 Task: Locate the nearest dog-friendly ziplining adventures.
Action: Mouse moved to (122, 69)
Screenshot: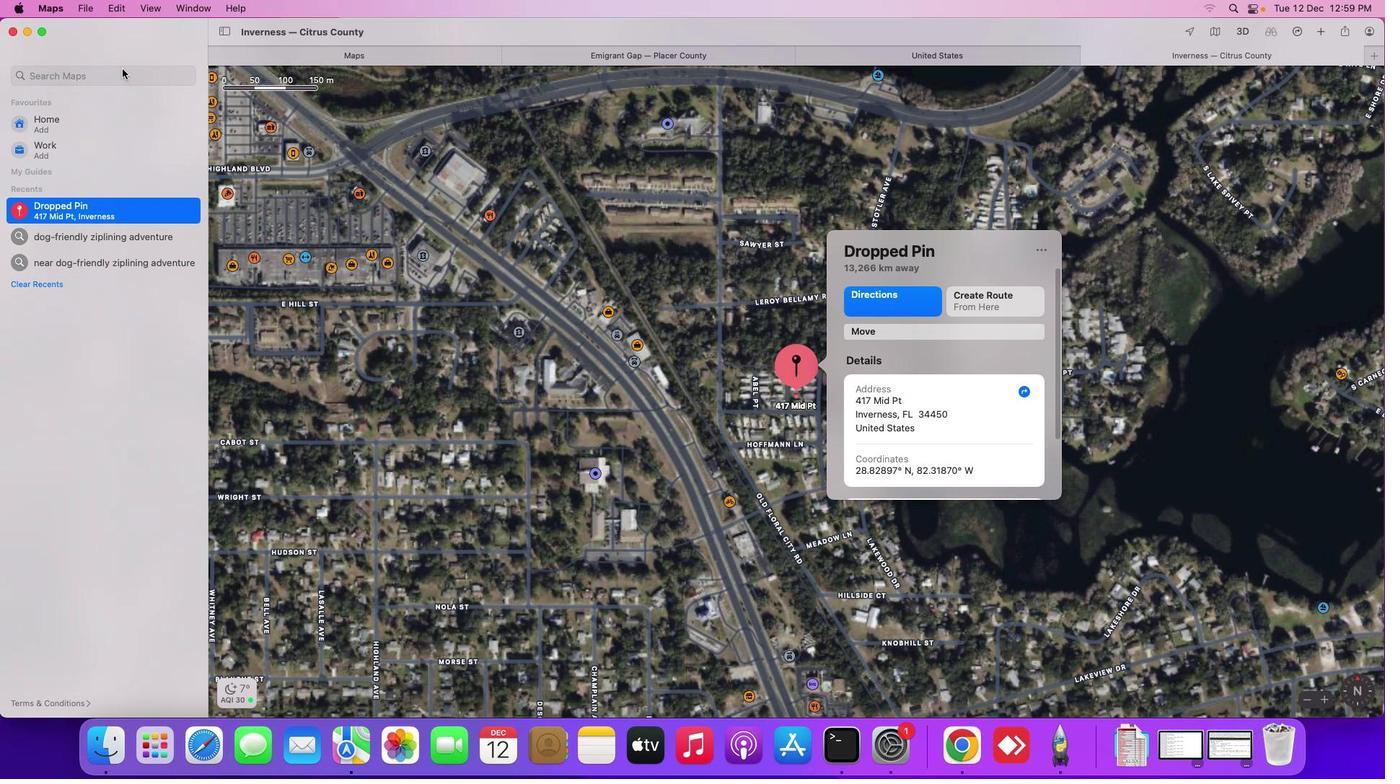 
Action: Mouse pressed left at (122, 69)
Screenshot: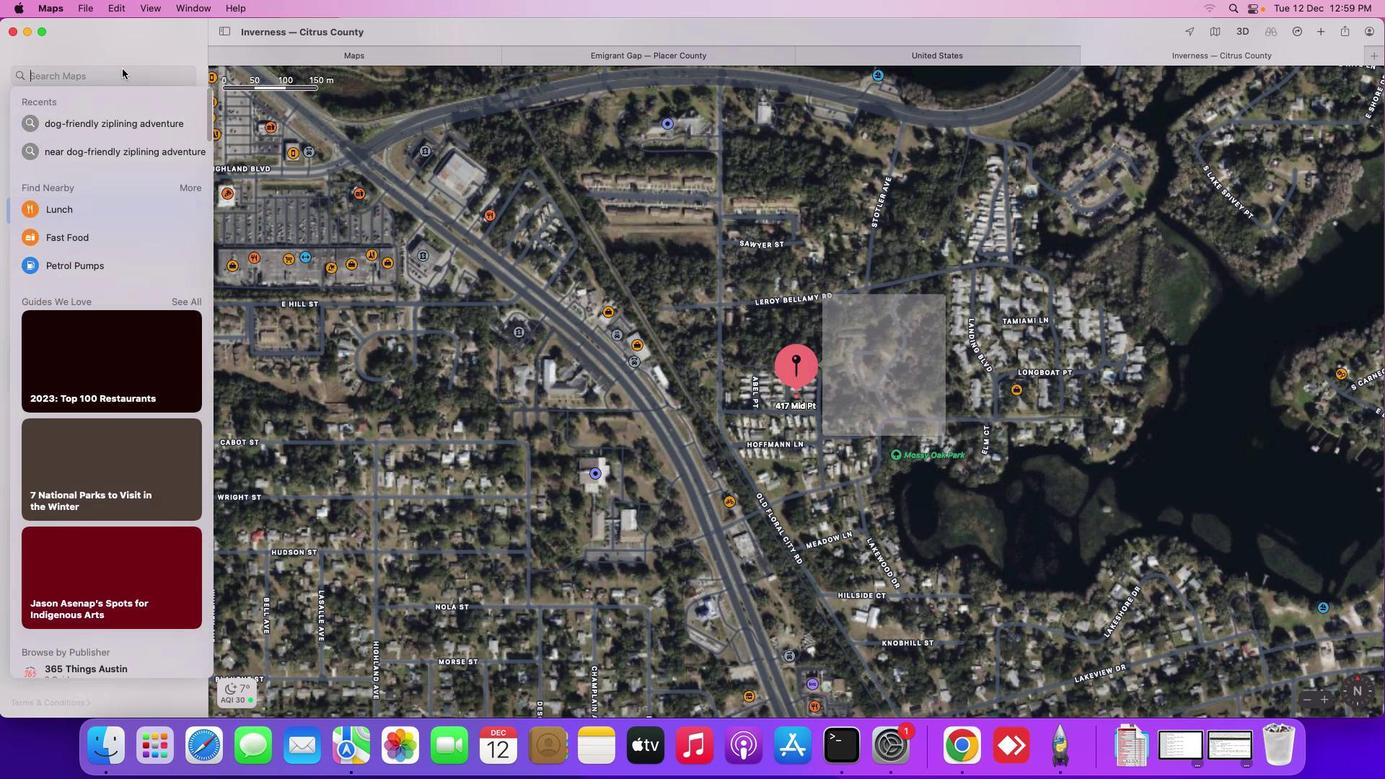
Action: Mouse moved to (121, 70)
Screenshot: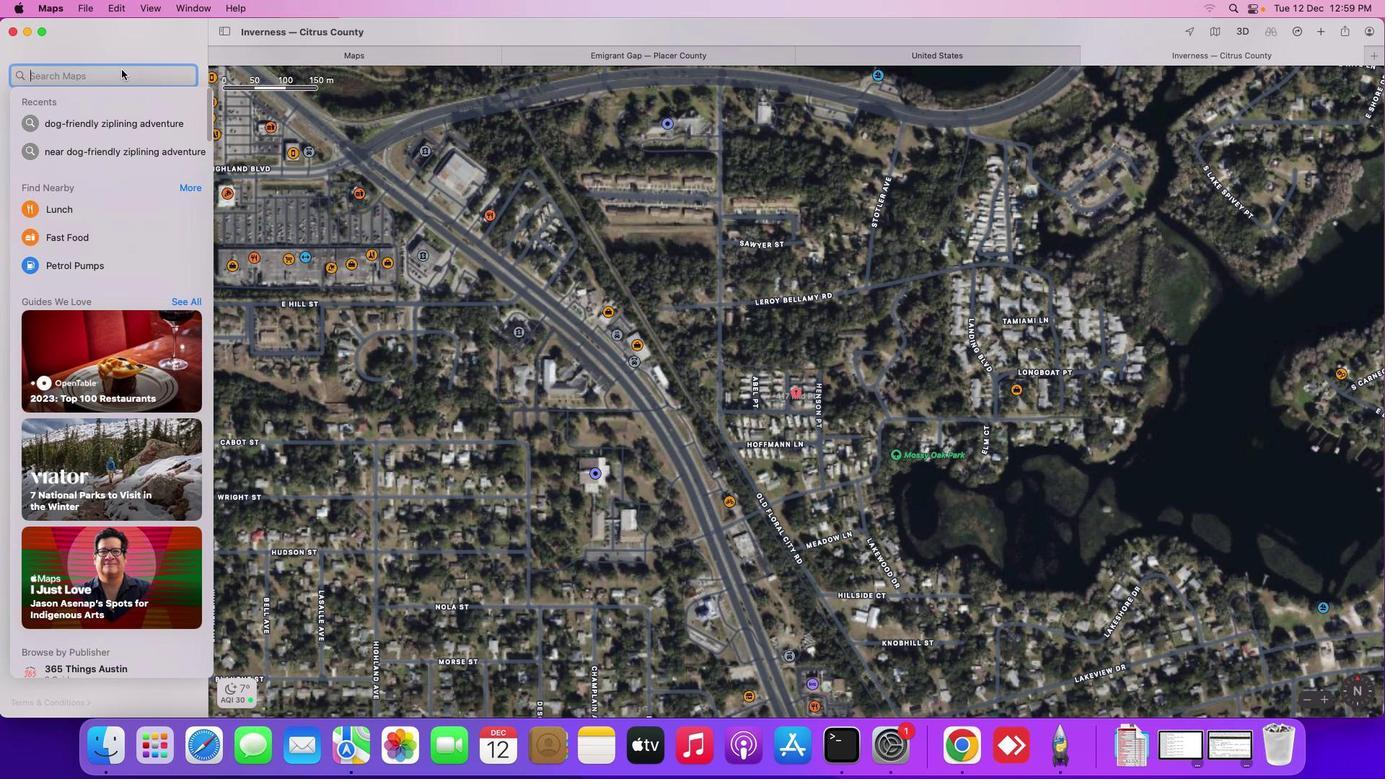 
Action: Key pressed 'n''e''a''r'Key.space'd''o''g'Key.space'f'Key.backspaceKey.backspace'-''f''r''i''e''n''d''l''y'Key.space'z''i''p''l''i''n''i''n''g'Key.space'a''d''v''e''n''t''u''r''e''s'Key.enter
Screenshot: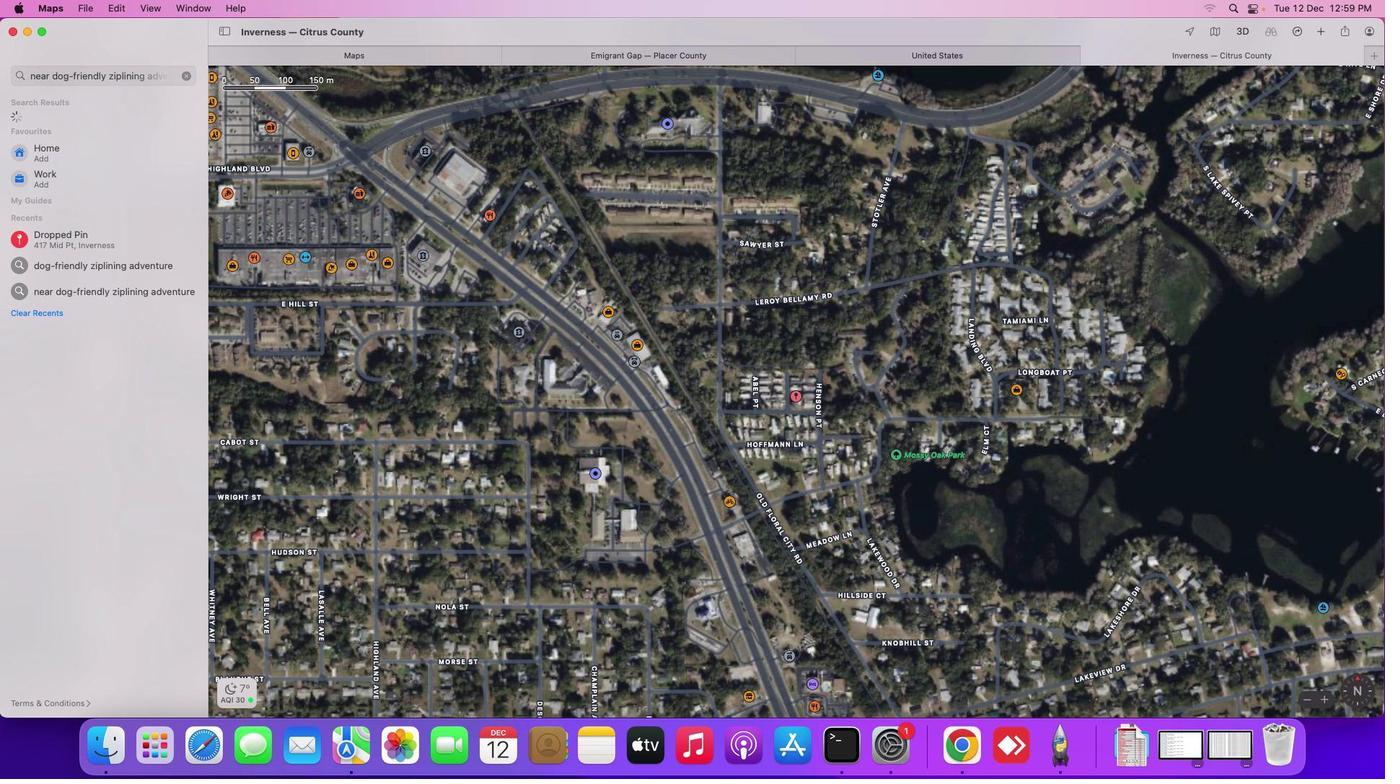 
Action: Mouse moved to (147, 76)
Screenshot: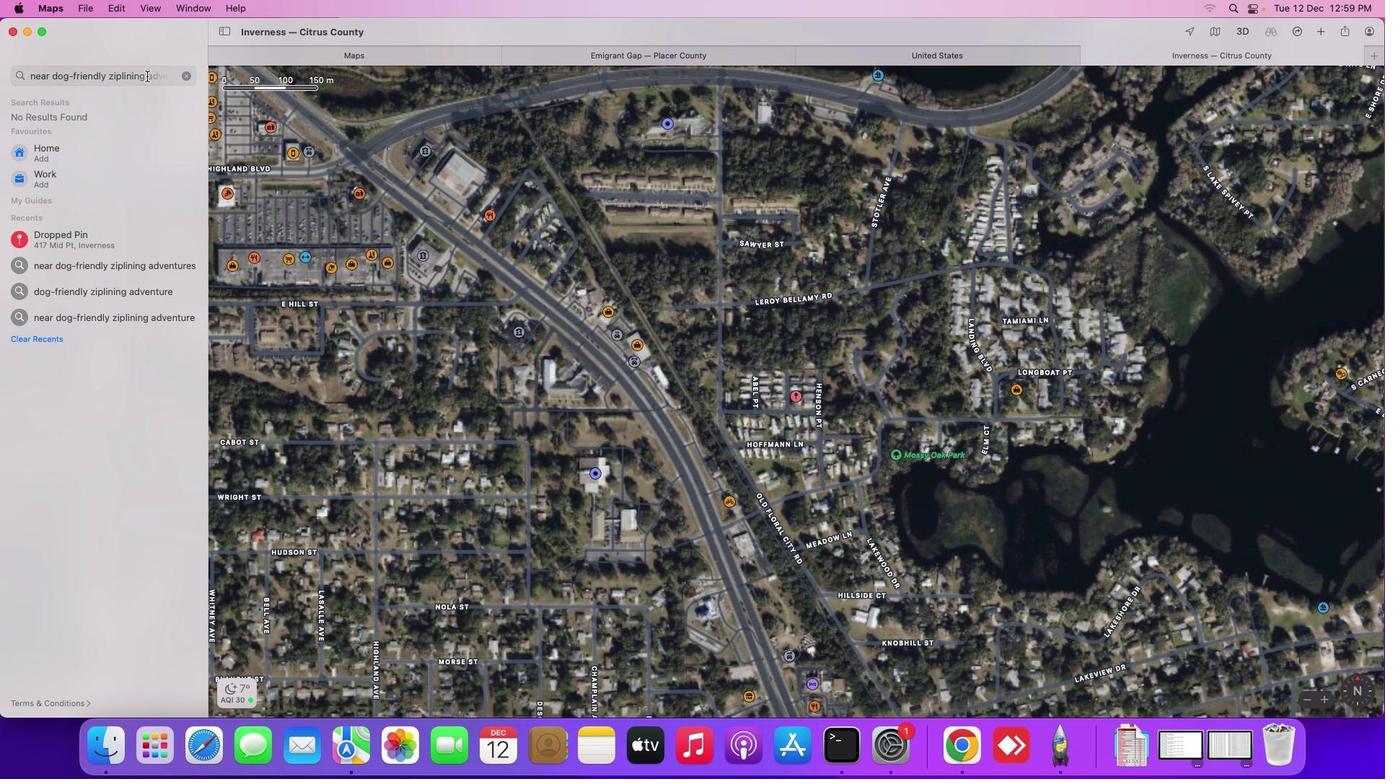 
Action: Mouse pressed left at (147, 76)
Screenshot: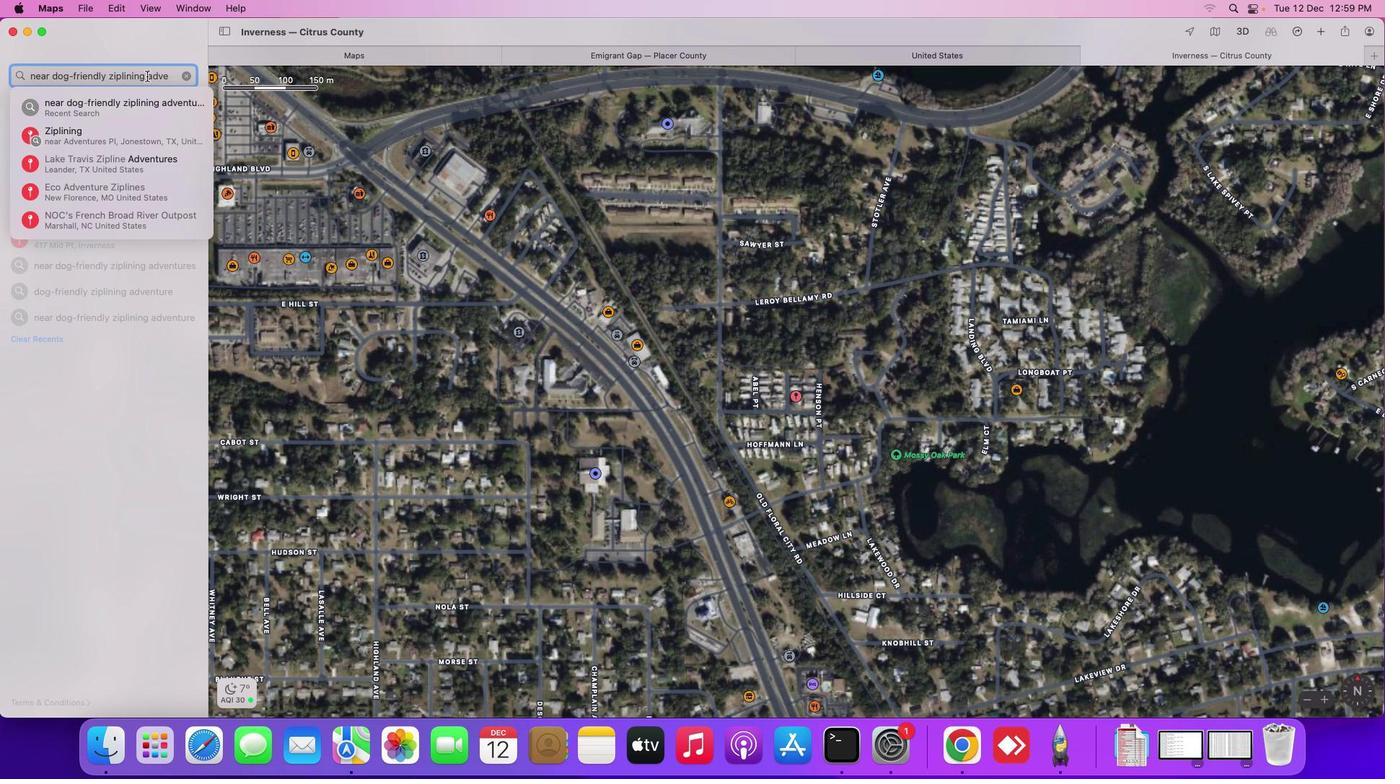 
Action: Mouse moved to (134, 181)
Screenshot: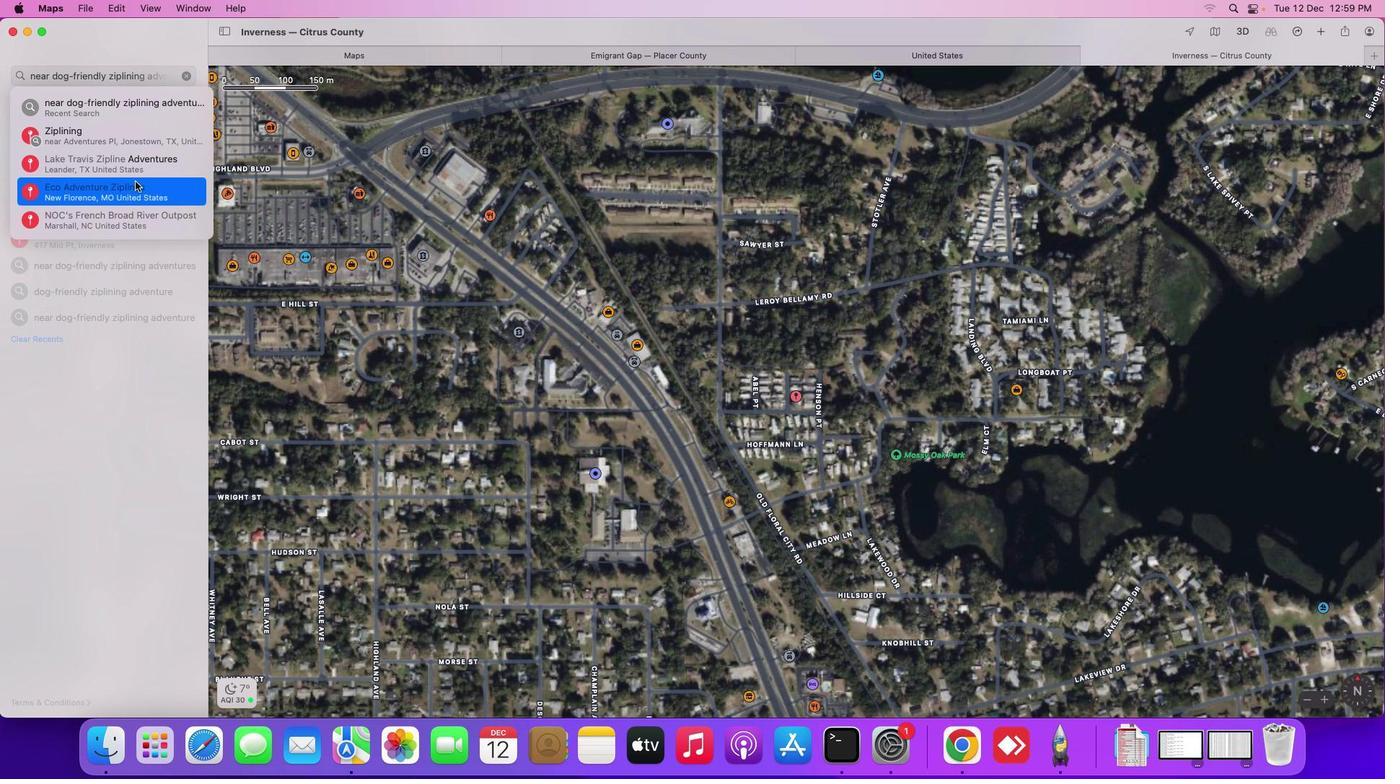 
Action: Mouse pressed left at (134, 181)
Screenshot: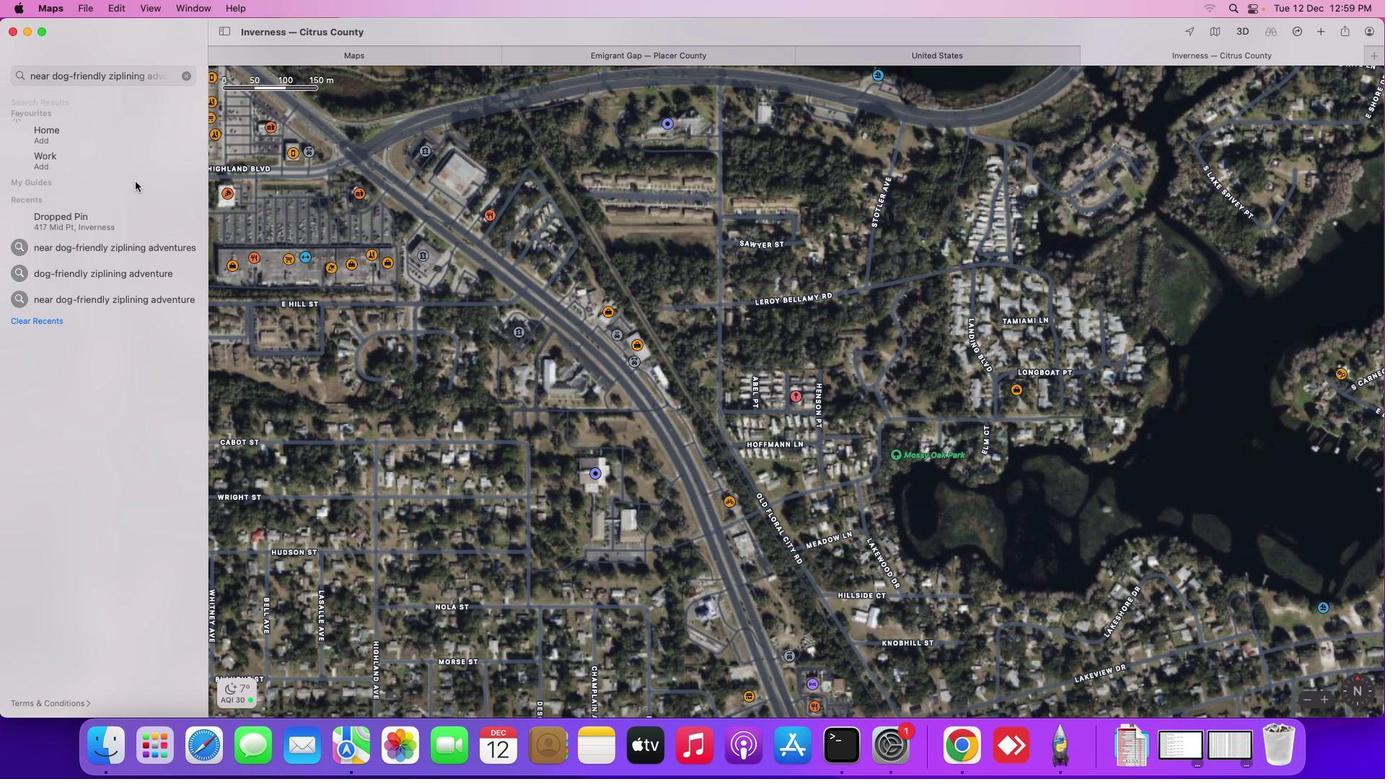 
Action: Mouse moved to (945, 448)
Screenshot: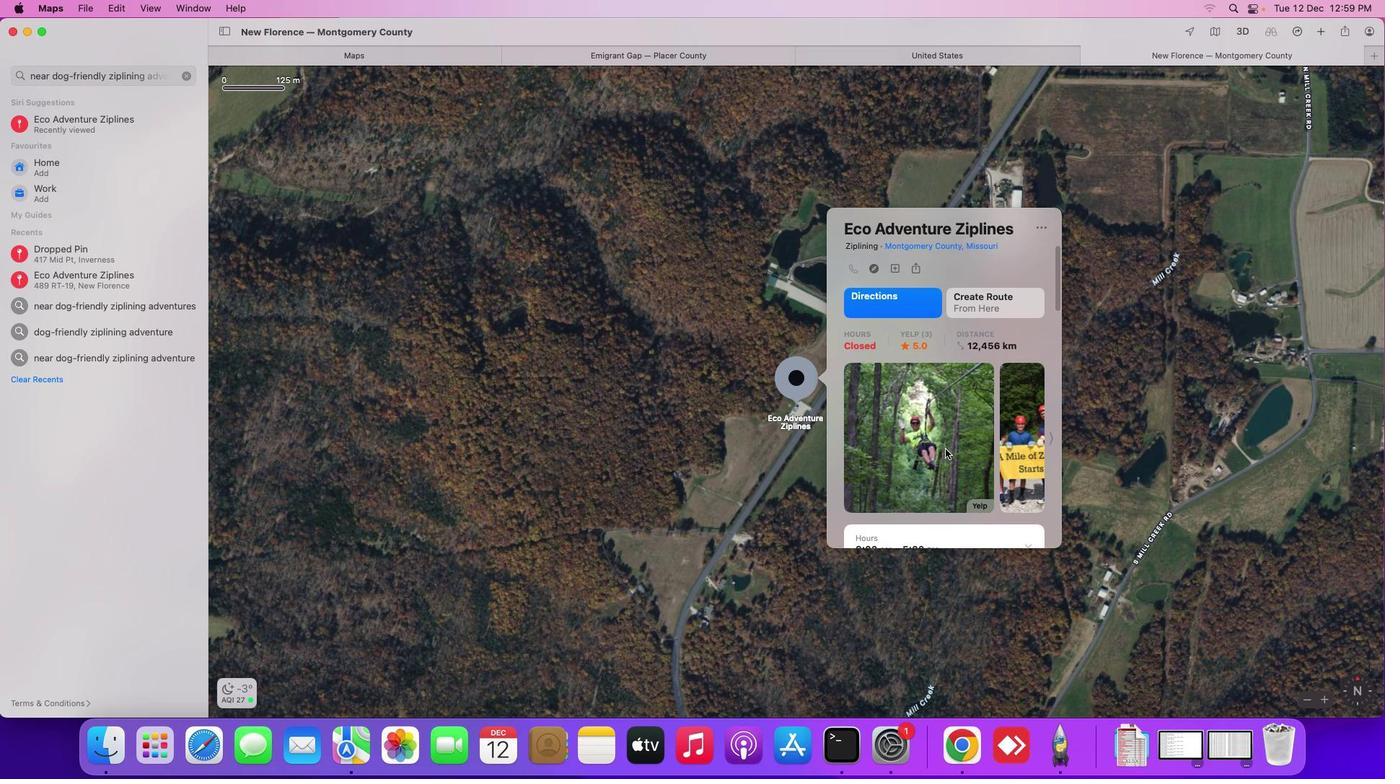 
Action: Mouse scrolled (945, 448) with delta (0, 0)
Screenshot: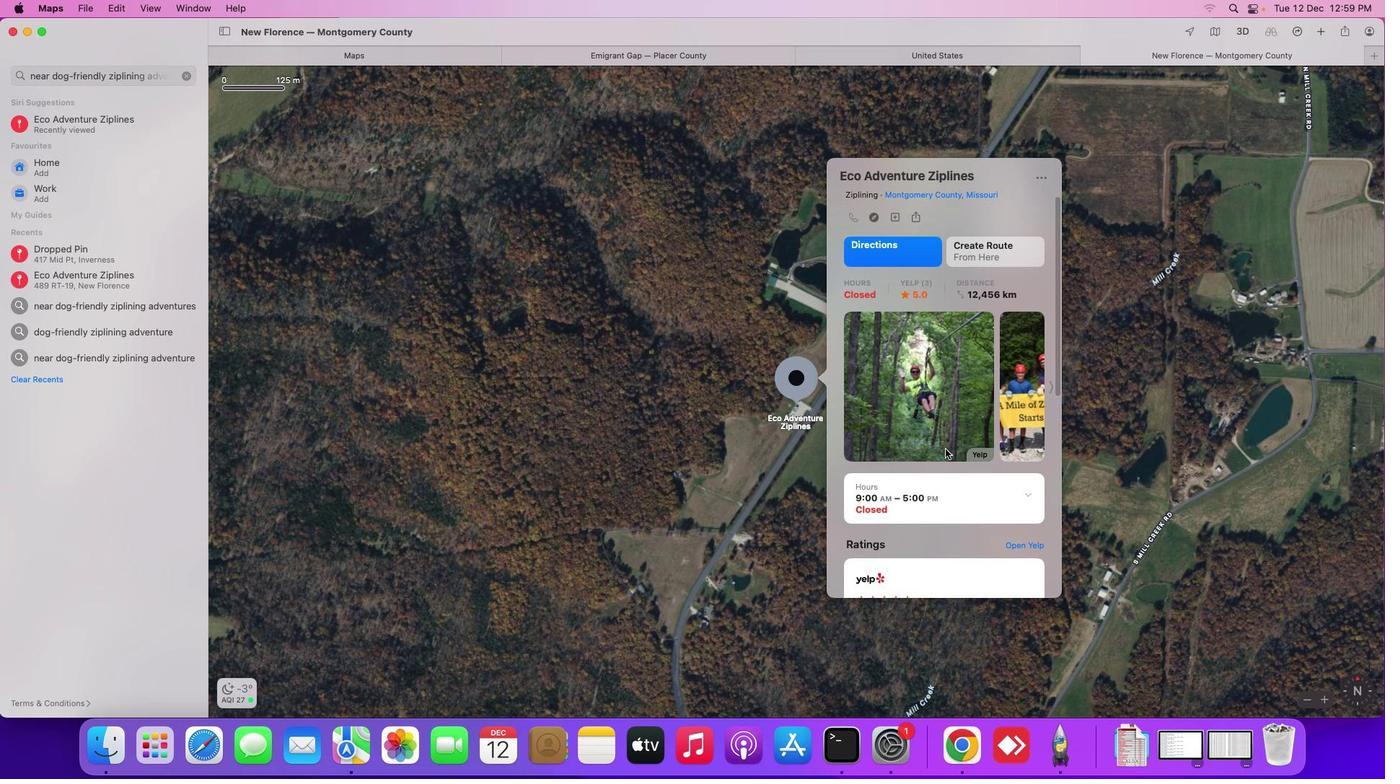 
Action: Mouse scrolled (945, 448) with delta (0, 0)
Screenshot: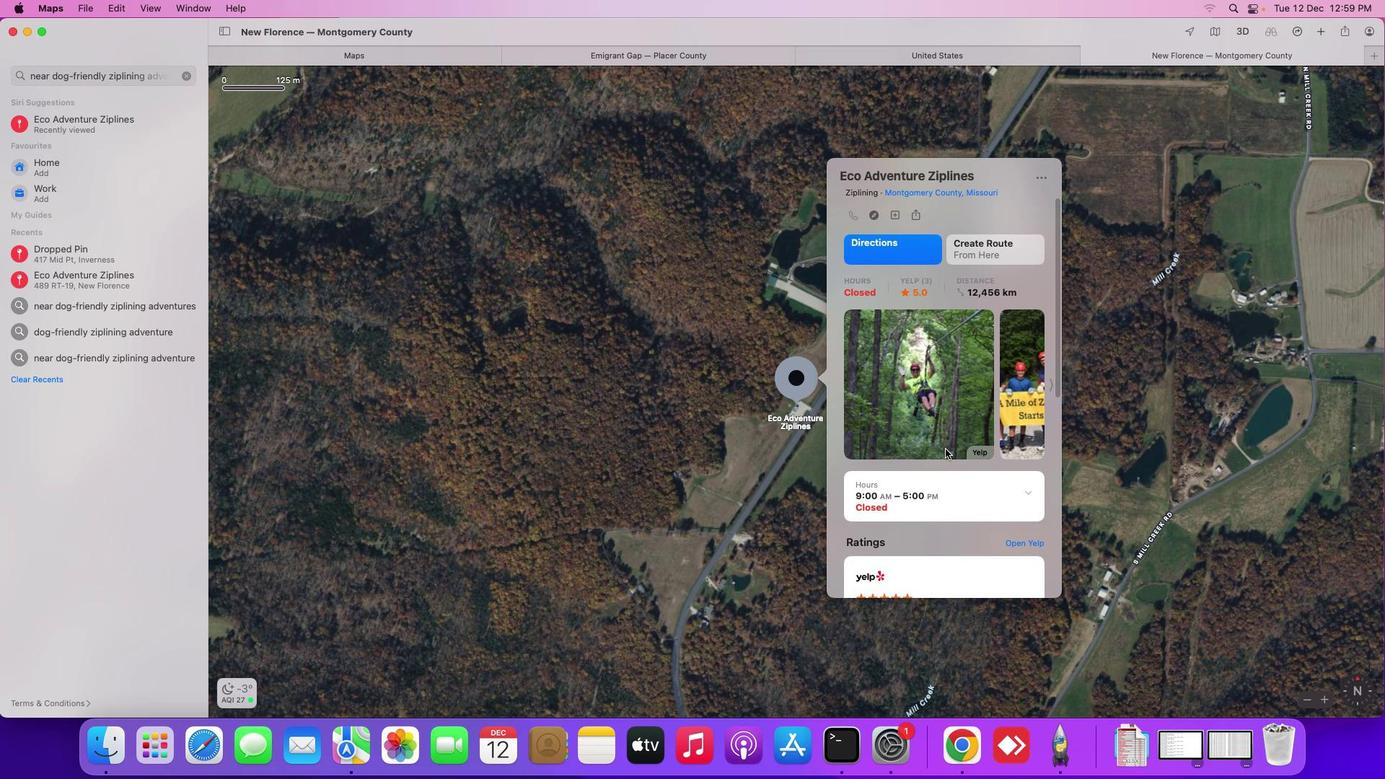 
Action: Mouse scrolled (945, 448) with delta (0, 0)
Screenshot: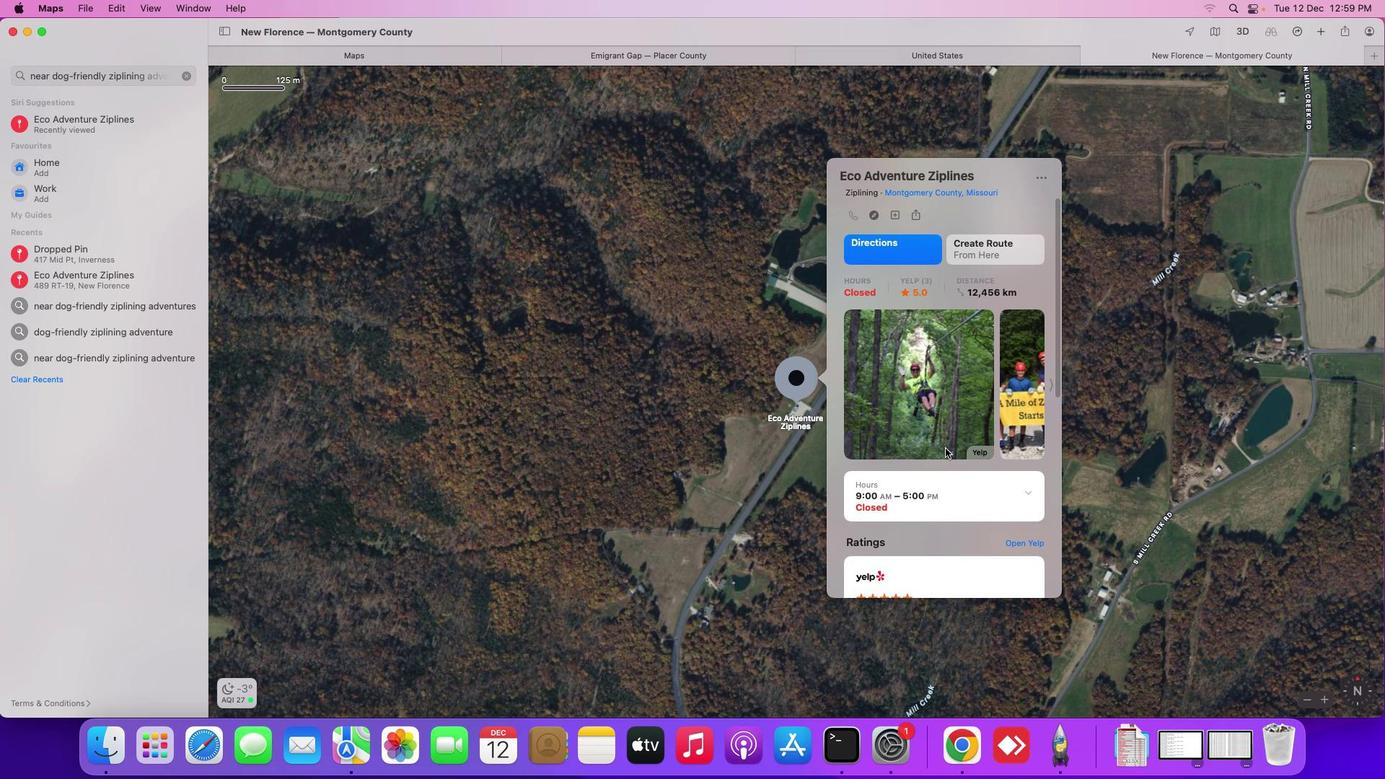 
Action: Mouse scrolled (945, 448) with delta (0, 0)
Screenshot: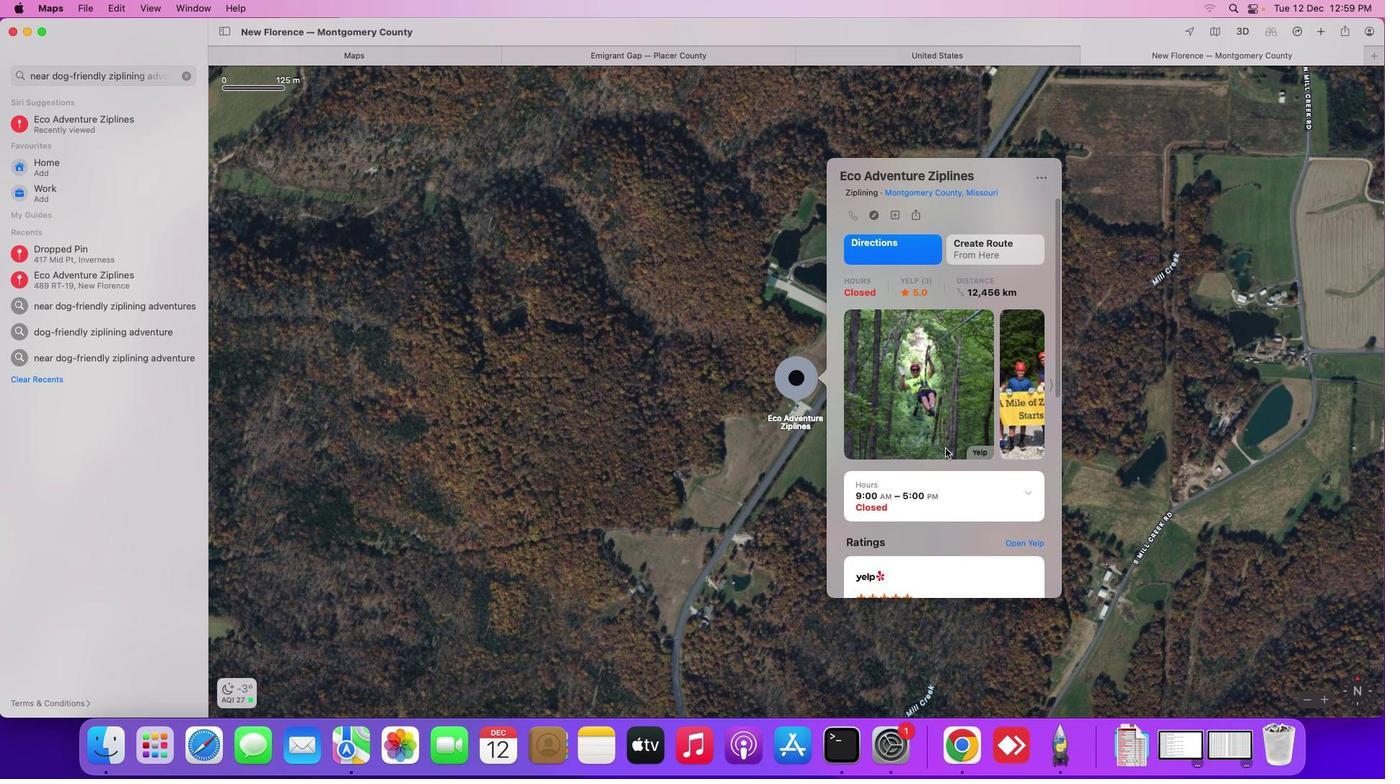 
Action: Mouse moved to (946, 448)
Screenshot: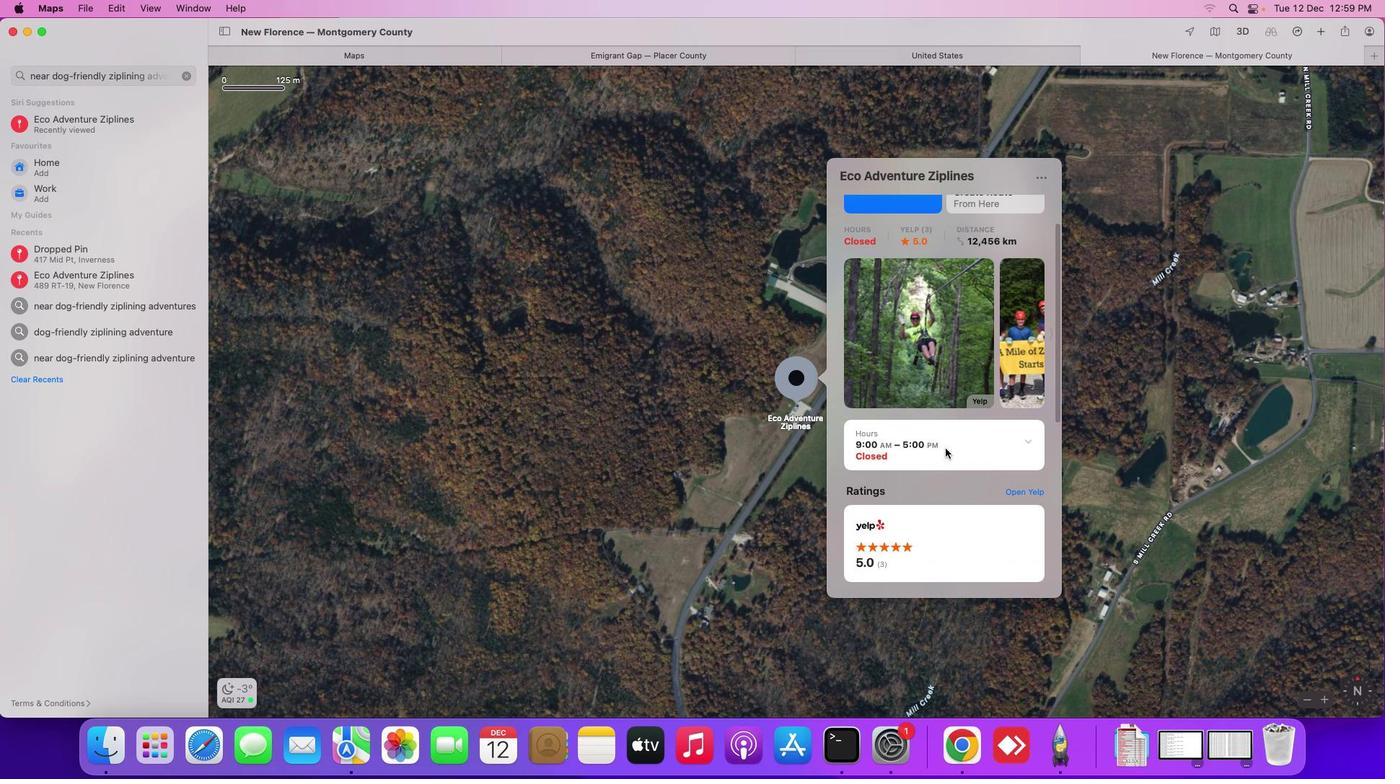 
Action: Mouse scrolled (946, 448) with delta (0, 0)
Screenshot: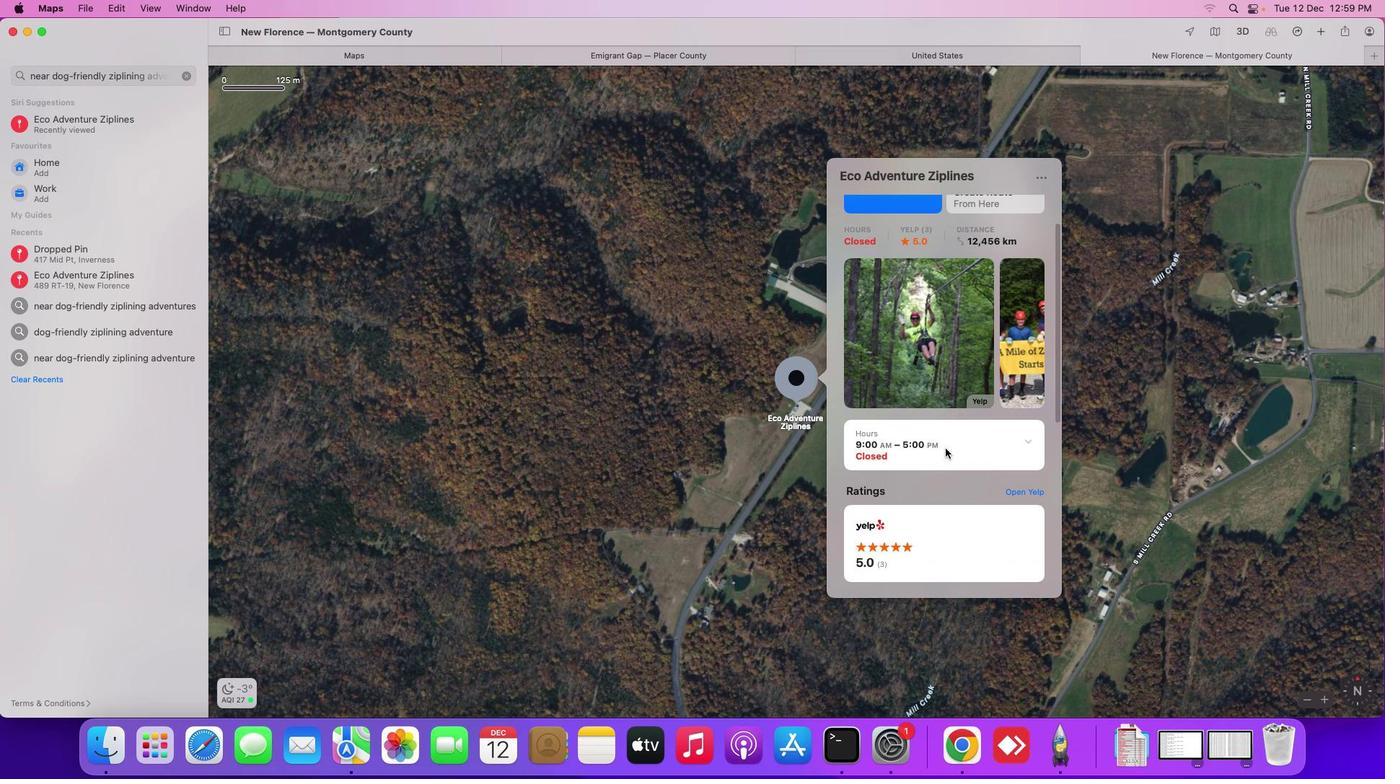 
Action: Mouse scrolled (946, 448) with delta (0, 0)
Screenshot: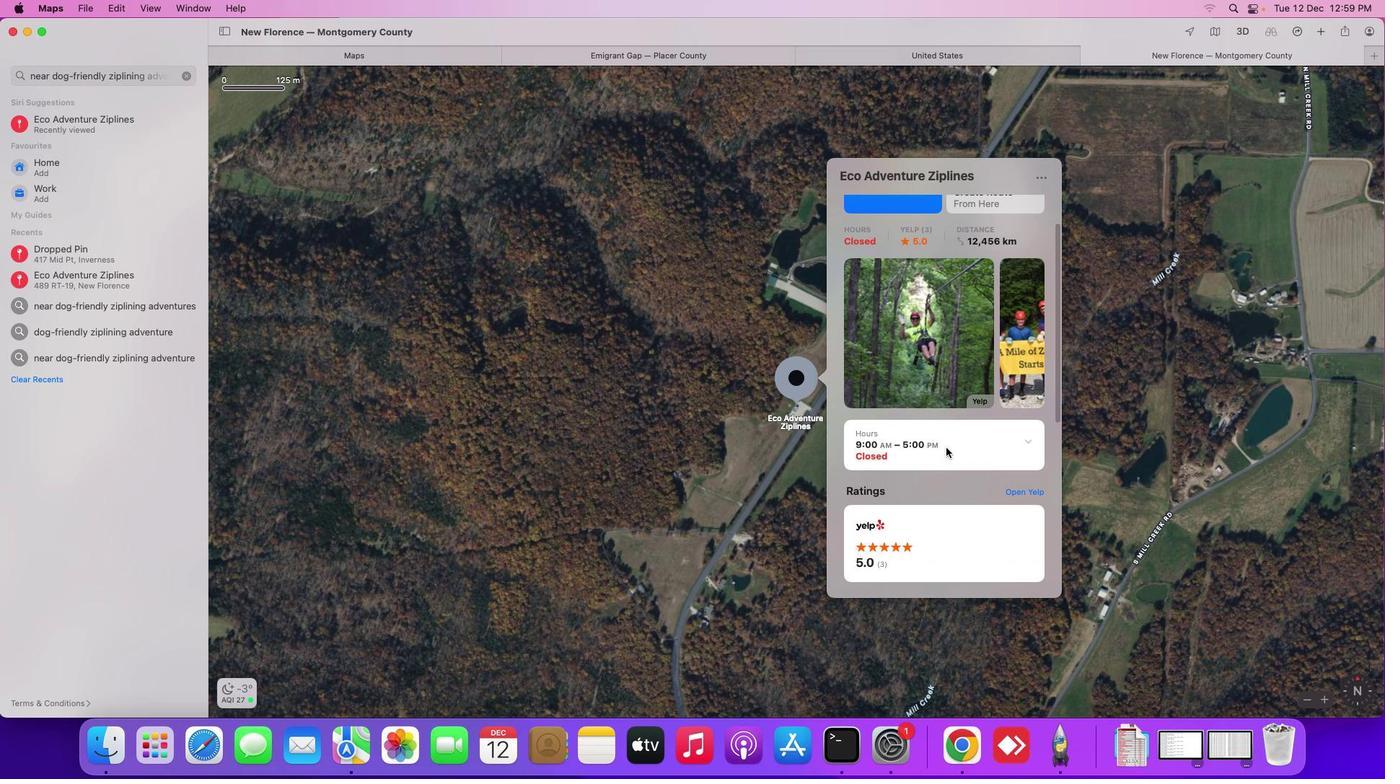 
Action: Mouse scrolled (946, 448) with delta (0, 0)
Screenshot: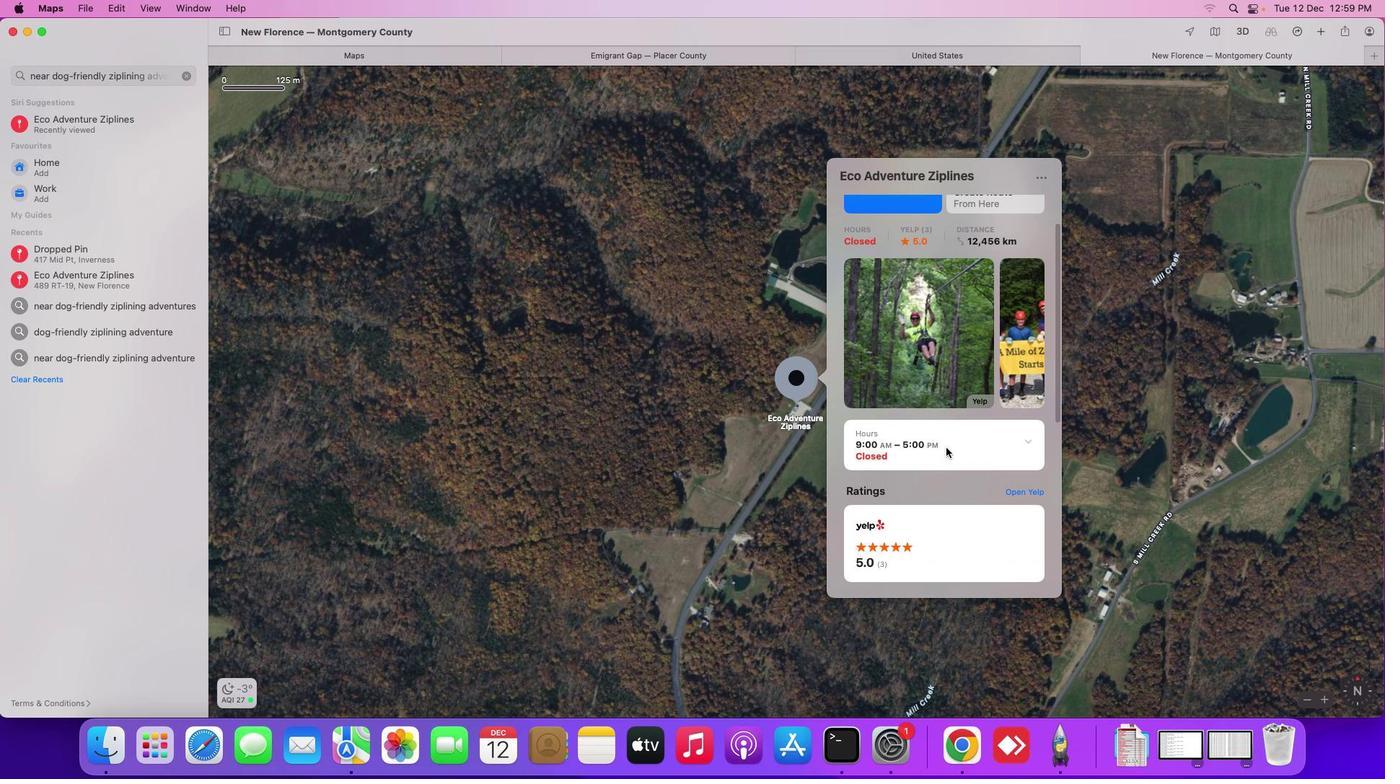 
Action: Mouse scrolled (946, 448) with delta (0, -1)
Screenshot: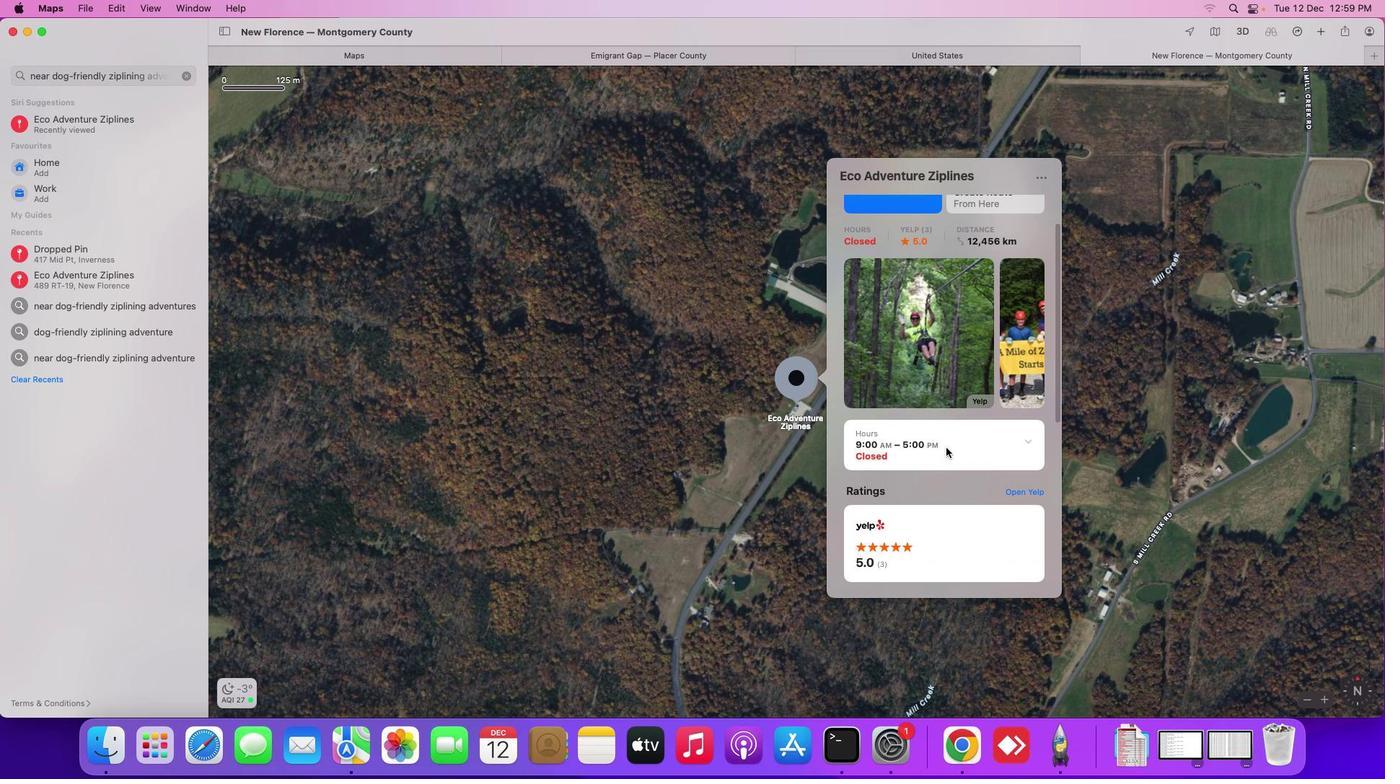 
Action: Mouse scrolled (946, 448) with delta (0, -2)
Screenshot: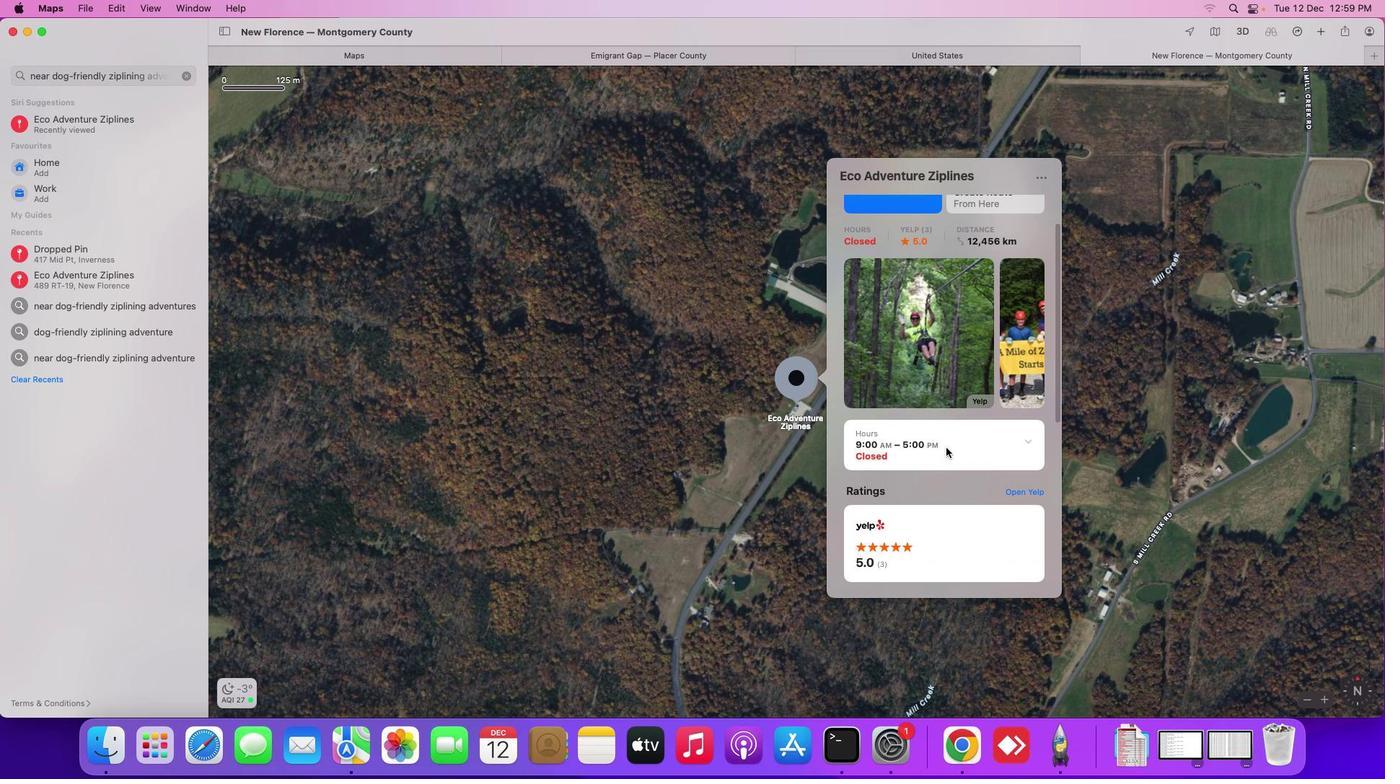 
Action: Mouse moved to (946, 448)
Screenshot: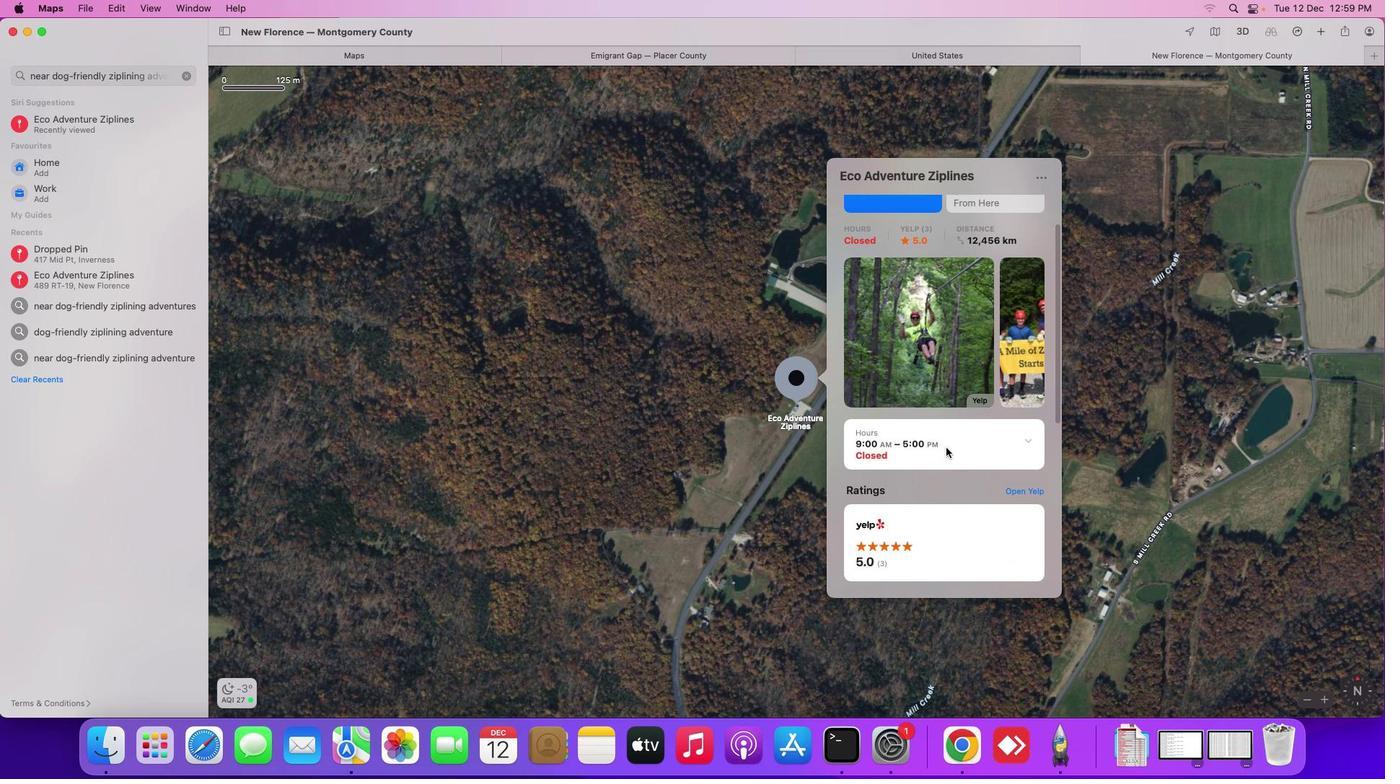 
Action: Mouse scrolled (946, 448) with delta (0, 0)
Screenshot: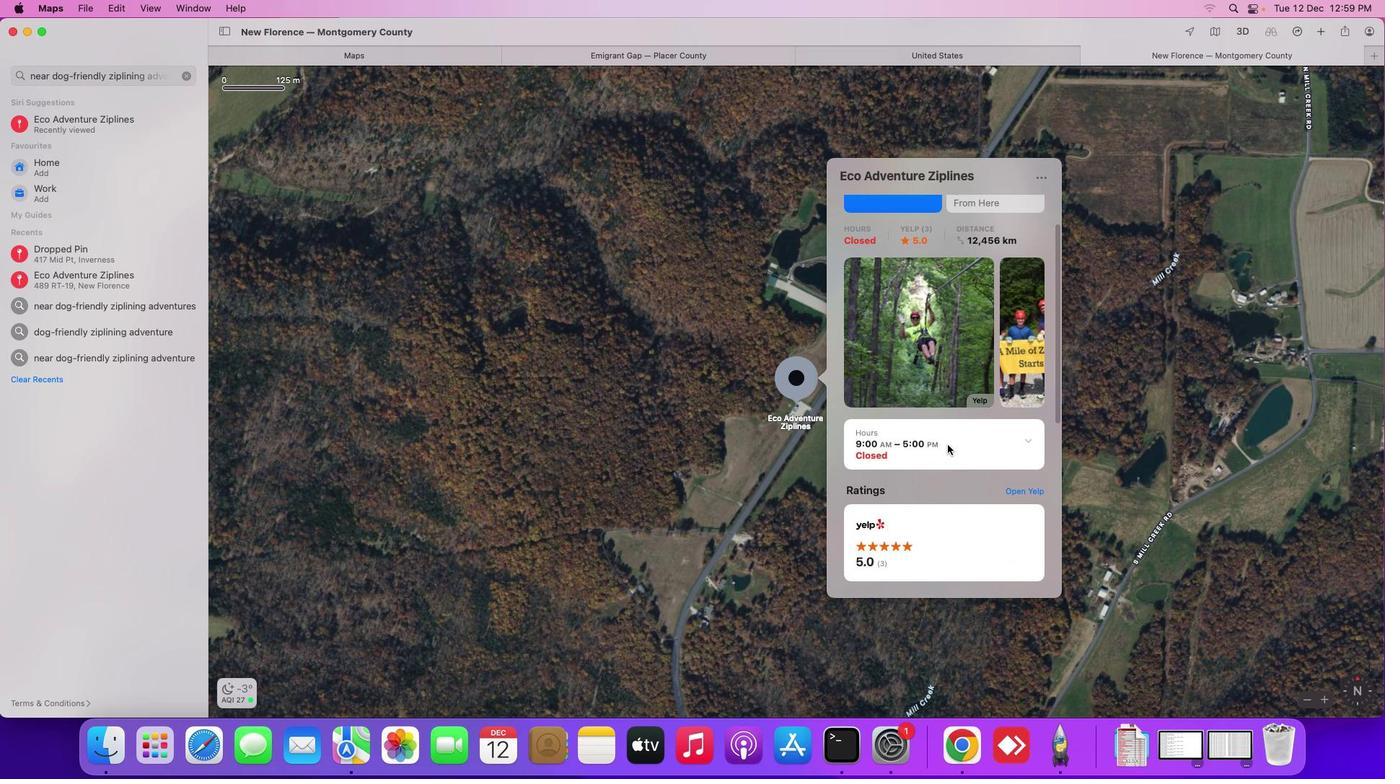 
Action: Mouse moved to (1023, 440)
Screenshot: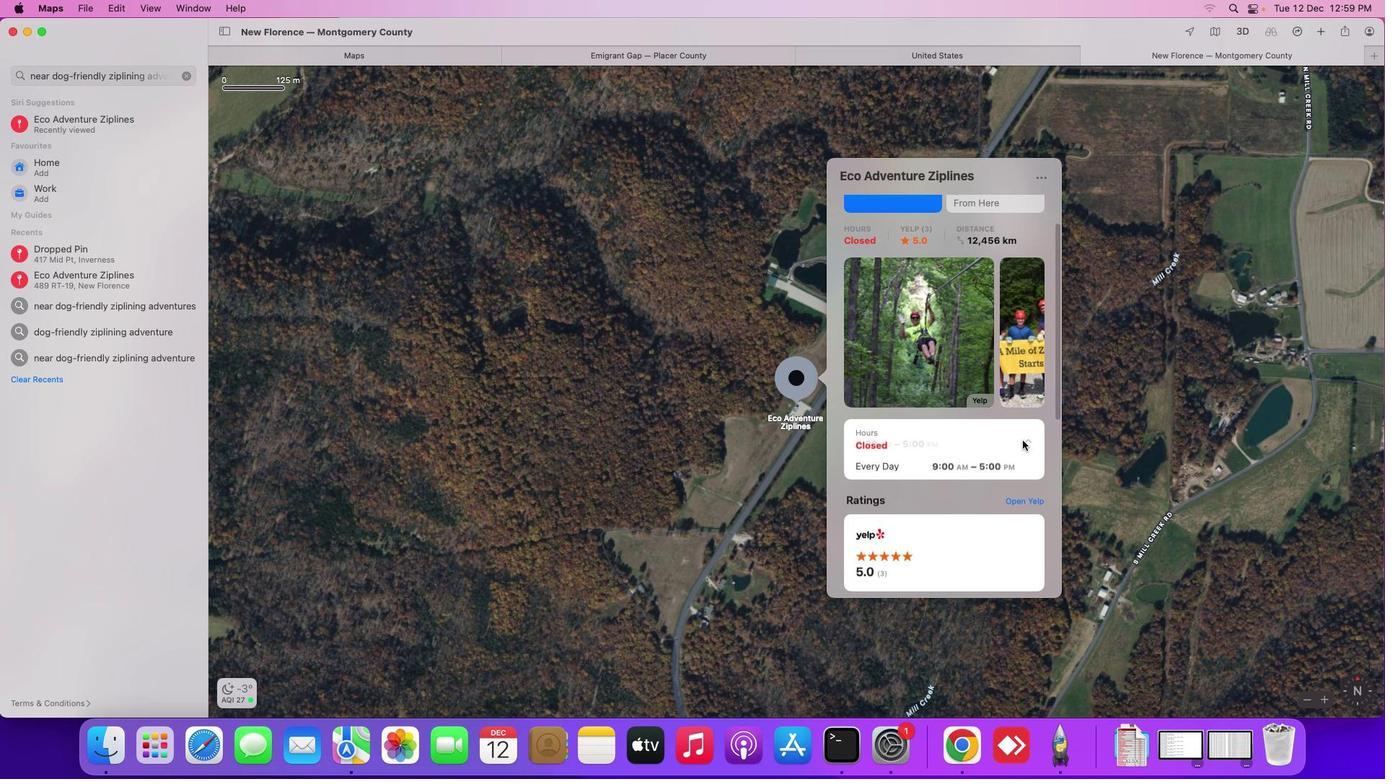 
Action: Mouse pressed left at (1023, 440)
Screenshot: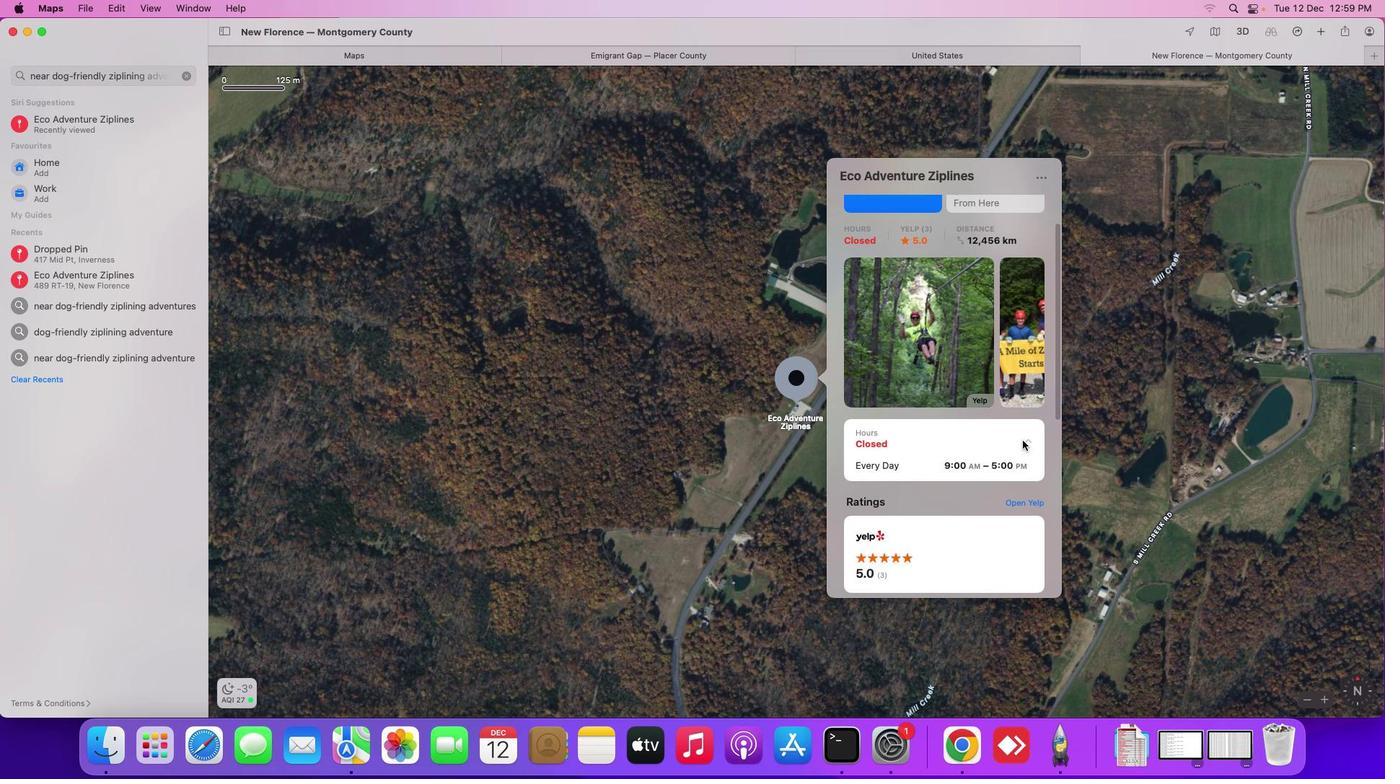 
Action: Mouse moved to (957, 425)
Screenshot: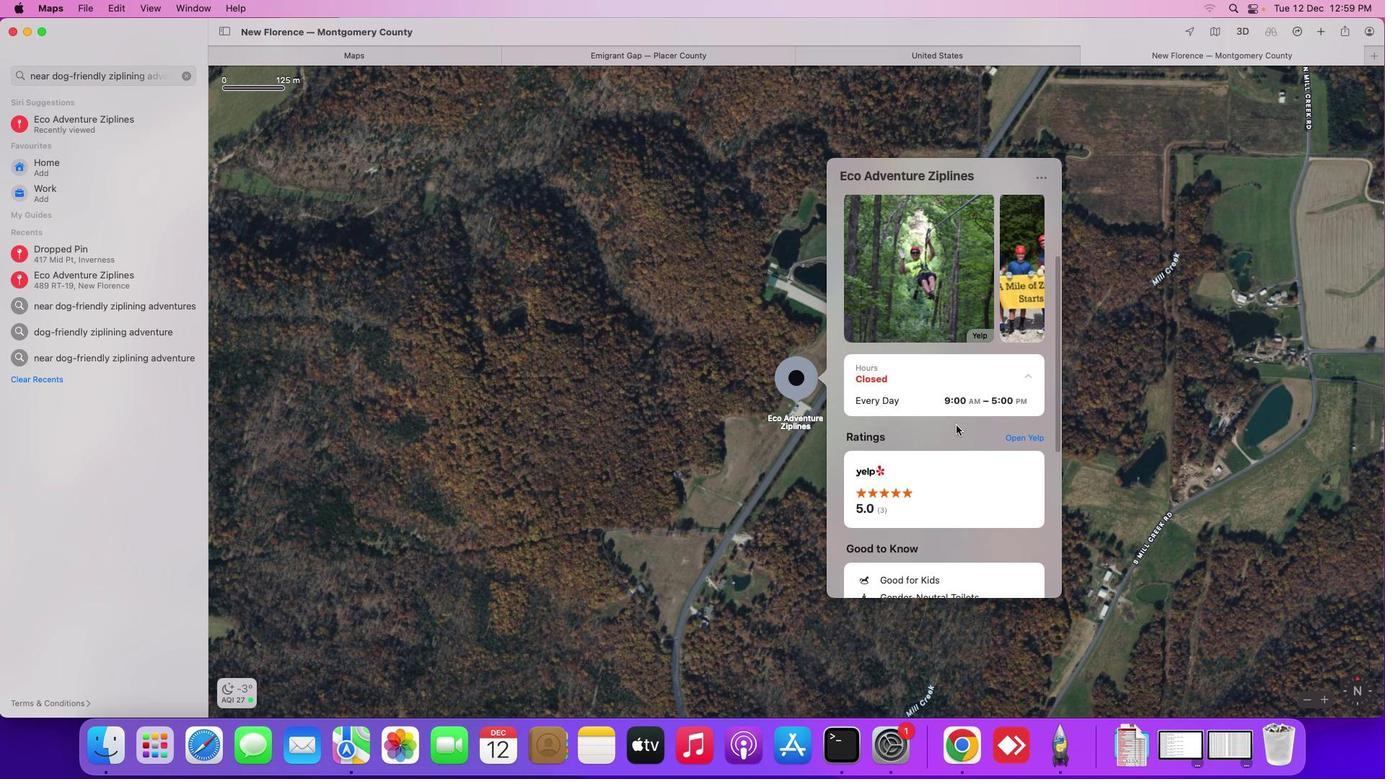 
Action: Mouse scrolled (957, 425) with delta (0, 0)
Screenshot: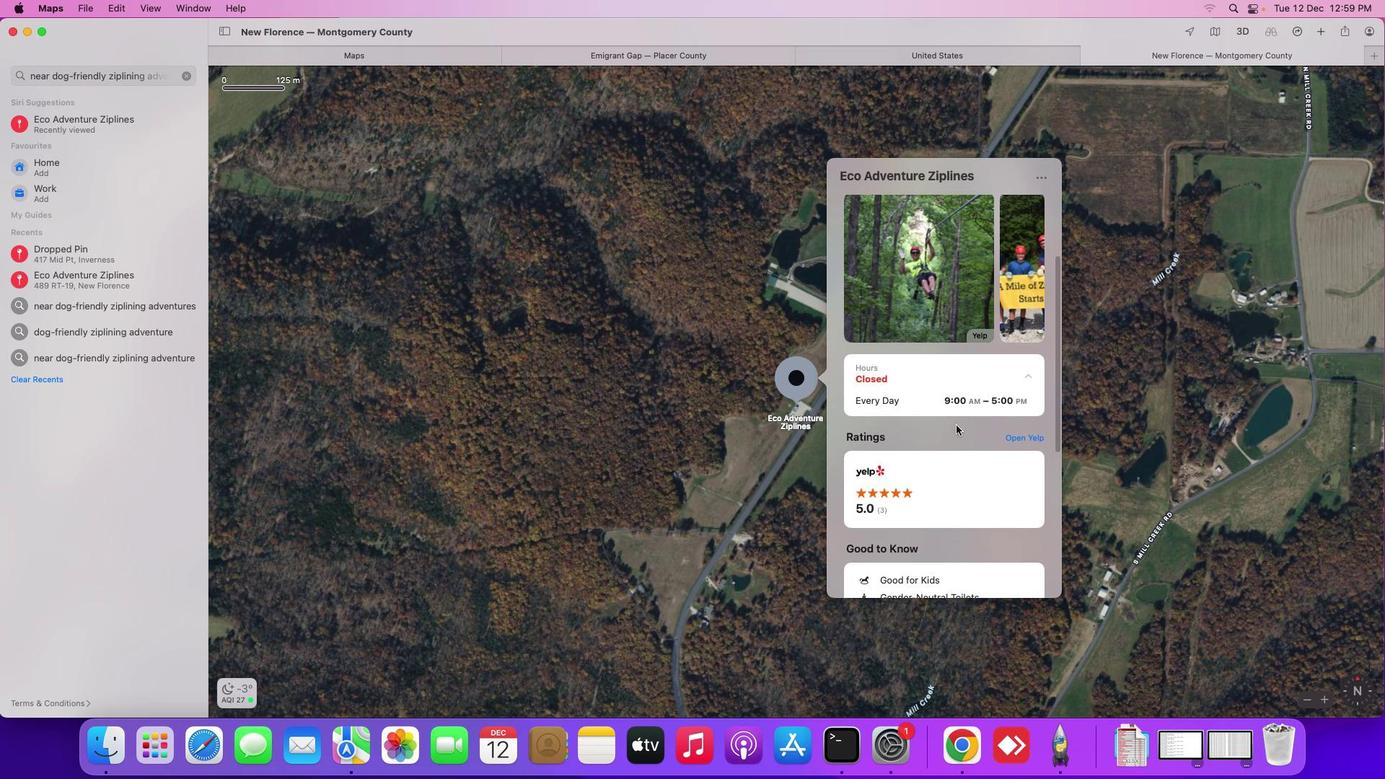 
Action: Mouse scrolled (957, 425) with delta (0, 0)
Screenshot: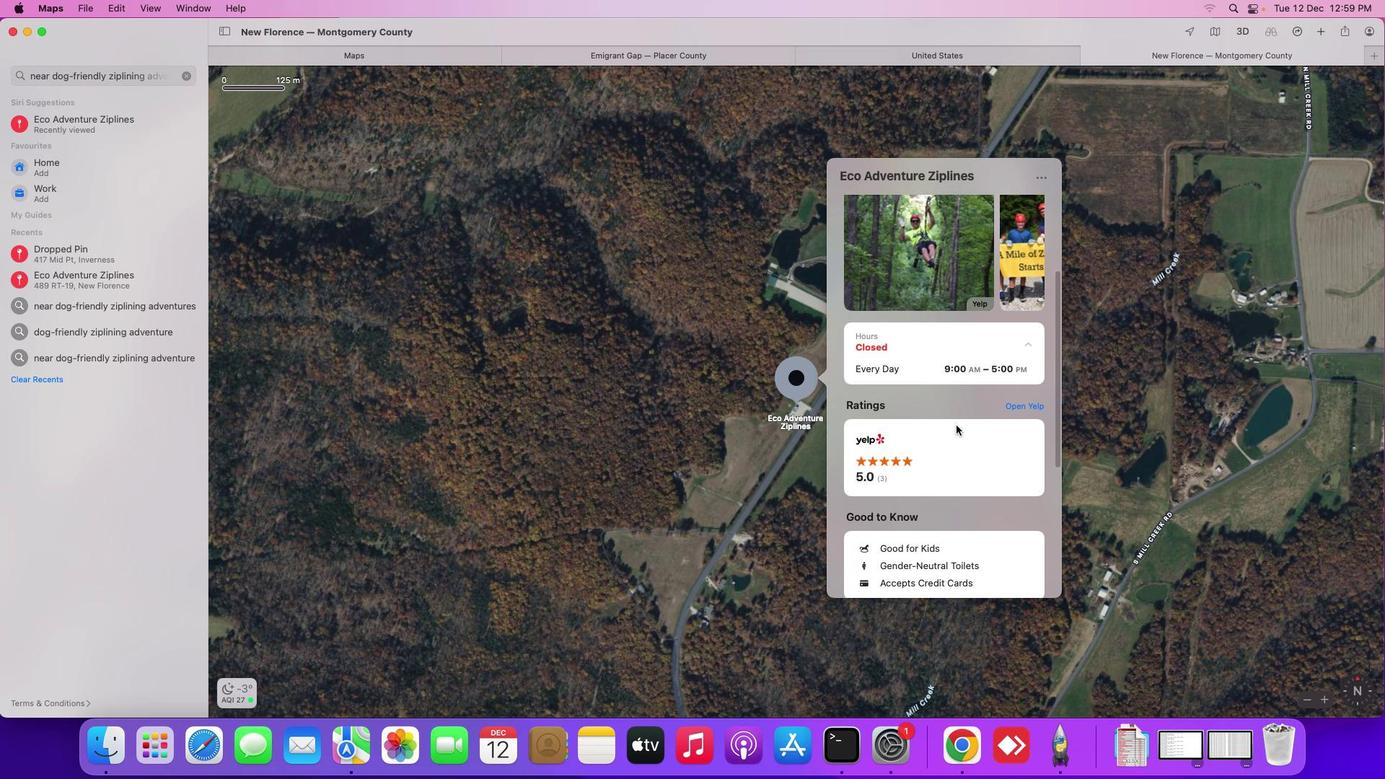 
Action: Mouse scrolled (957, 425) with delta (0, 0)
Screenshot: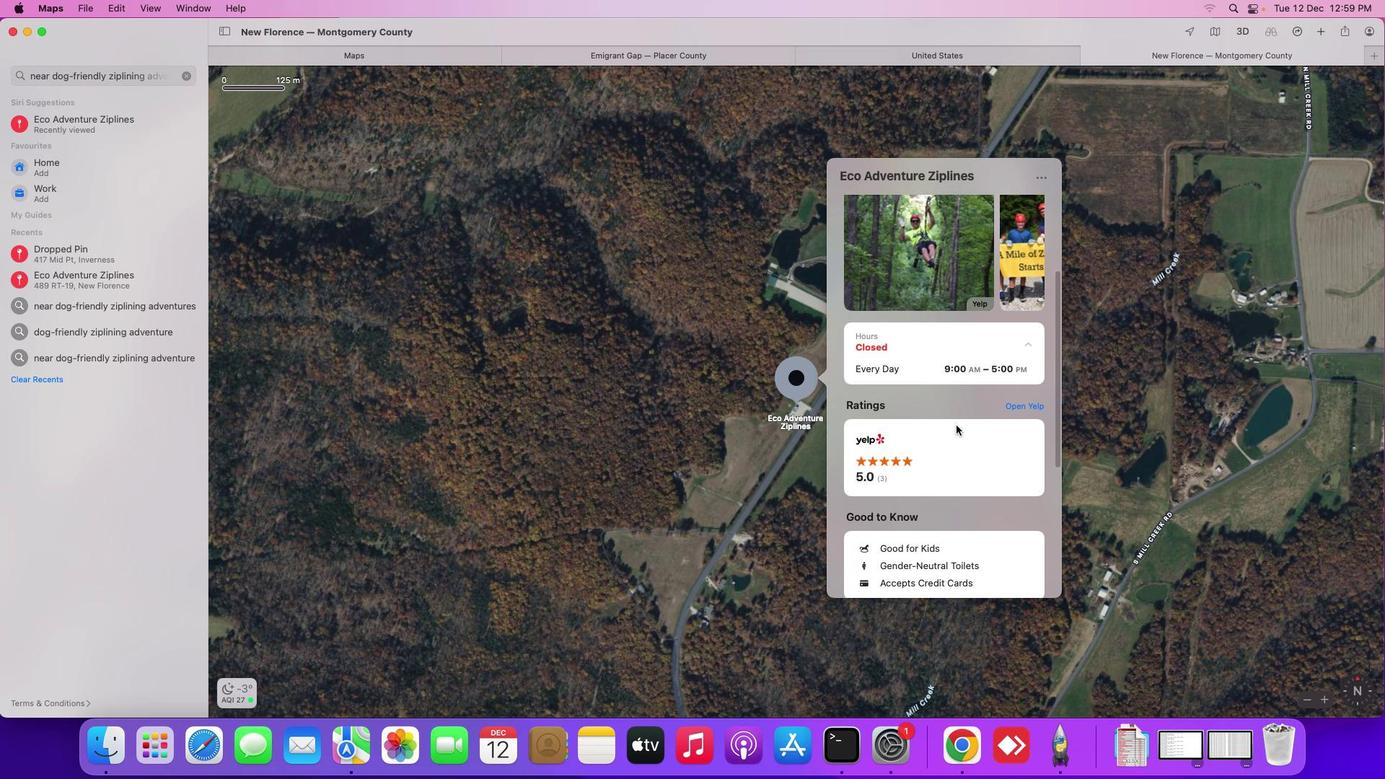 
Action: Mouse scrolled (957, 425) with delta (0, -2)
Screenshot: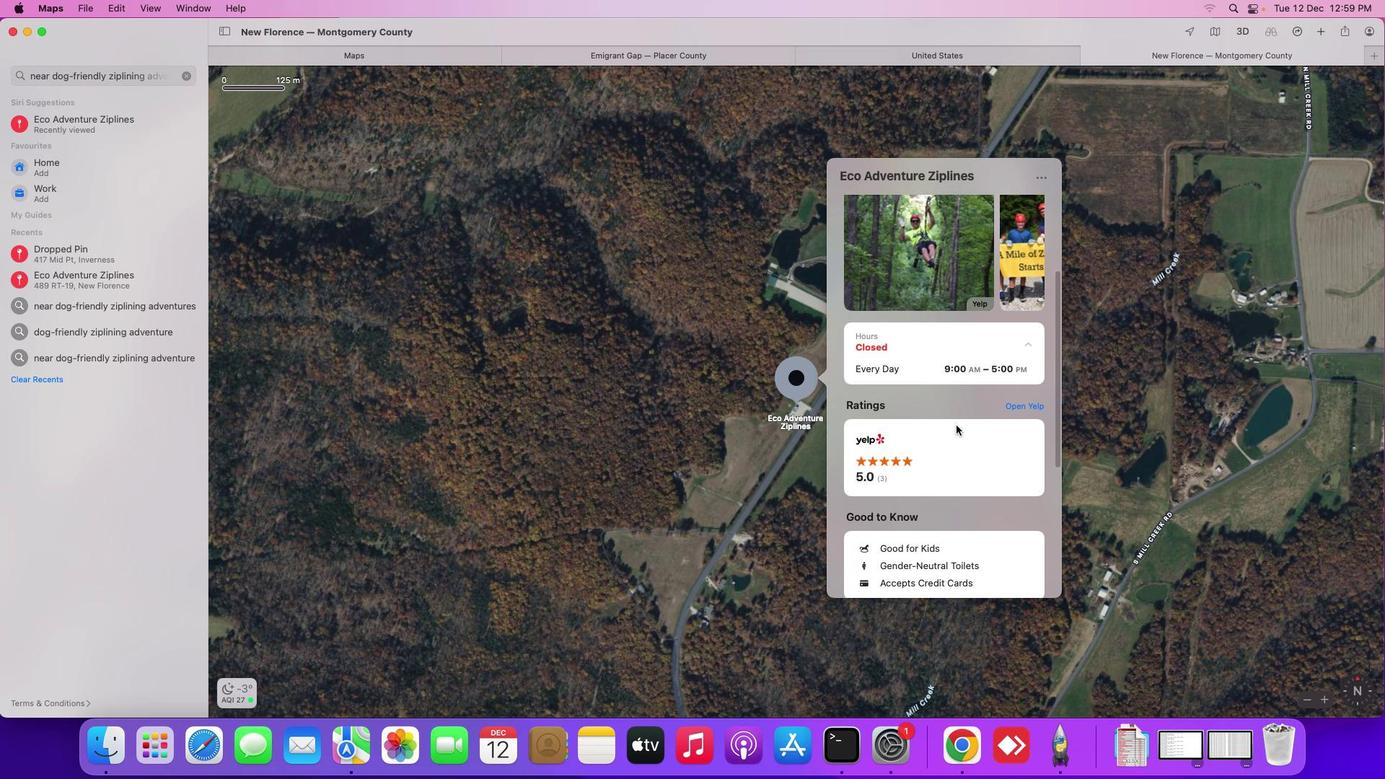 
Action: Mouse scrolled (957, 425) with delta (0, -2)
Screenshot: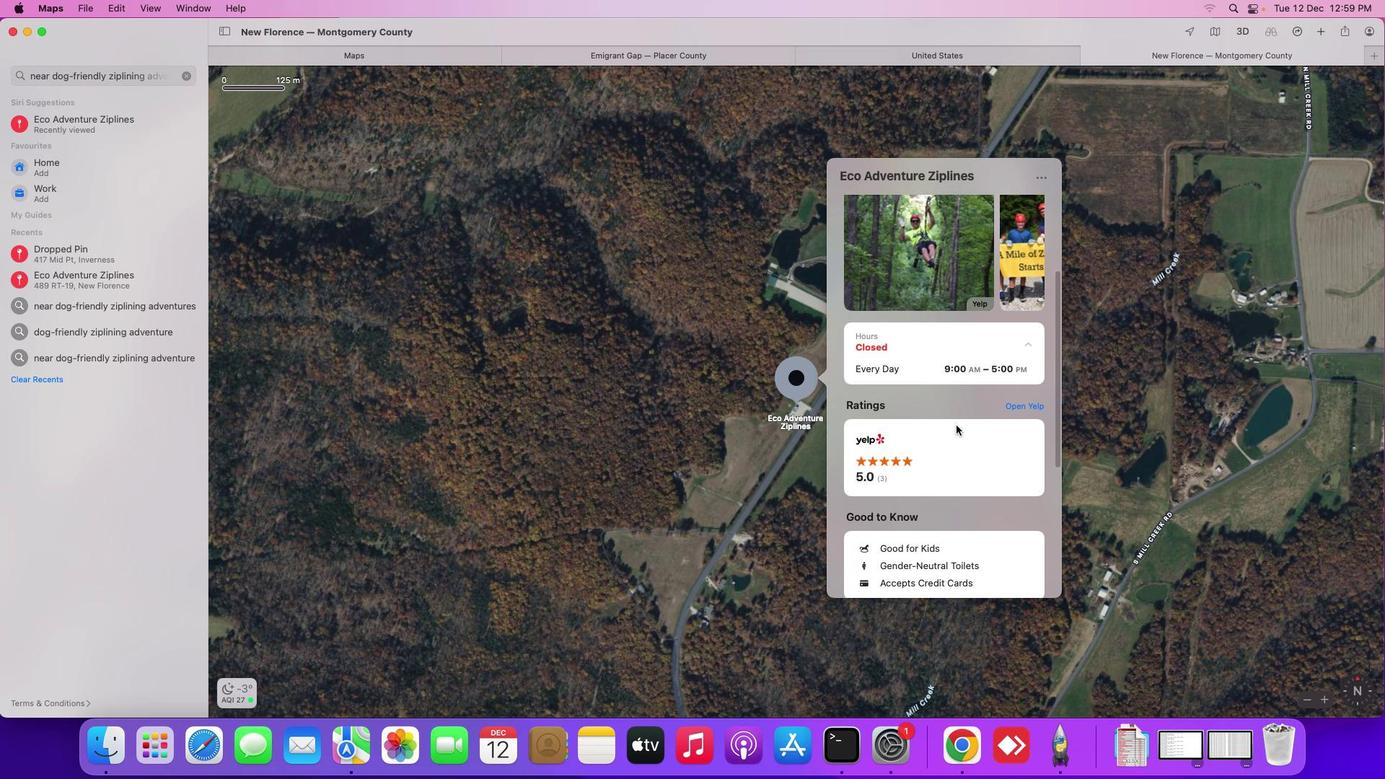 
Action: Mouse scrolled (957, 425) with delta (0, -2)
Screenshot: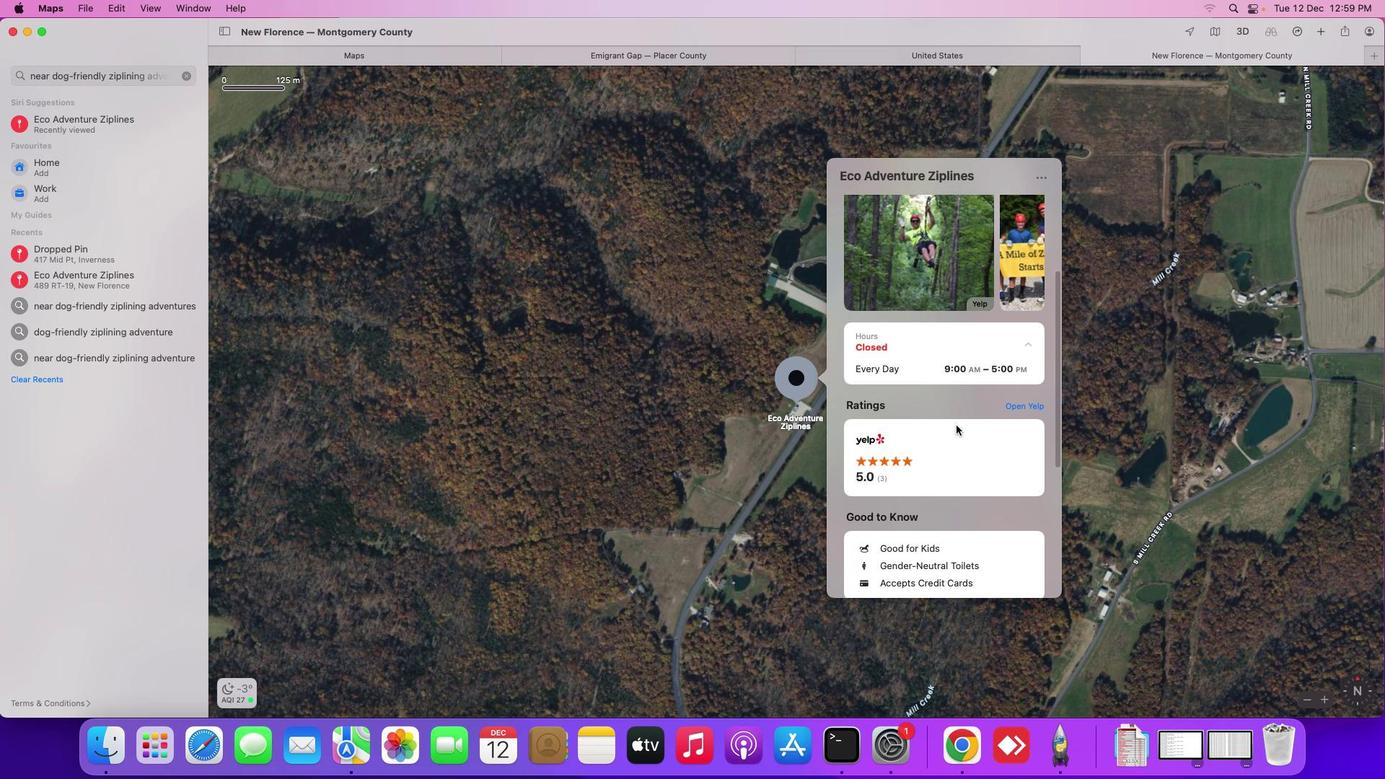 
Action: Mouse scrolled (957, 425) with delta (0, 0)
Screenshot: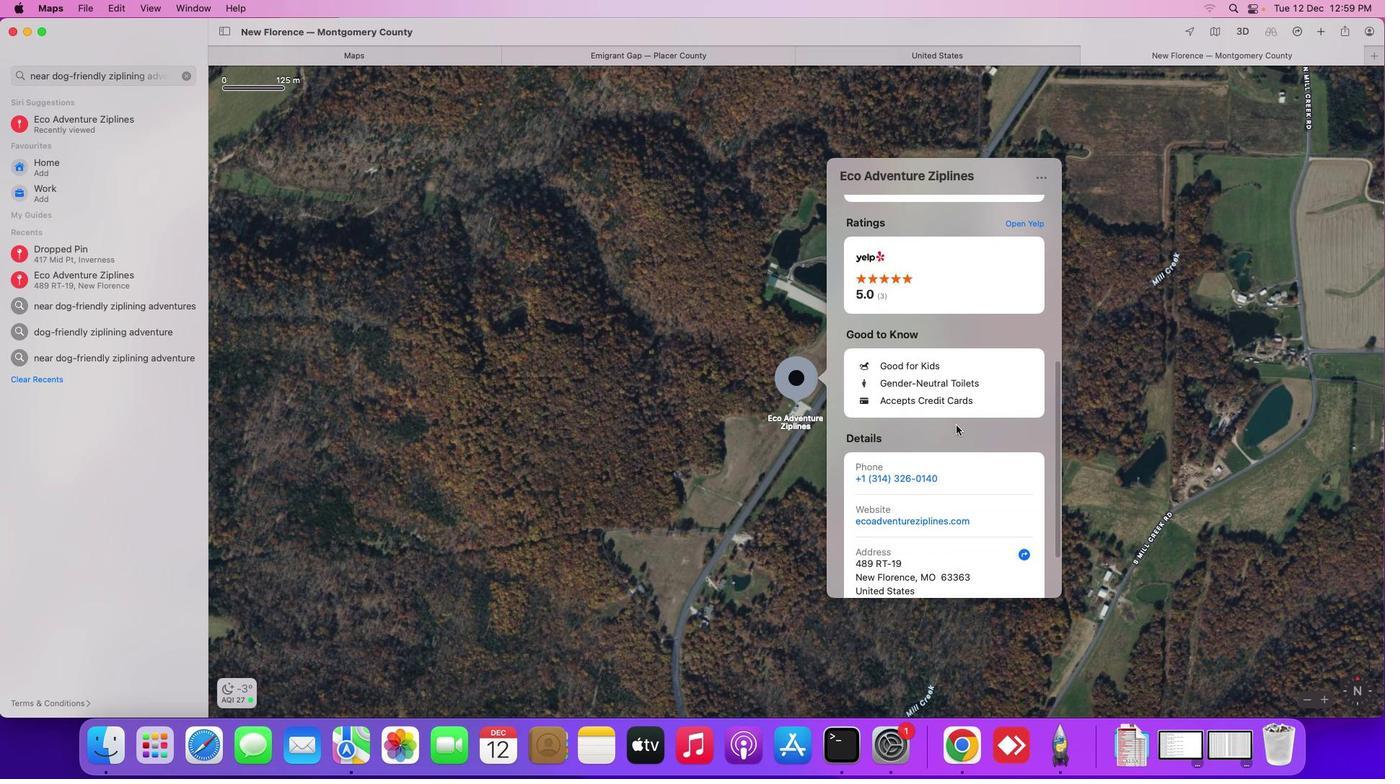 
Action: Mouse scrolled (957, 425) with delta (0, 0)
Screenshot: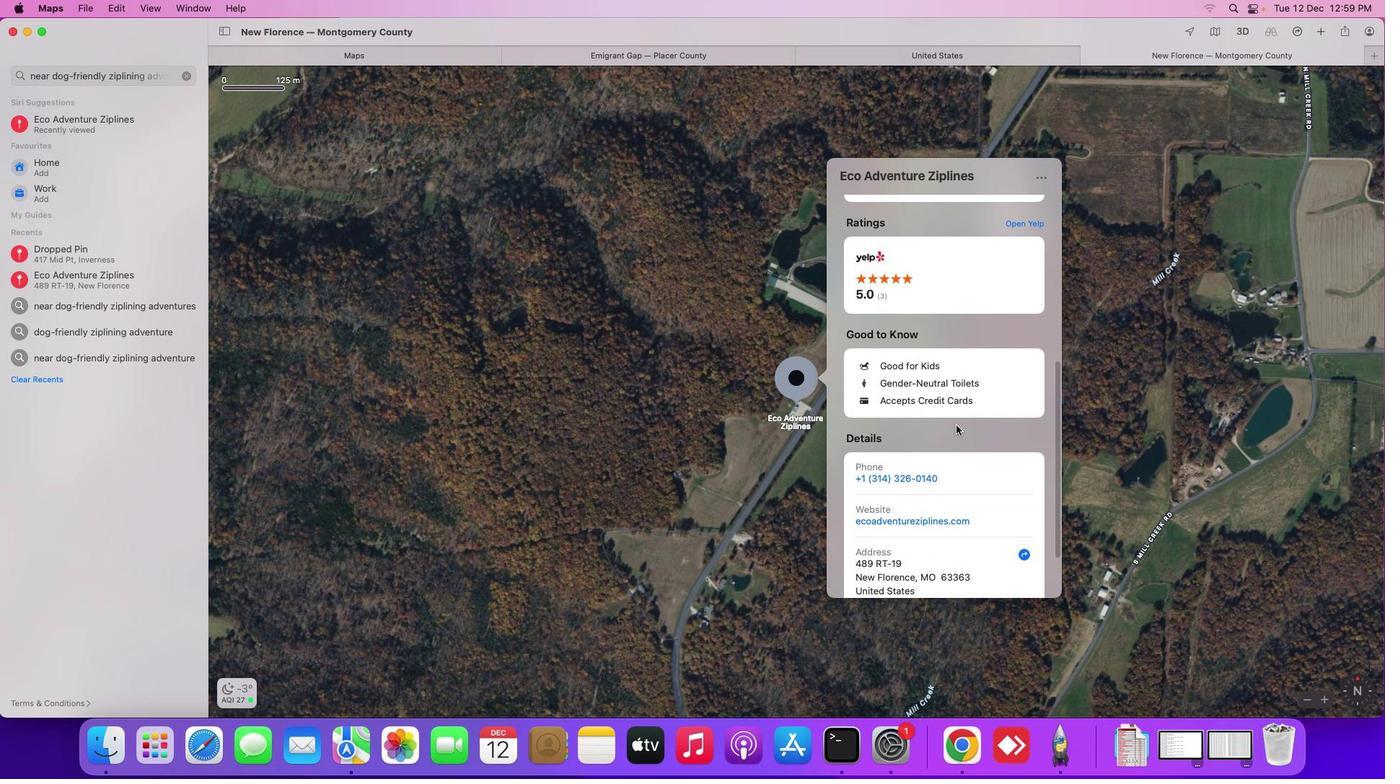 
Action: Mouse scrolled (957, 425) with delta (0, -2)
Screenshot: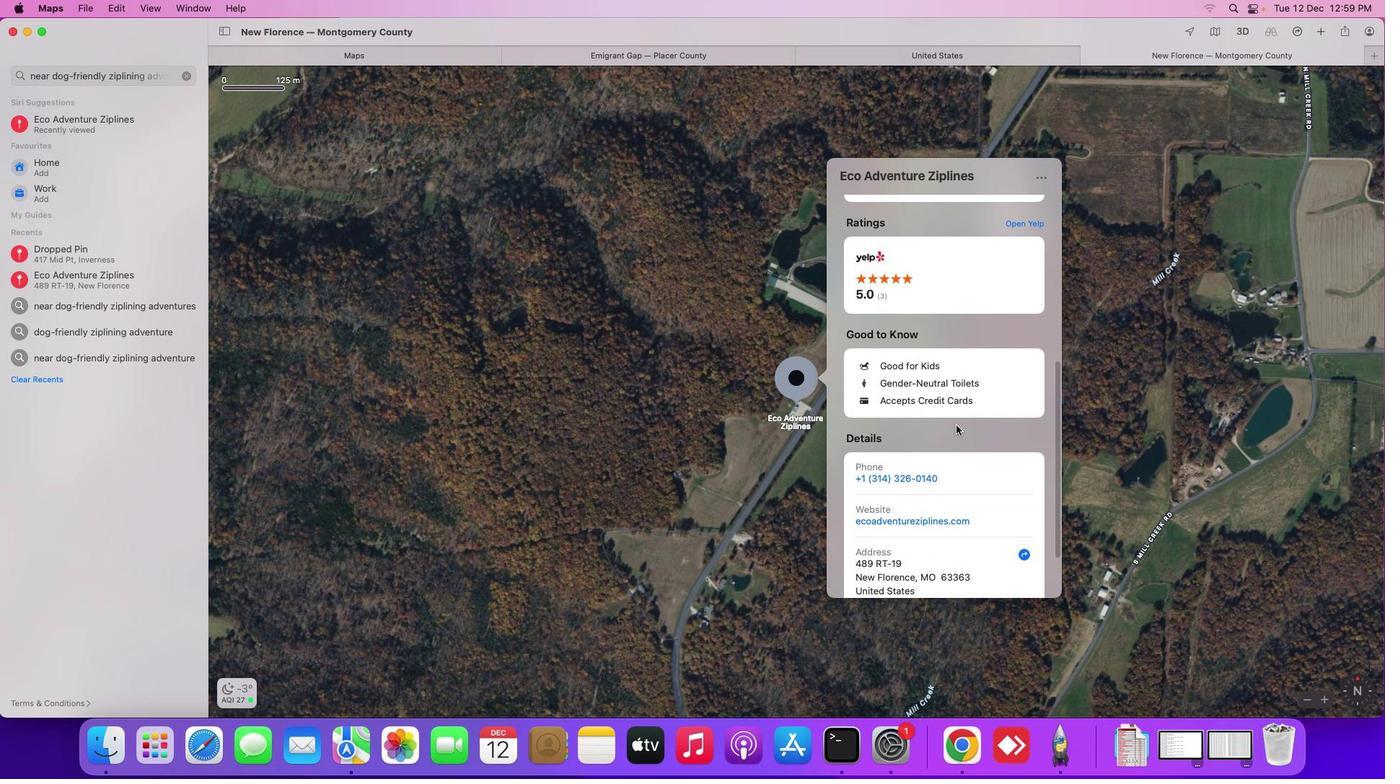 
Action: Mouse scrolled (957, 425) with delta (0, -2)
Screenshot: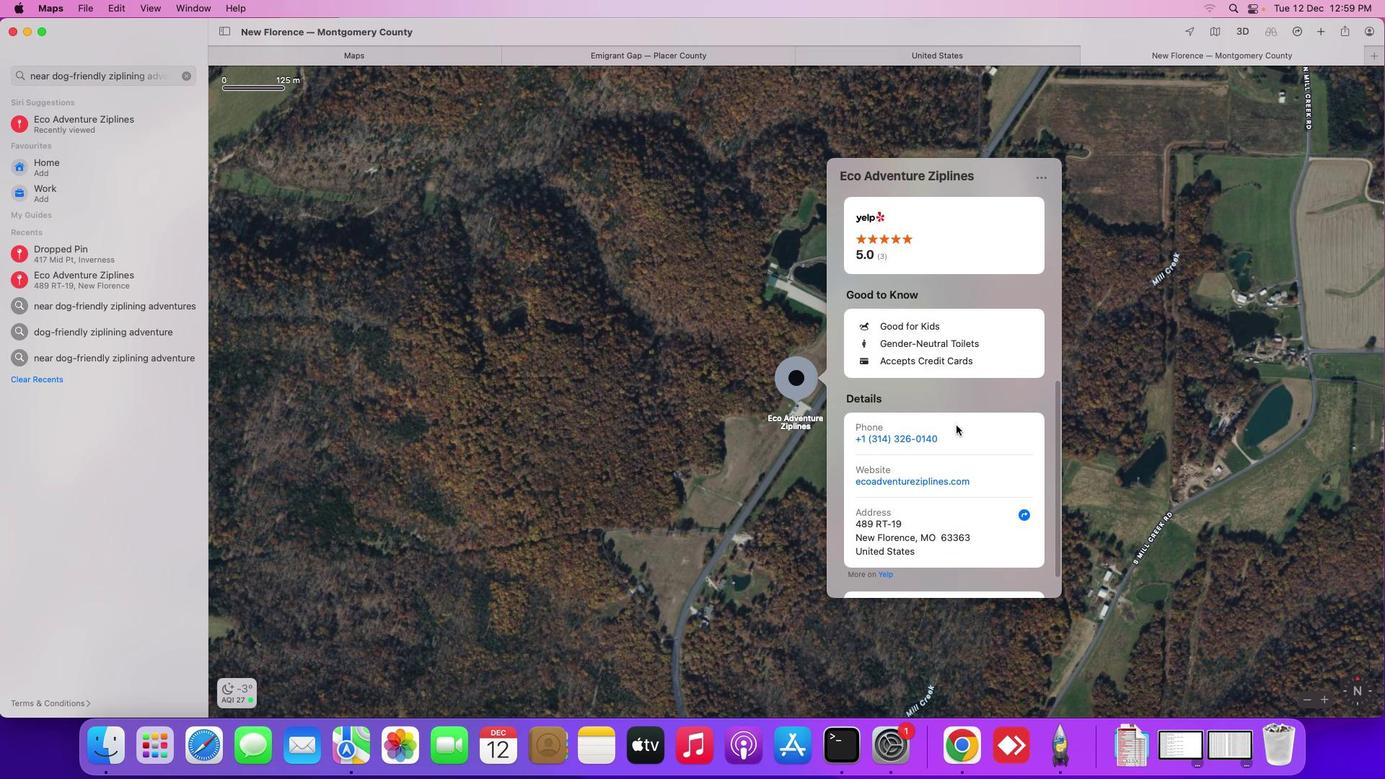 
Action: Mouse scrolled (957, 425) with delta (0, -2)
Screenshot: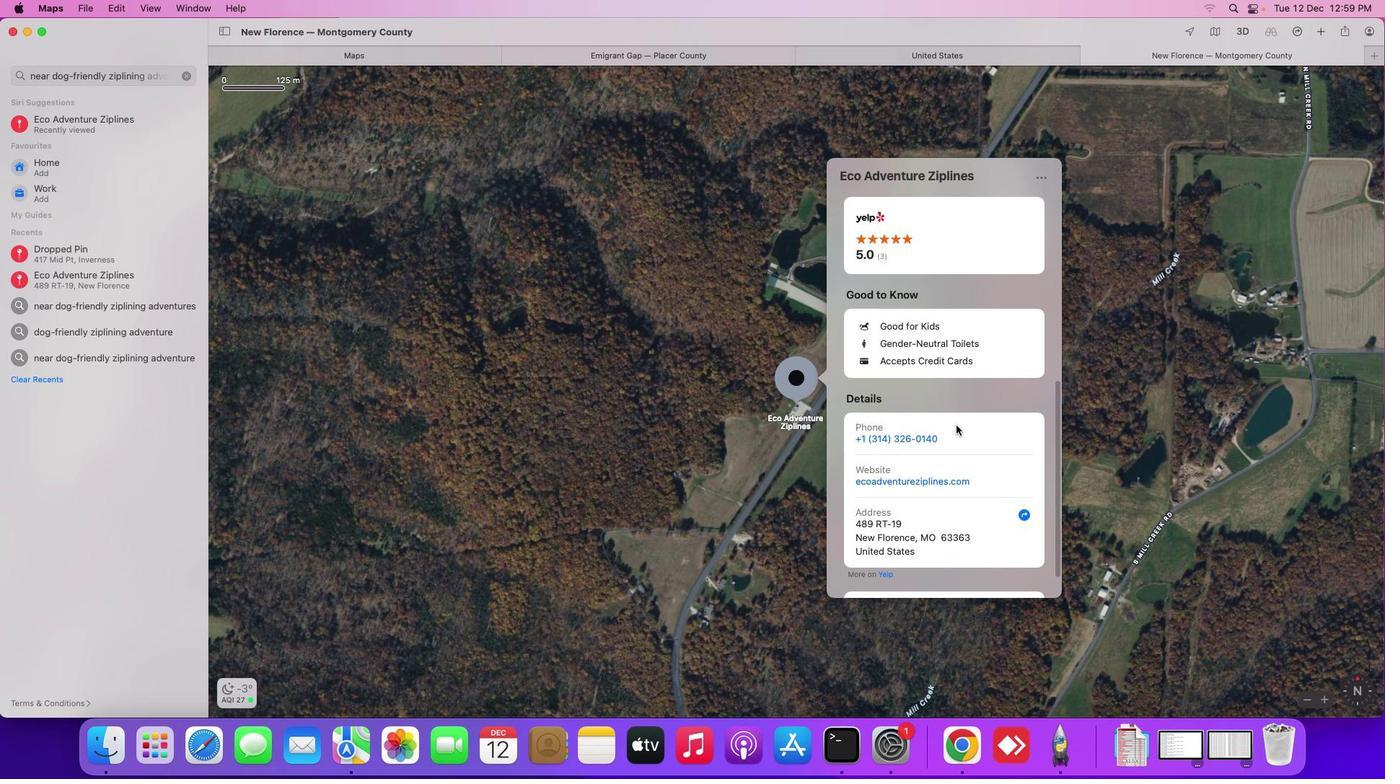 
Action: Mouse scrolled (957, 425) with delta (0, -3)
Screenshot: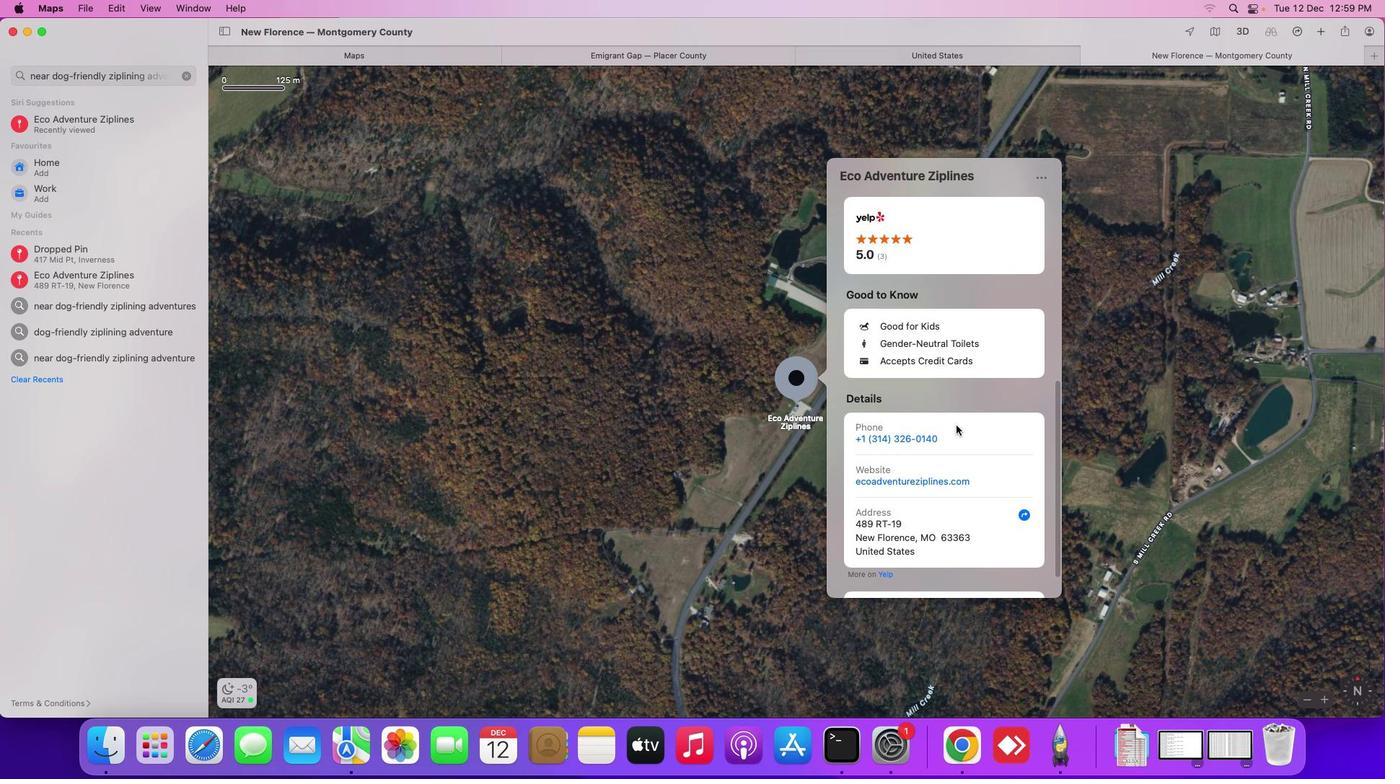 
Action: Mouse scrolled (957, 425) with delta (0, -3)
Screenshot: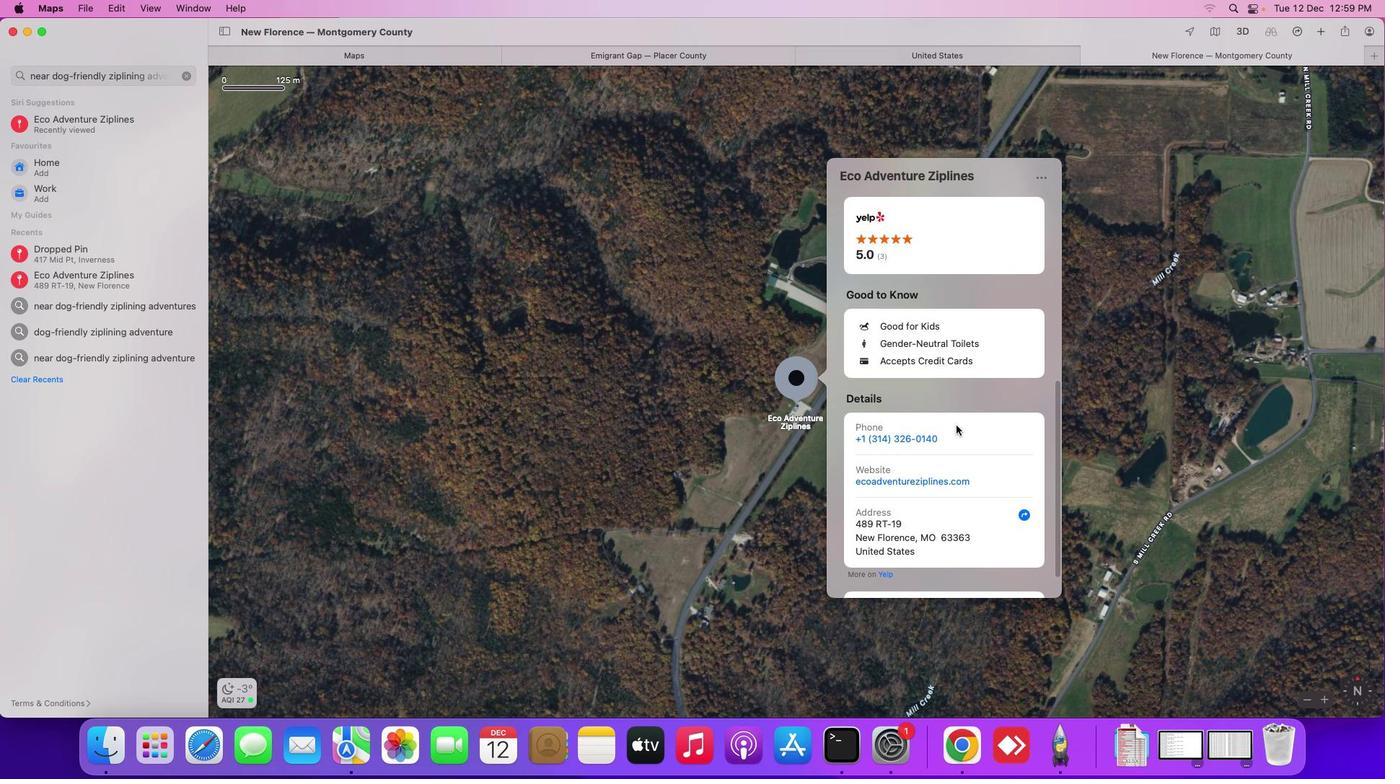 
Action: Mouse scrolled (957, 425) with delta (0, -3)
Screenshot: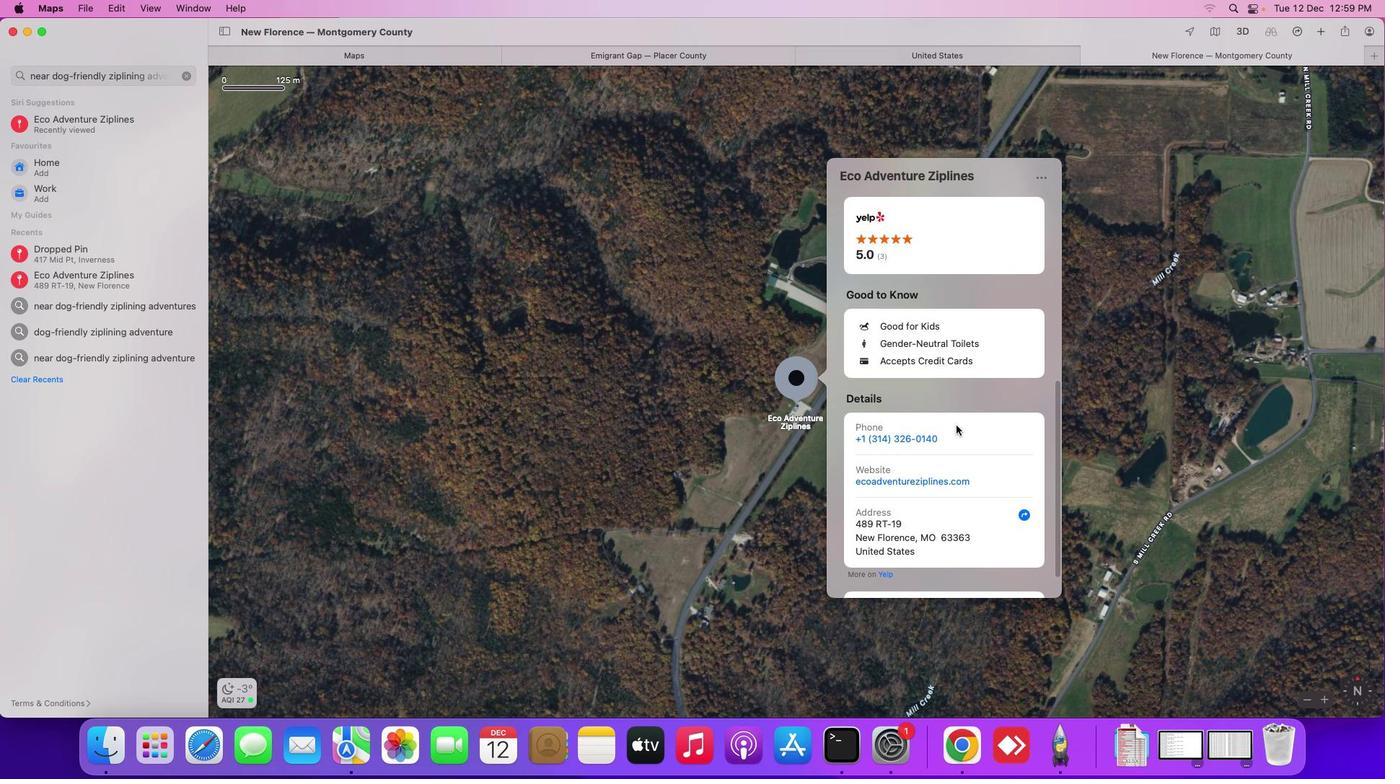 
Action: Mouse scrolled (957, 425) with delta (0, 0)
Screenshot: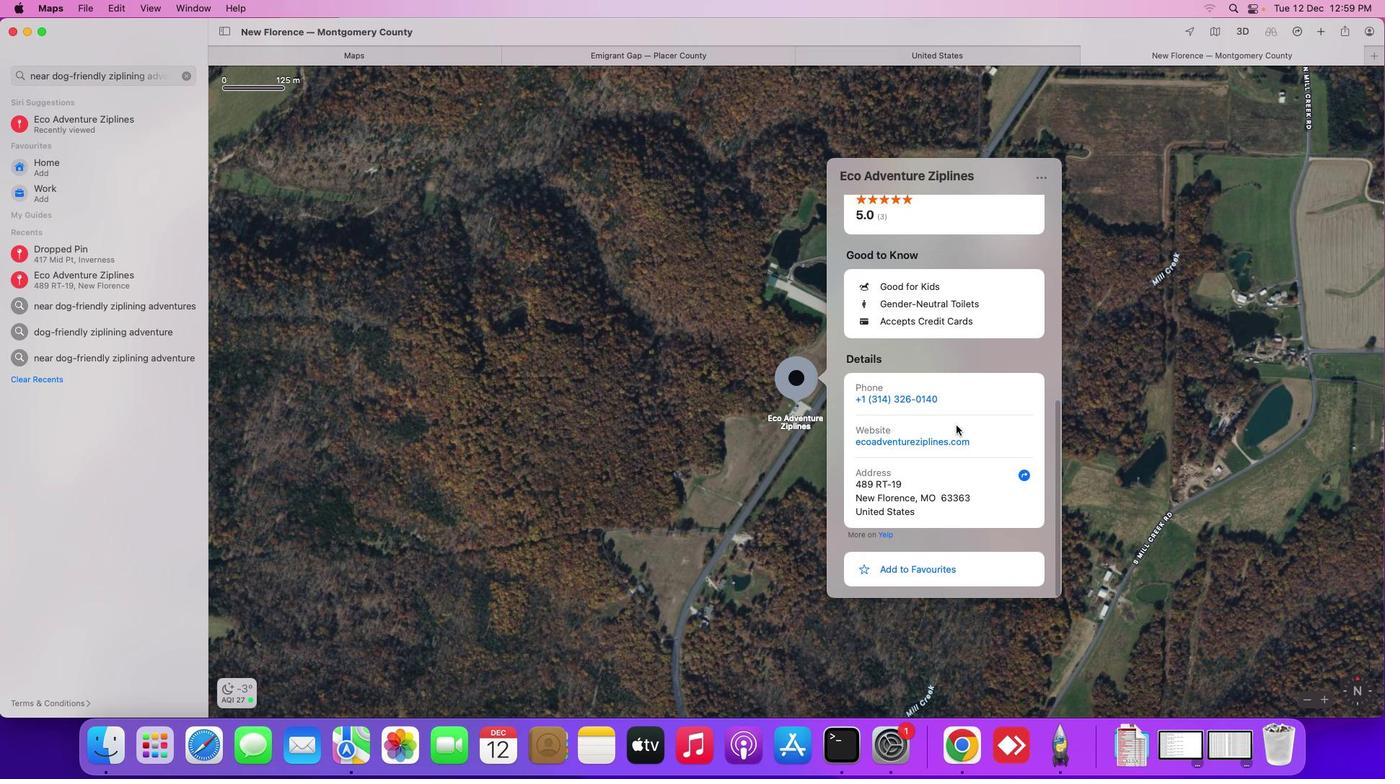 
Action: Mouse scrolled (957, 425) with delta (0, 0)
Screenshot: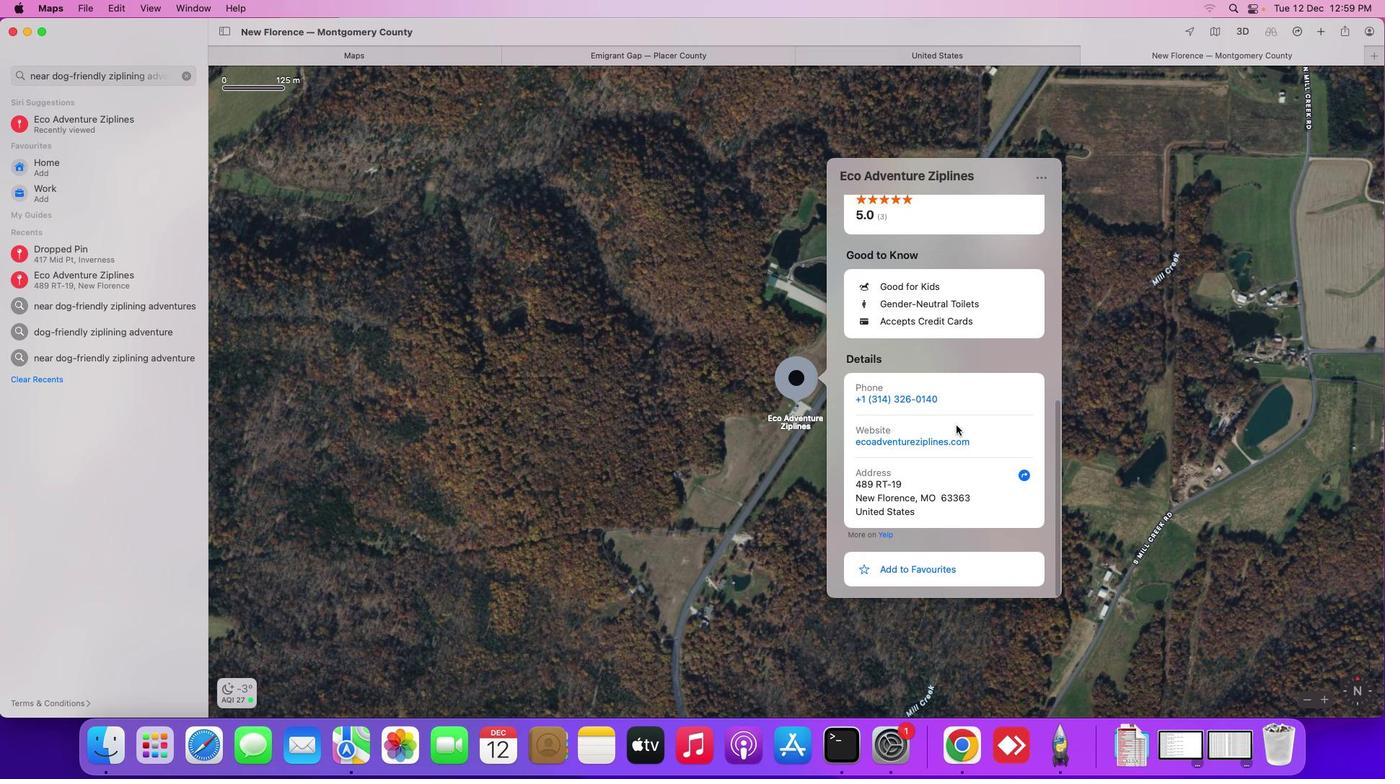 
Action: Mouse scrolled (957, 425) with delta (0, -2)
Screenshot: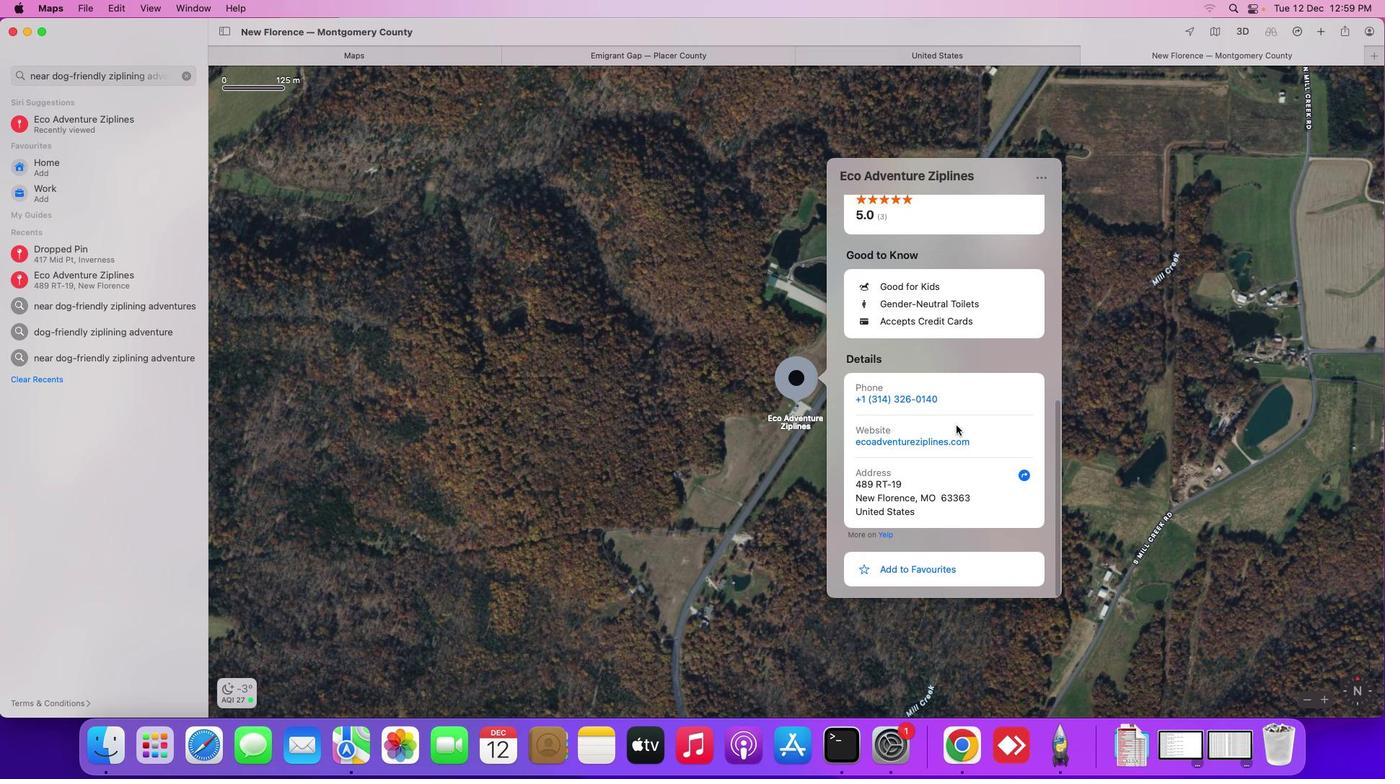 
Action: Mouse scrolled (957, 425) with delta (0, -3)
Screenshot: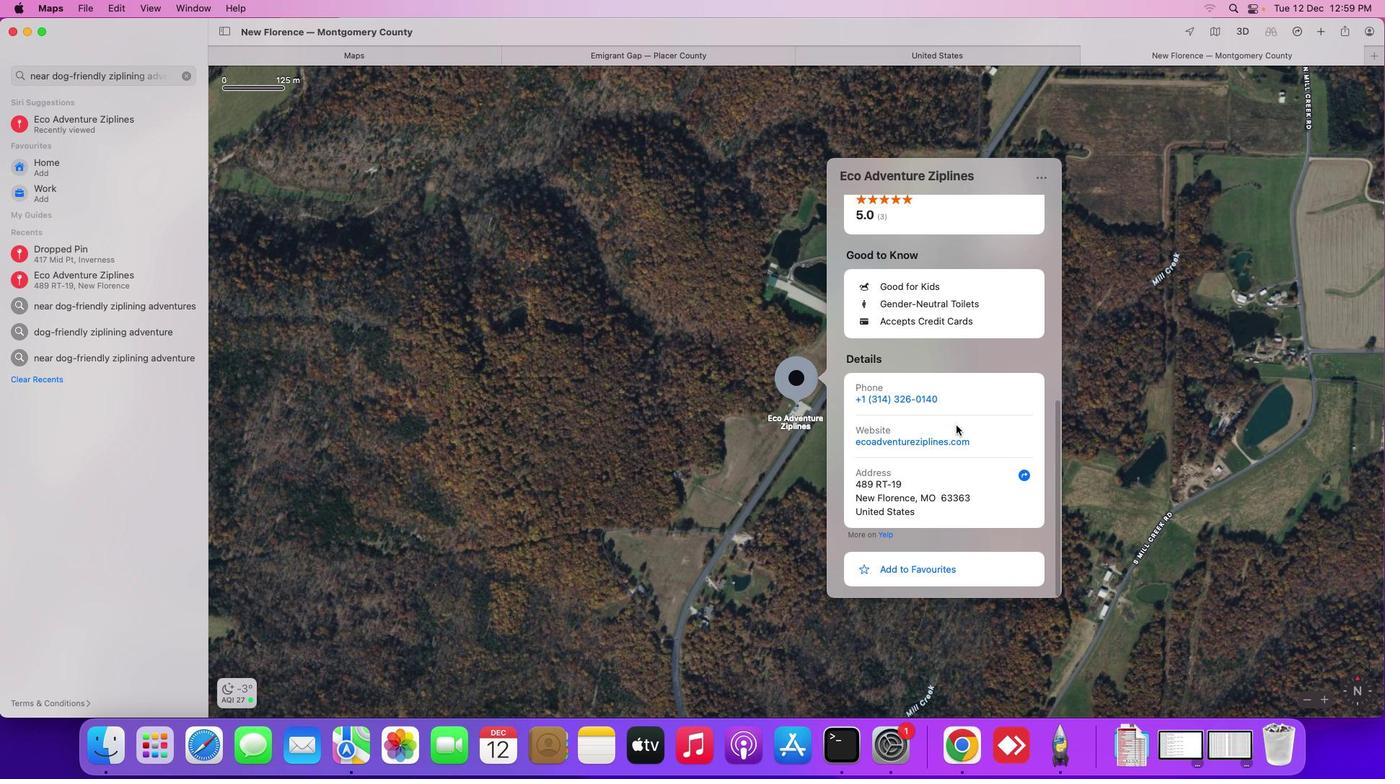 
Action: Mouse scrolled (957, 425) with delta (0, -4)
Screenshot: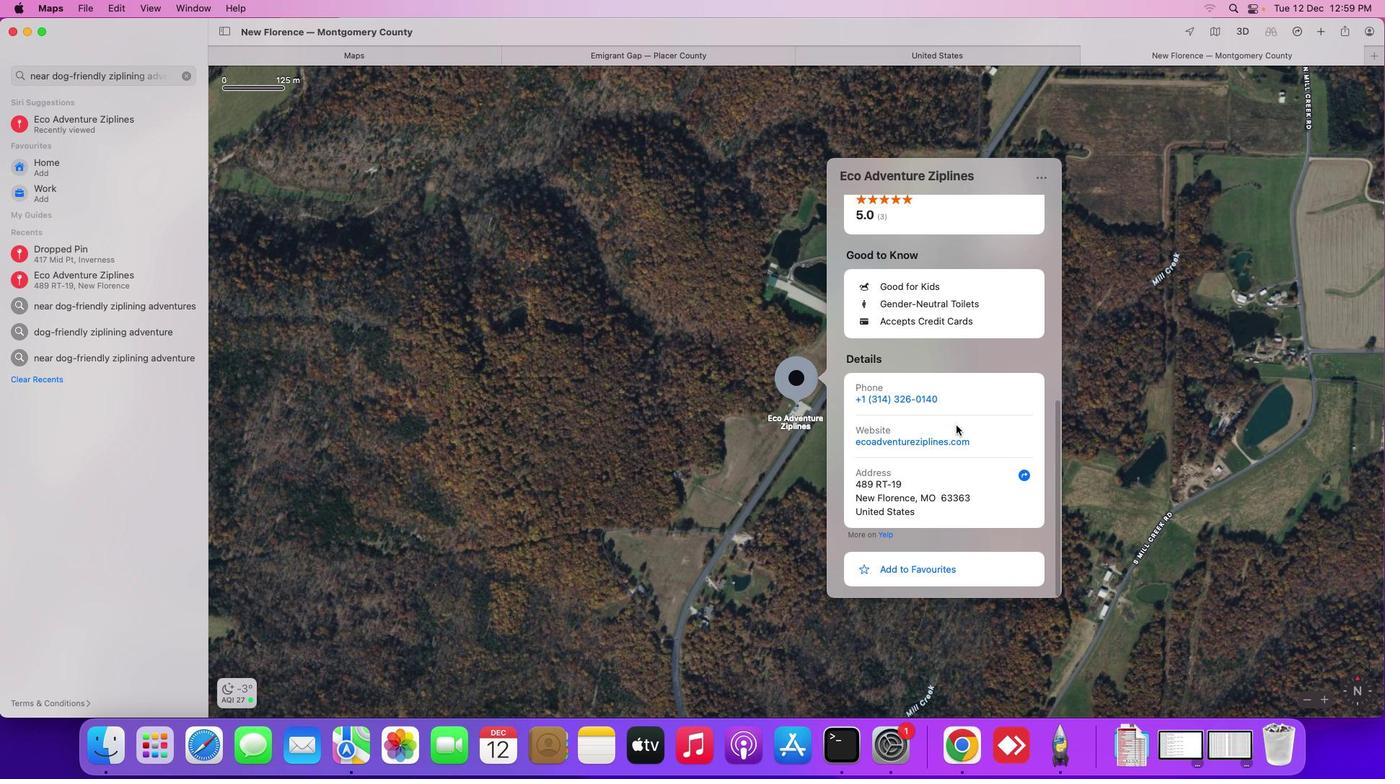 
Action: Mouse scrolled (957, 425) with delta (0, 0)
Screenshot: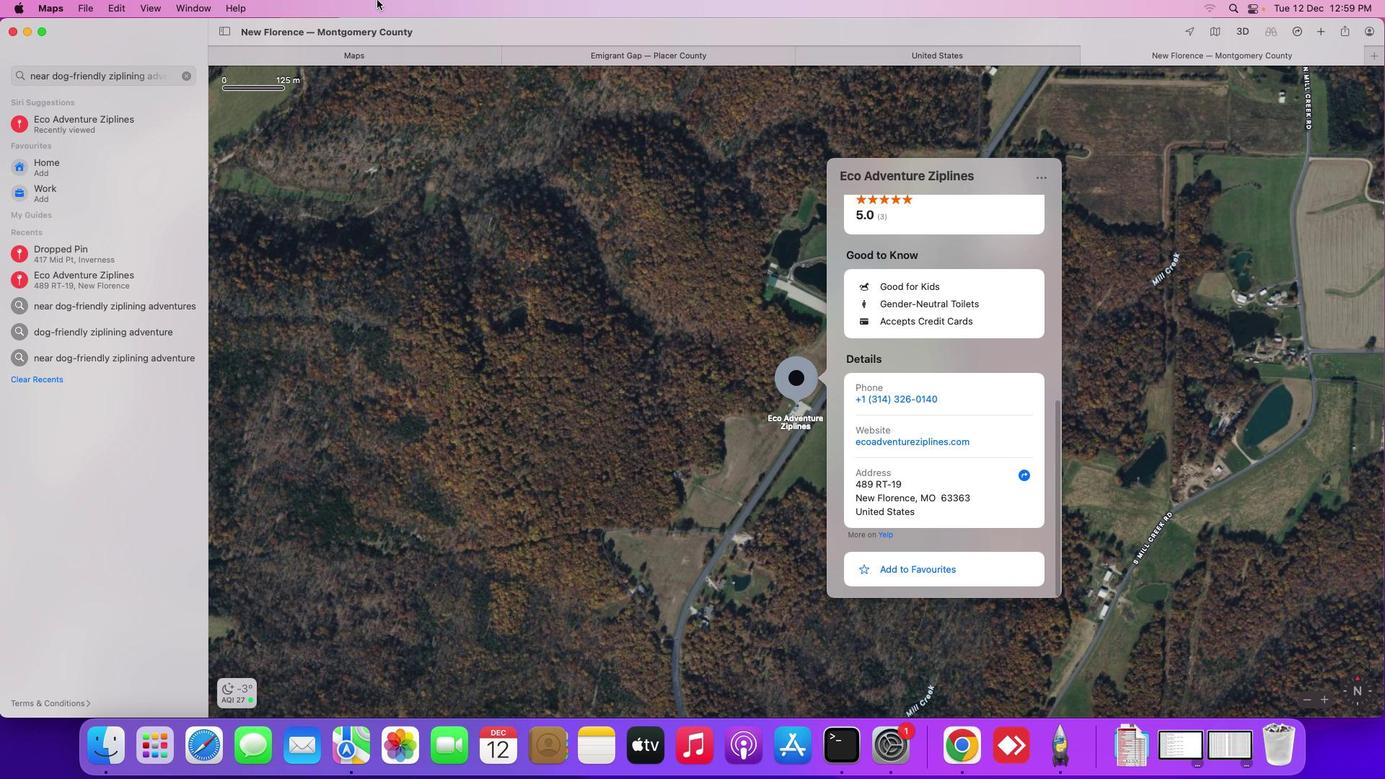 
Action: Mouse moved to (140, 76)
Screenshot: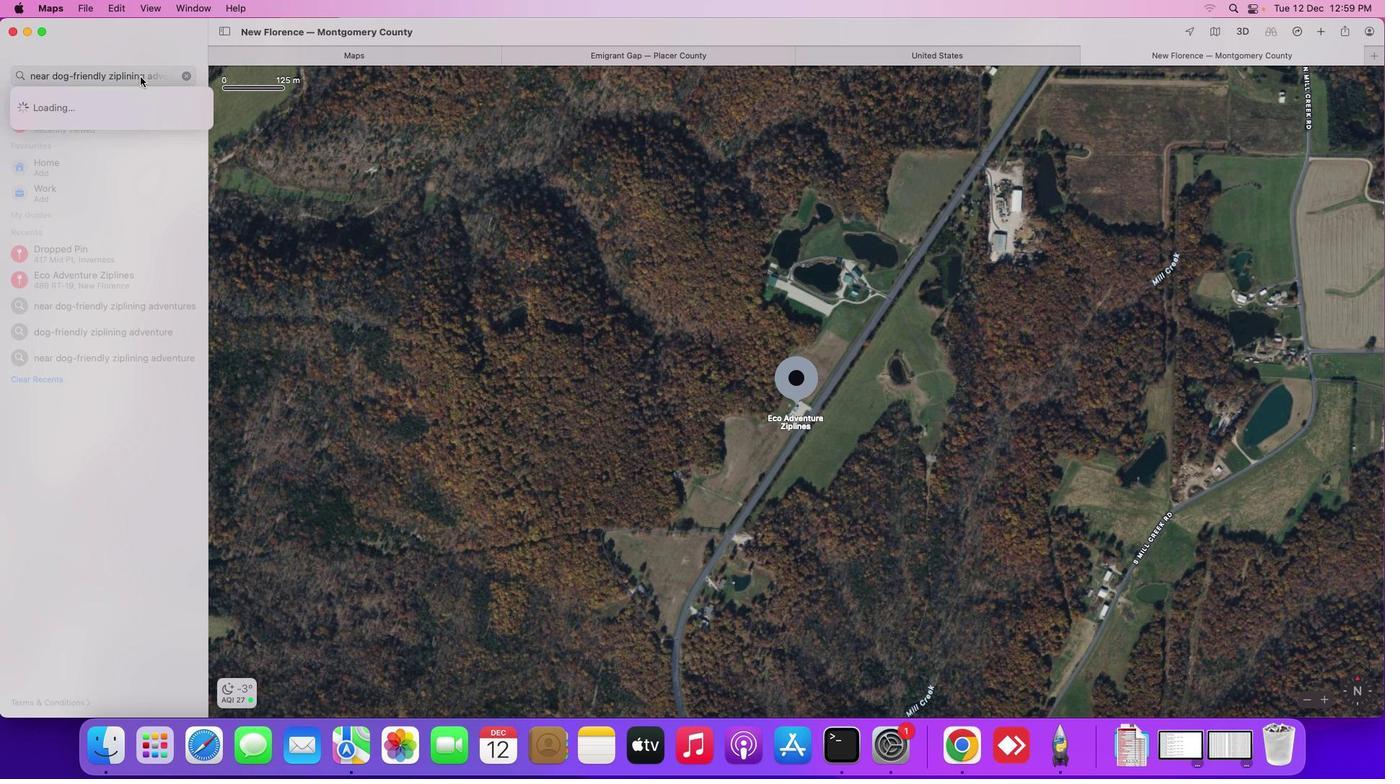 
Action: Mouse pressed left at (140, 76)
Screenshot: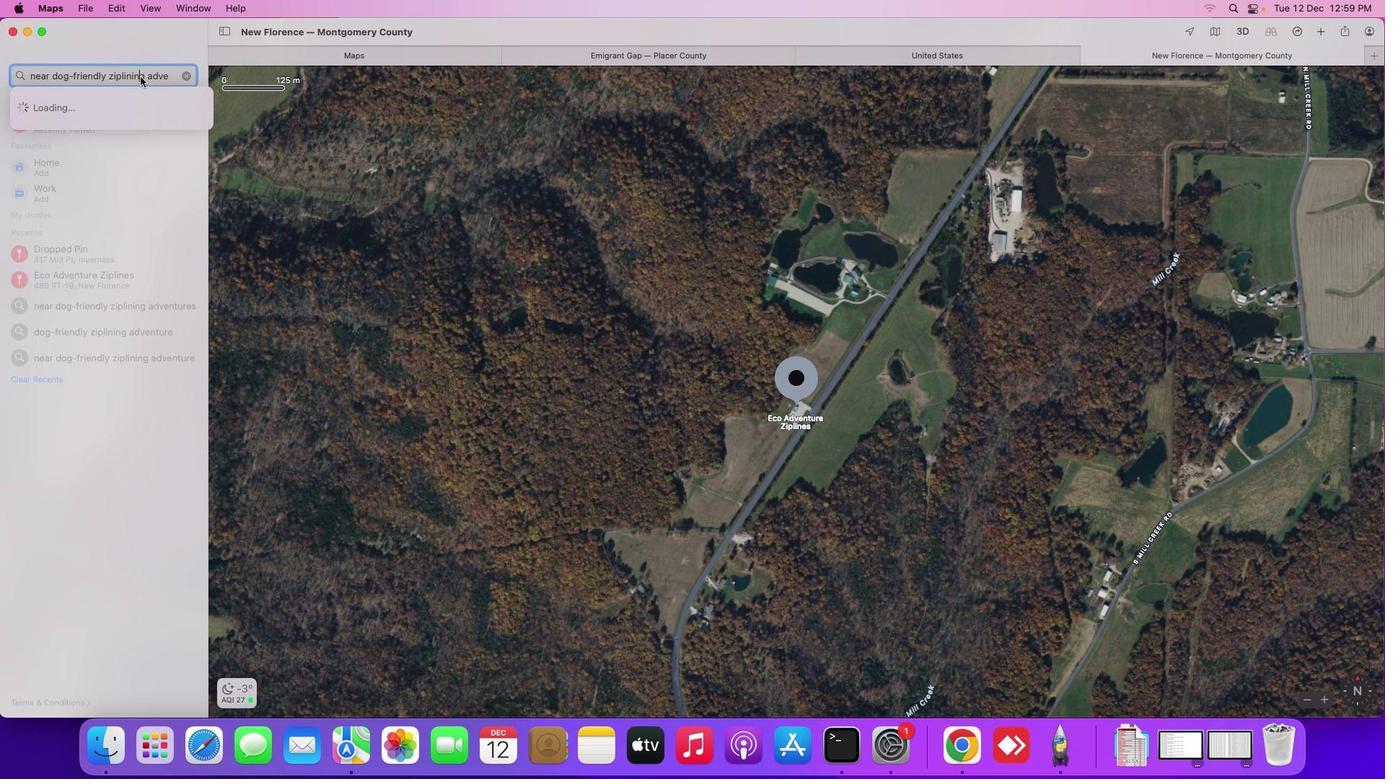 
Action: Mouse moved to (132, 185)
Screenshot: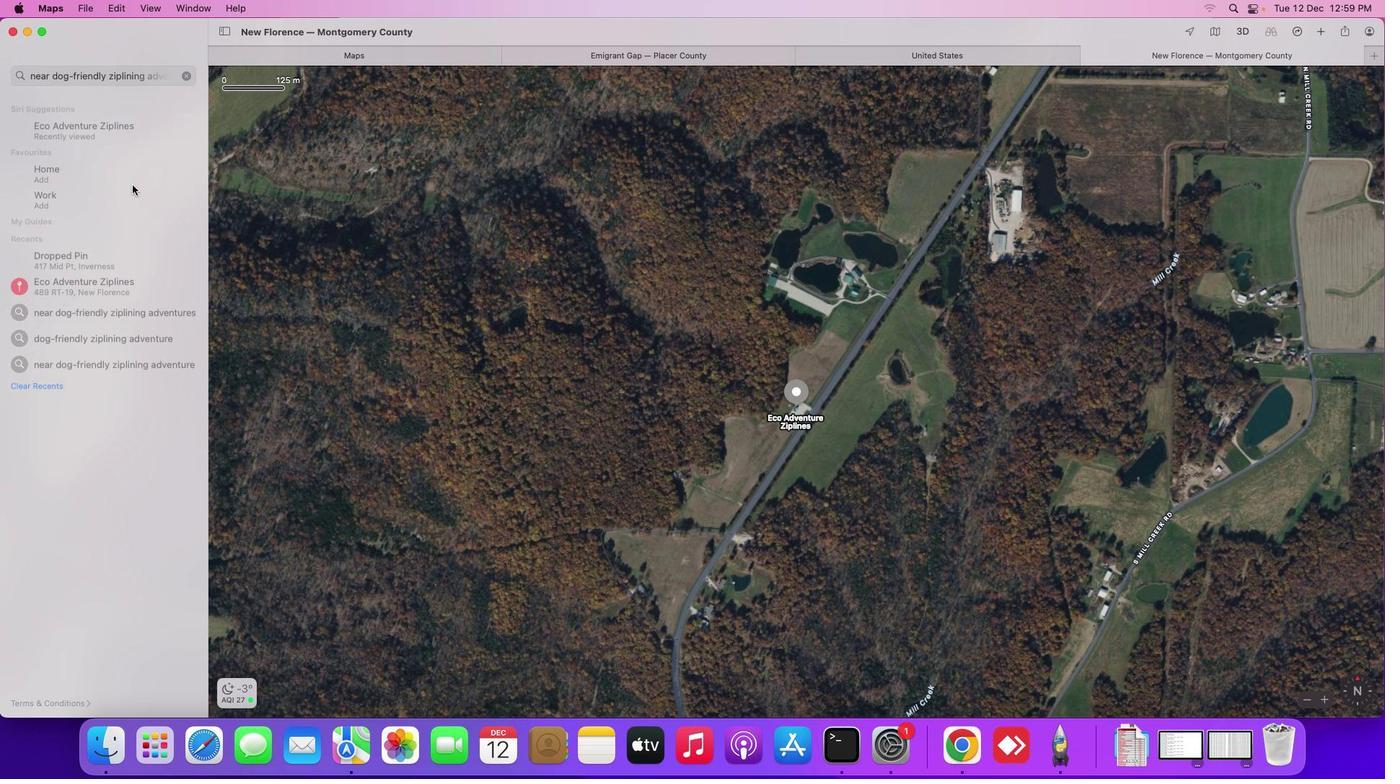 
Action: Mouse pressed left at (132, 185)
Screenshot: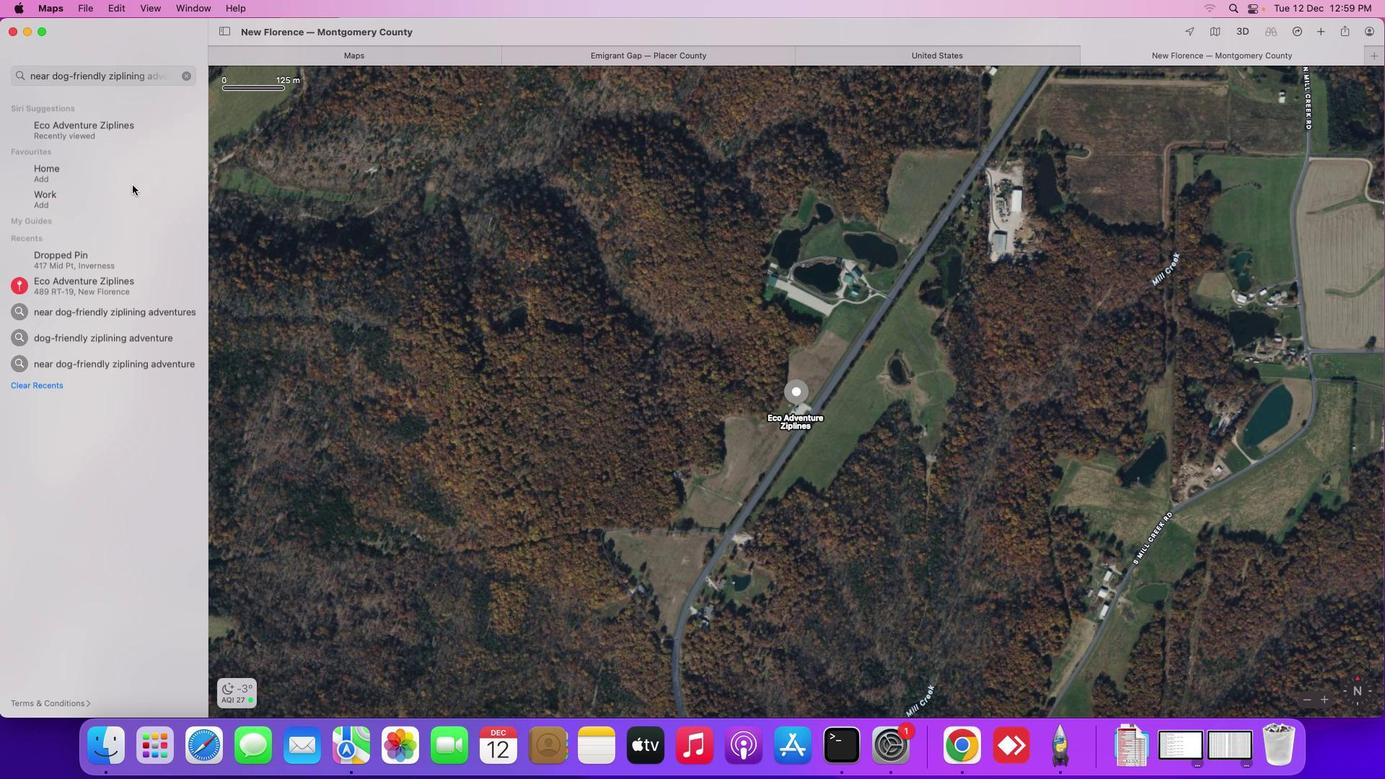
Action: Mouse moved to (898, 400)
Screenshot: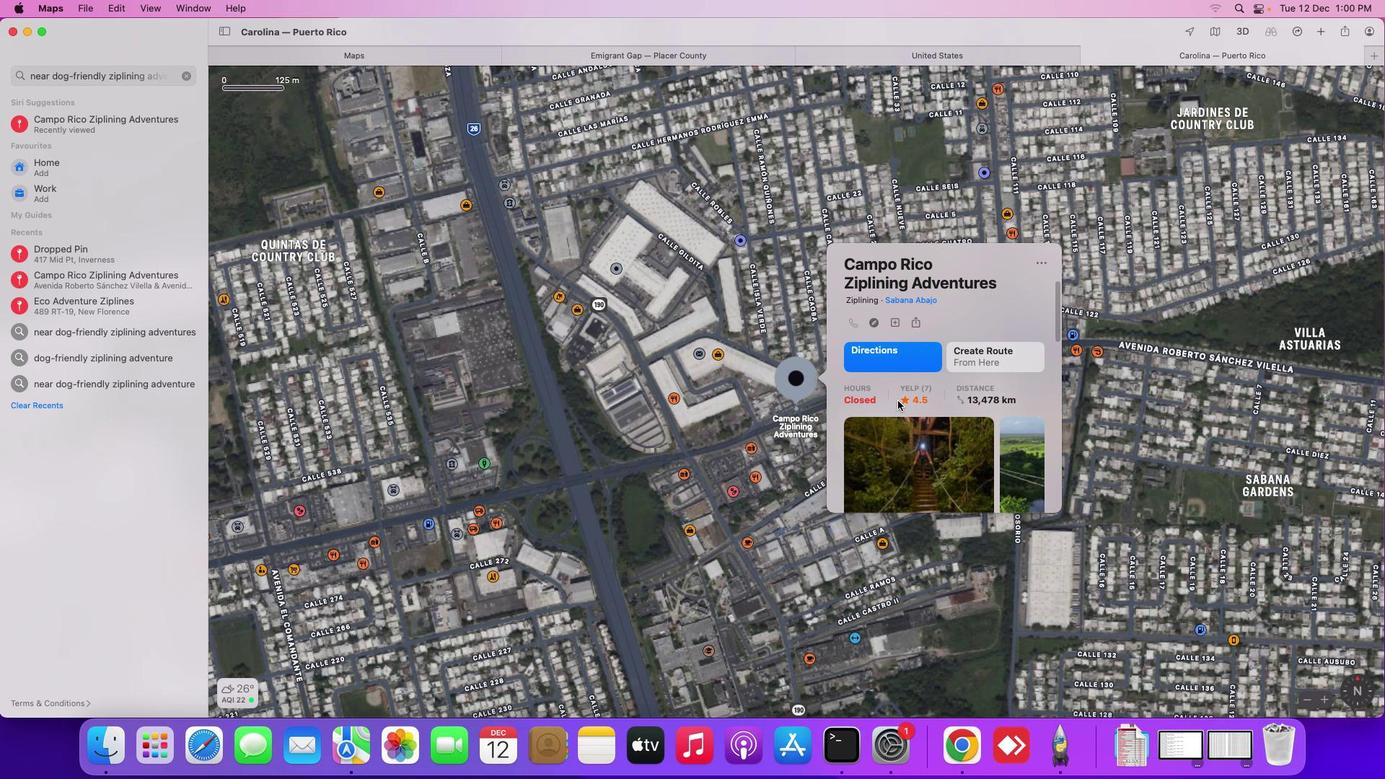
Action: Mouse scrolled (898, 400) with delta (0, 0)
Screenshot: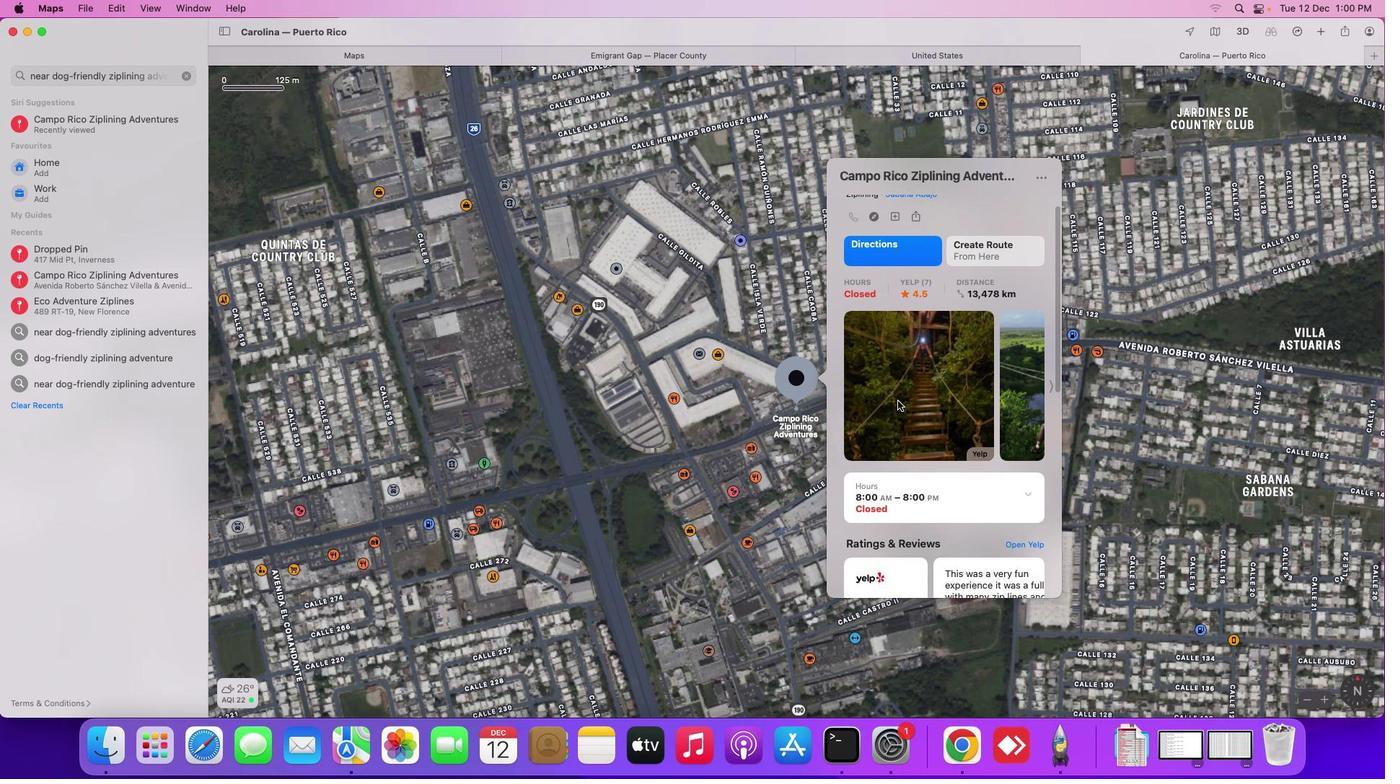 
Action: Mouse scrolled (898, 400) with delta (0, 0)
Screenshot: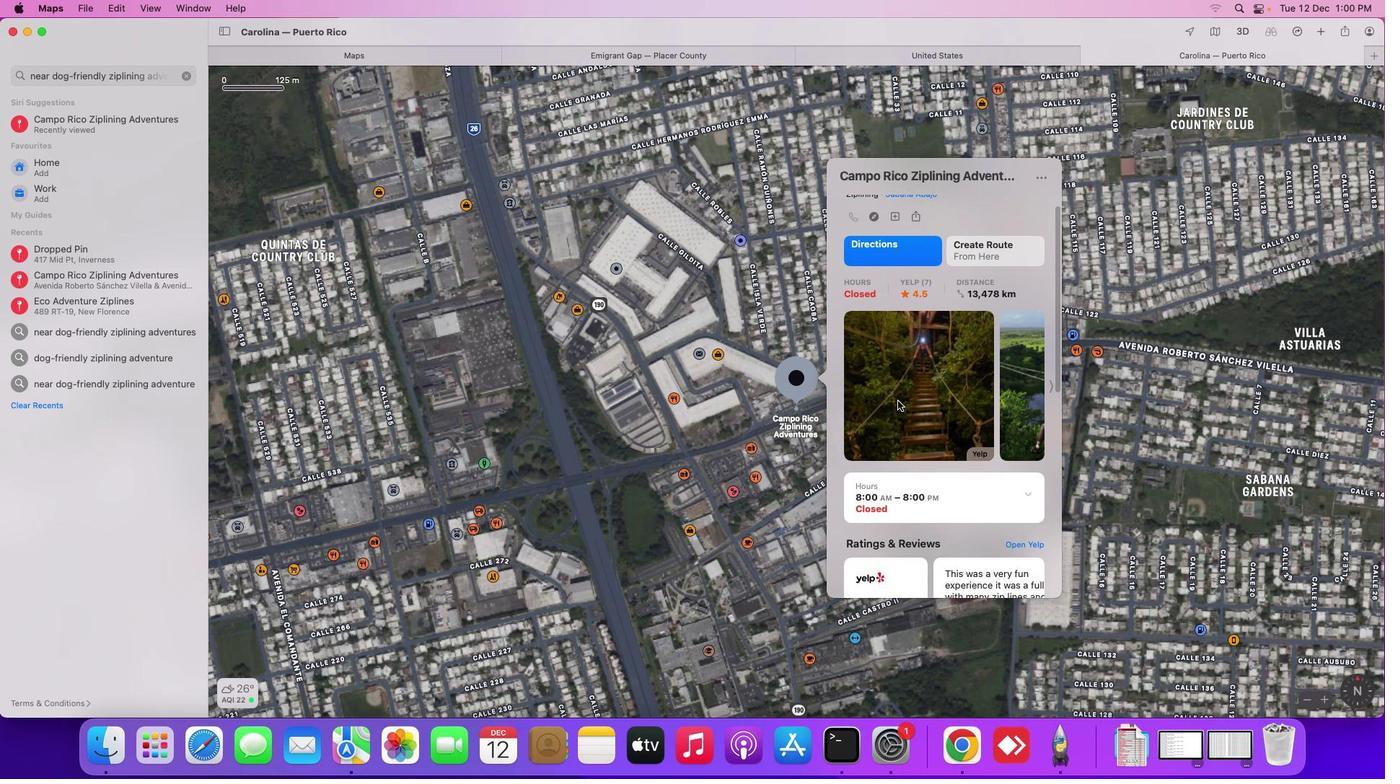 
Action: Mouse scrolled (898, 400) with delta (0, -1)
Screenshot: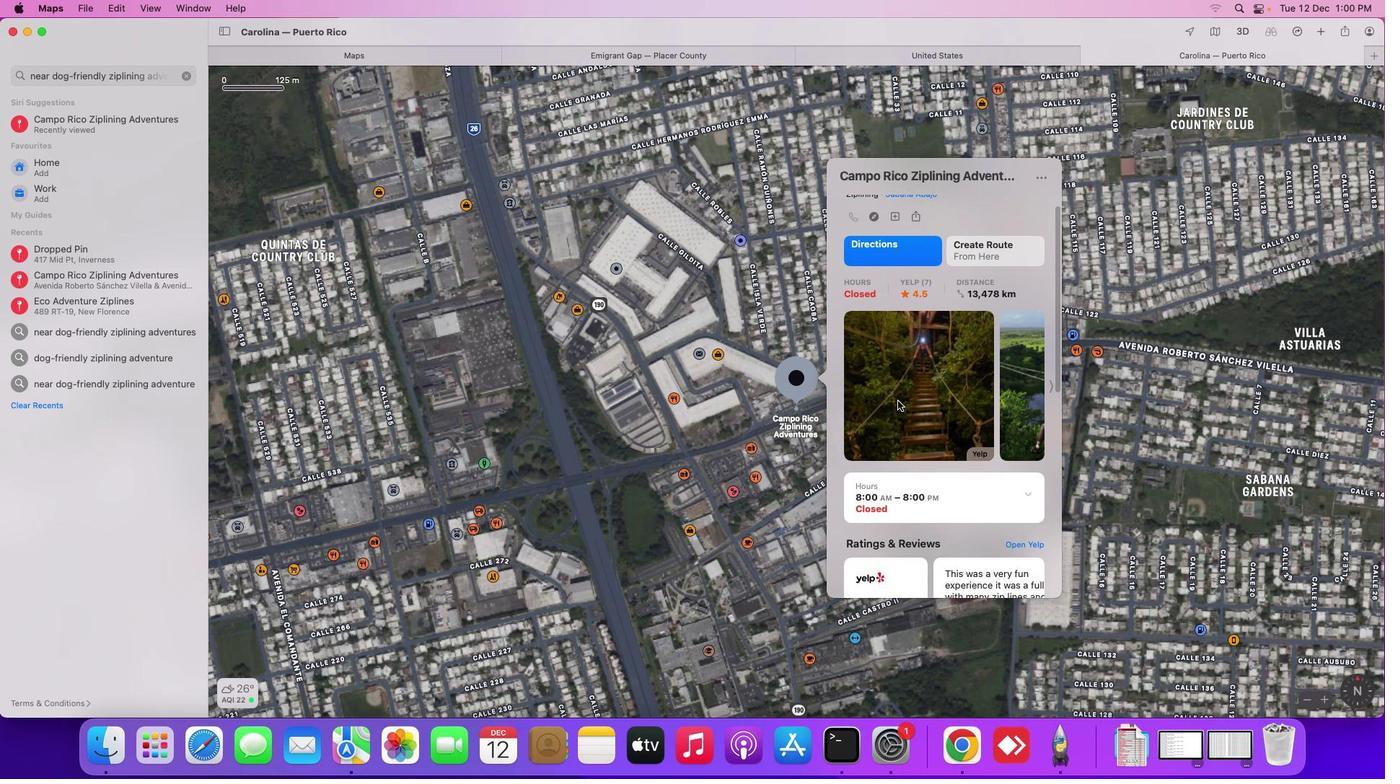 
Action: Mouse moved to (1001, 401)
Screenshot: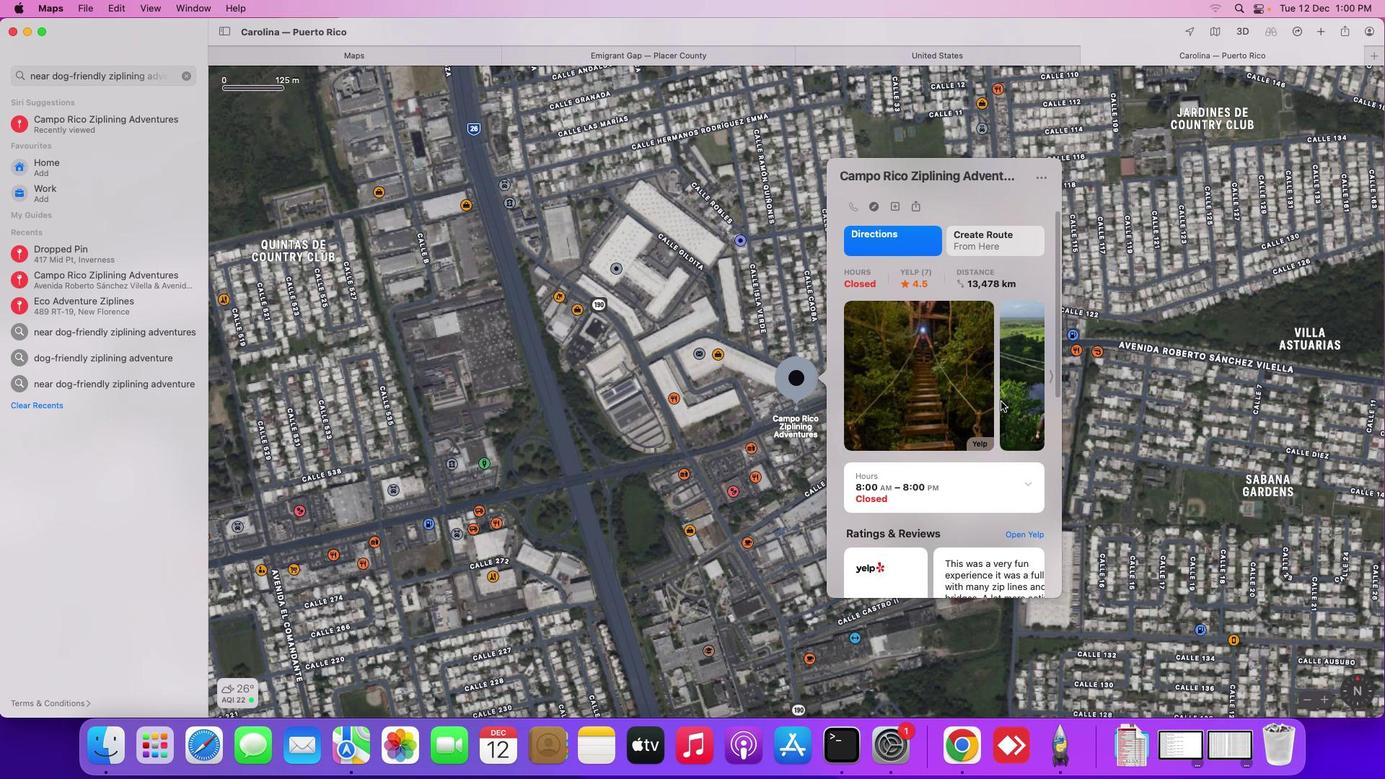 
Action: Mouse scrolled (1001, 401) with delta (0, 0)
Screenshot: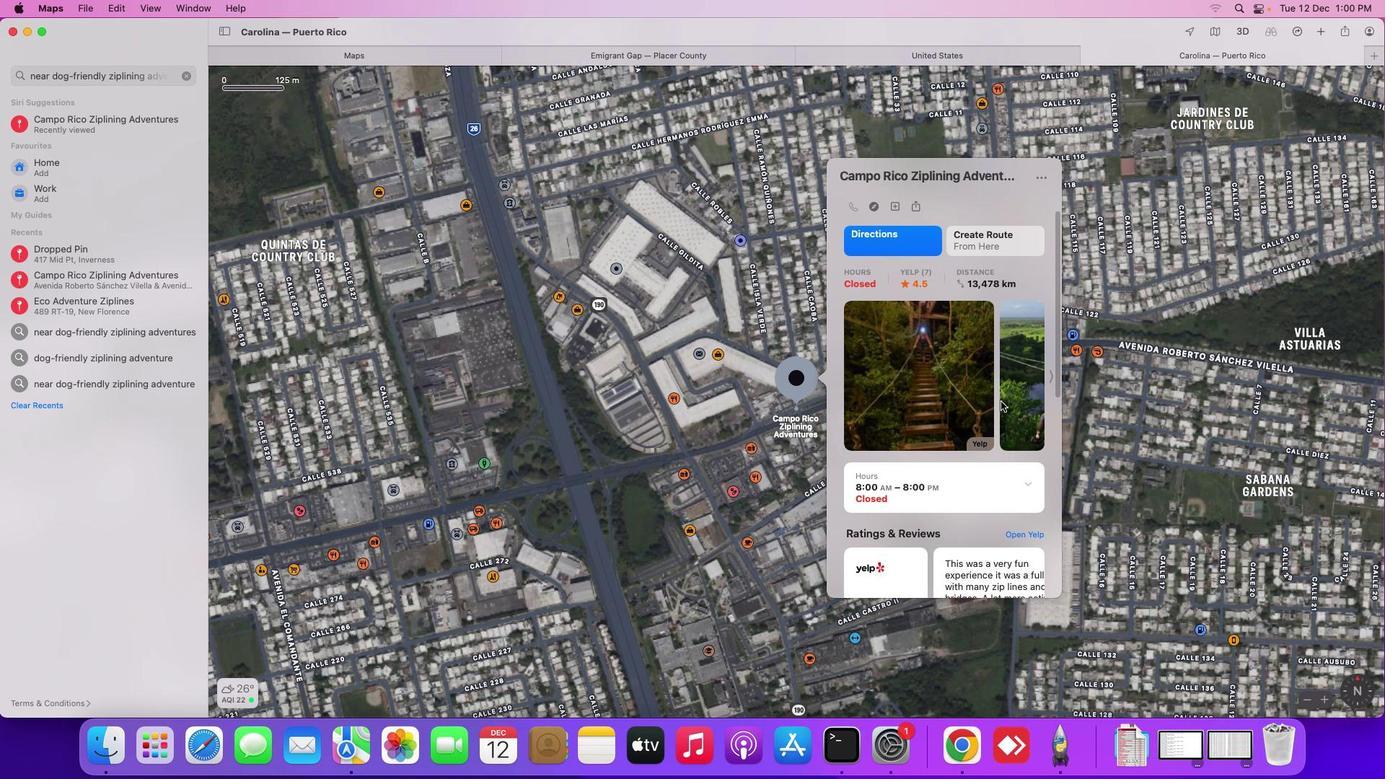 
Action: Mouse scrolled (1001, 401) with delta (0, 0)
Screenshot: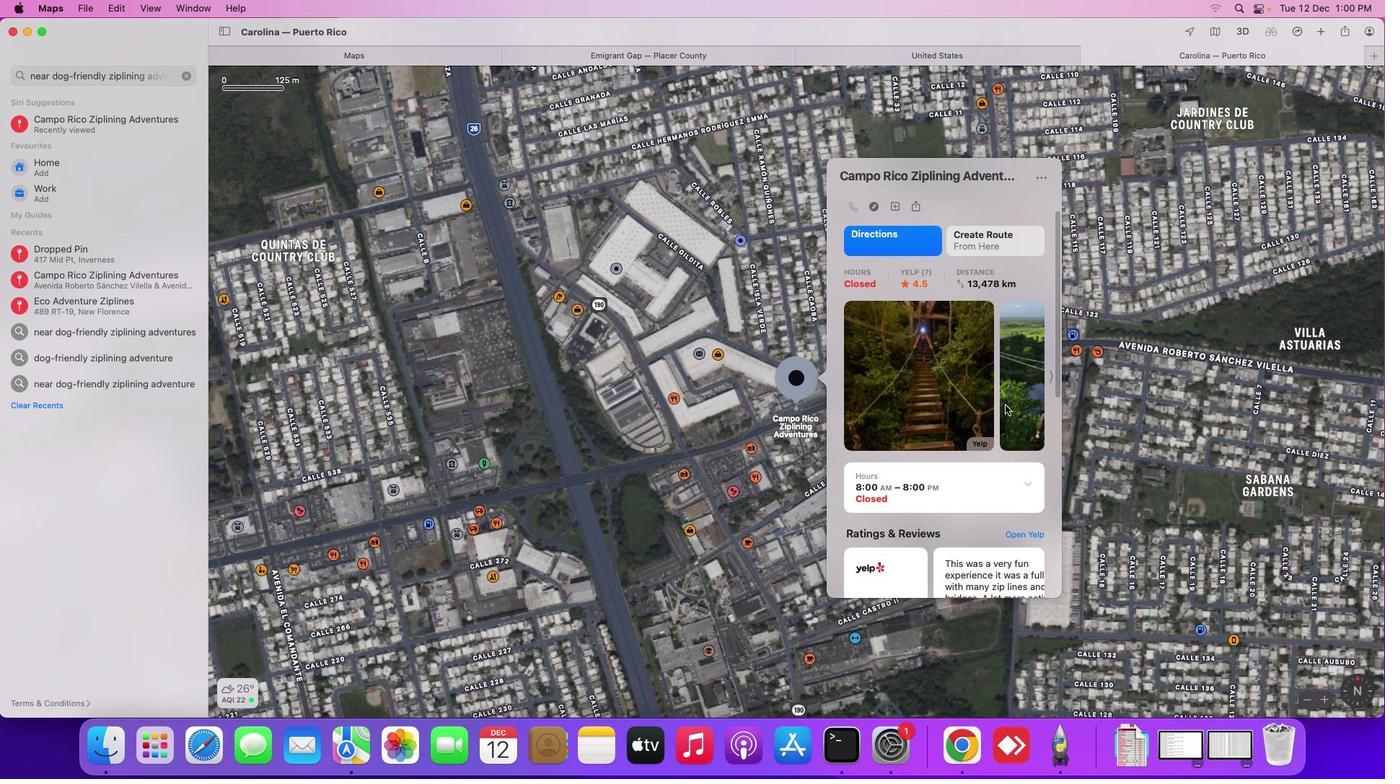 
Action: Mouse scrolled (1001, 401) with delta (0, 0)
Screenshot: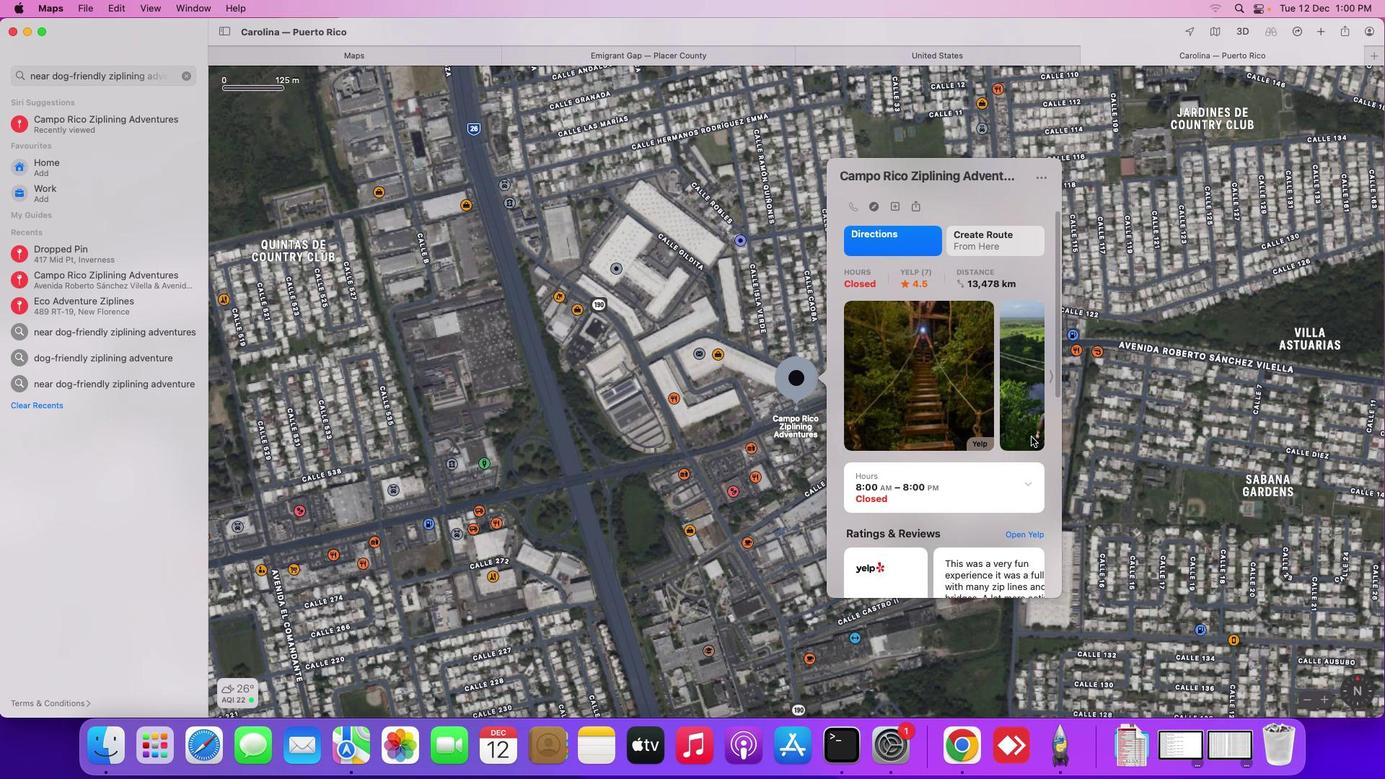 
Action: Mouse moved to (1024, 481)
Screenshot: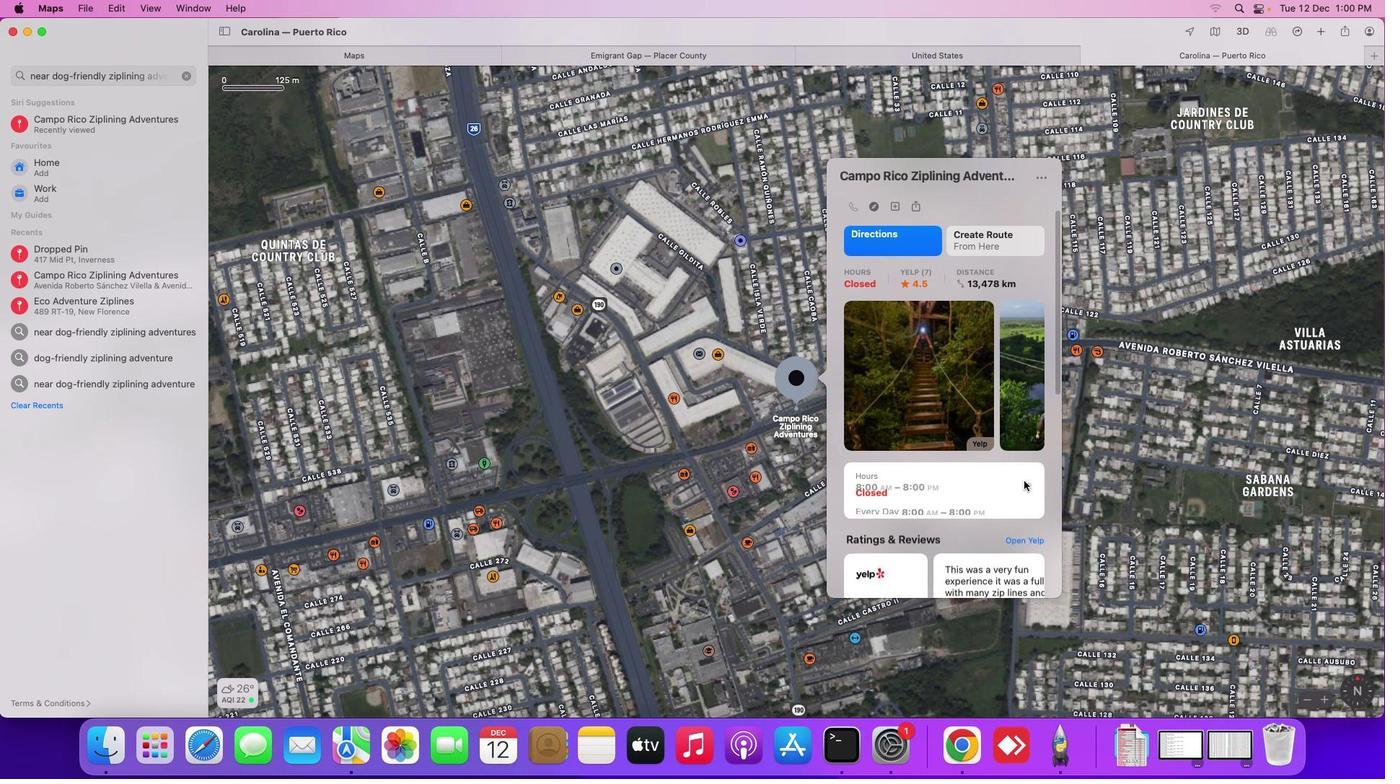 
Action: Mouse pressed left at (1024, 481)
Screenshot: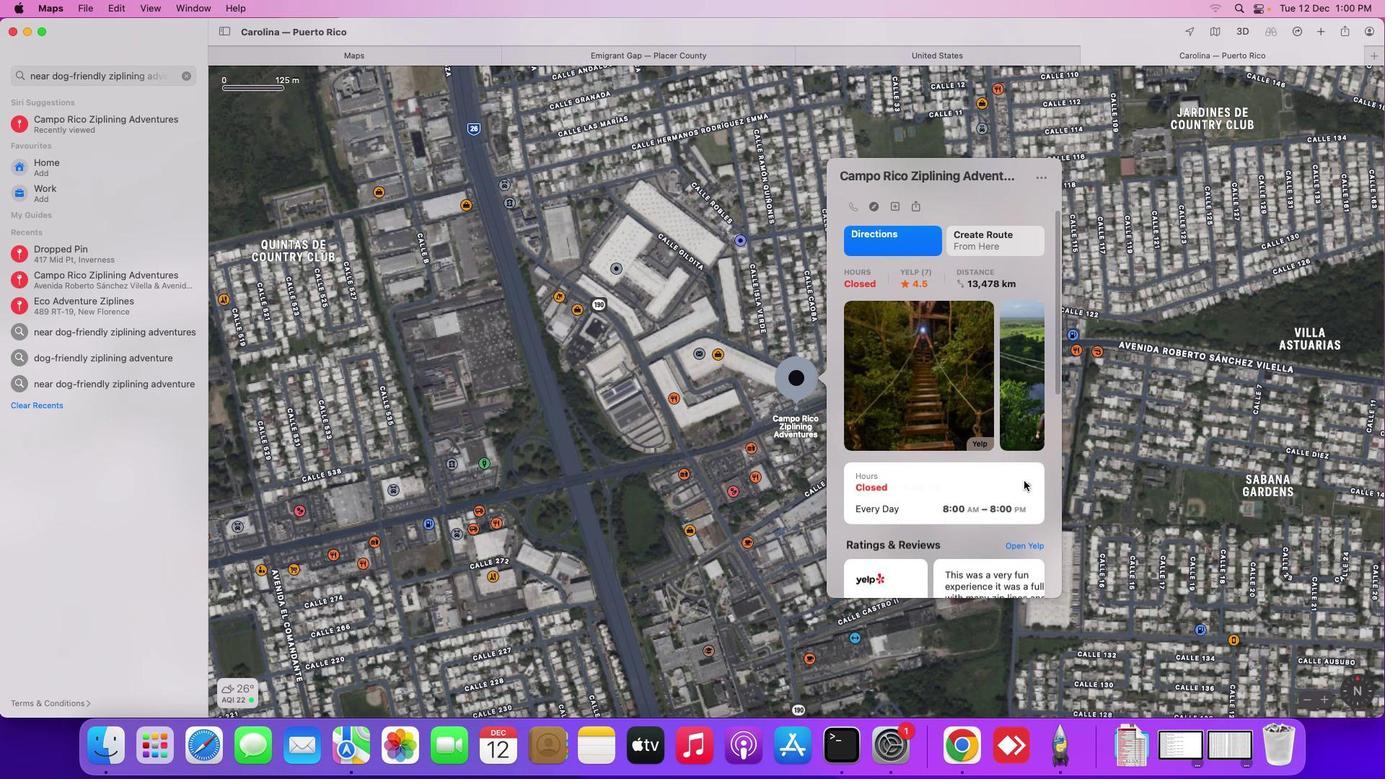 
Action: Mouse pressed left at (1024, 481)
Screenshot: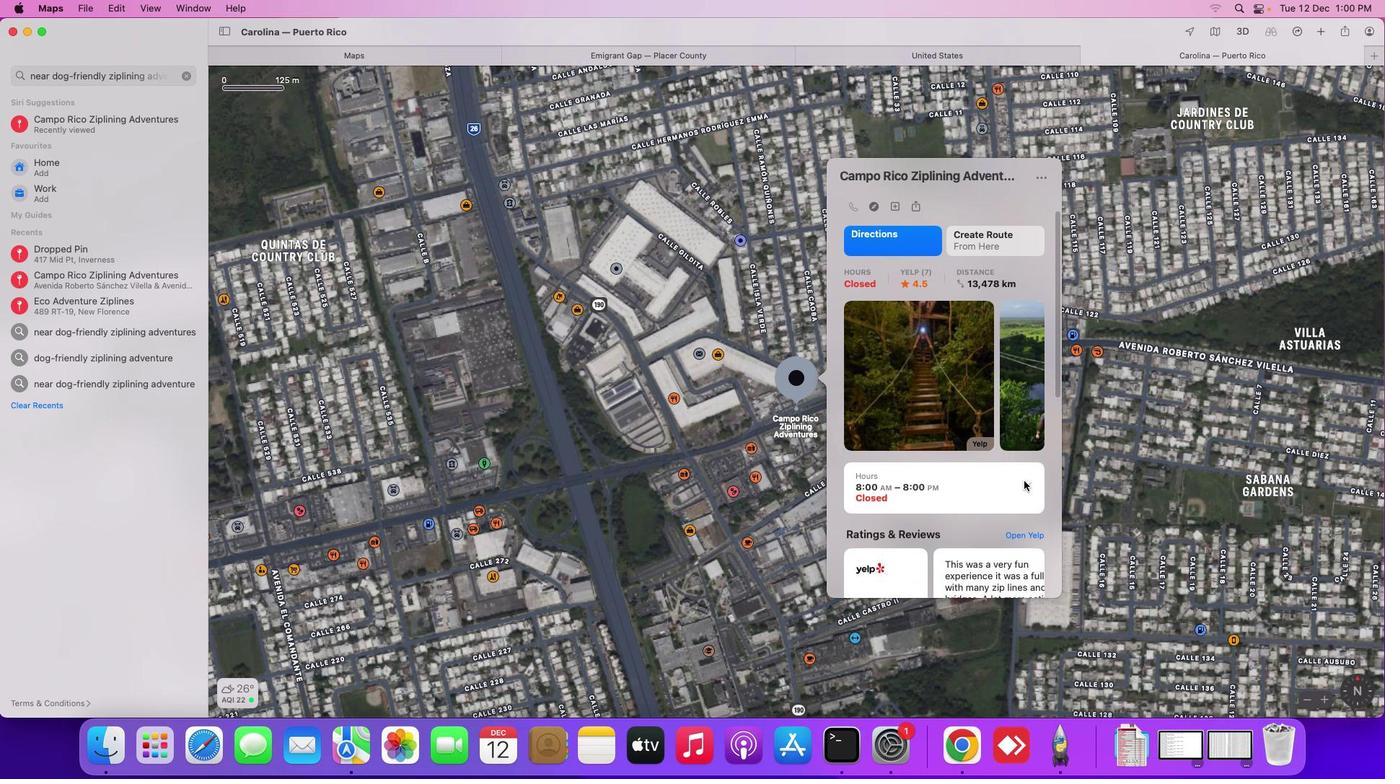 
Action: Mouse moved to (1055, 377)
Screenshot: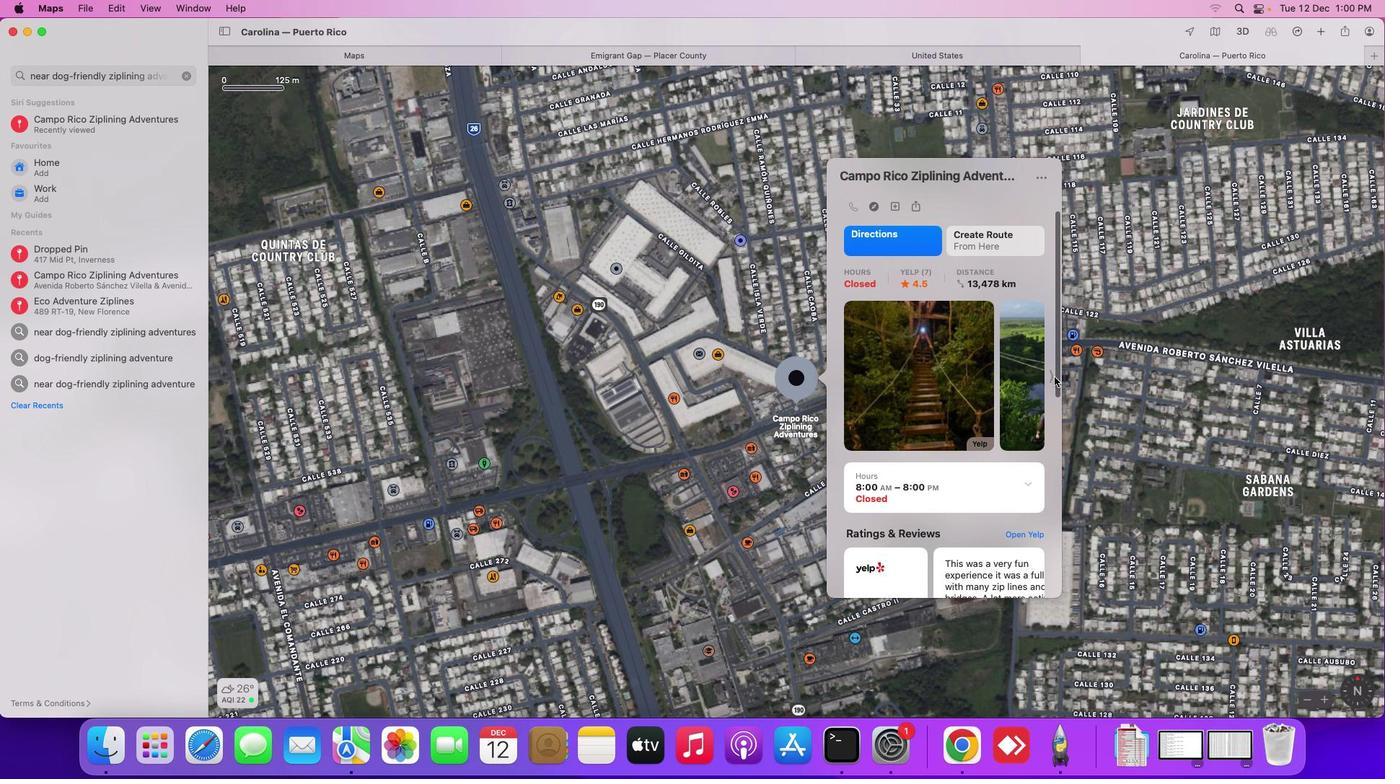 
Action: Mouse pressed left at (1055, 377)
Screenshot: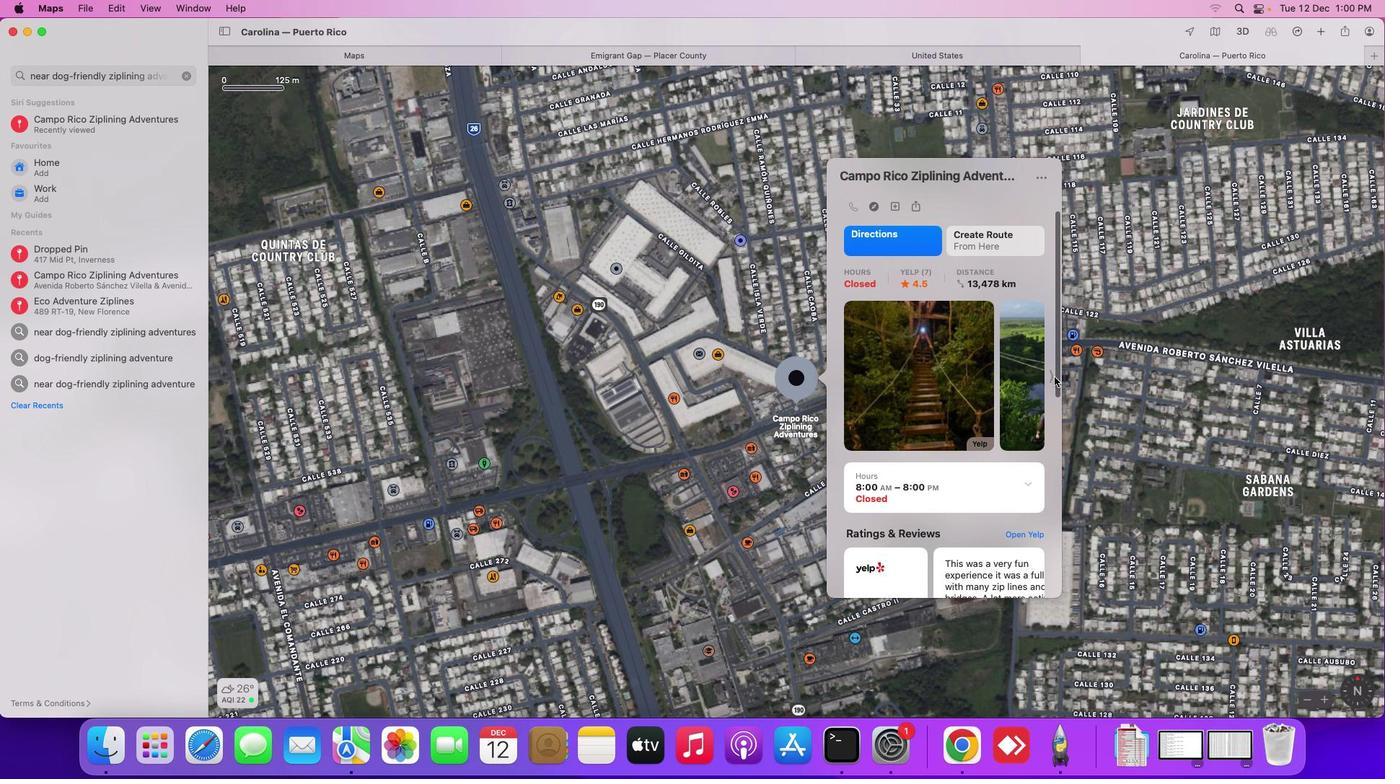 
Action: Mouse moved to (1050, 376)
Screenshot: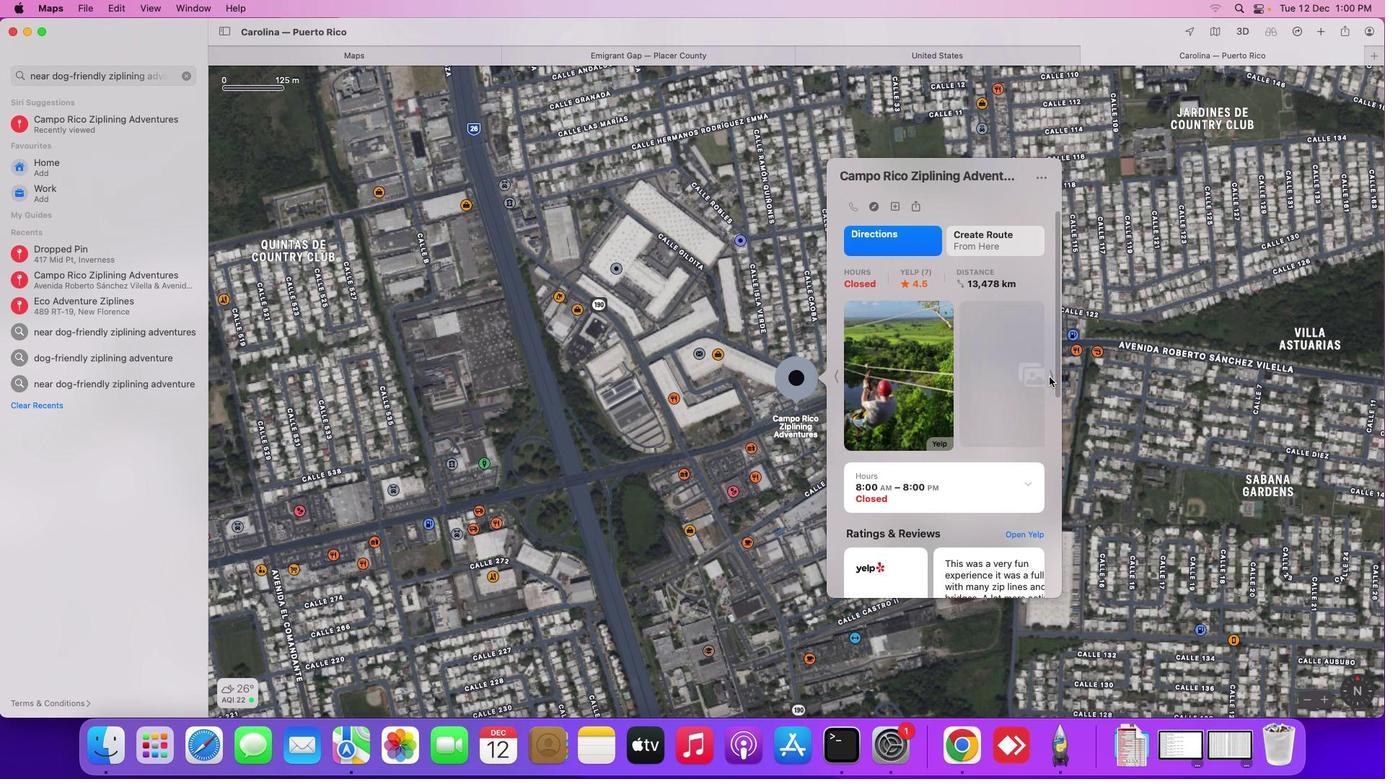 
Action: Mouse pressed left at (1050, 376)
Screenshot: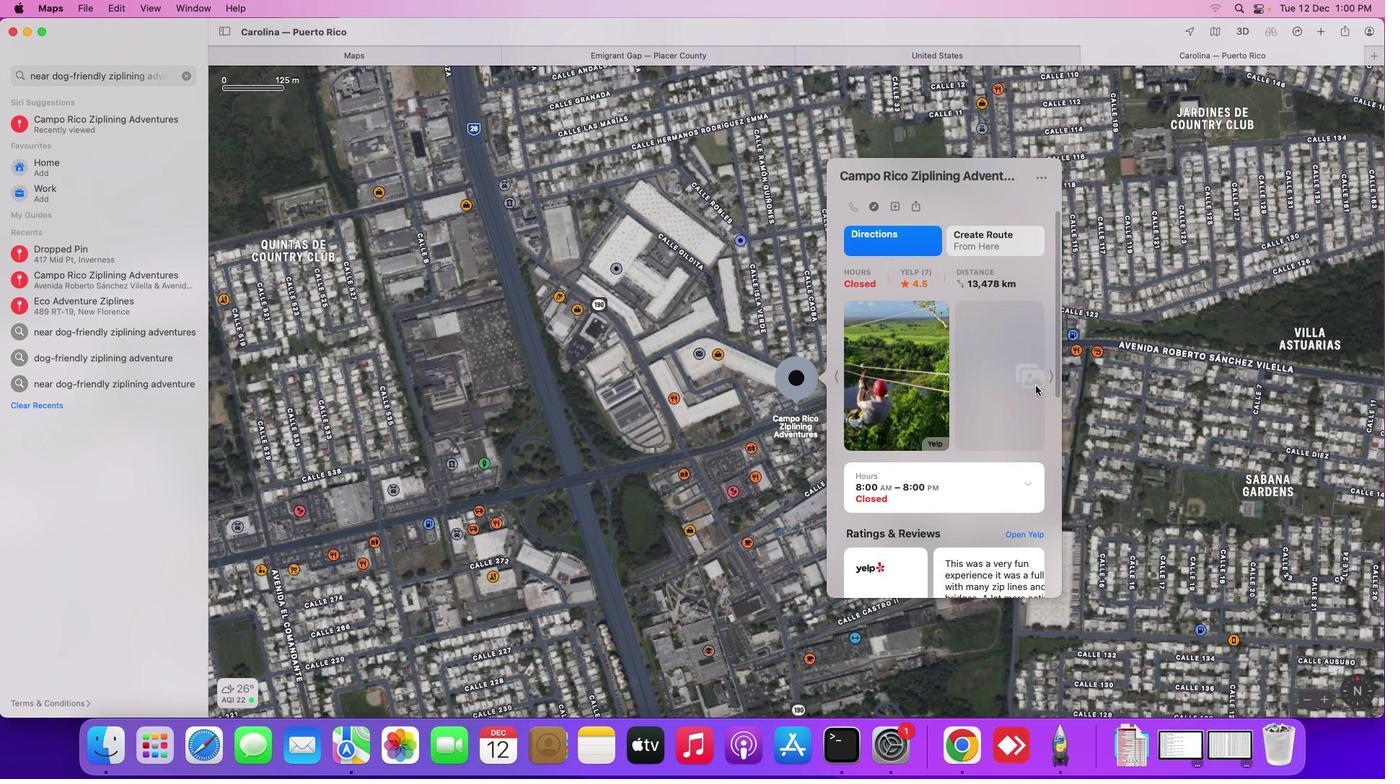 
Action: Mouse moved to (951, 435)
Screenshot: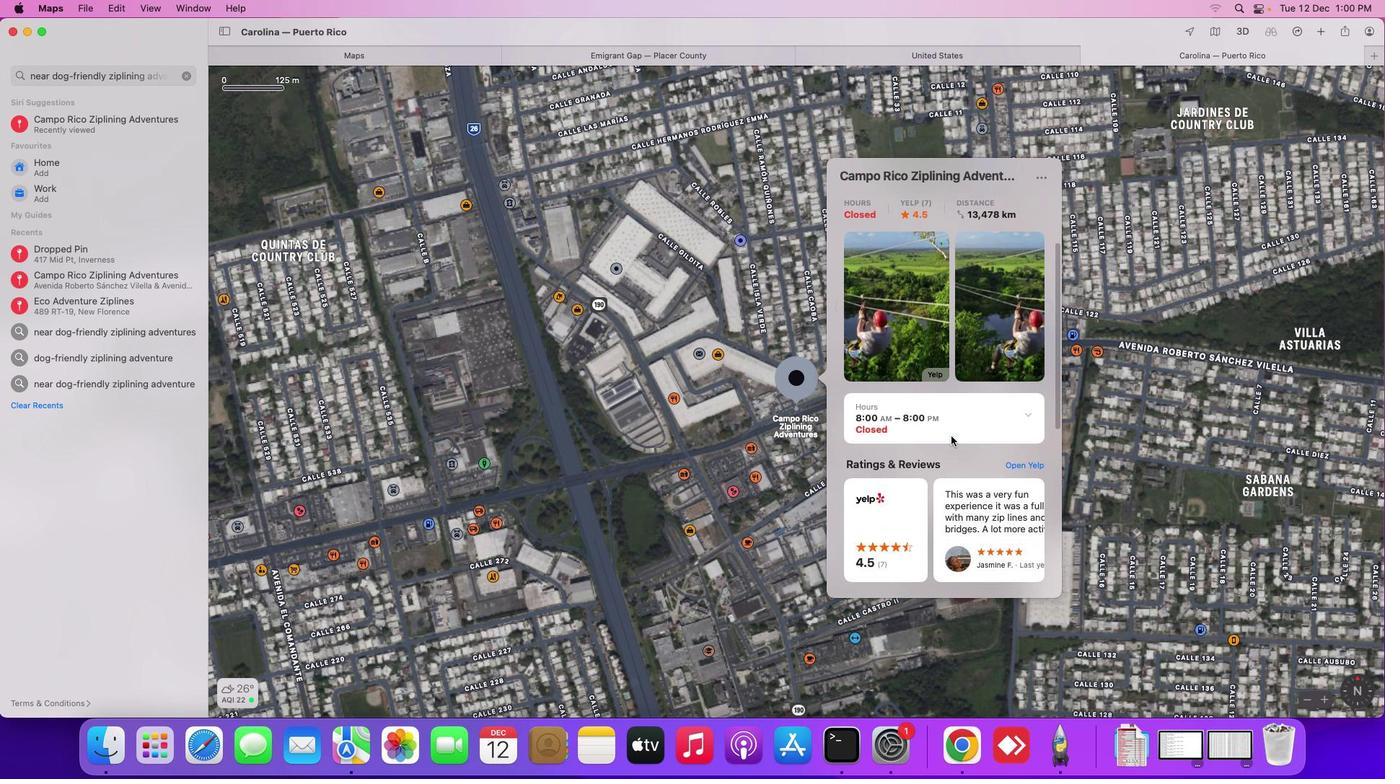 
Action: Mouse scrolled (951, 435) with delta (0, 0)
Screenshot: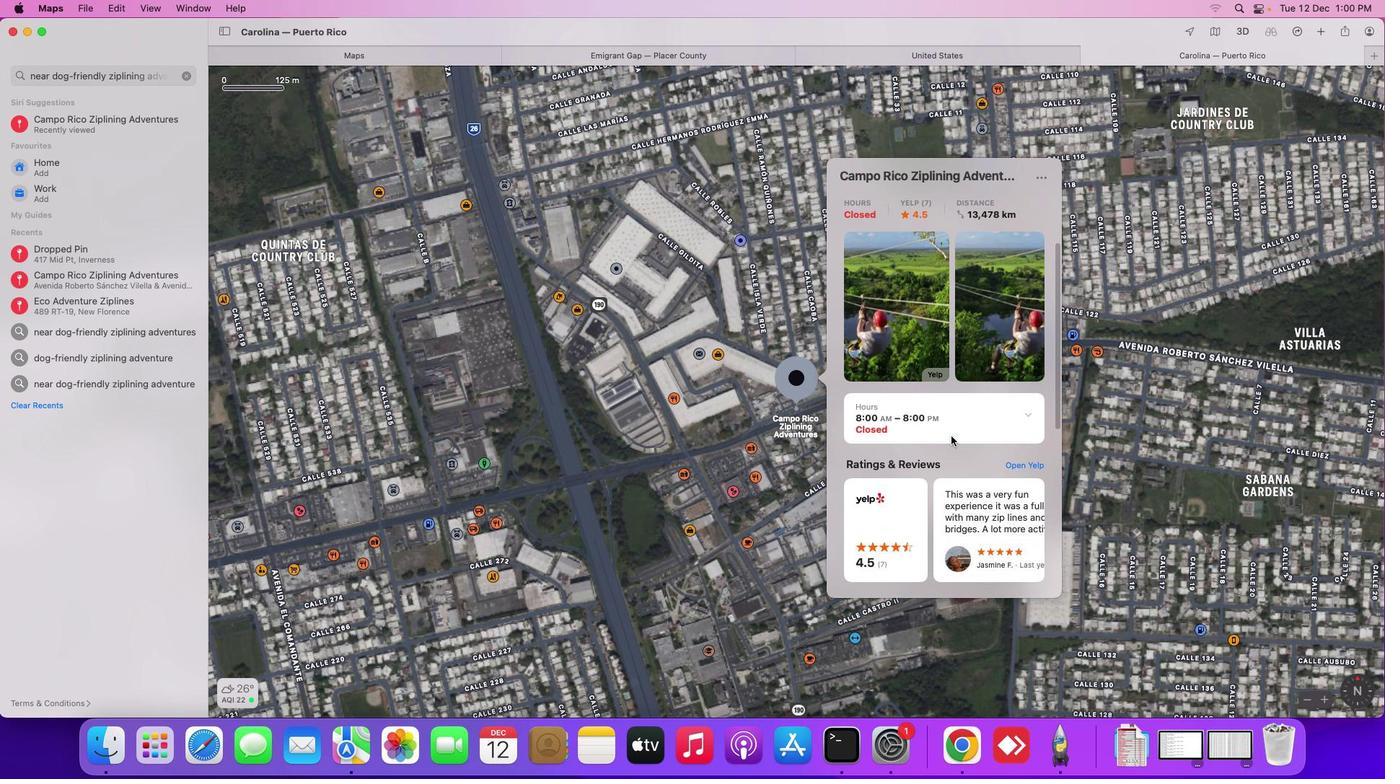 
Action: Mouse scrolled (951, 435) with delta (0, 0)
Screenshot: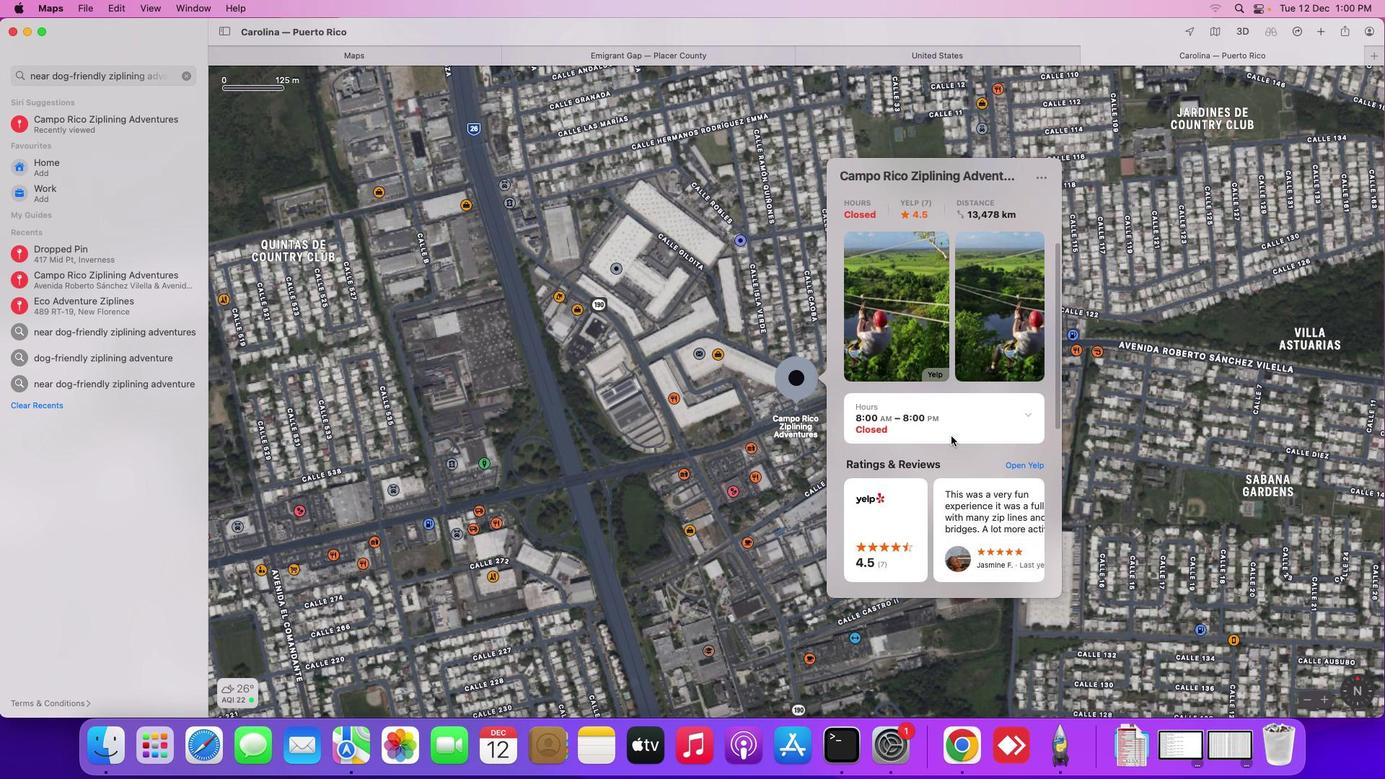 
Action: Mouse scrolled (951, 435) with delta (0, -1)
Screenshot: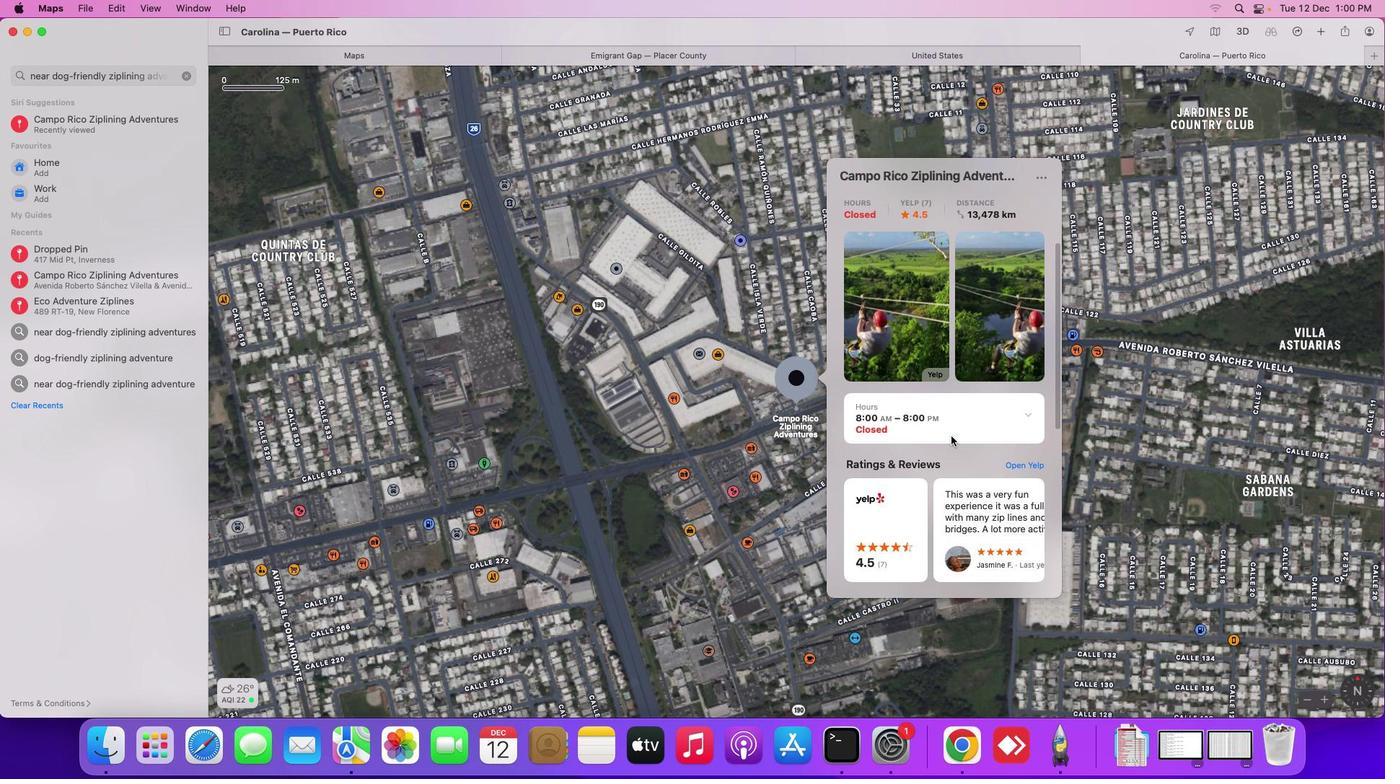 
Action: Mouse scrolled (951, 435) with delta (0, -1)
Screenshot: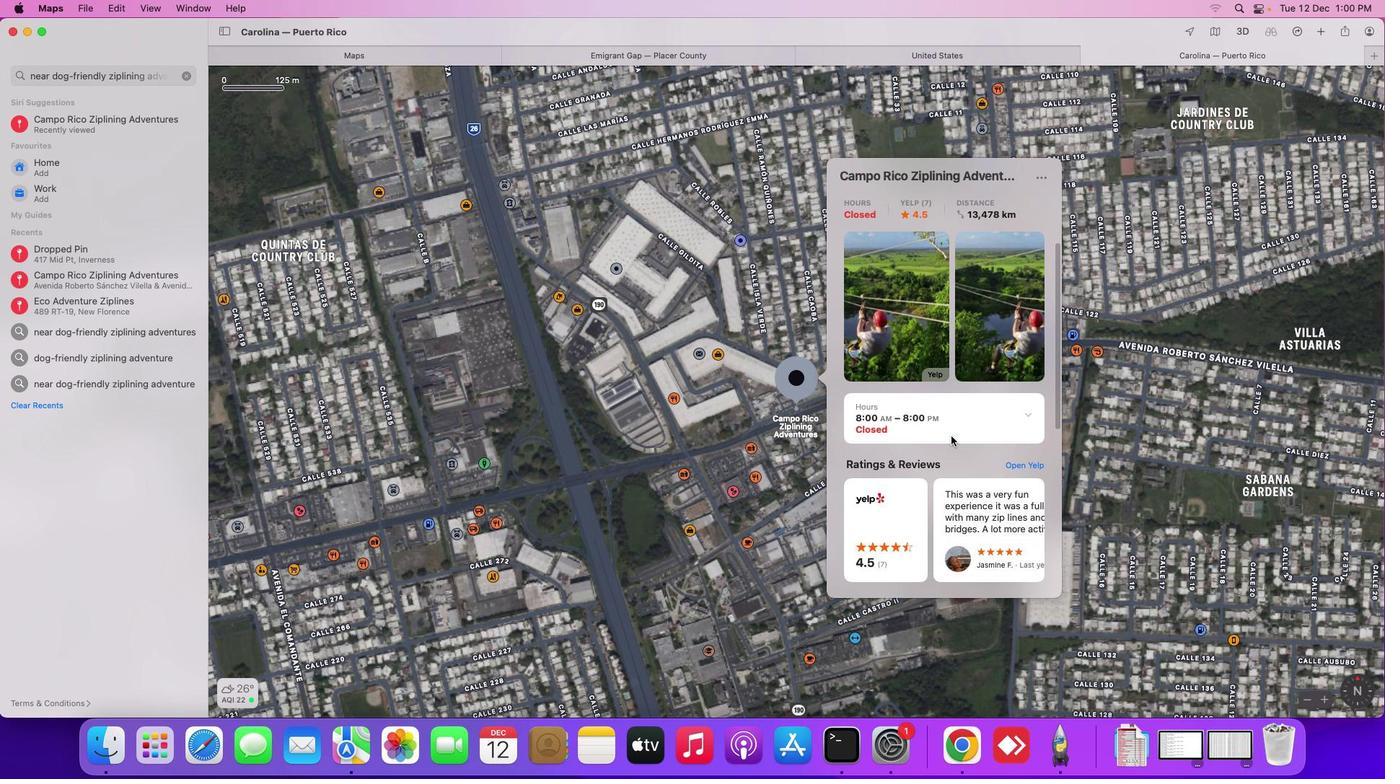 
Action: Mouse scrolled (951, 435) with delta (0, -2)
Screenshot: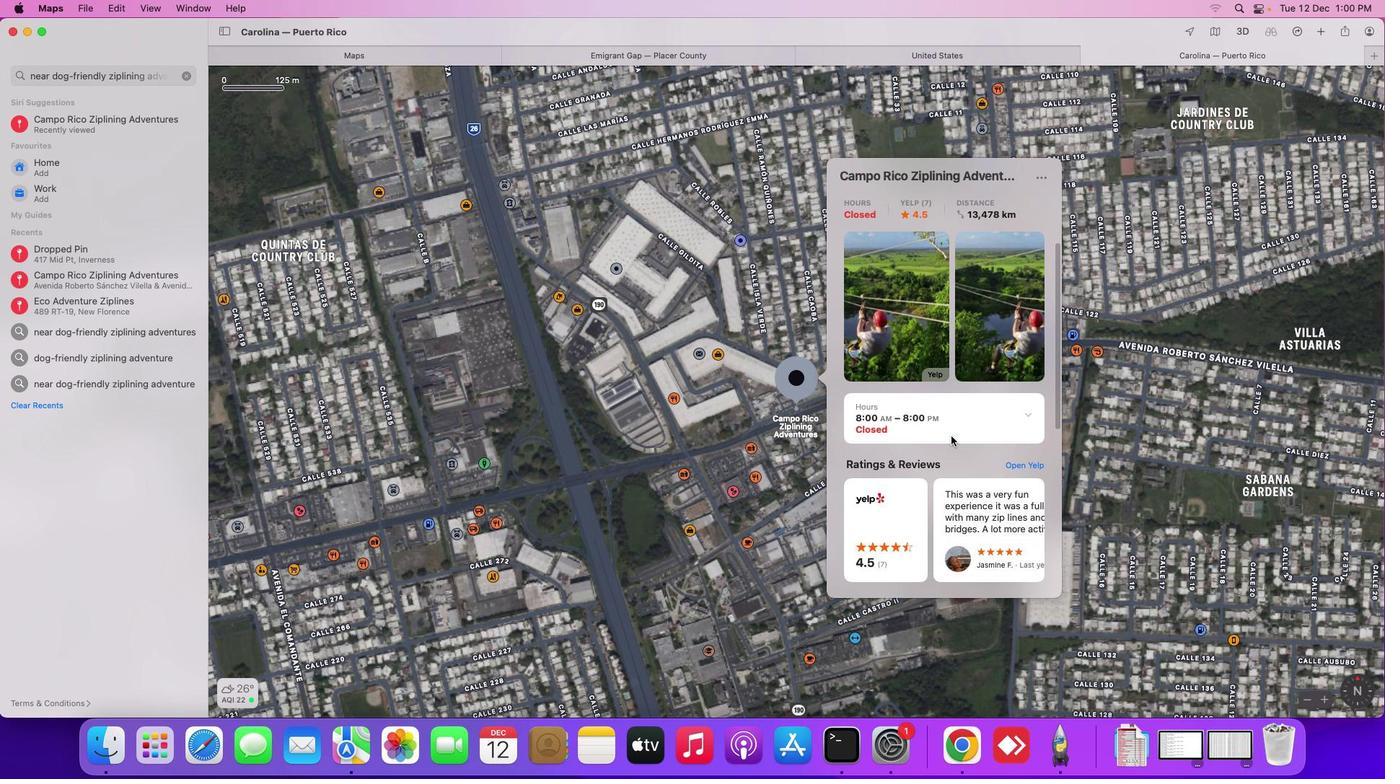 
Action: Mouse moved to (951, 435)
Screenshot: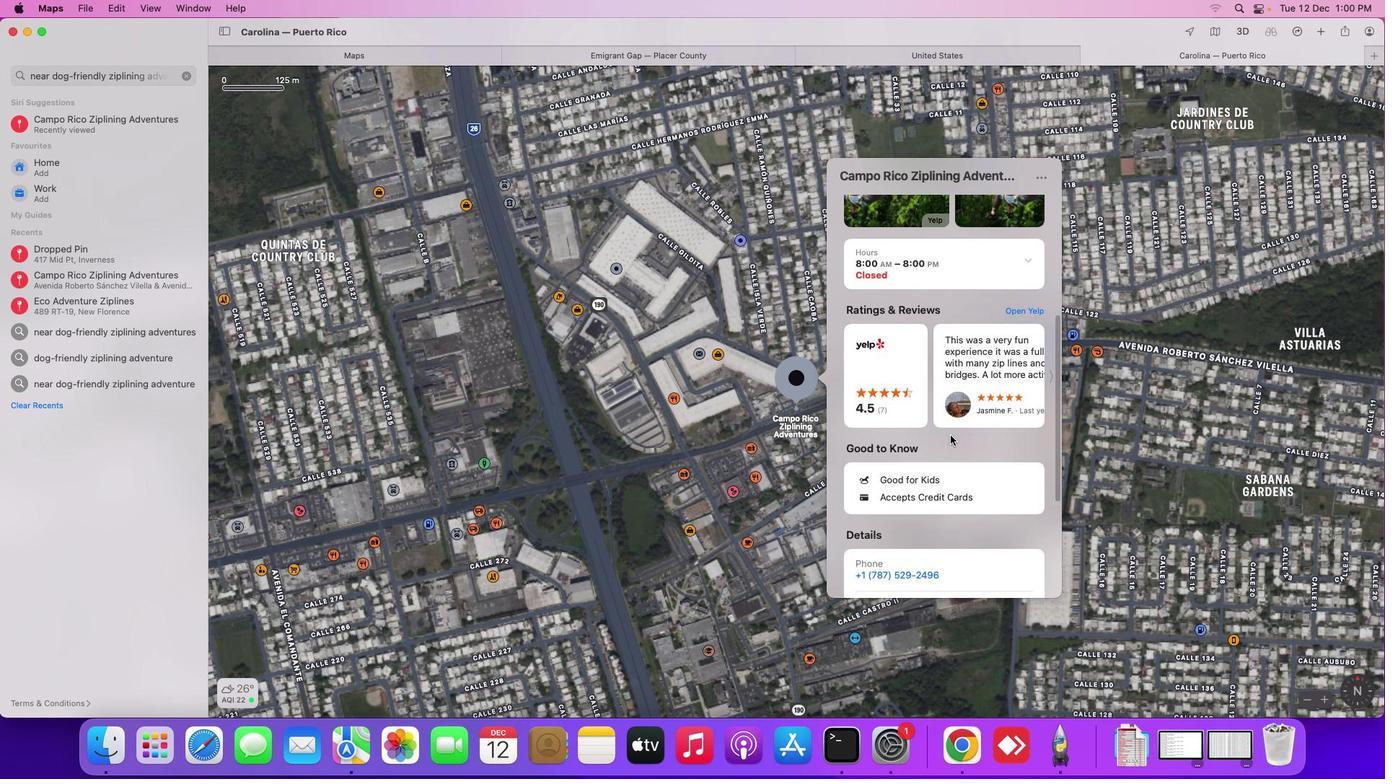 
Action: Mouse scrolled (951, 435) with delta (0, 0)
Screenshot: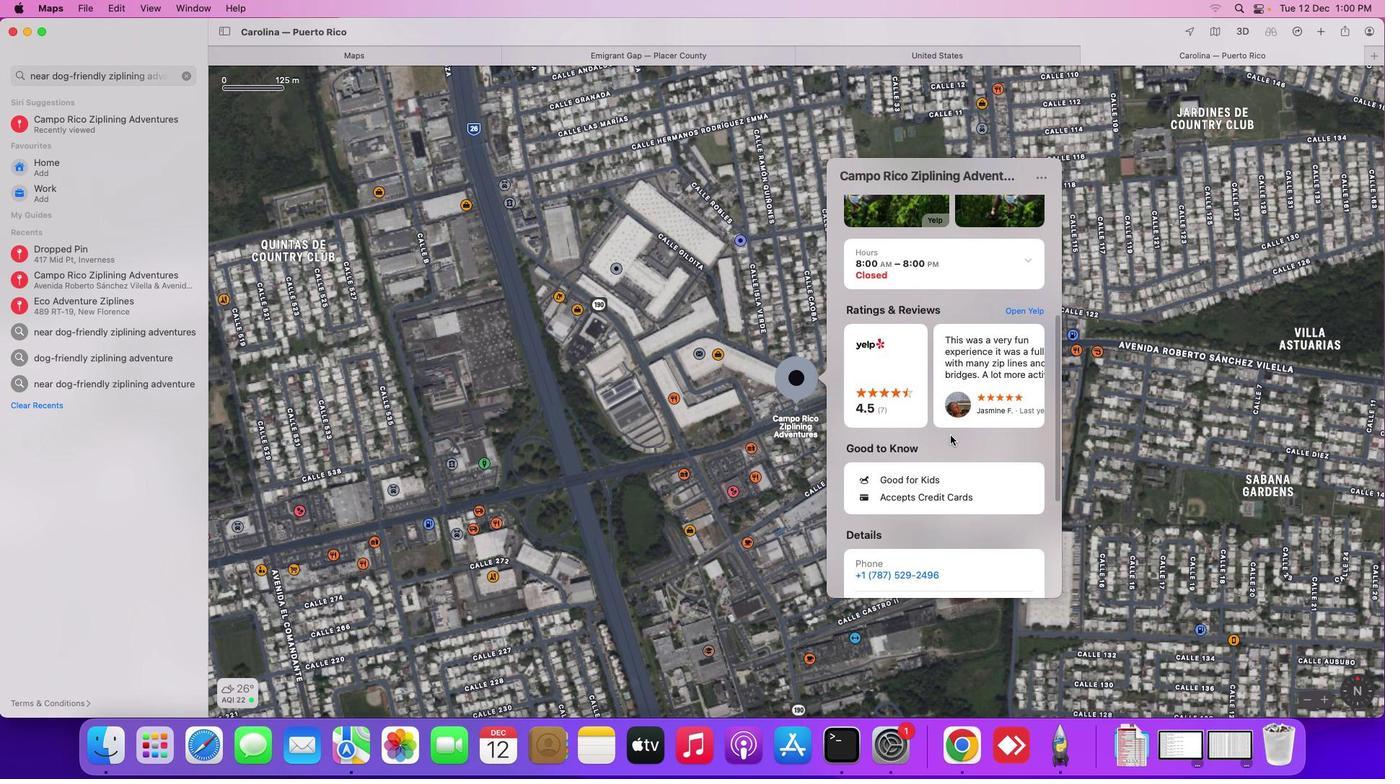 
Action: Mouse scrolled (951, 435) with delta (0, 0)
Screenshot: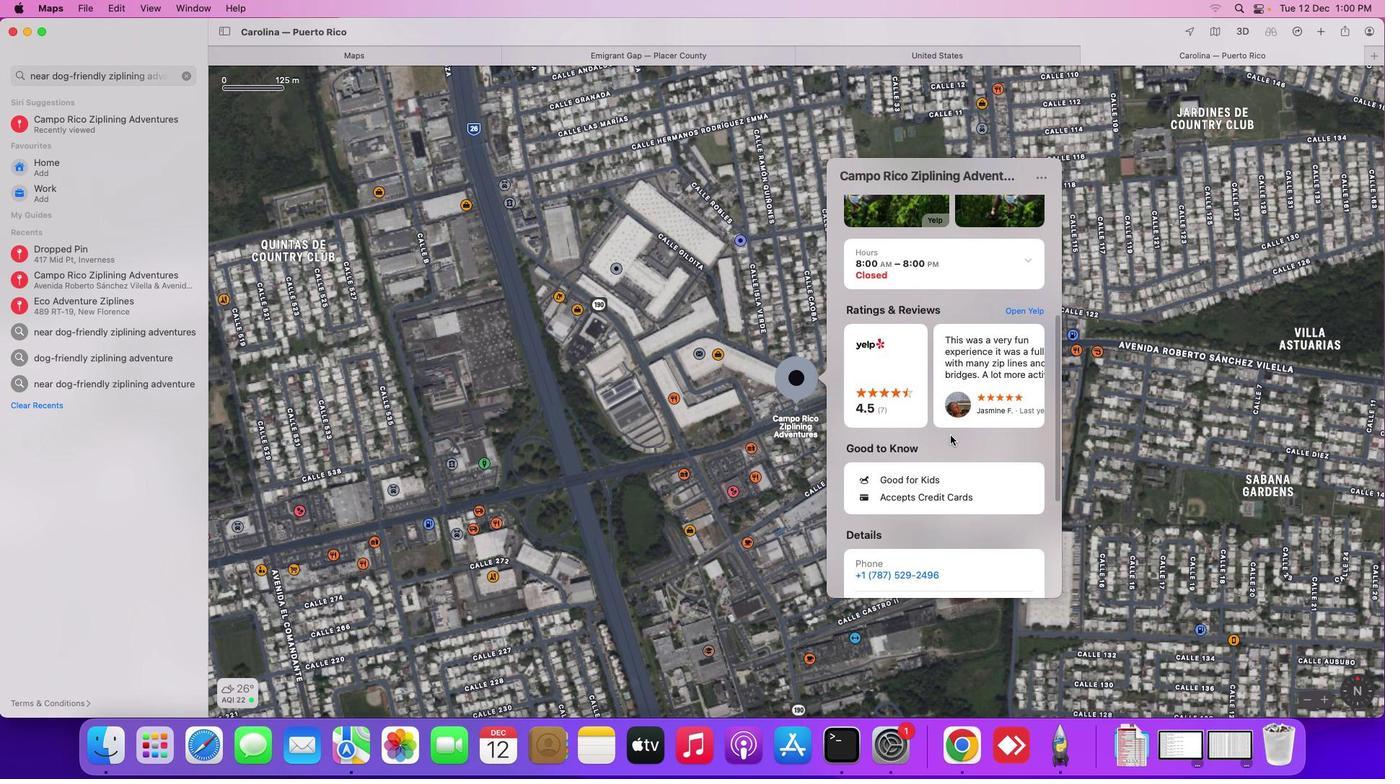 
Action: Mouse scrolled (951, 435) with delta (0, -2)
Screenshot: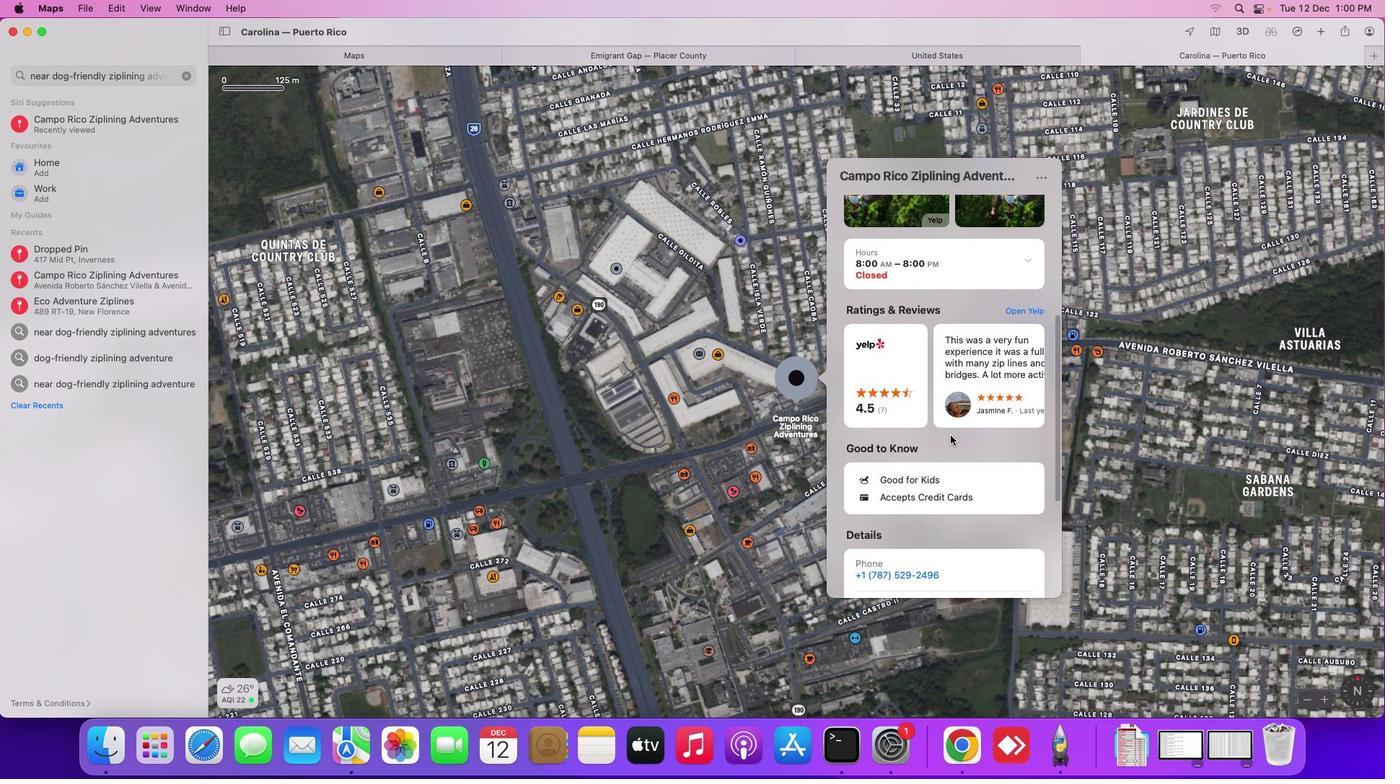 
Action: Mouse scrolled (951, 435) with delta (0, -3)
Screenshot: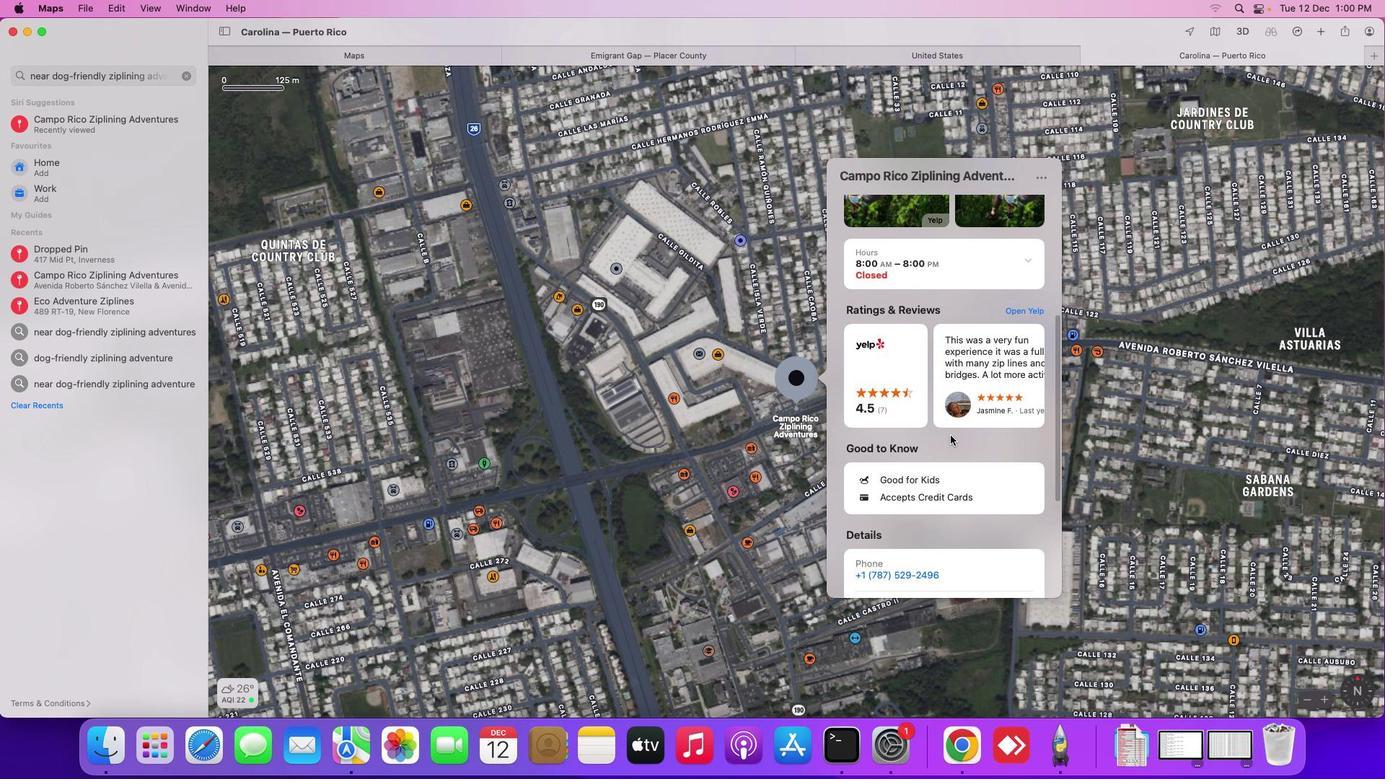 
Action: Mouse scrolled (951, 435) with delta (0, -3)
Screenshot: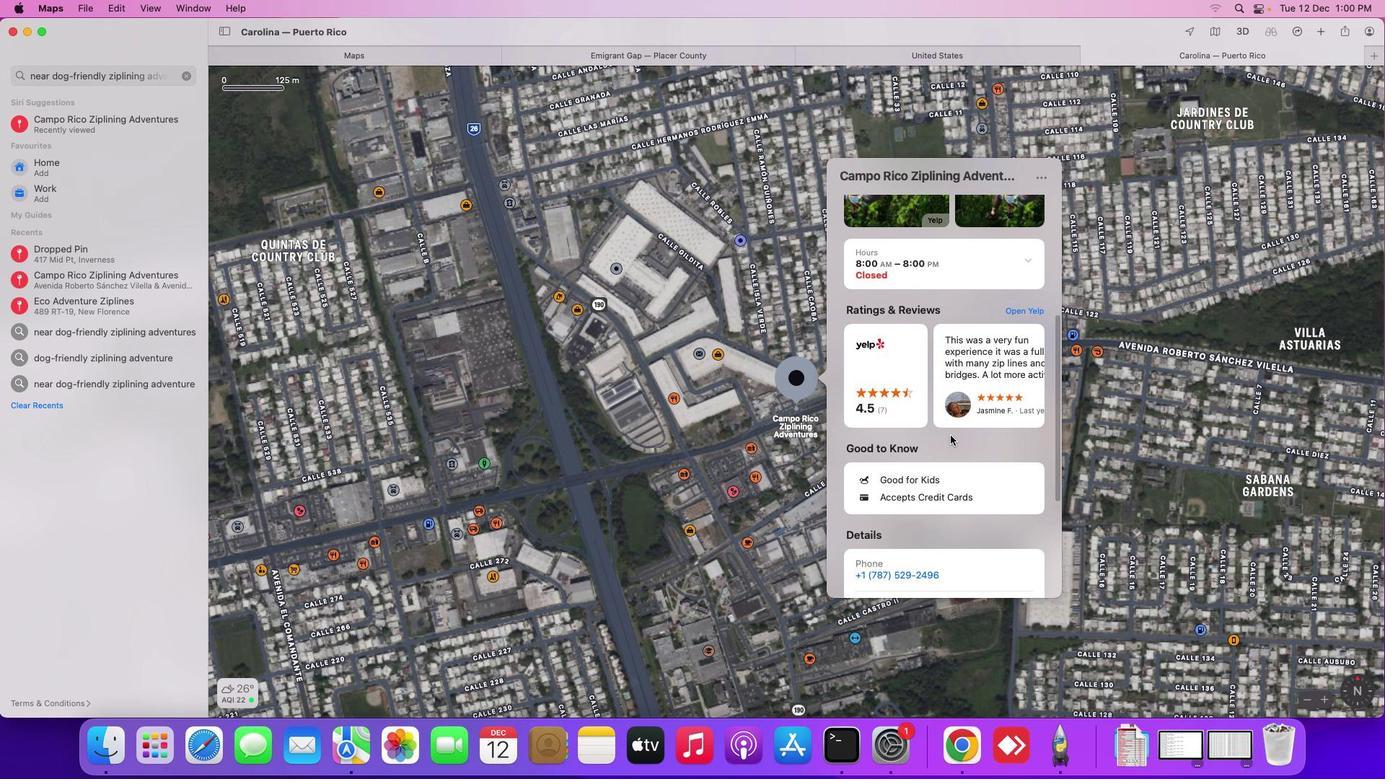 
Action: Mouse scrolled (951, 435) with delta (0, -4)
Screenshot: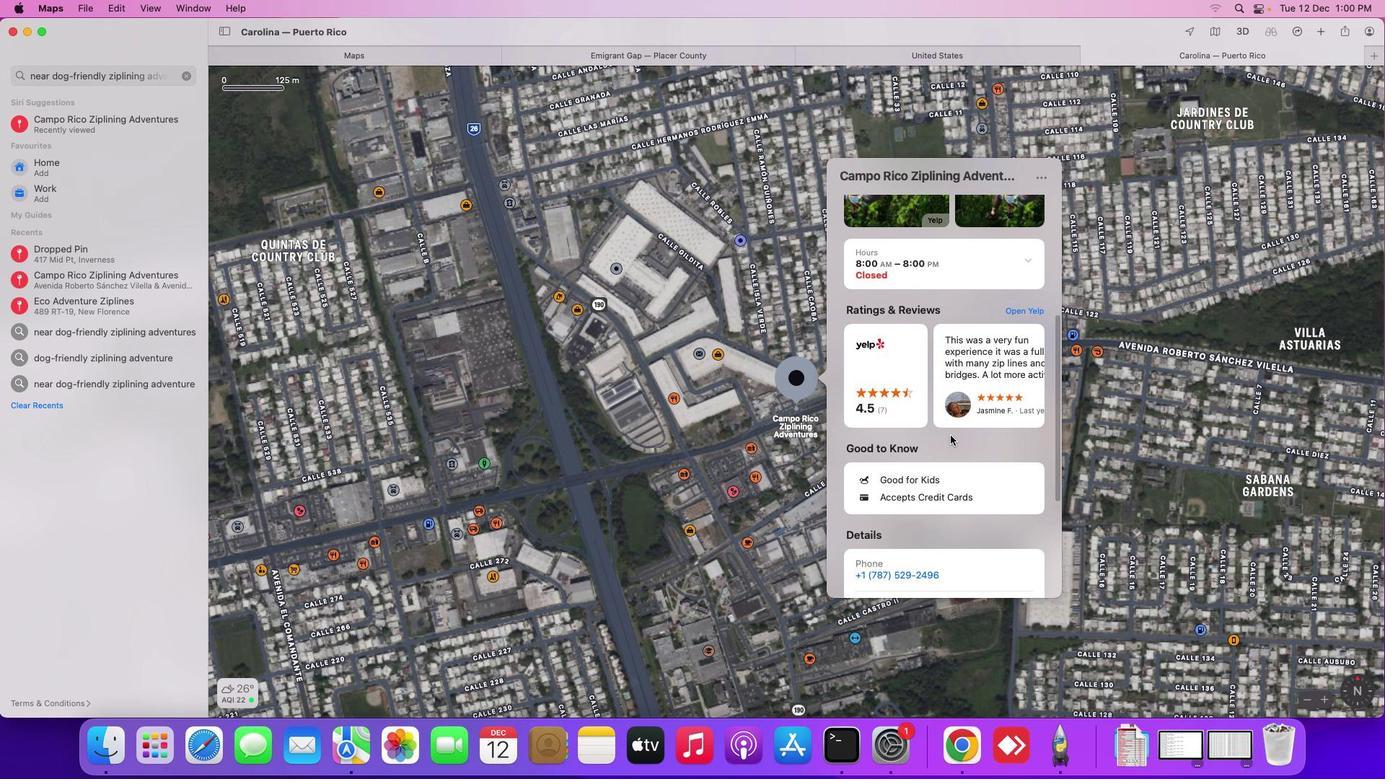 
Action: Mouse scrolled (951, 435) with delta (0, 0)
Screenshot: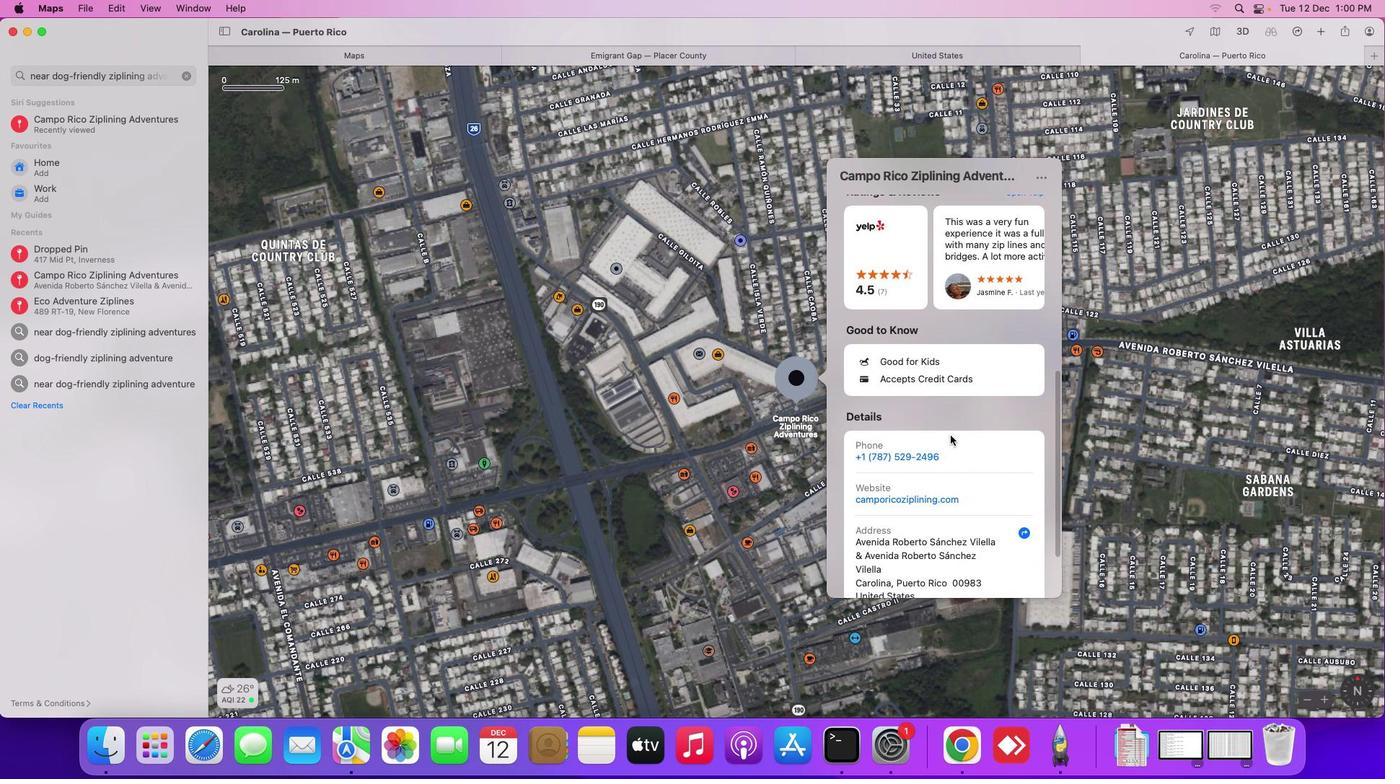 
Action: Mouse scrolled (951, 435) with delta (0, 0)
Screenshot: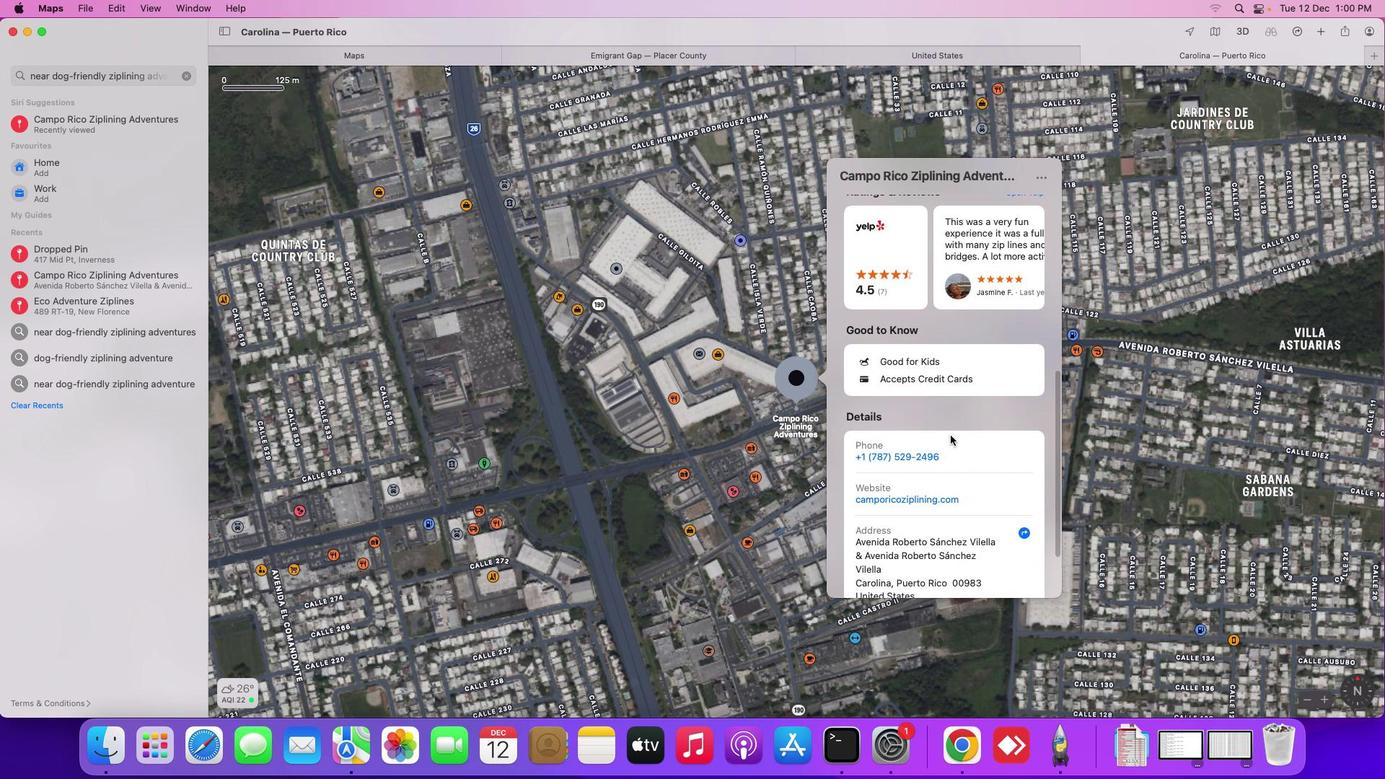 
Action: Mouse scrolled (951, 435) with delta (0, -1)
Screenshot: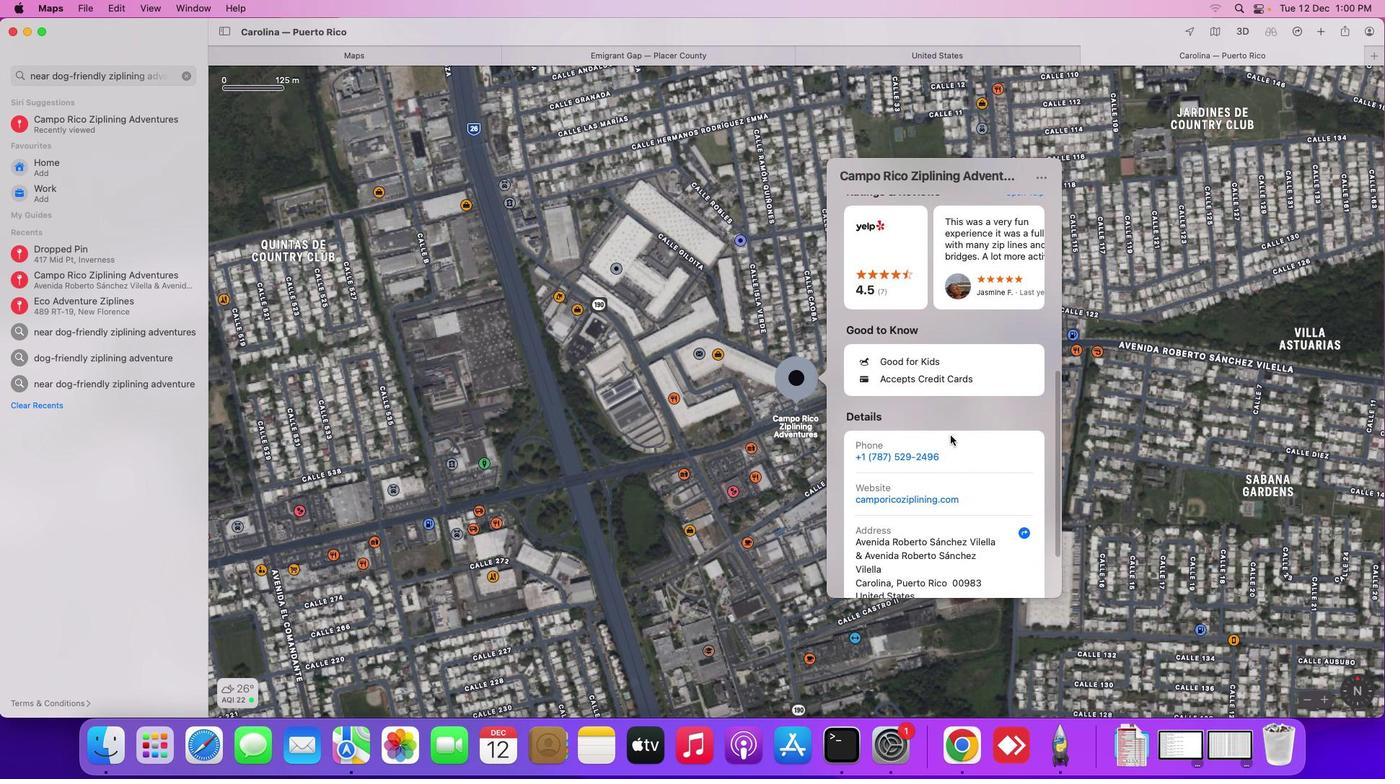 
Action: Mouse scrolled (951, 435) with delta (0, -2)
Screenshot: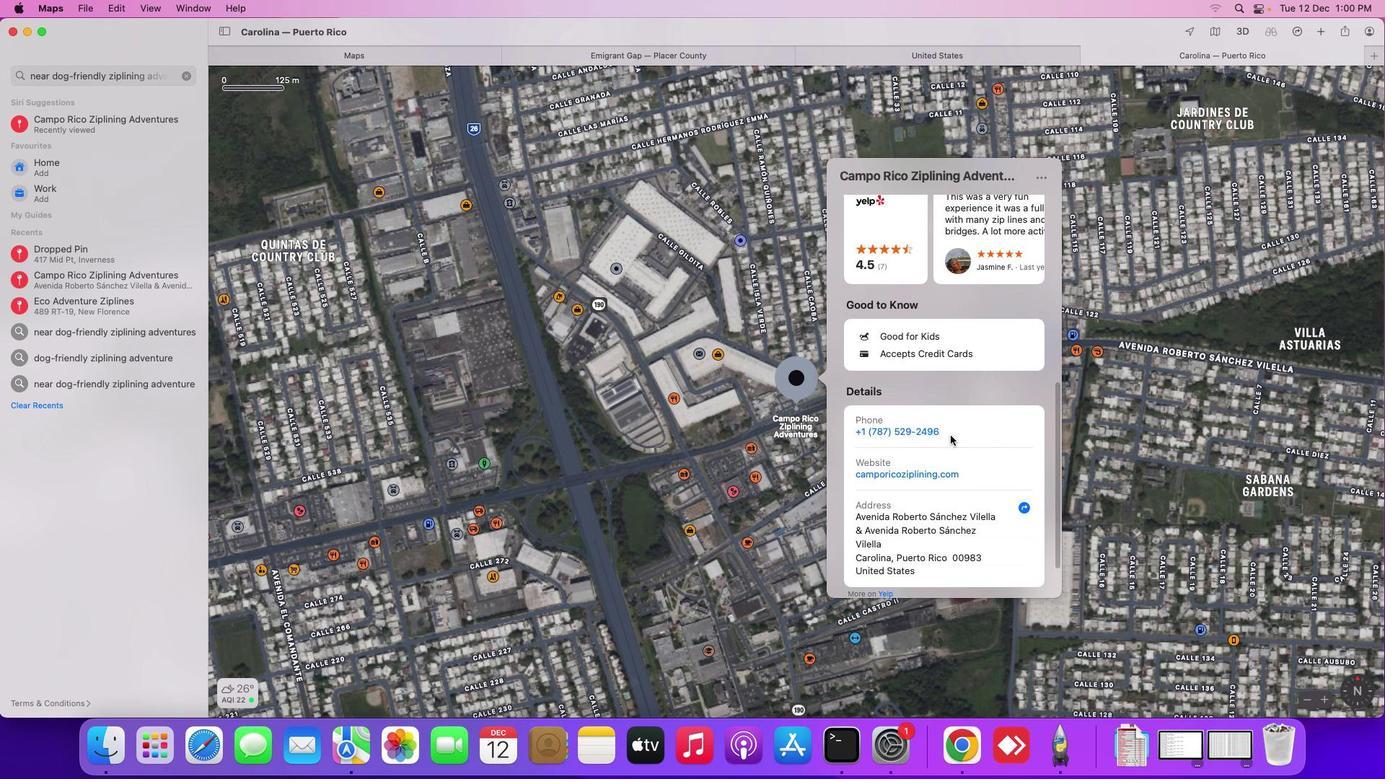 
Action: Mouse scrolled (951, 435) with delta (0, -2)
Screenshot: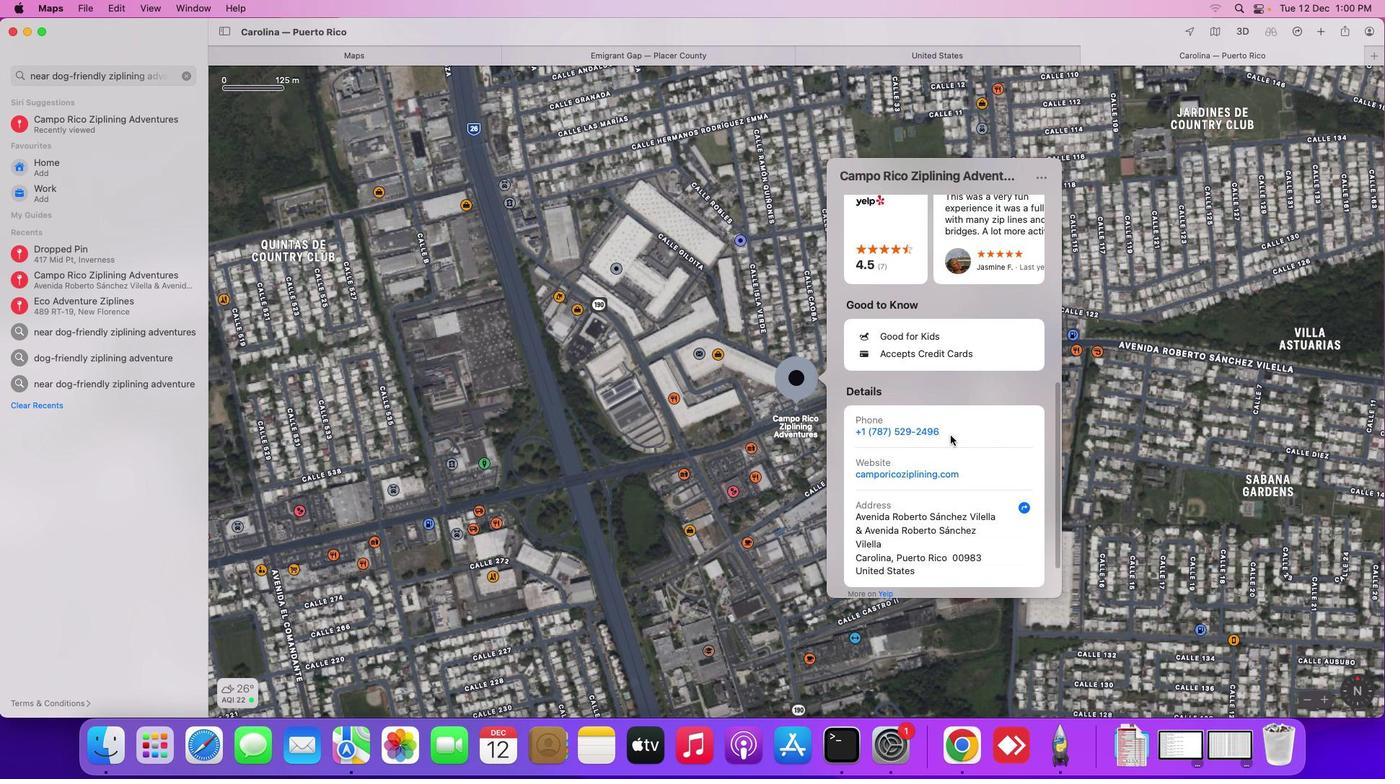 
Action: Mouse scrolled (951, 435) with delta (0, -2)
Screenshot: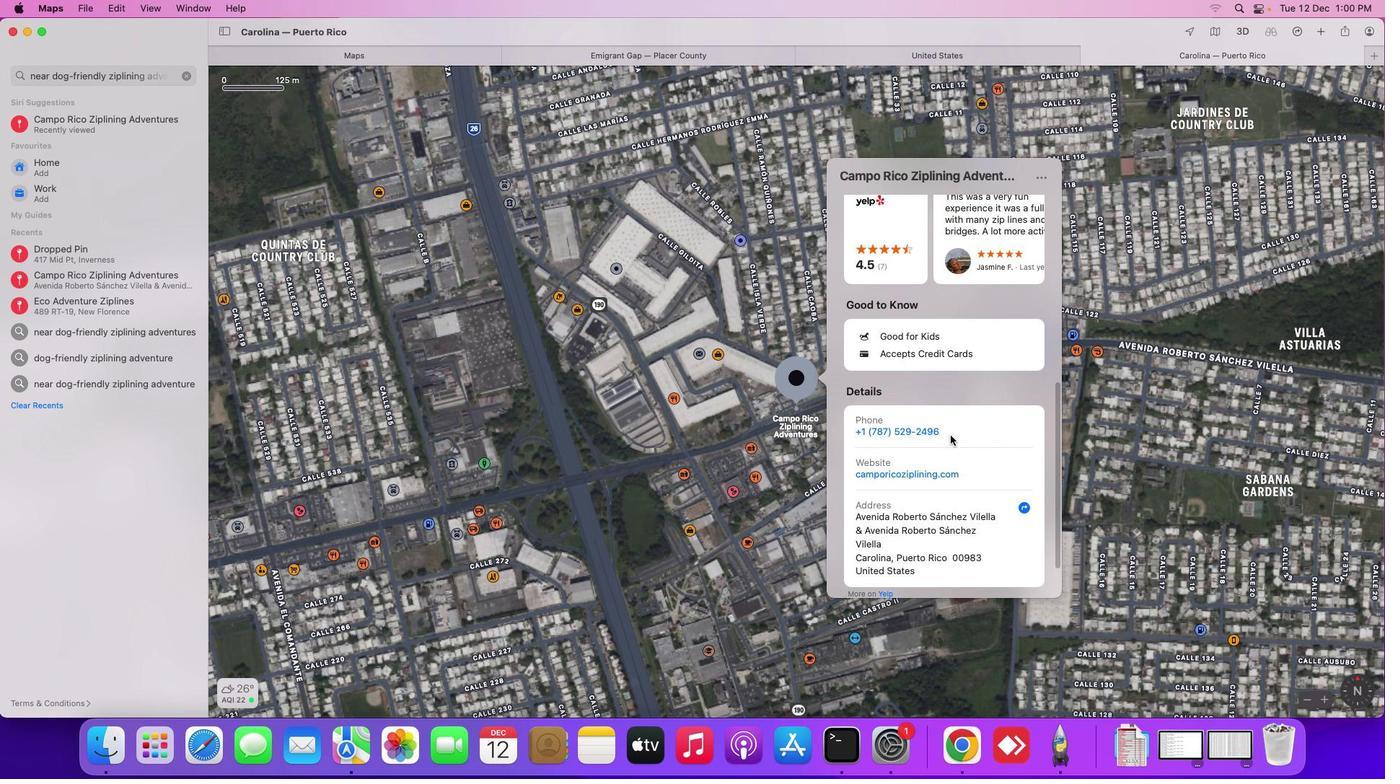 
Action: Mouse scrolled (951, 435) with delta (0, -2)
Screenshot: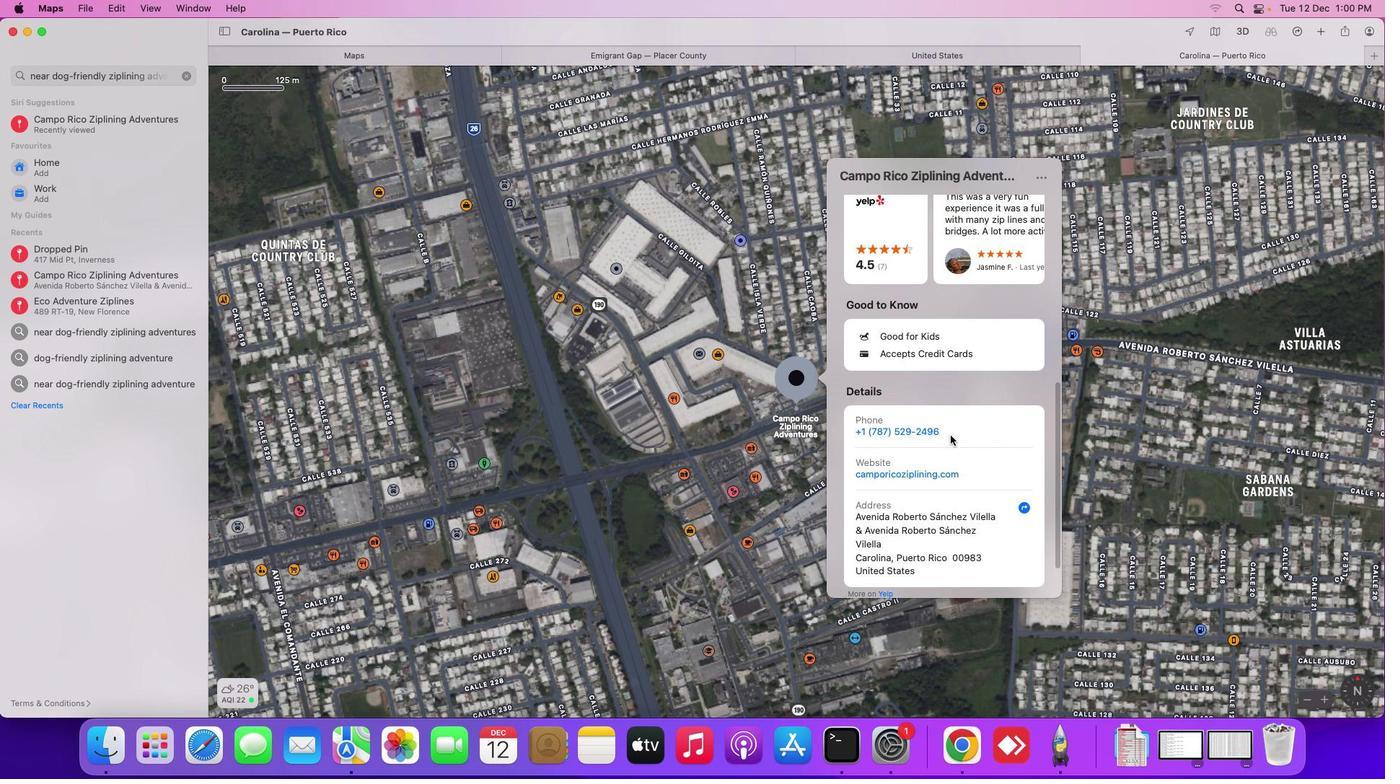 
Action: Mouse moved to (950, 435)
Screenshot: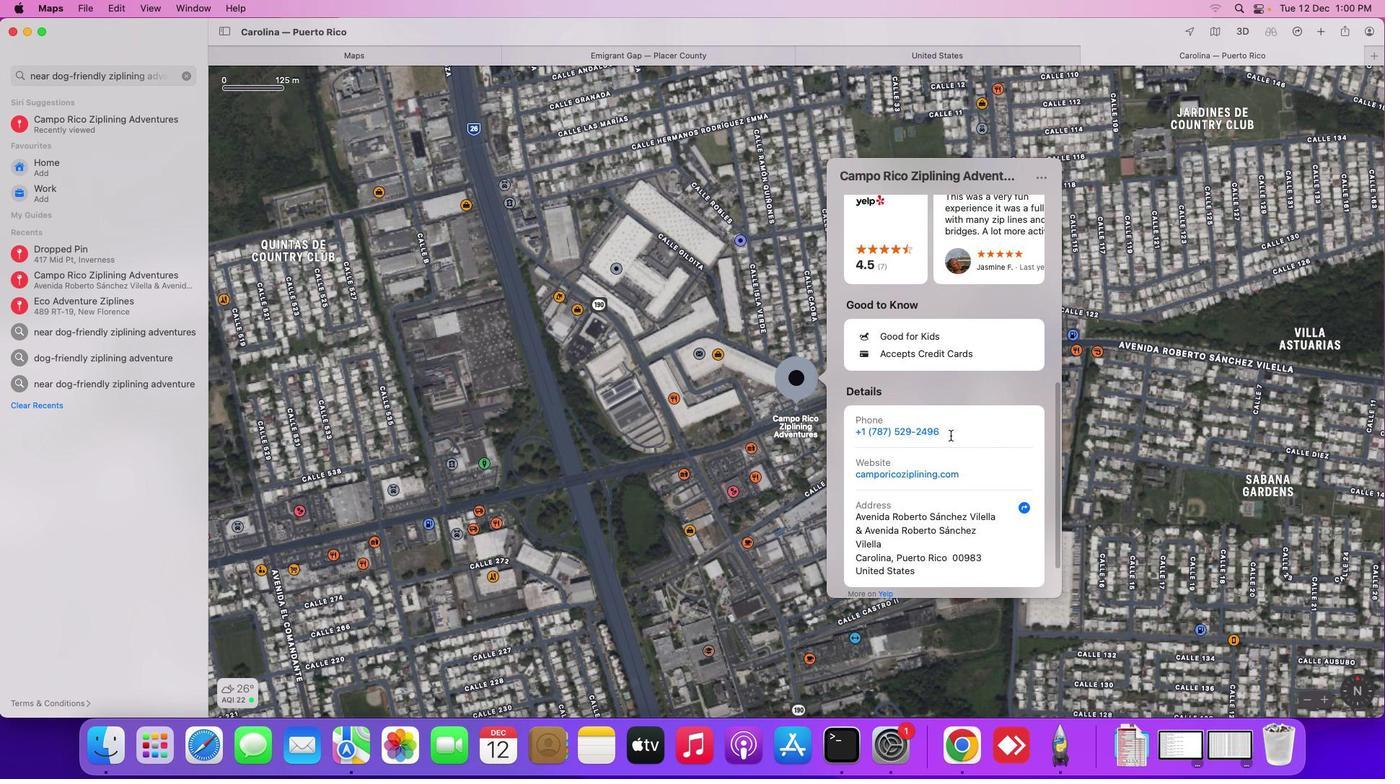 
Action: Mouse scrolled (950, 435) with delta (0, 0)
Screenshot: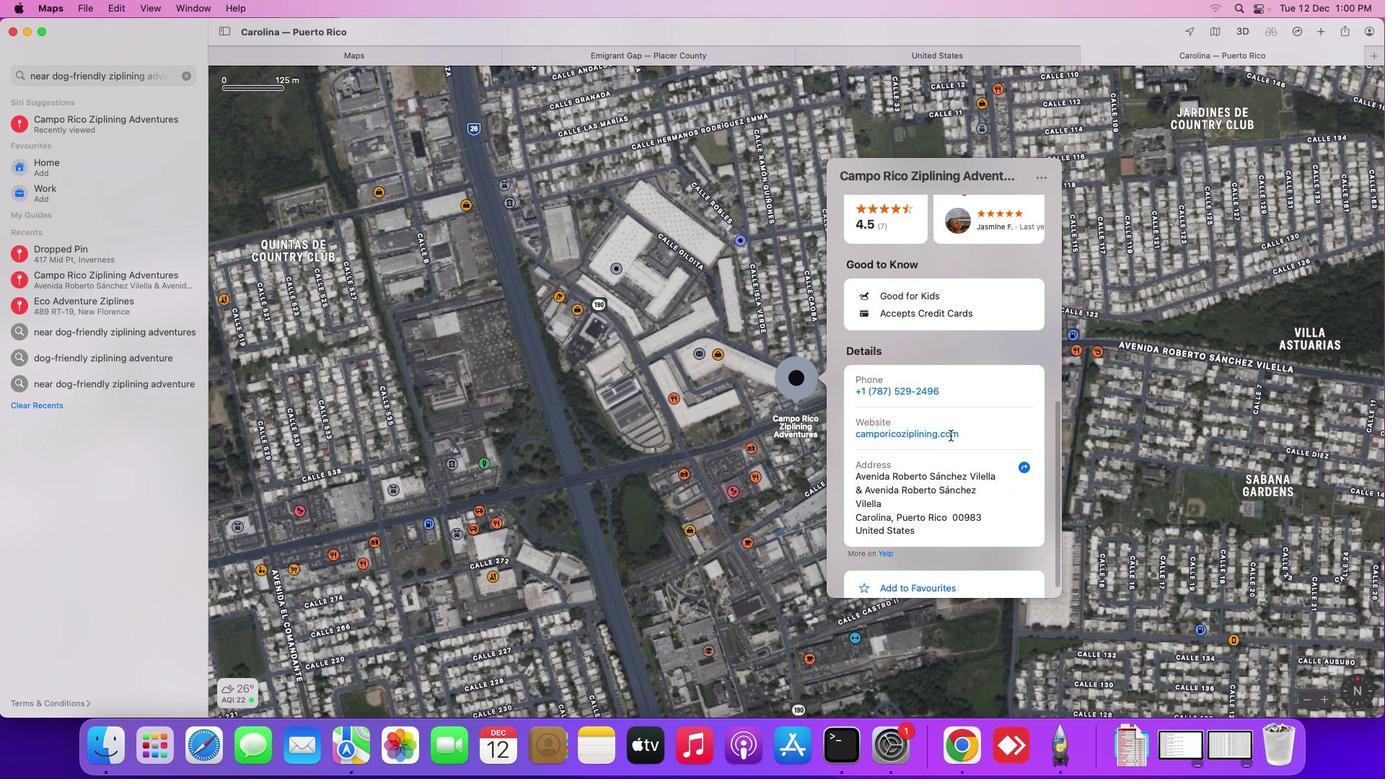 
Action: Mouse scrolled (950, 435) with delta (0, 0)
Screenshot: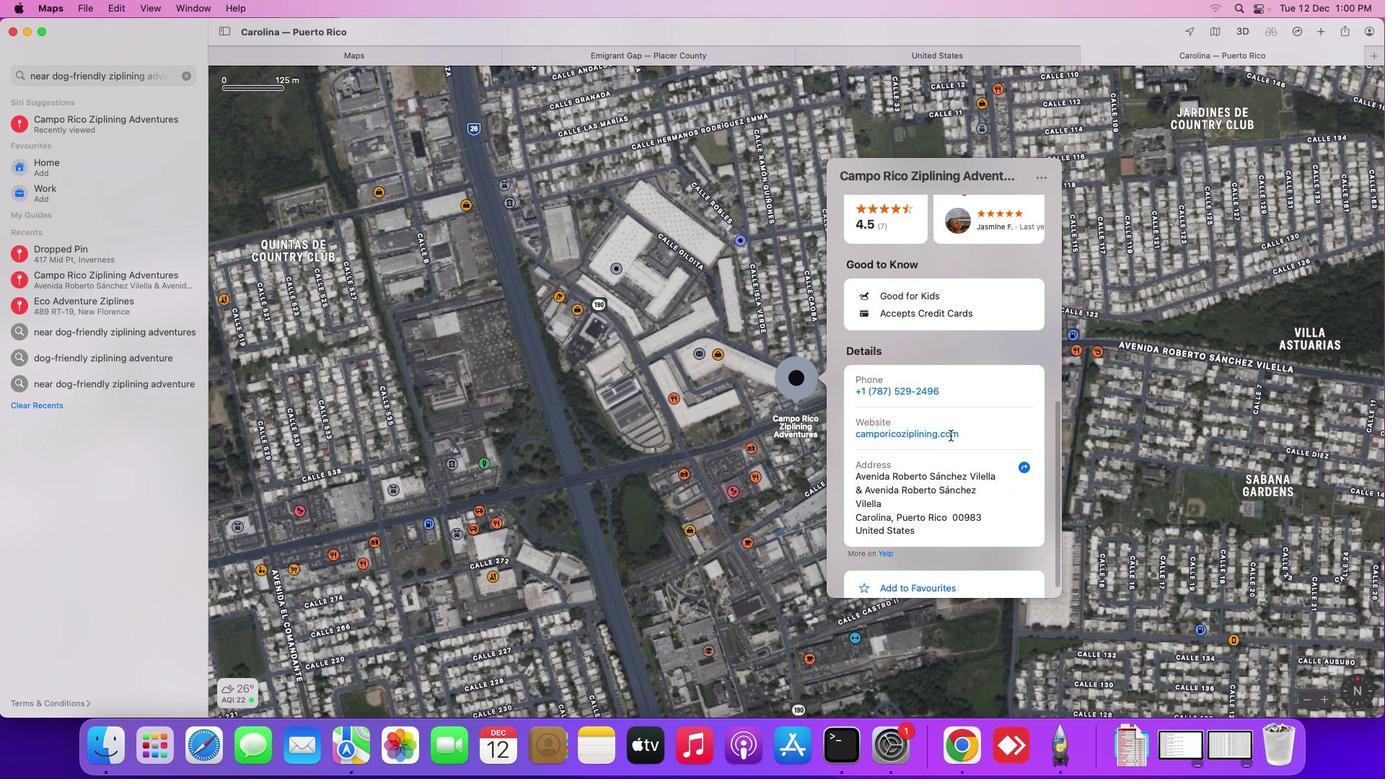 
Action: Mouse scrolled (950, 435) with delta (0, 0)
Screenshot: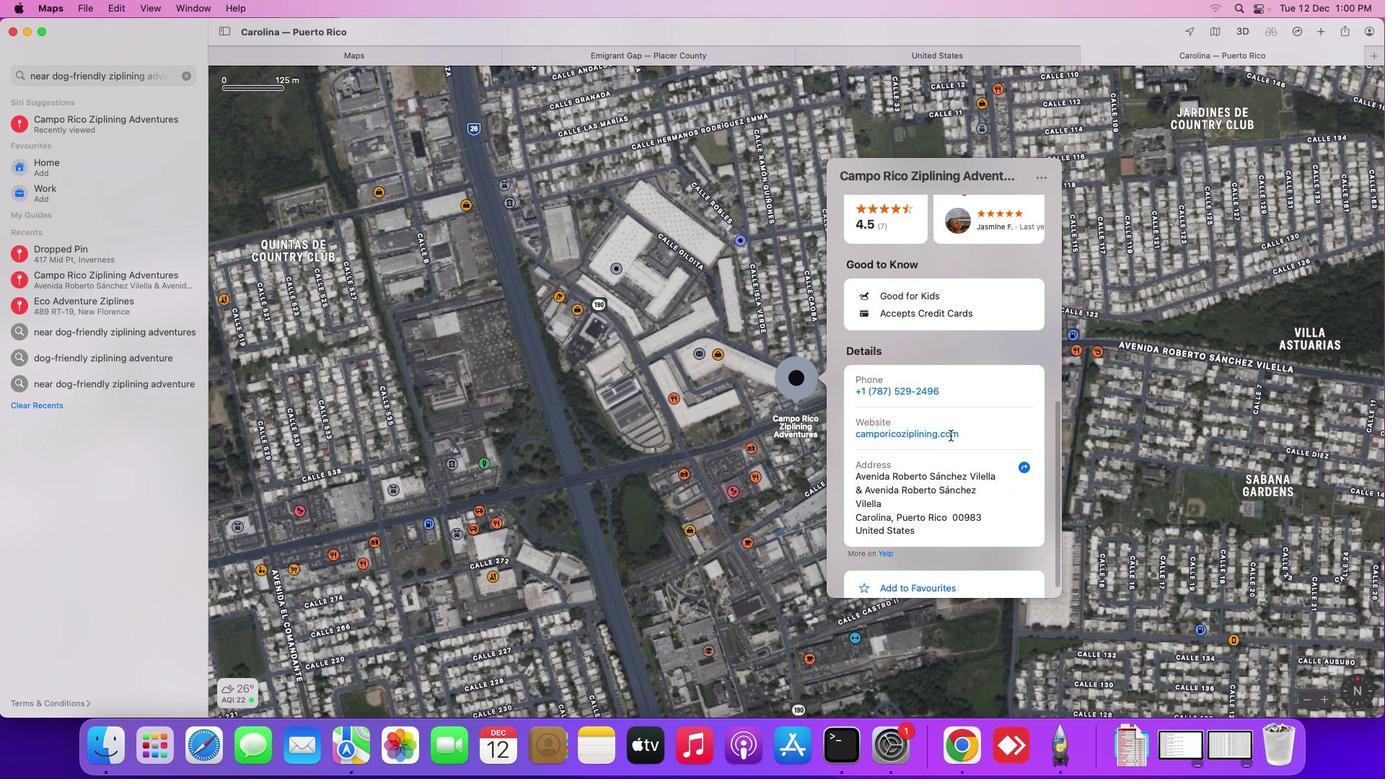 
Action: Mouse scrolled (950, 435) with delta (0, -2)
Screenshot: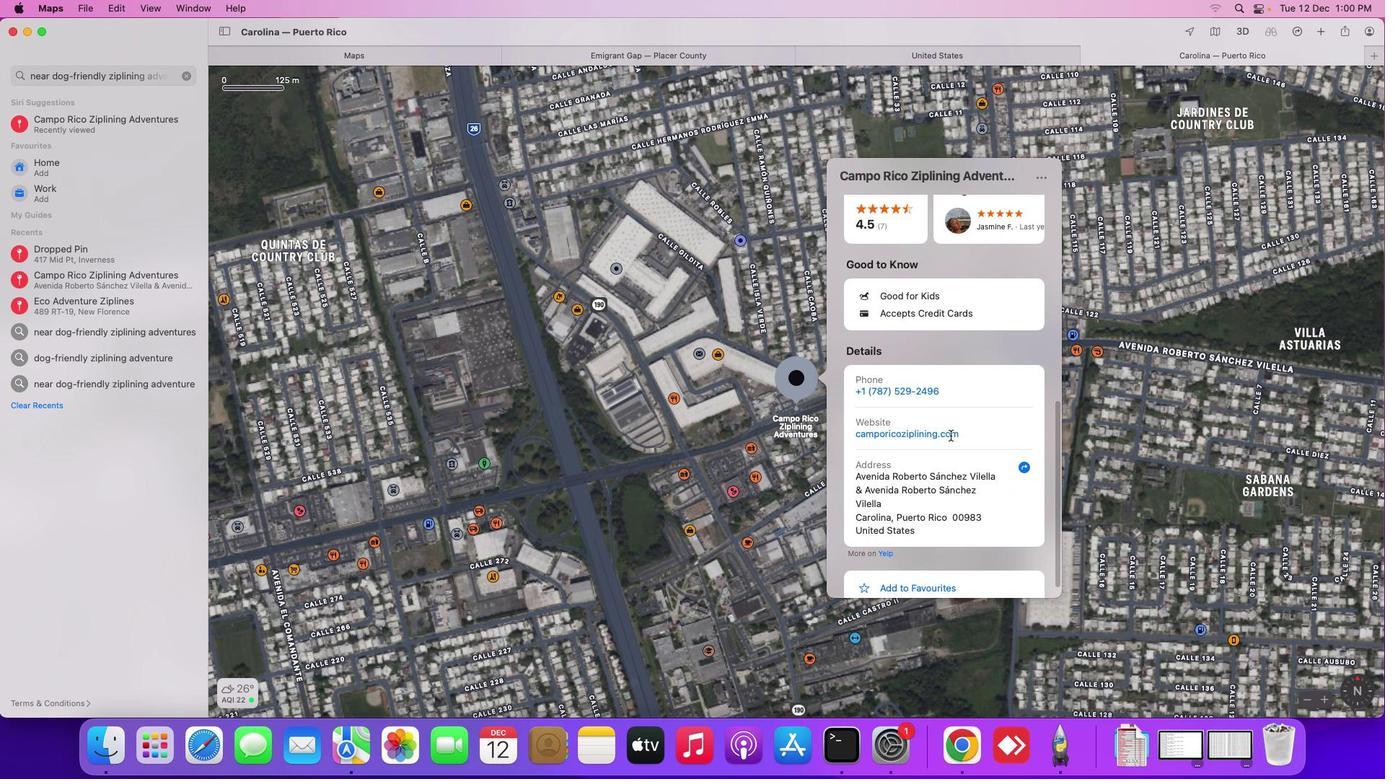 
Action: Mouse scrolled (950, 435) with delta (0, 0)
Screenshot: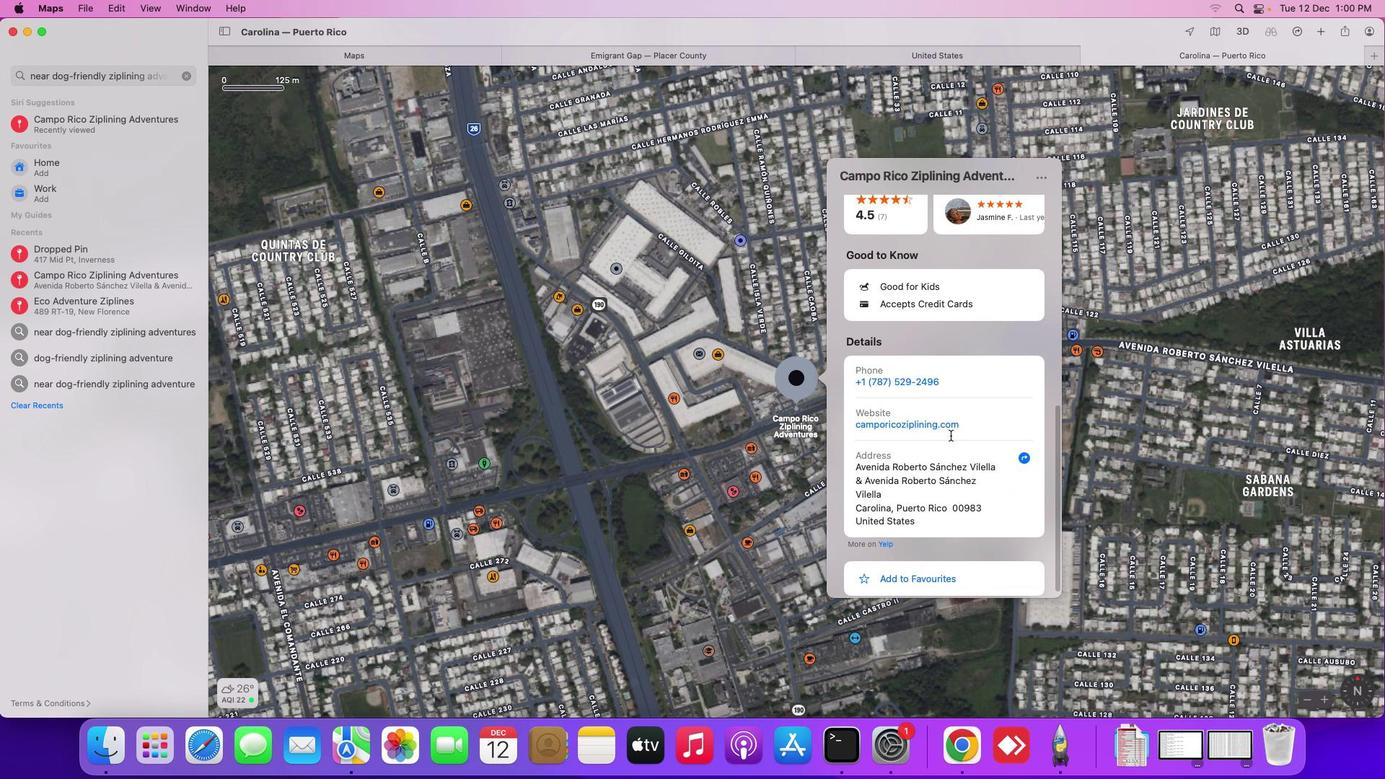 
Action: Mouse scrolled (950, 435) with delta (0, 0)
Screenshot: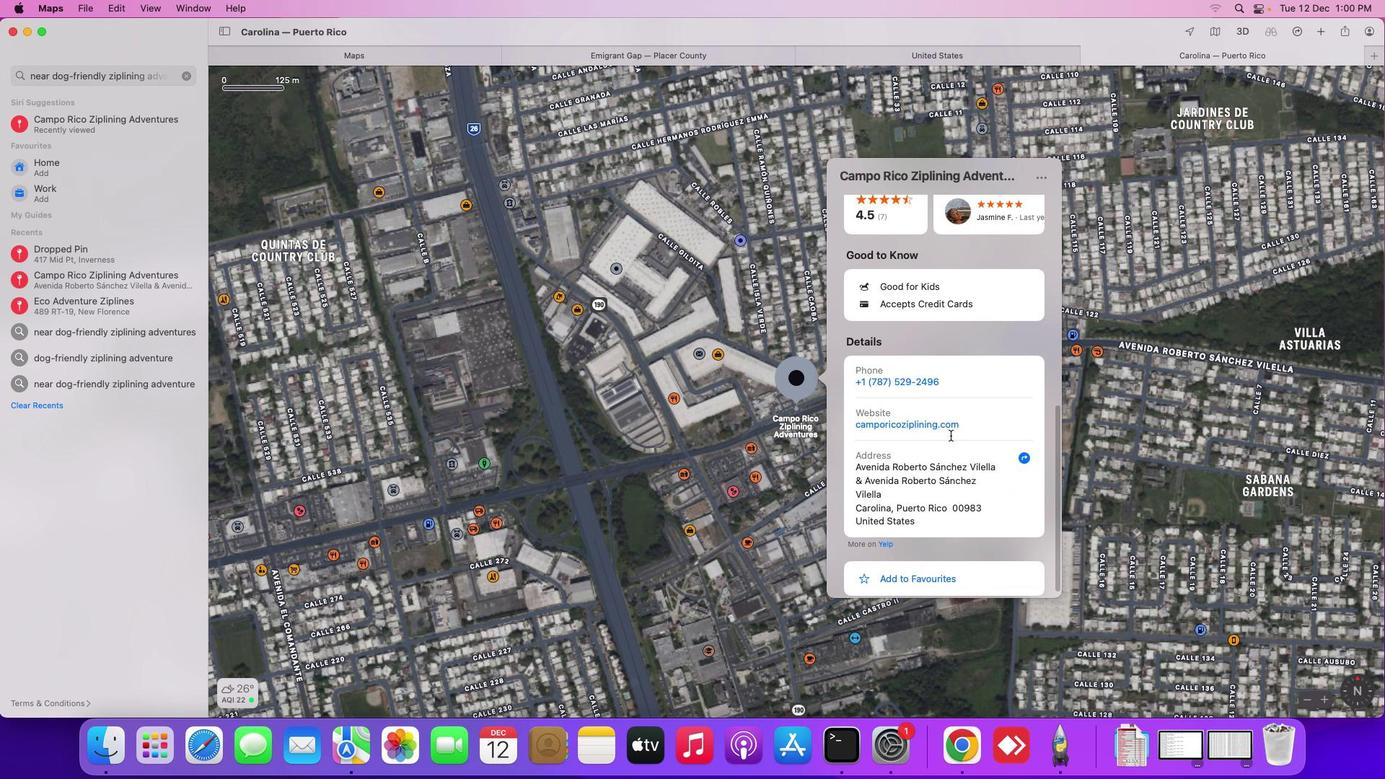 
Action: Mouse scrolled (950, 435) with delta (0, 0)
Screenshot: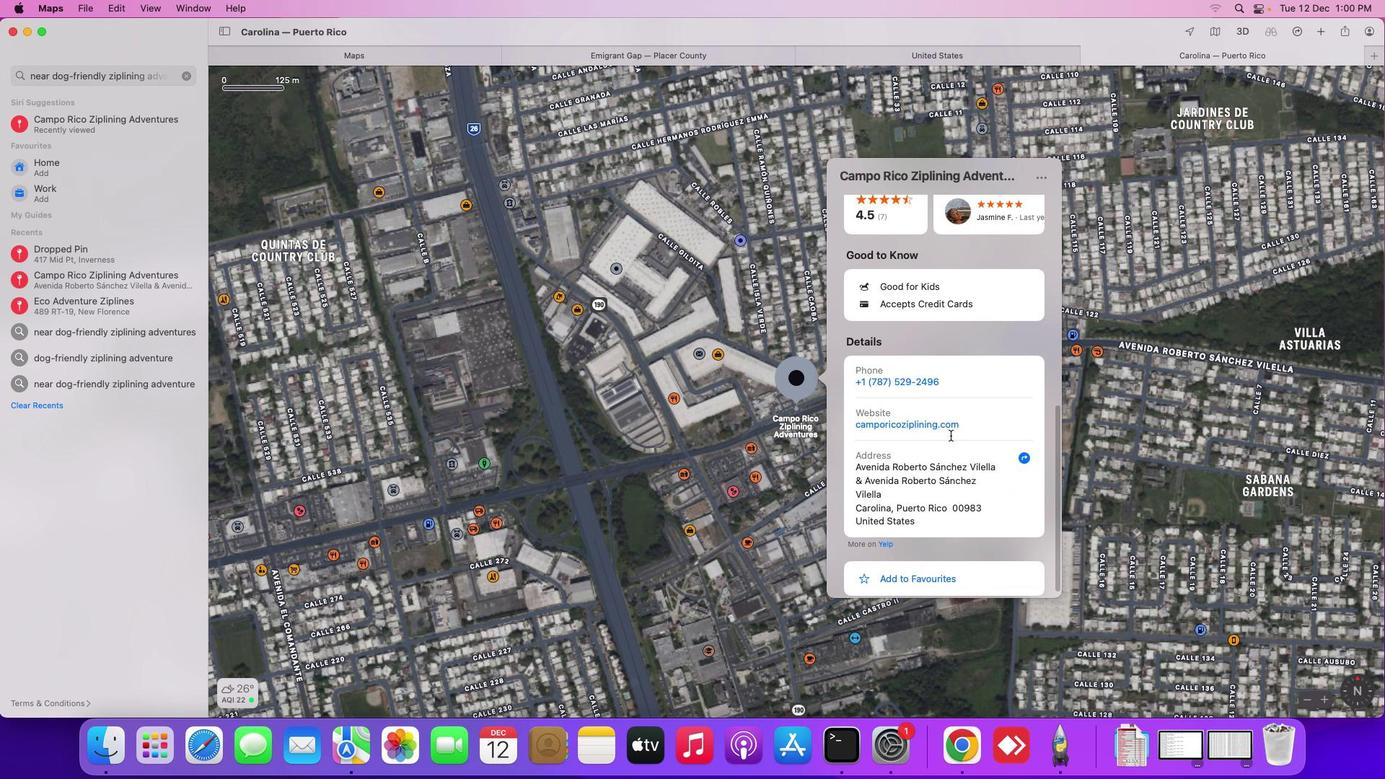 
Action: Mouse scrolled (950, 435) with delta (0, 0)
Screenshot: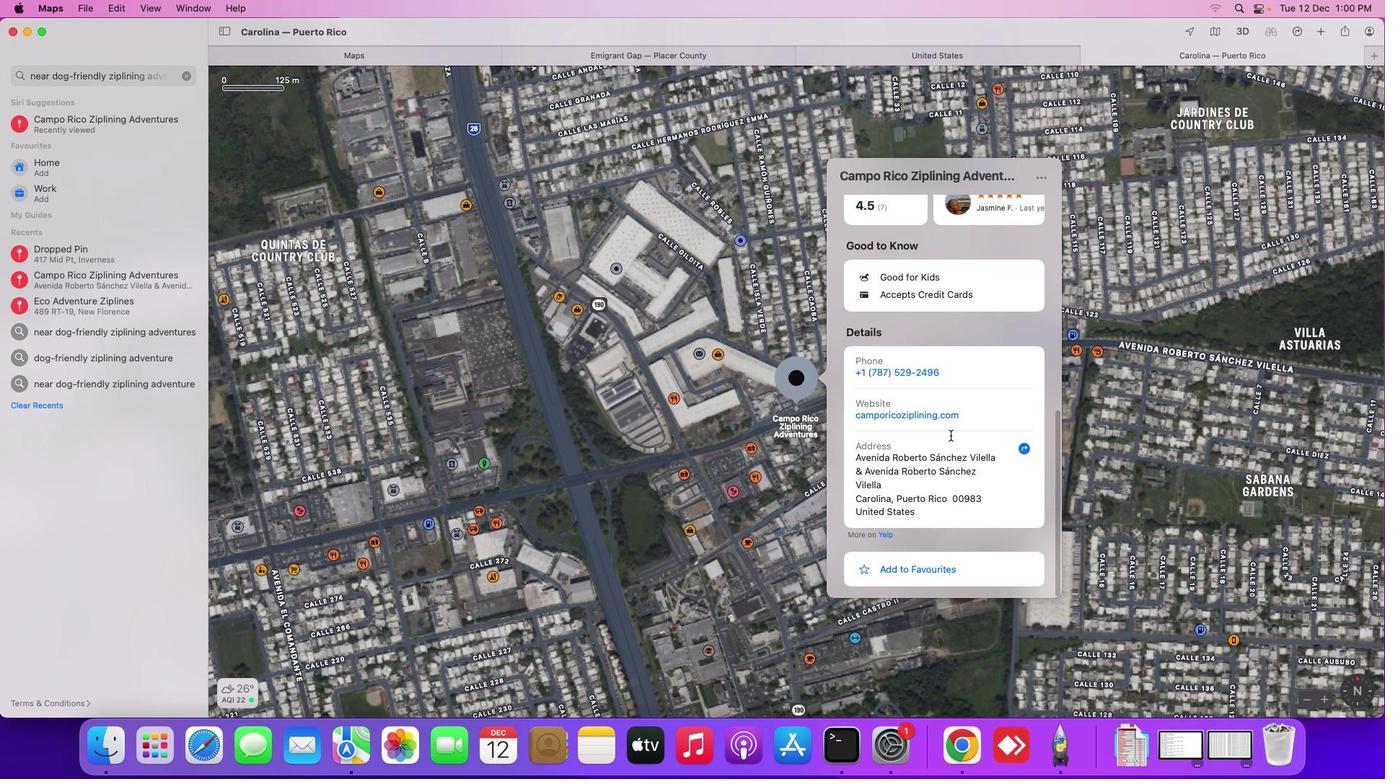 
Action: Mouse scrolled (950, 435) with delta (0, 0)
Screenshot: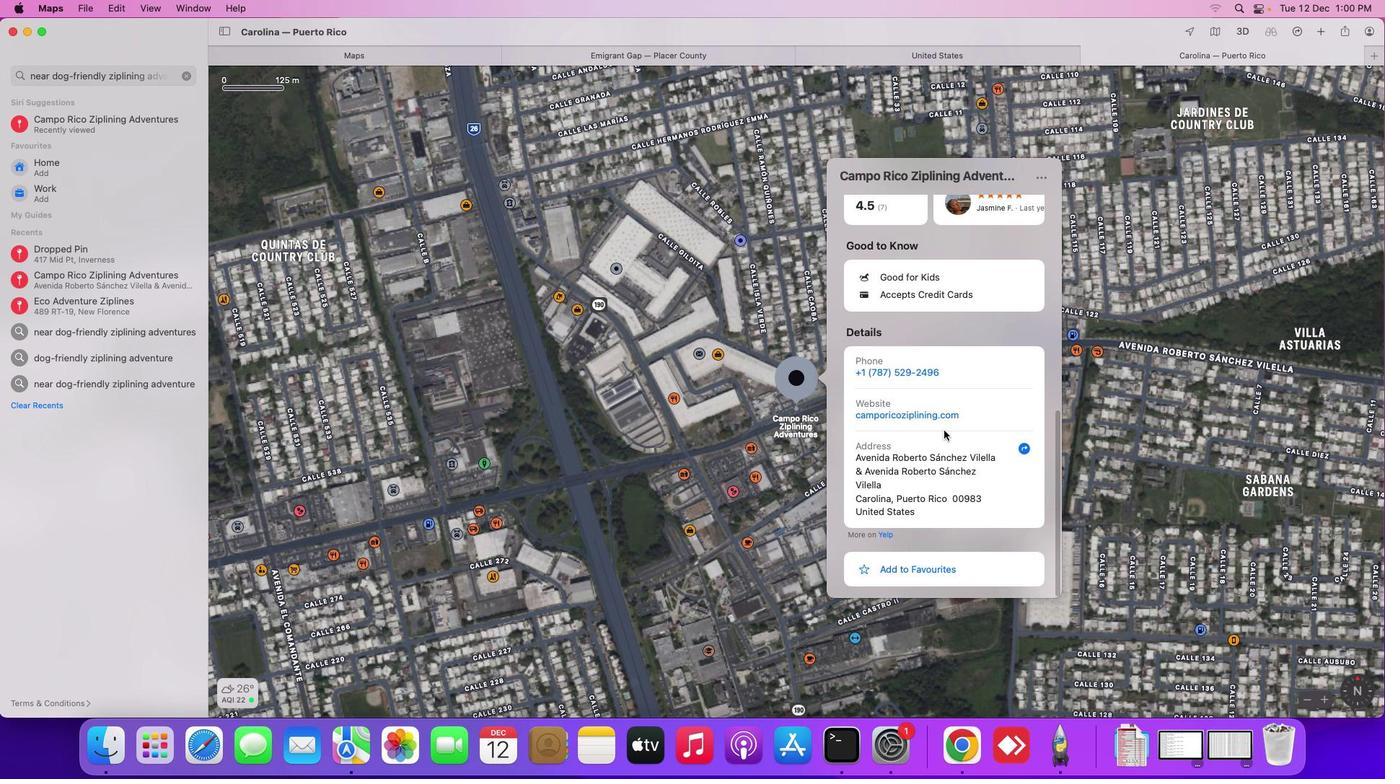 
Action: Mouse scrolled (950, 435) with delta (0, -2)
Screenshot: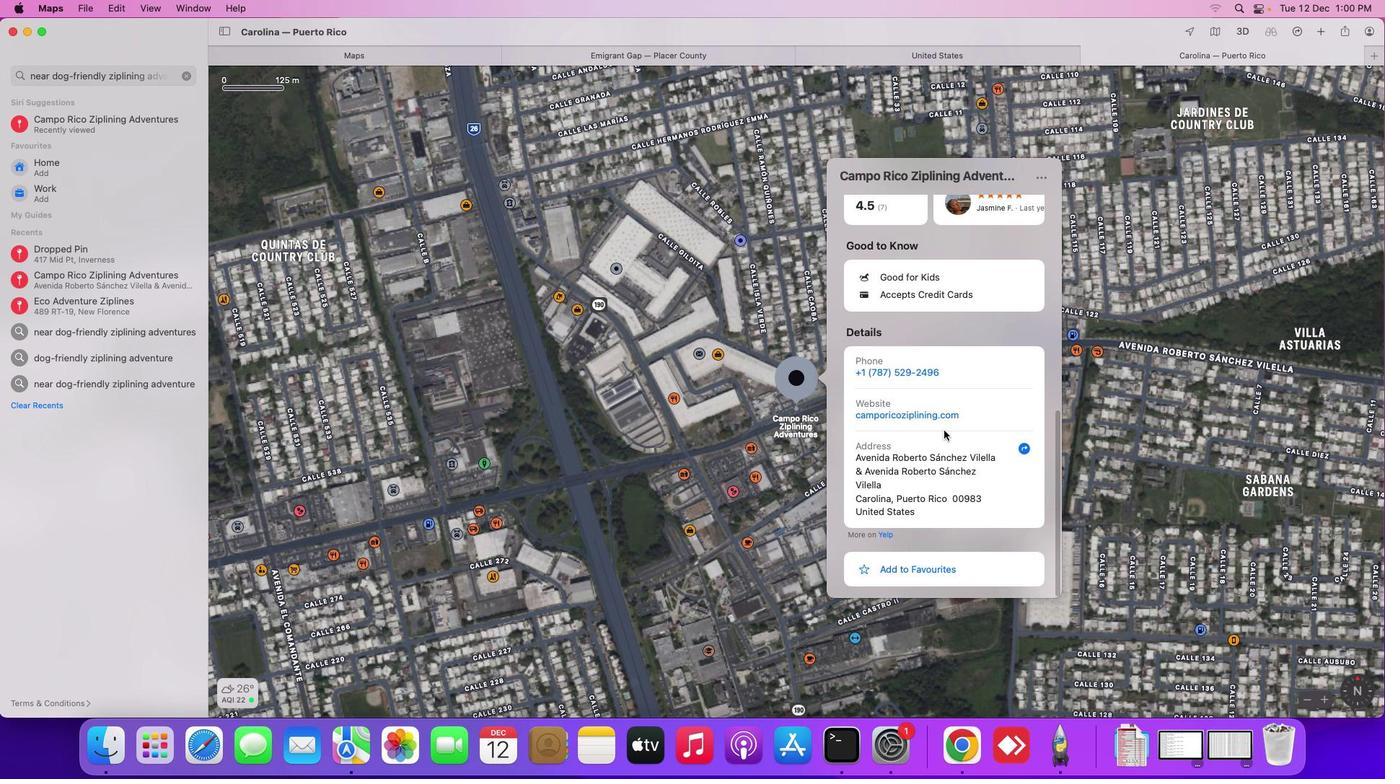 
Action: Mouse scrolled (950, 435) with delta (0, -3)
Screenshot: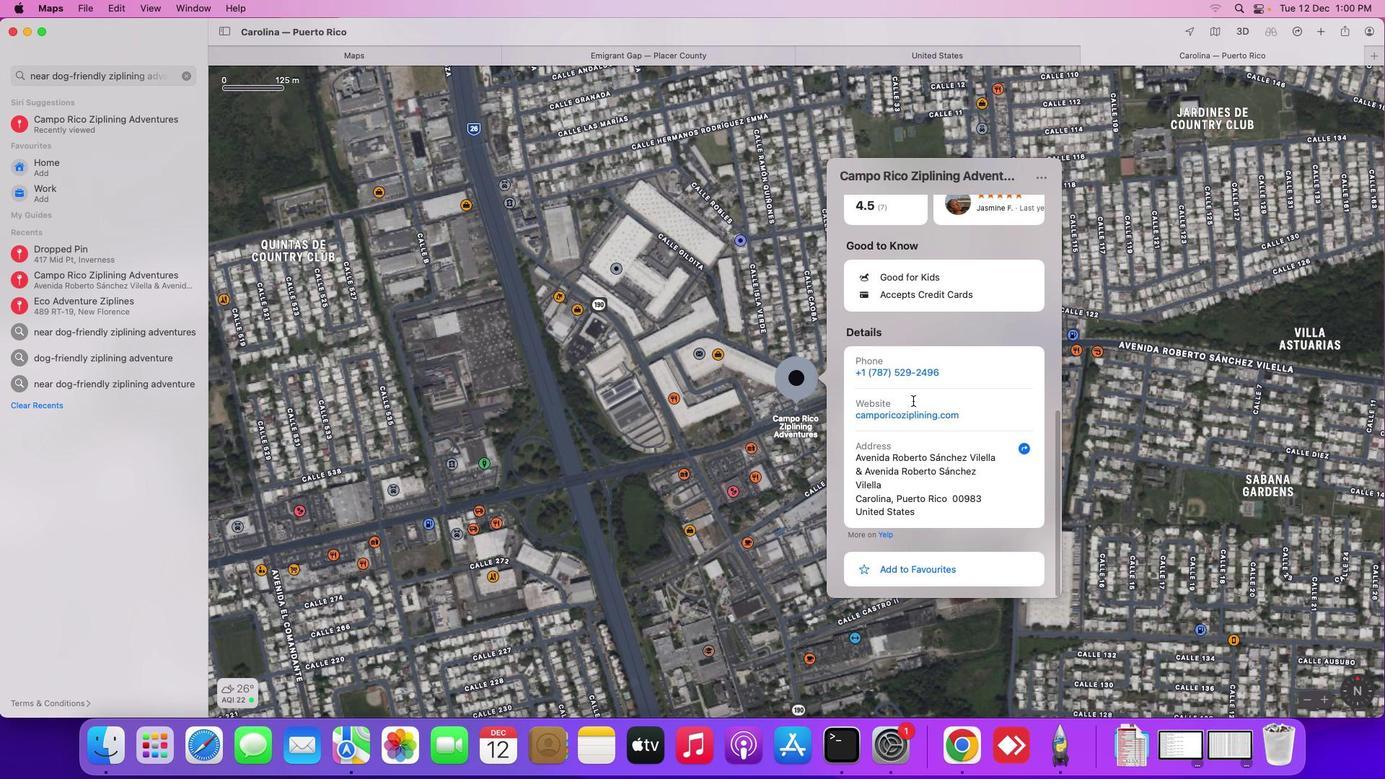 
Action: Mouse scrolled (950, 435) with delta (0, -4)
Screenshot: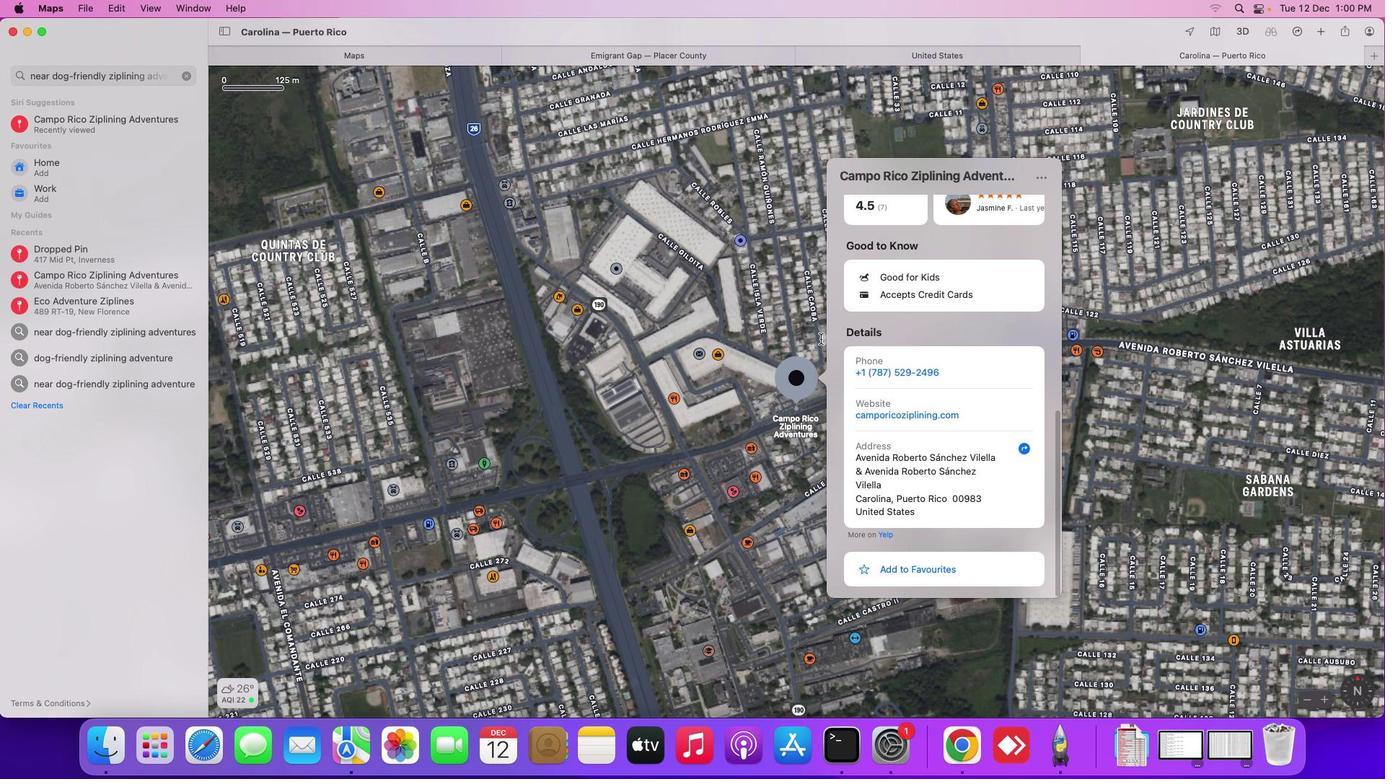 
Action: Mouse scrolled (950, 435) with delta (0, -4)
Screenshot: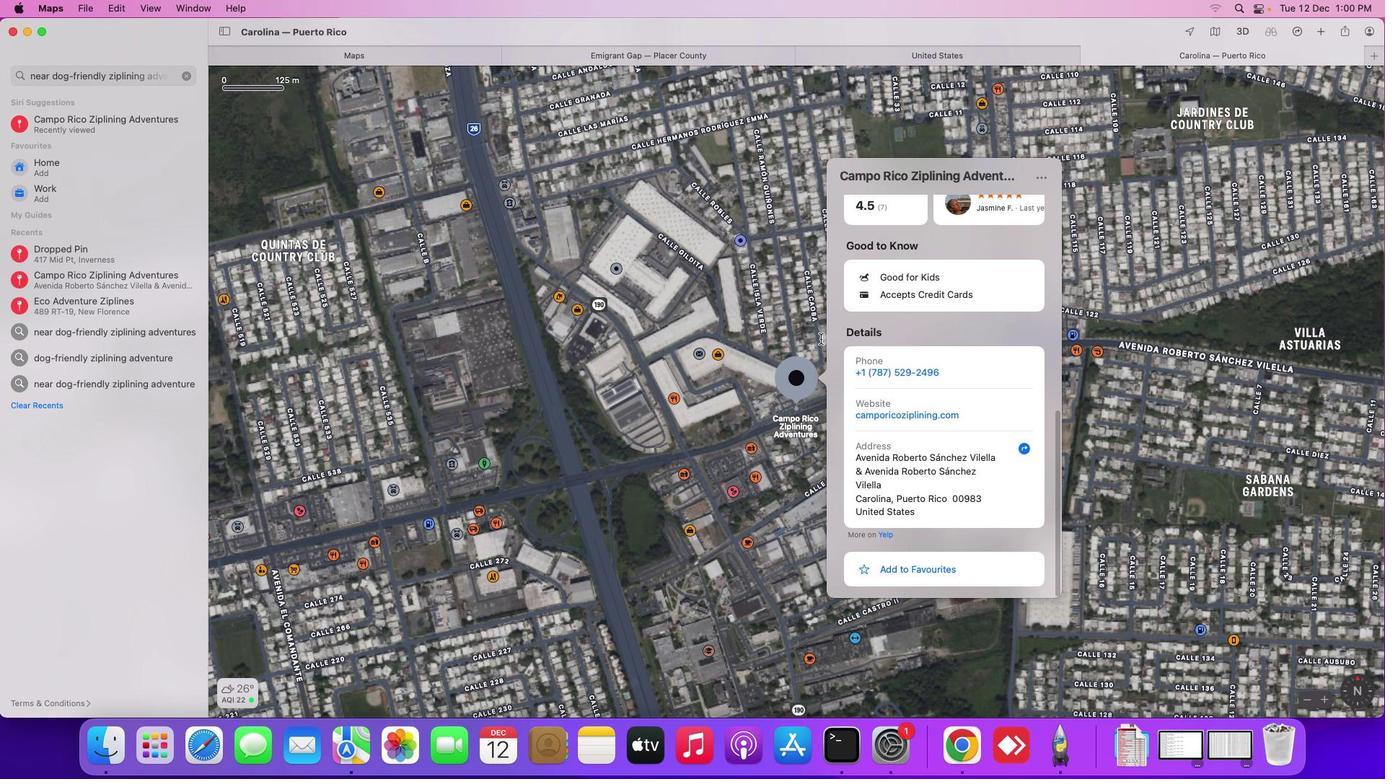 
Action: Mouse scrolled (950, 435) with delta (0, -4)
Screenshot: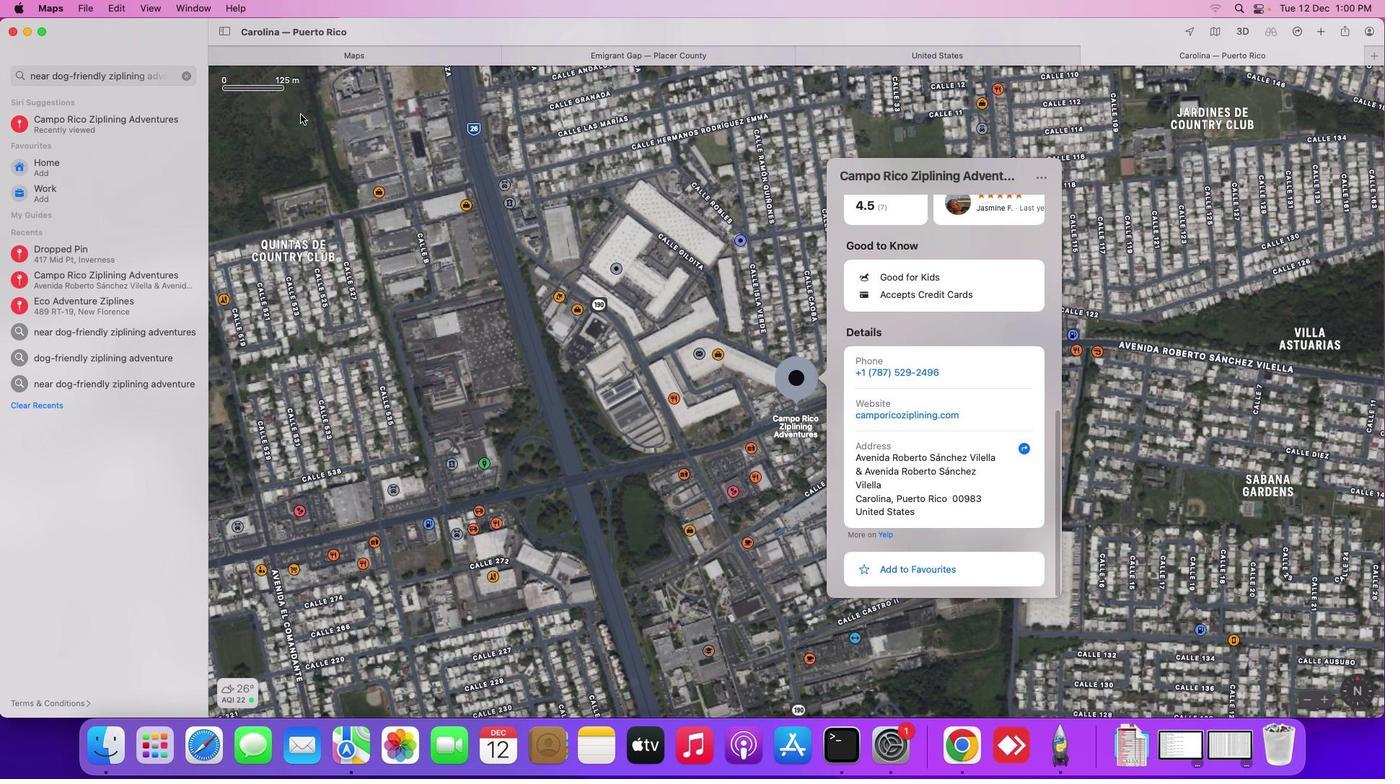 
Action: Mouse moved to (118, 75)
Screenshot: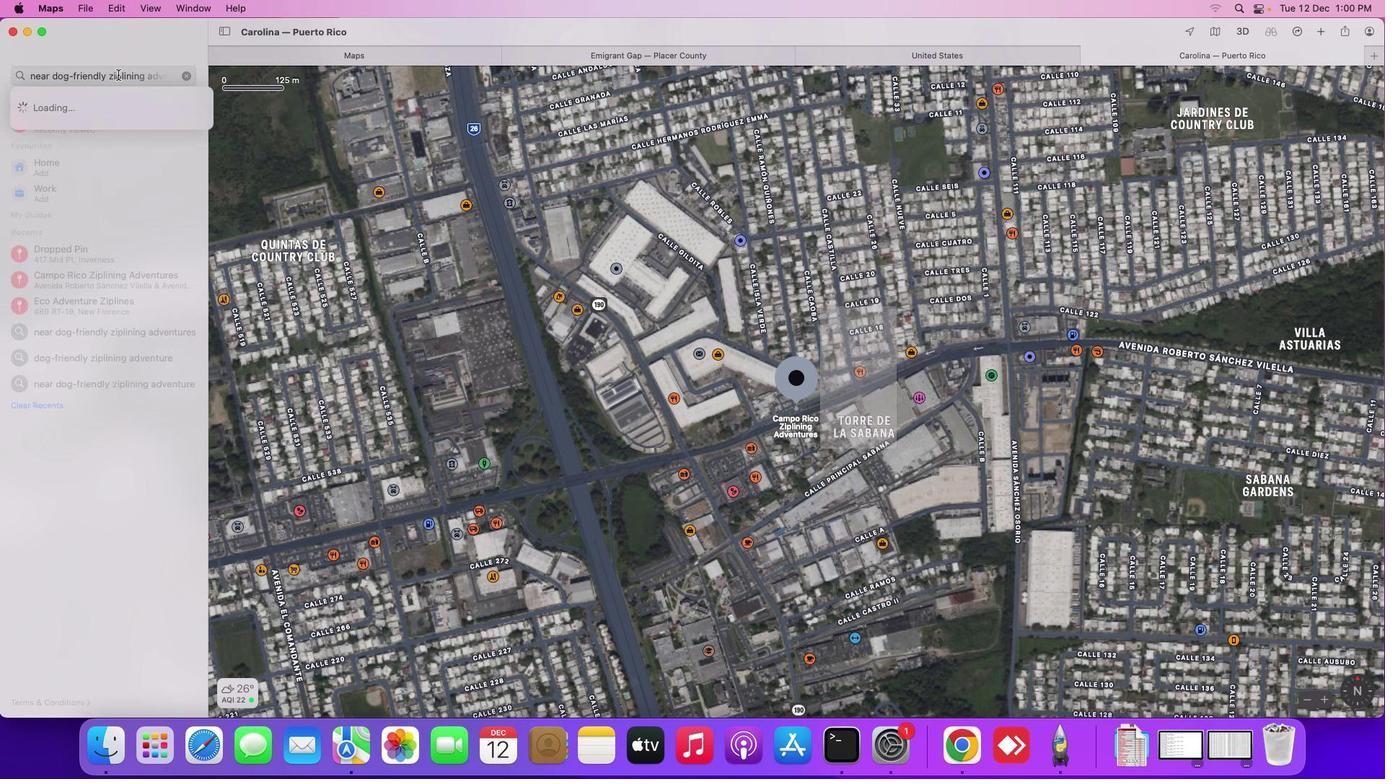 
Action: Mouse pressed left at (118, 75)
Screenshot: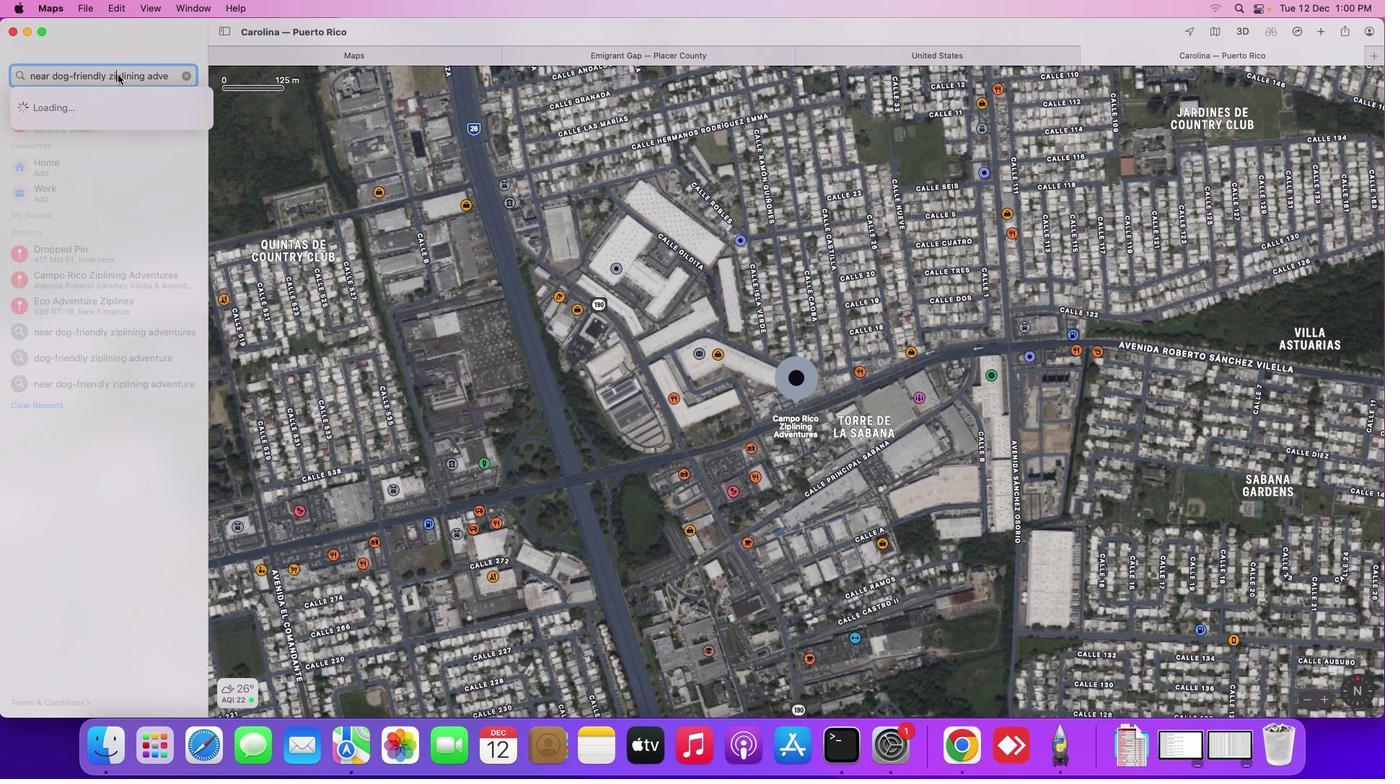 
Action: Mouse moved to (94, 240)
Screenshot: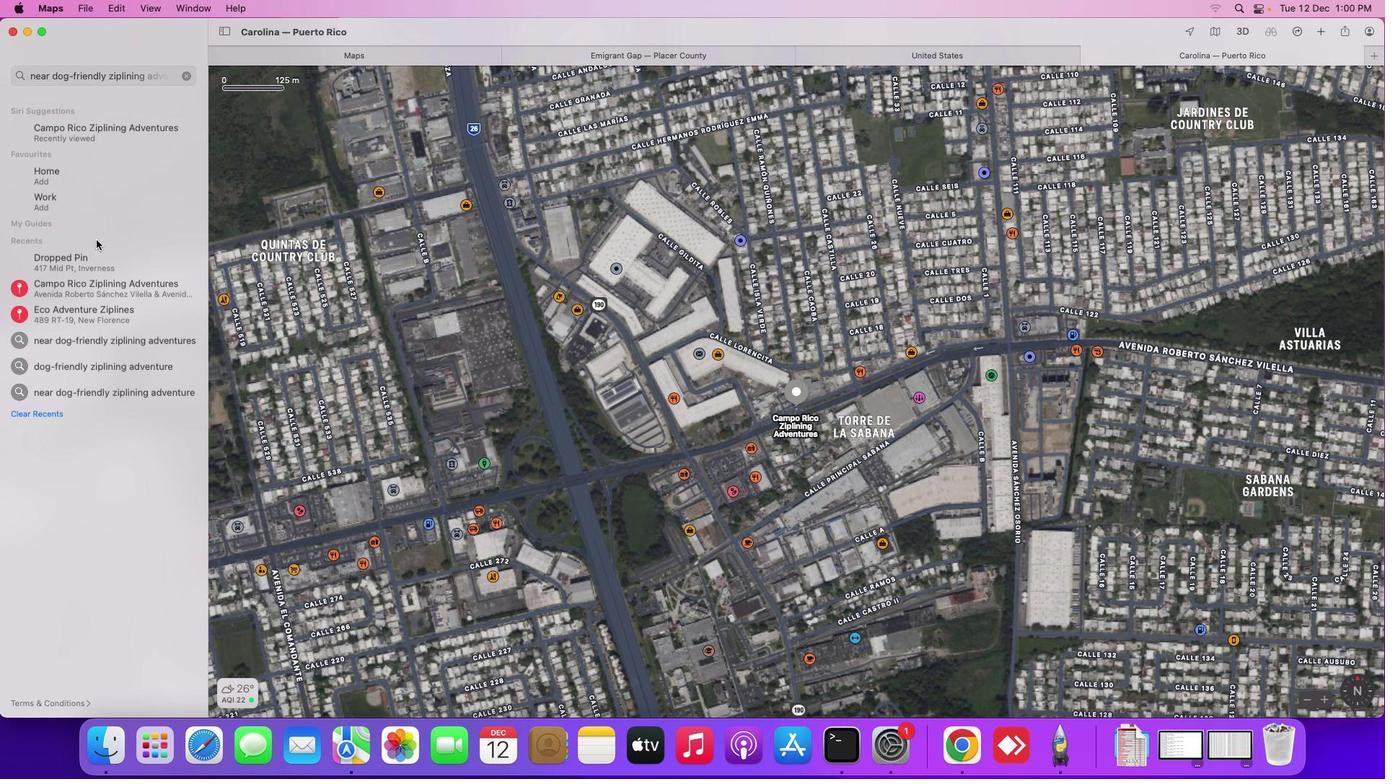 
Action: Mouse pressed left at (94, 240)
Screenshot: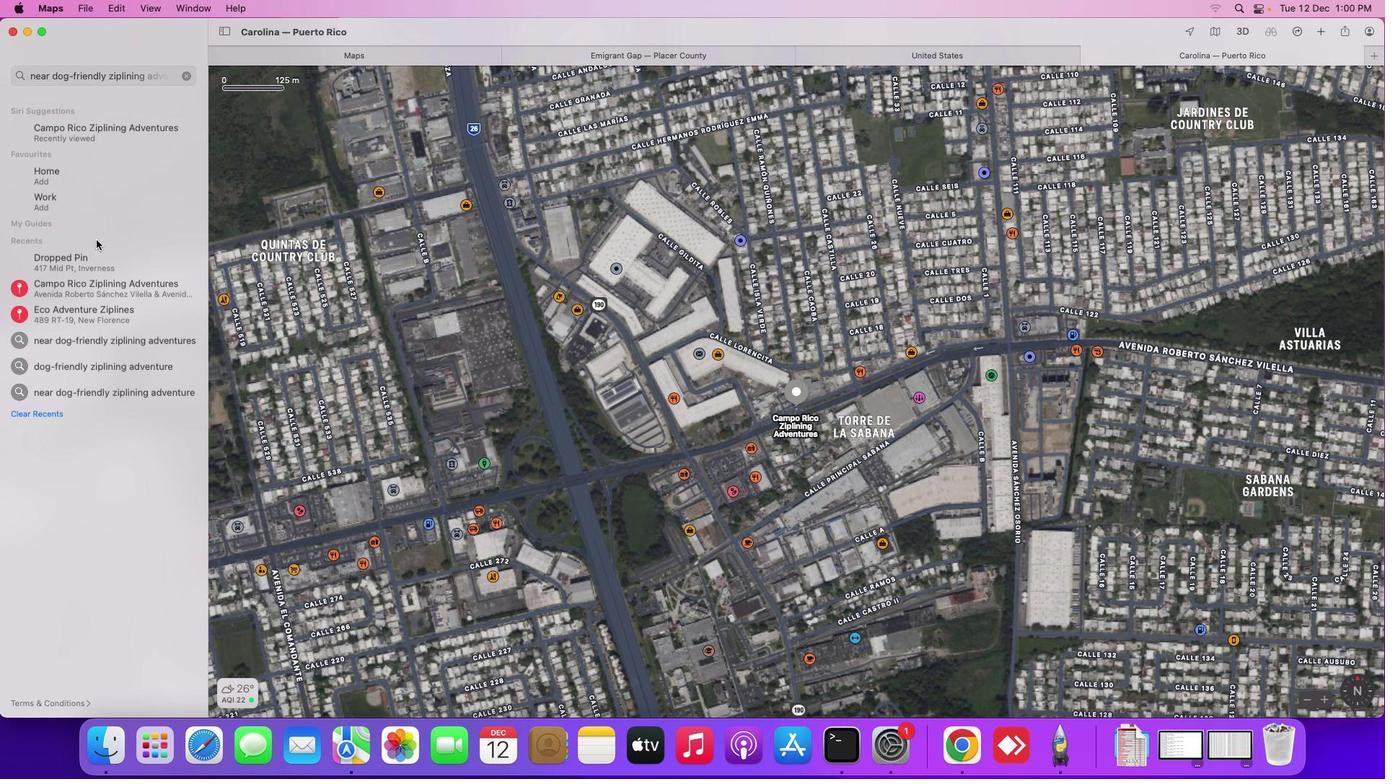 
Action: Mouse moved to (944, 436)
Screenshot: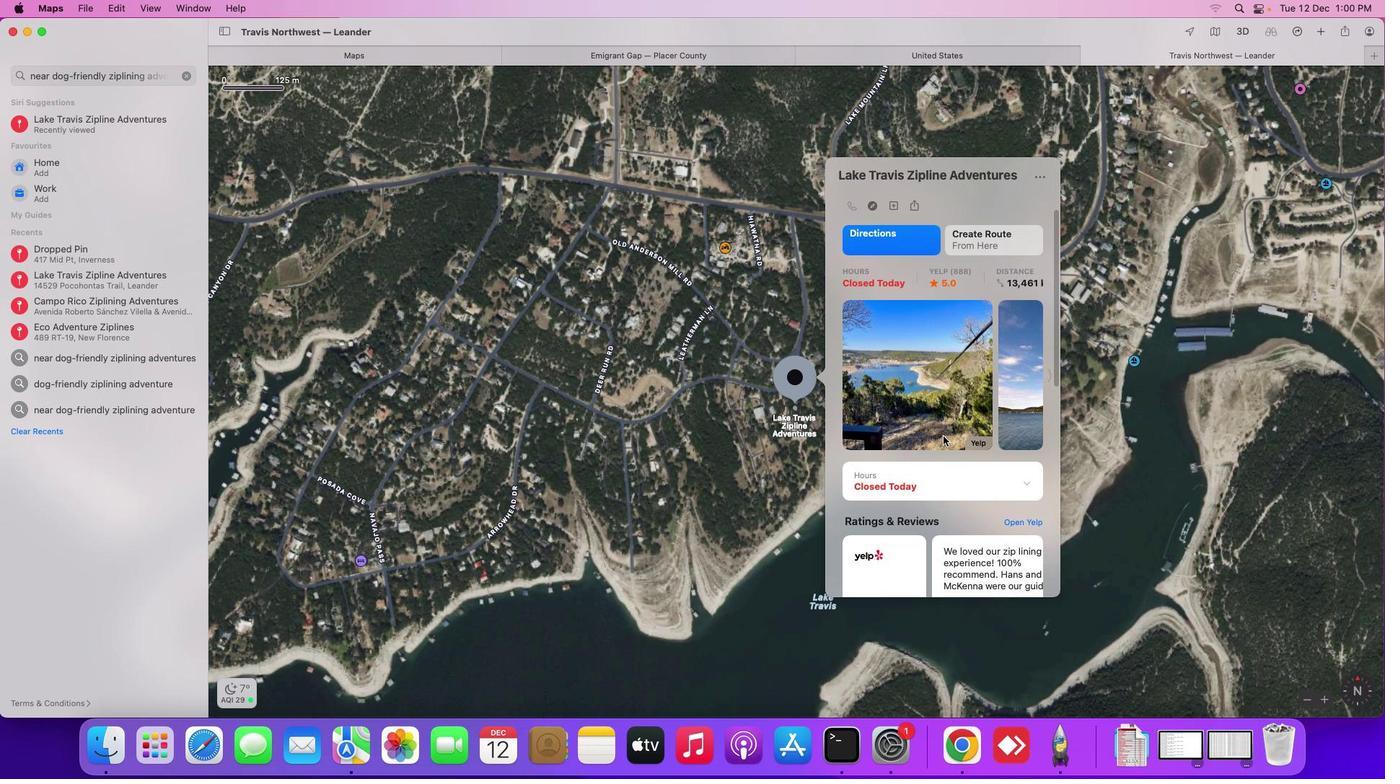 
Action: Mouse scrolled (944, 436) with delta (0, 0)
Screenshot: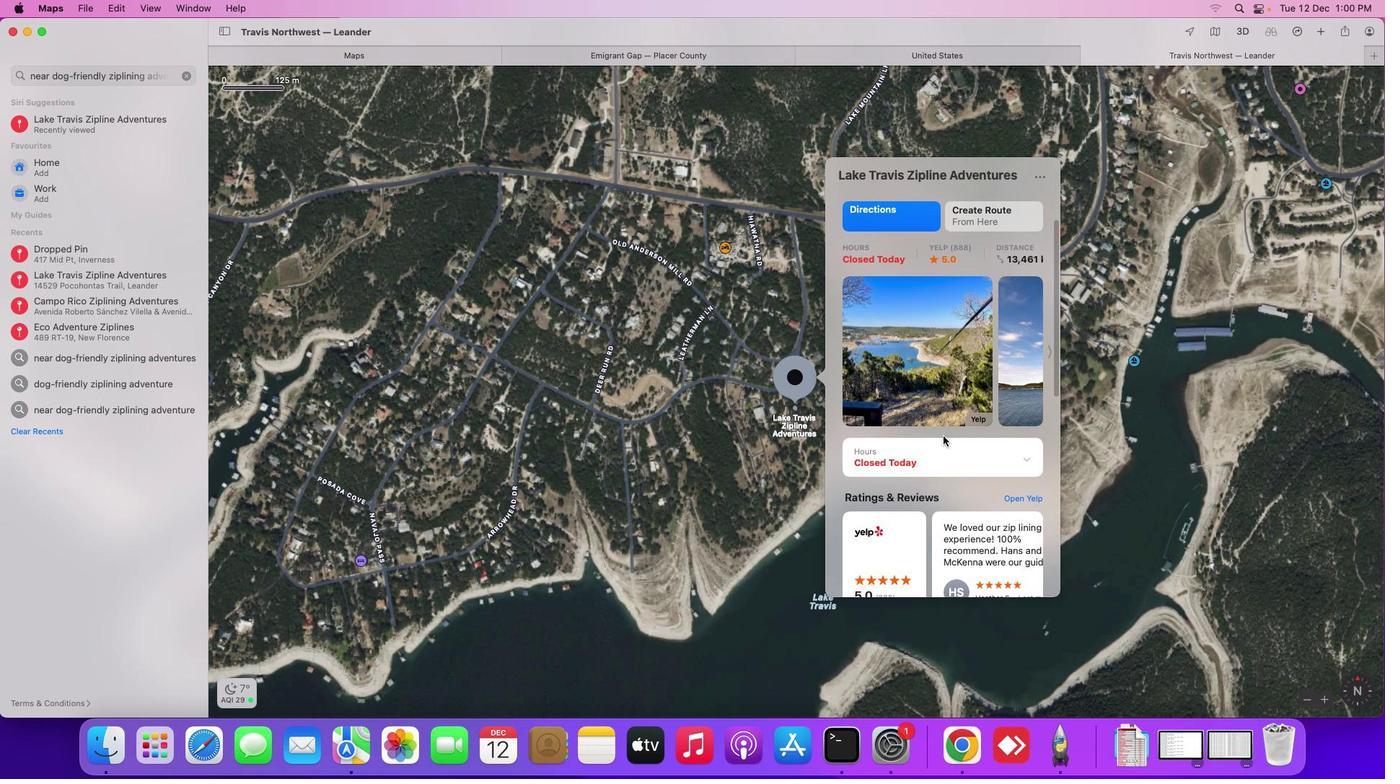 
Action: Mouse scrolled (944, 436) with delta (0, 0)
Screenshot: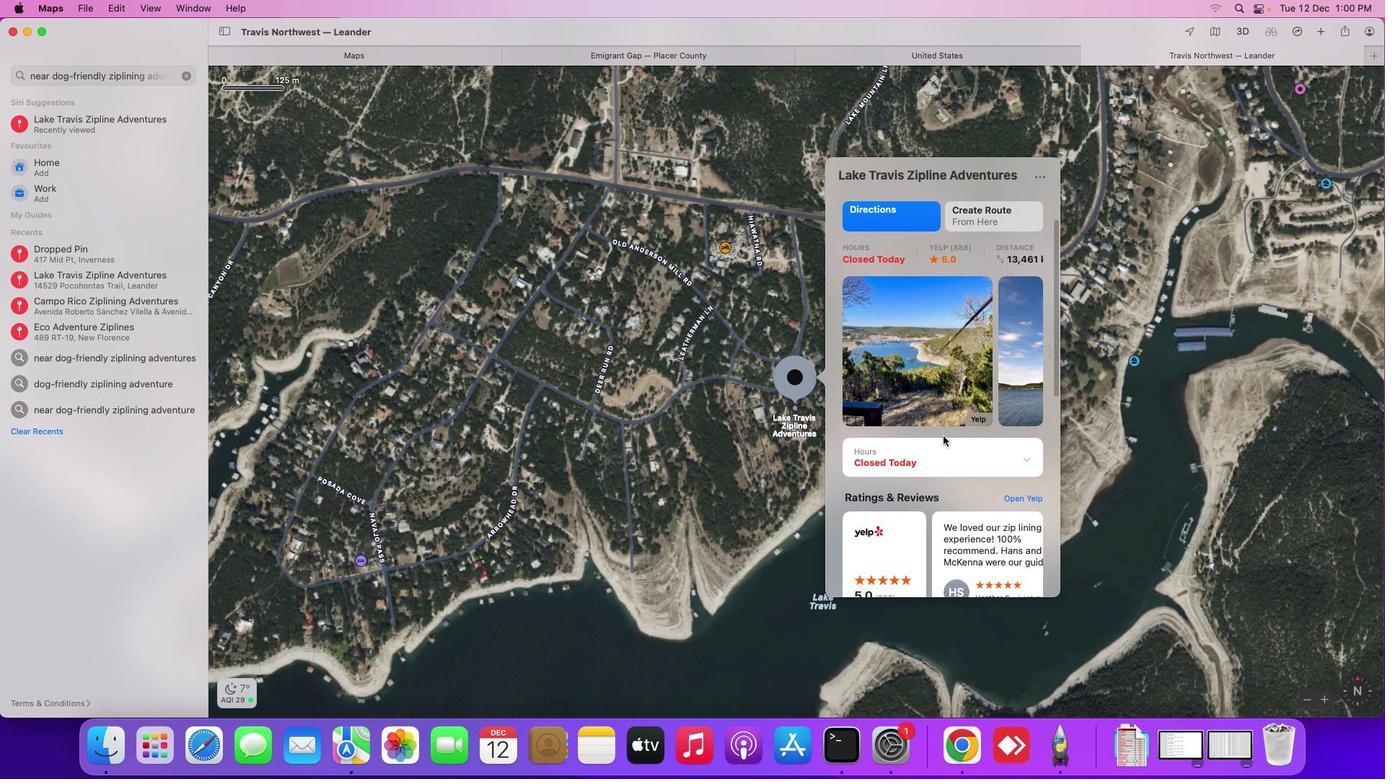 
Action: Mouse scrolled (944, 436) with delta (0, 0)
Screenshot: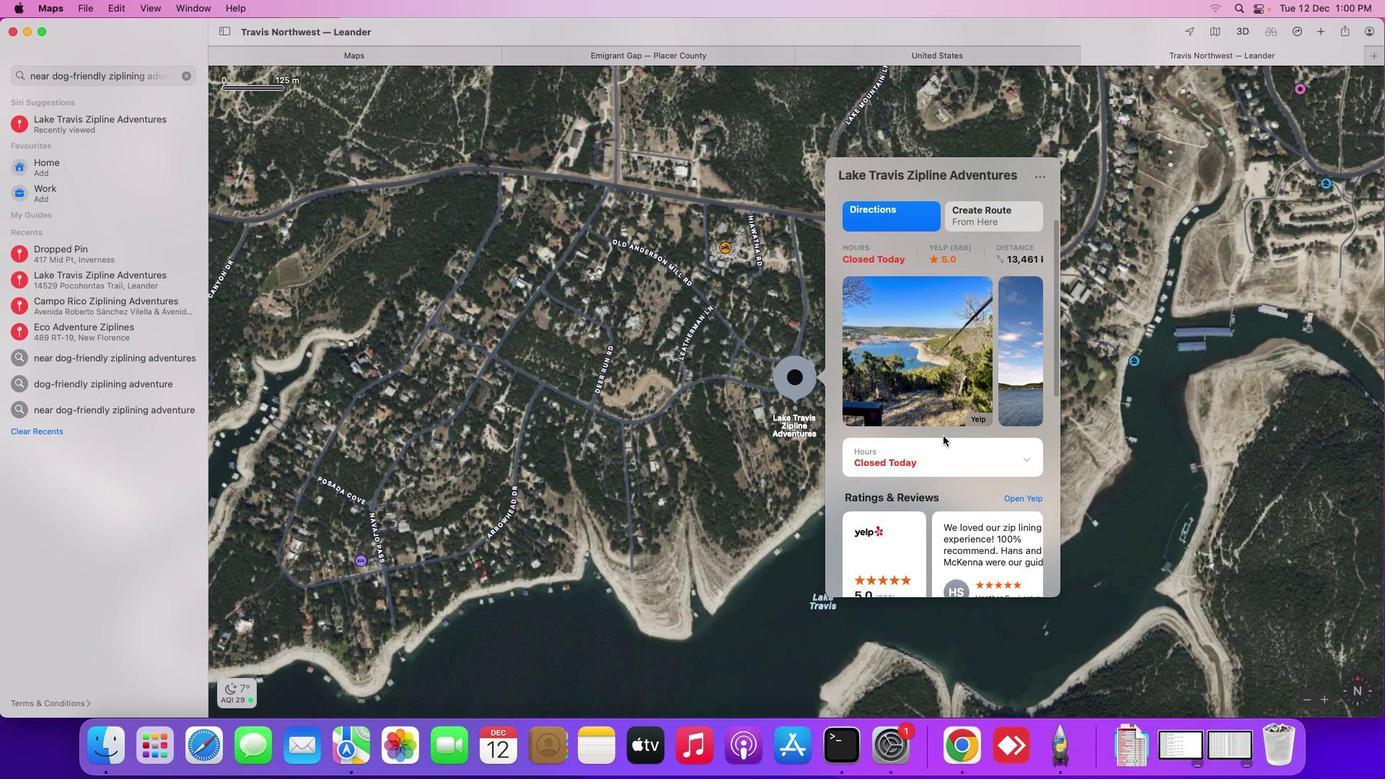 
Action: Mouse scrolled (944, 436) with delta (0, -1)
Screenshot: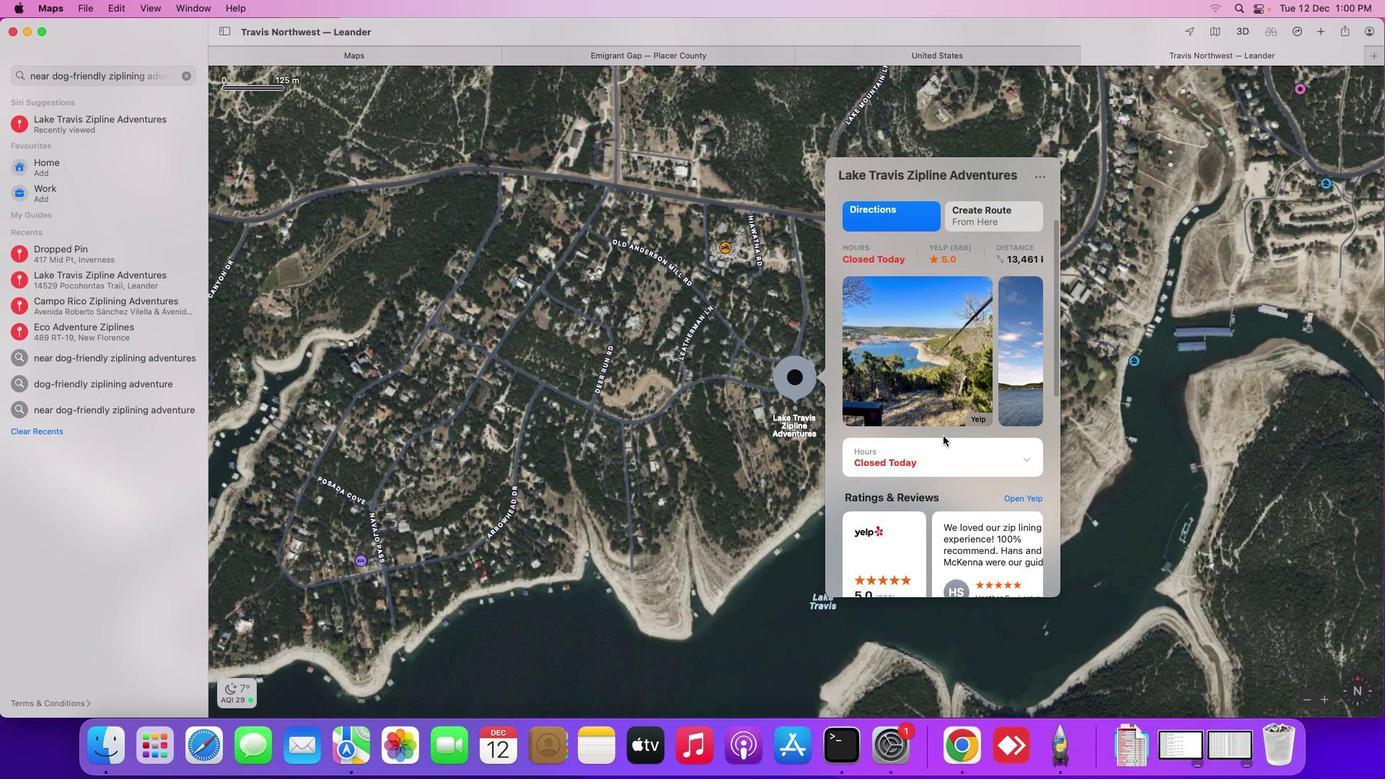 
Action: Mouse scrolled (944, 436) with delta (0, -2)
Screenshot: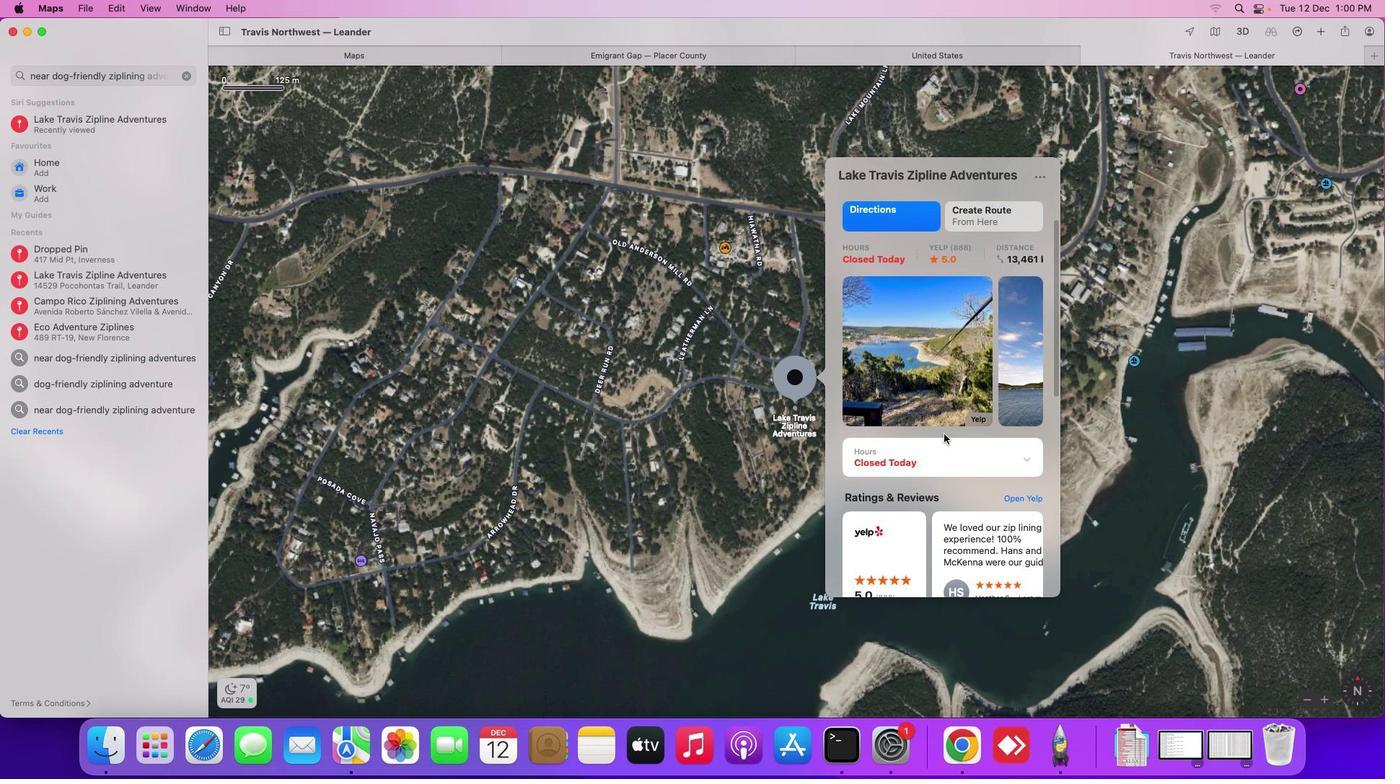 
Action: Mouse moved to (944, 433)
Screenshot: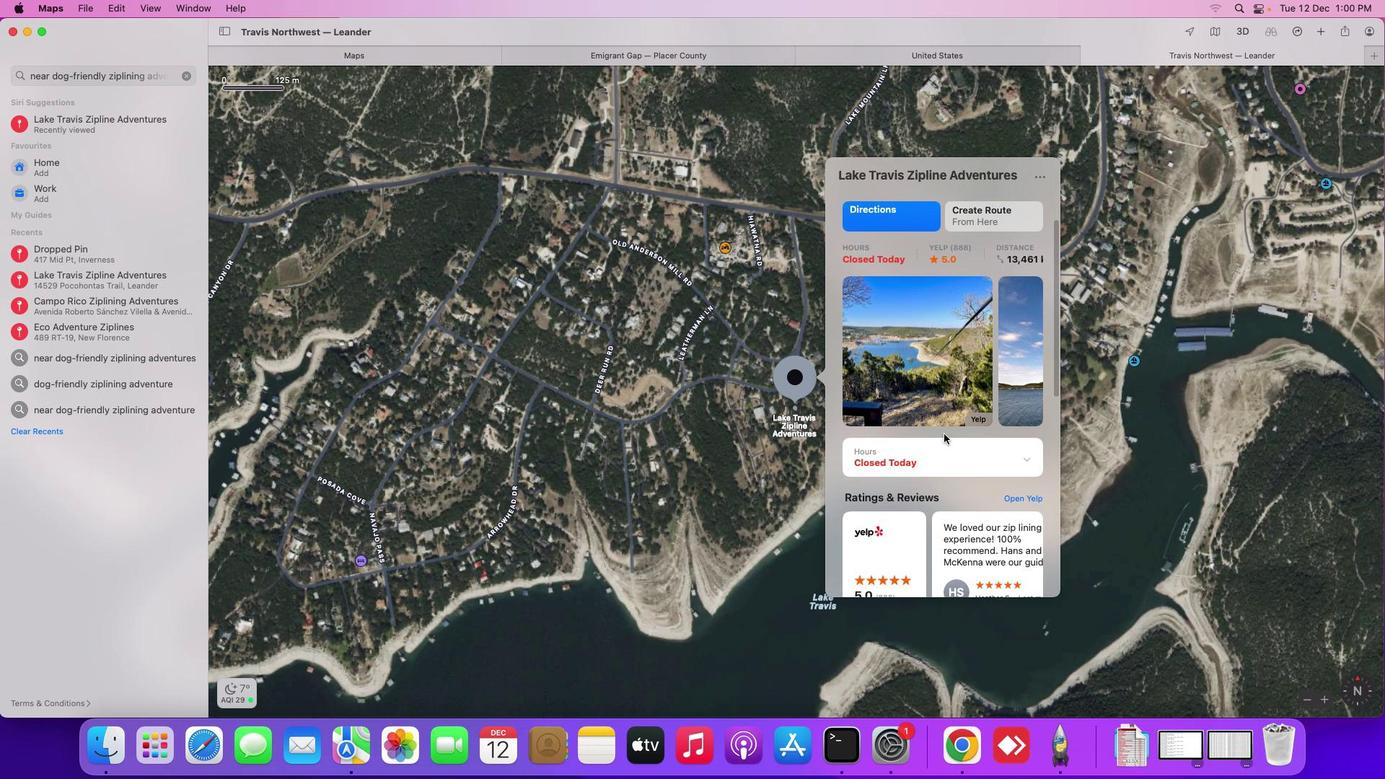 
Action: Mouse scrolled (944, 433) with delta (0, 0)
Screenshot: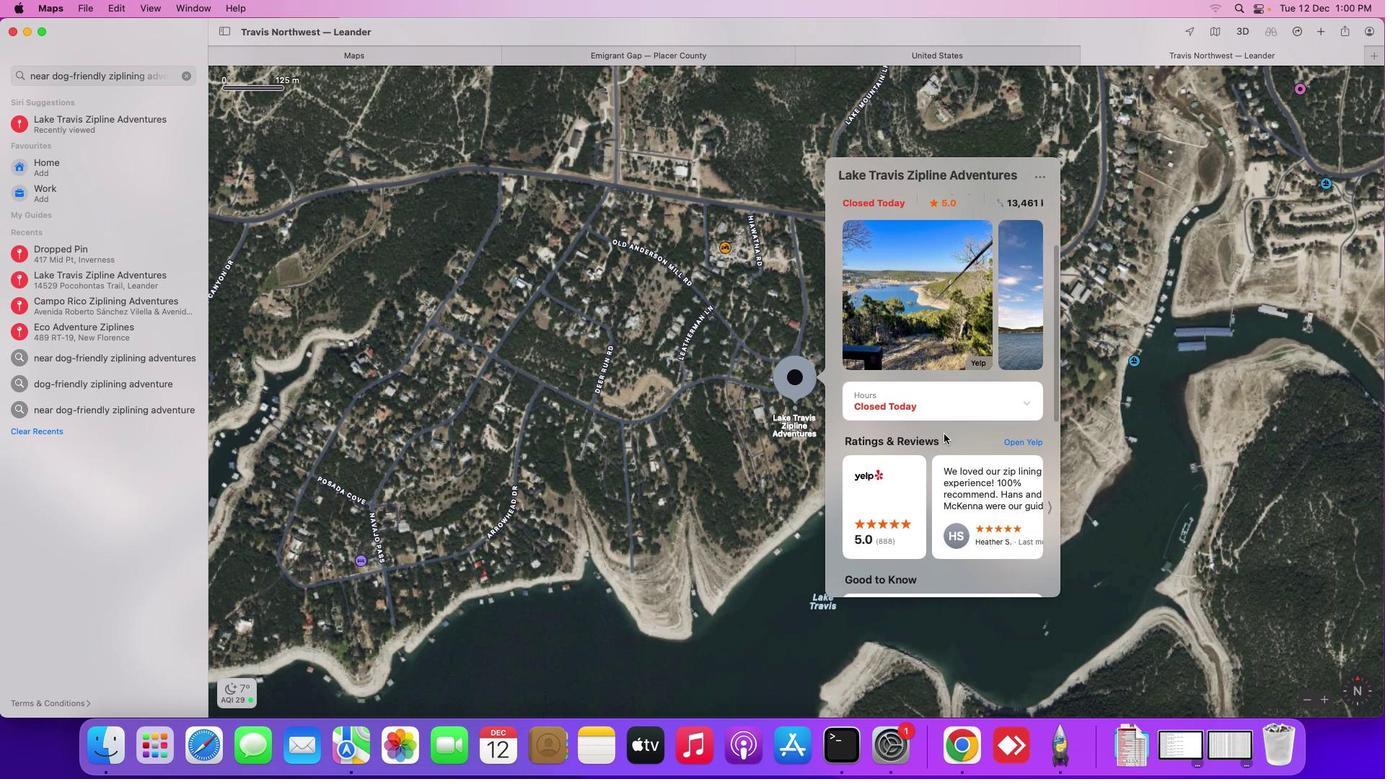 
Action: Mouse scrolled (944, 433) with delta (0, 0)
Screenshot: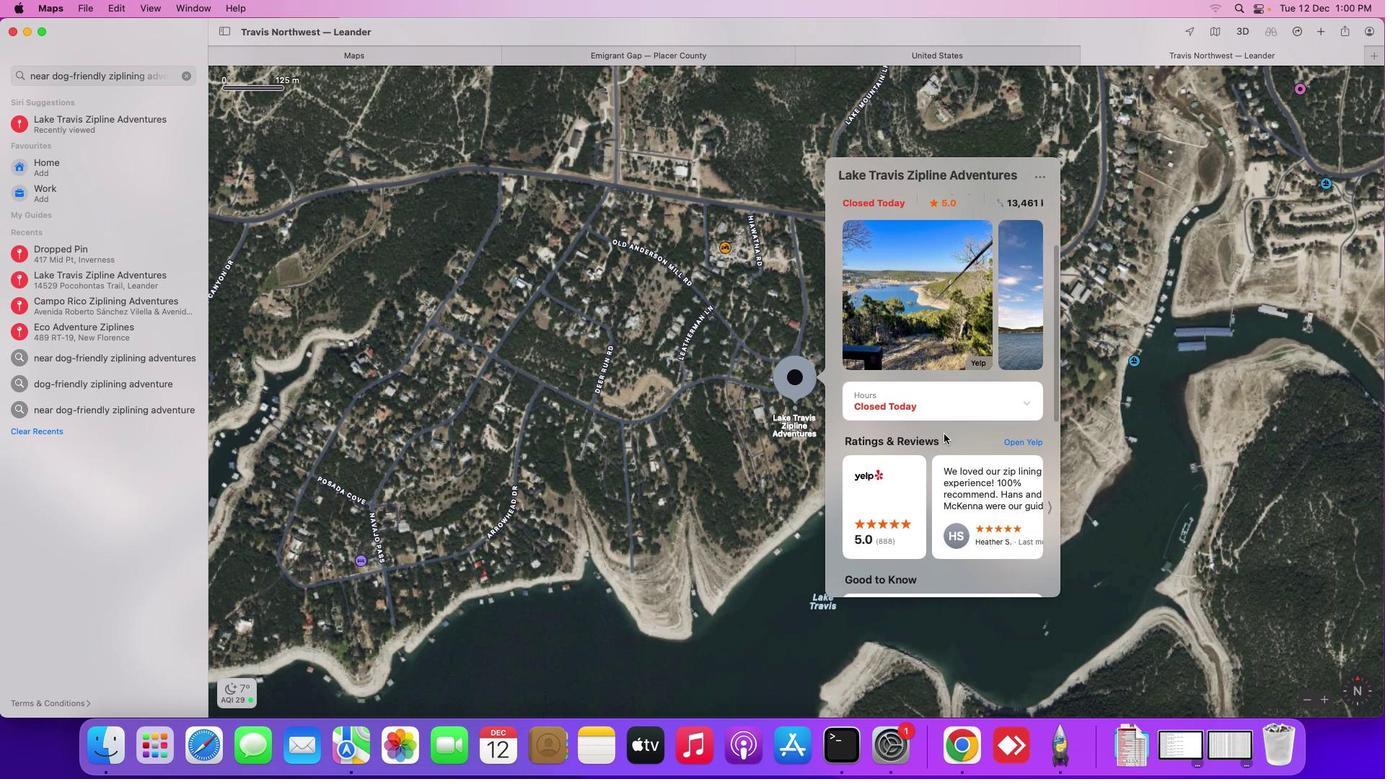 
Action: Mouse scrolled (944, 433) with delta (0, -1)
Screenshot: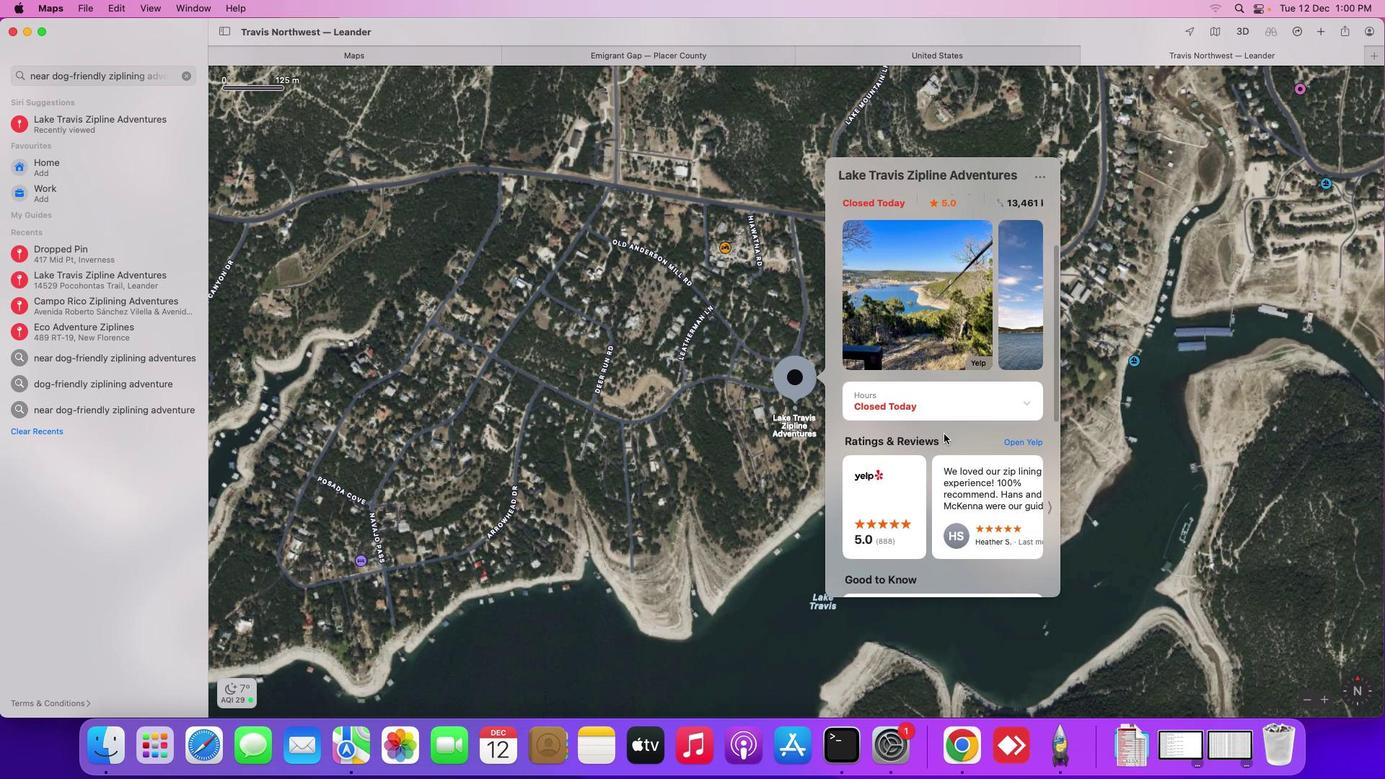 
Action: Mouse scrolled (944, 433) with delta (0, -2)
Screenshot: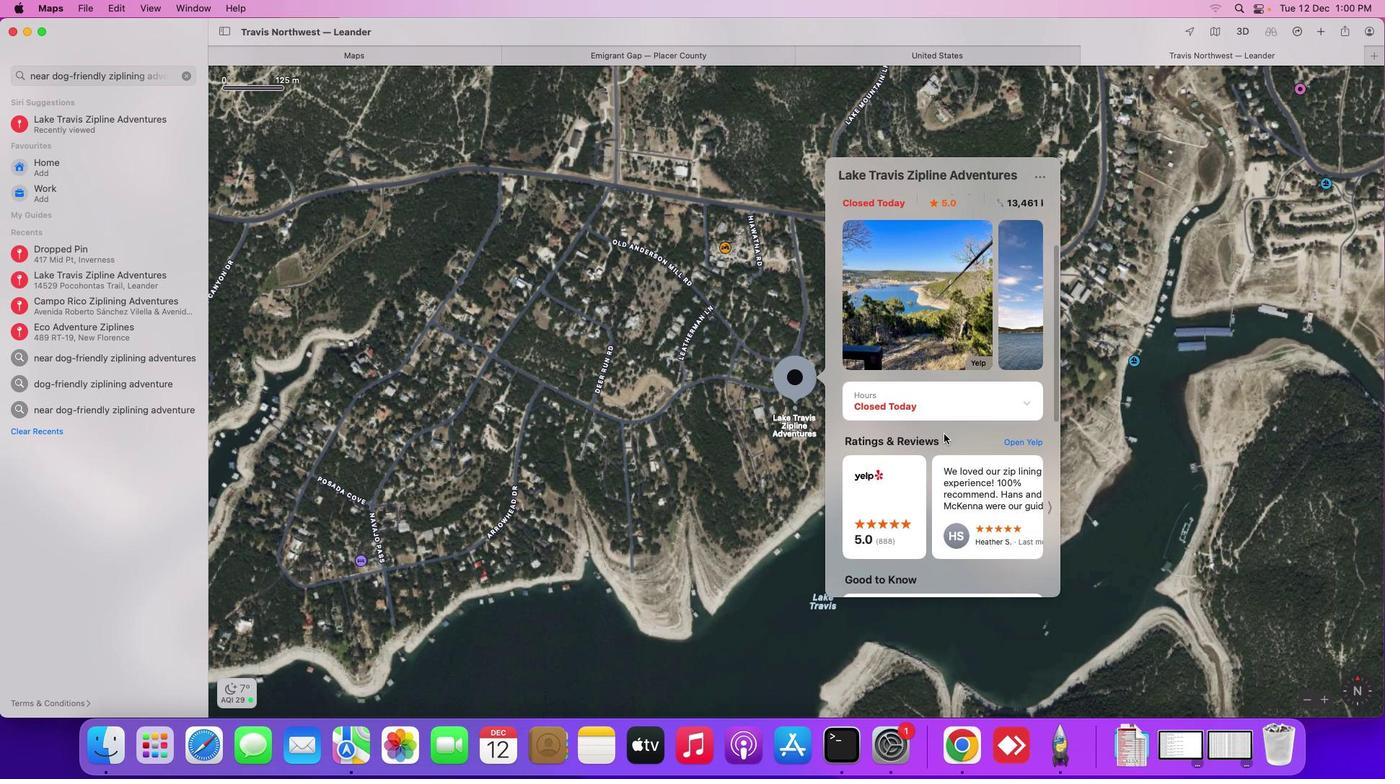 
Action: Mouse moved to (944, 433)
Screenshot: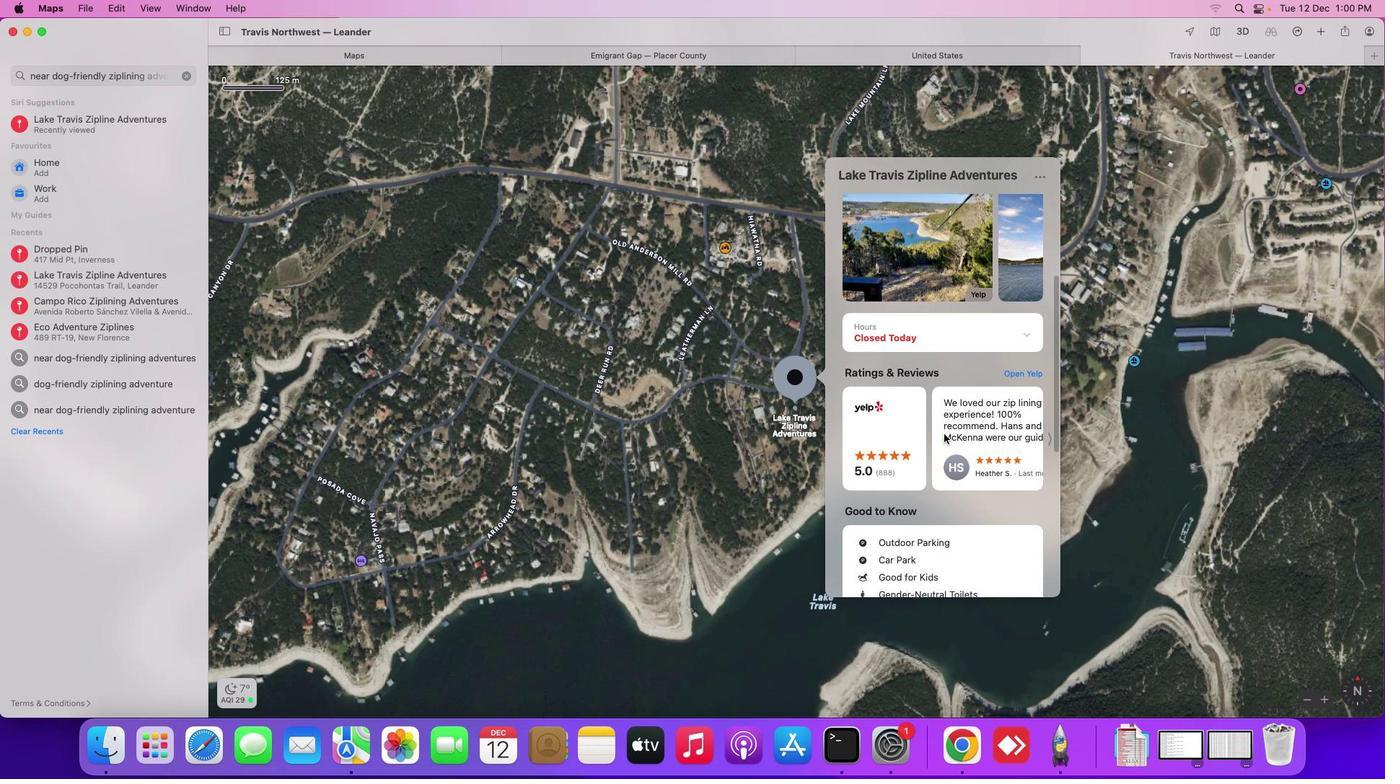 
Action: Mouse scrolled (944, 433) with delta (0, 0)
Screenshot: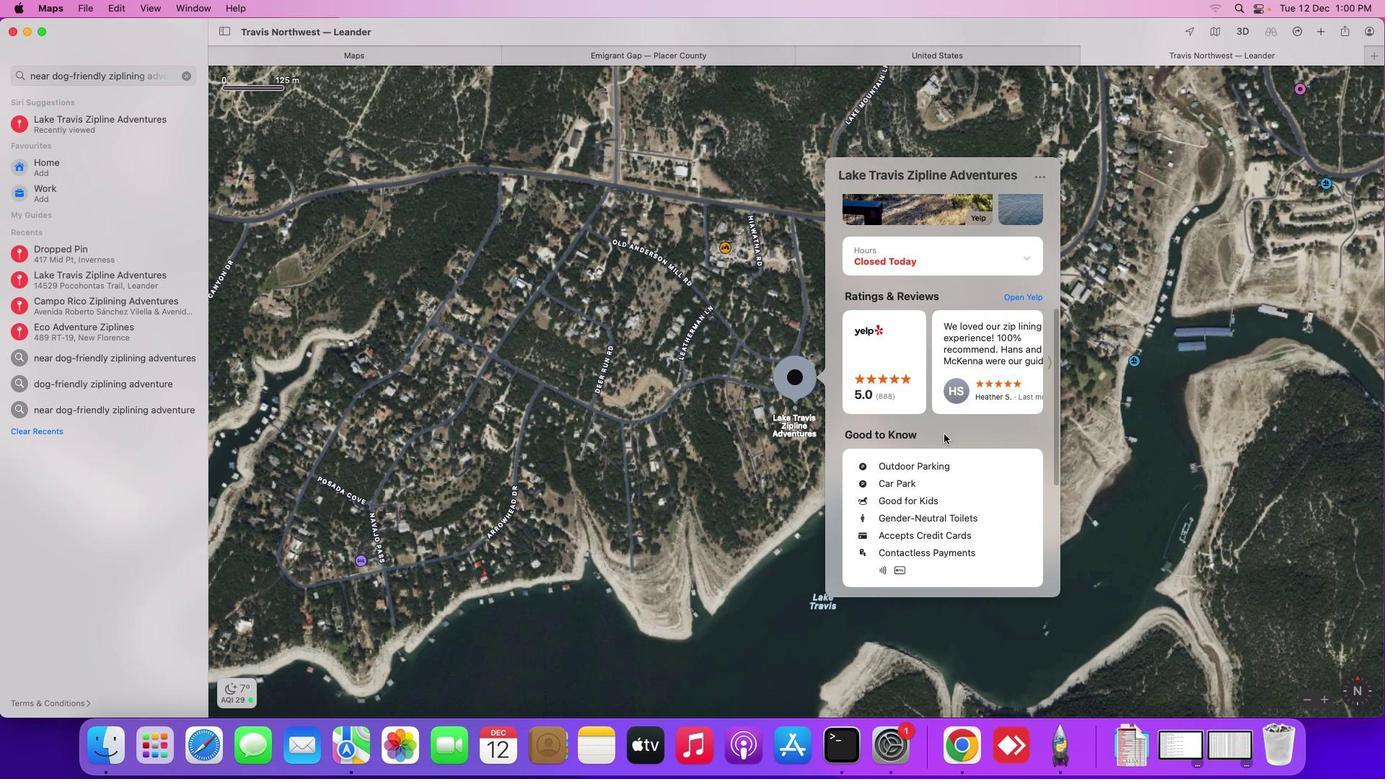 
Action: Mouse scrolled (944, 433) with delta (0, 0)
Screenshot: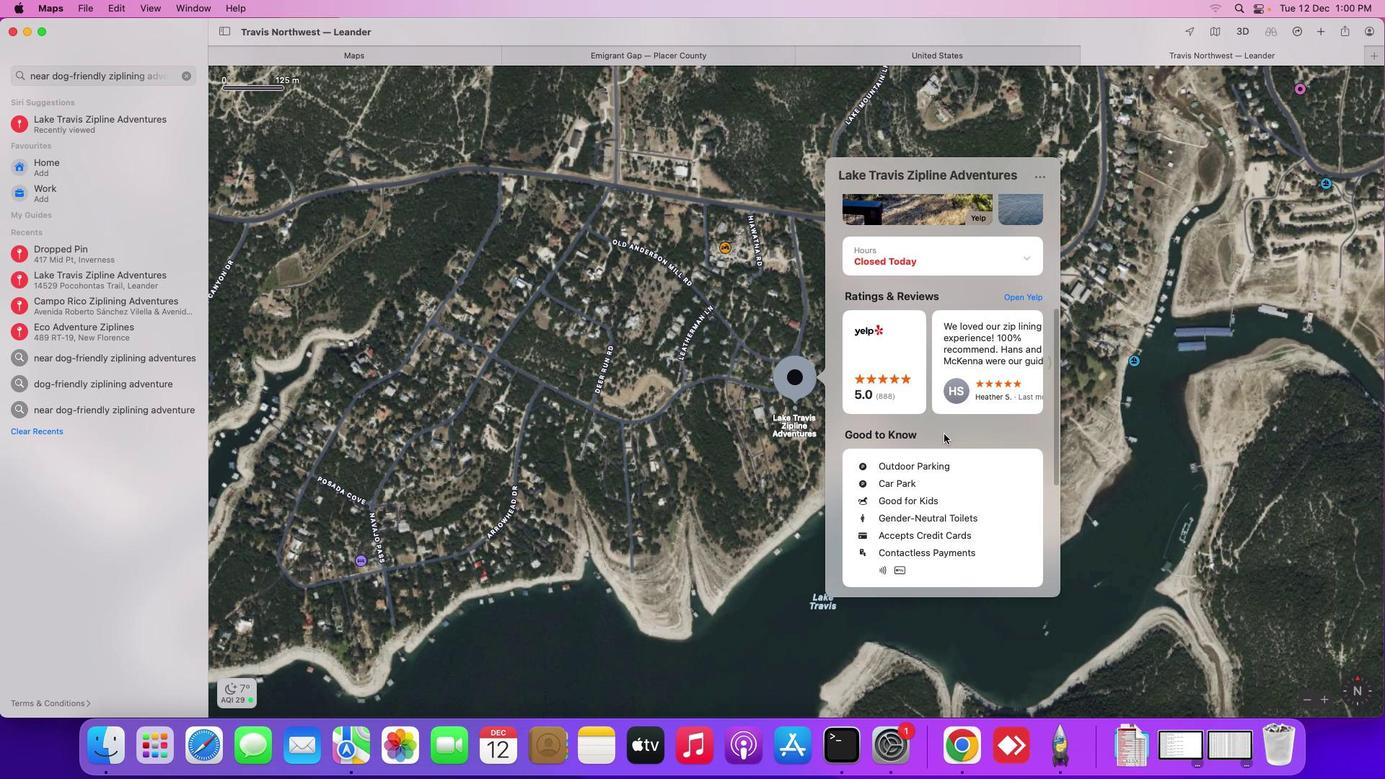 
Action: Mouse scrolled (944, 433) with delta (0, -2)
Screenshot: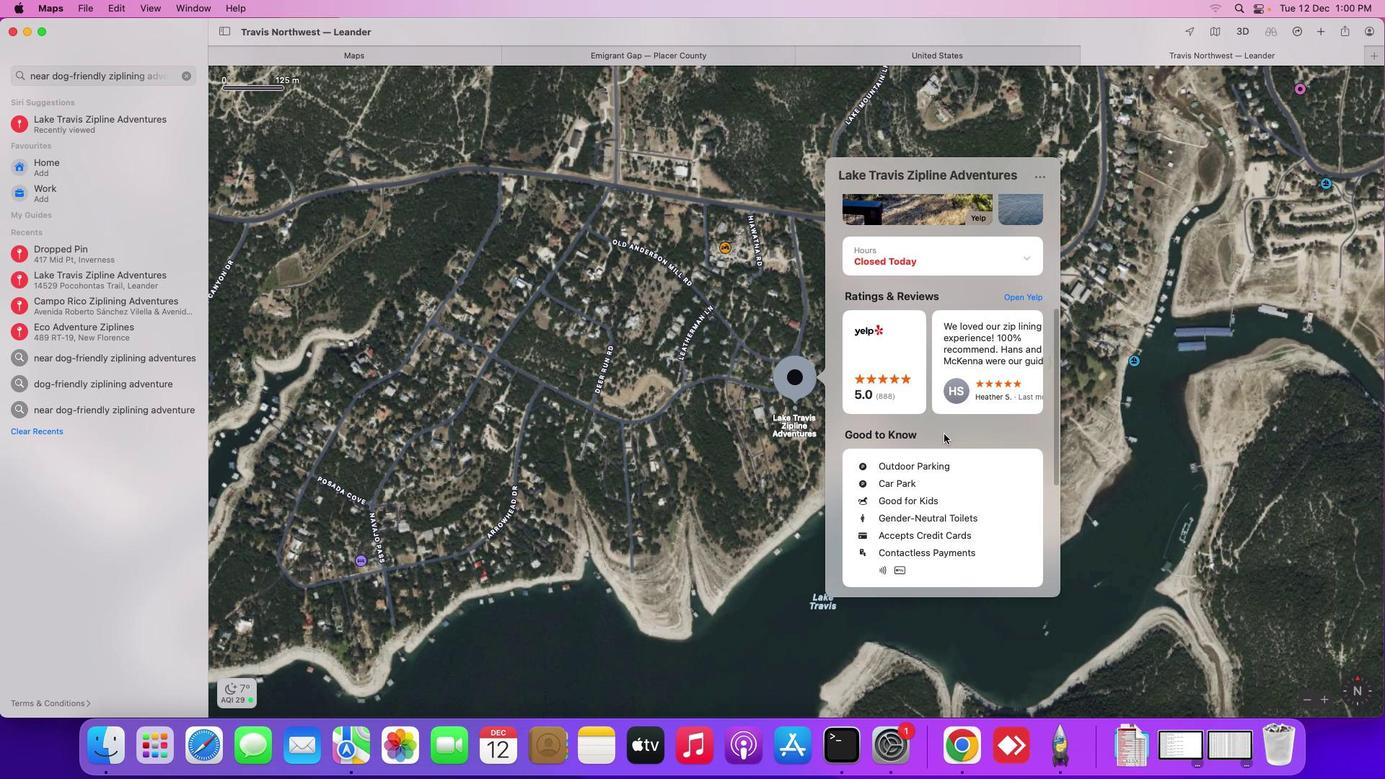 
Action: Mouse scrolled (944, 433) with delta (0, -2)
Screenshot: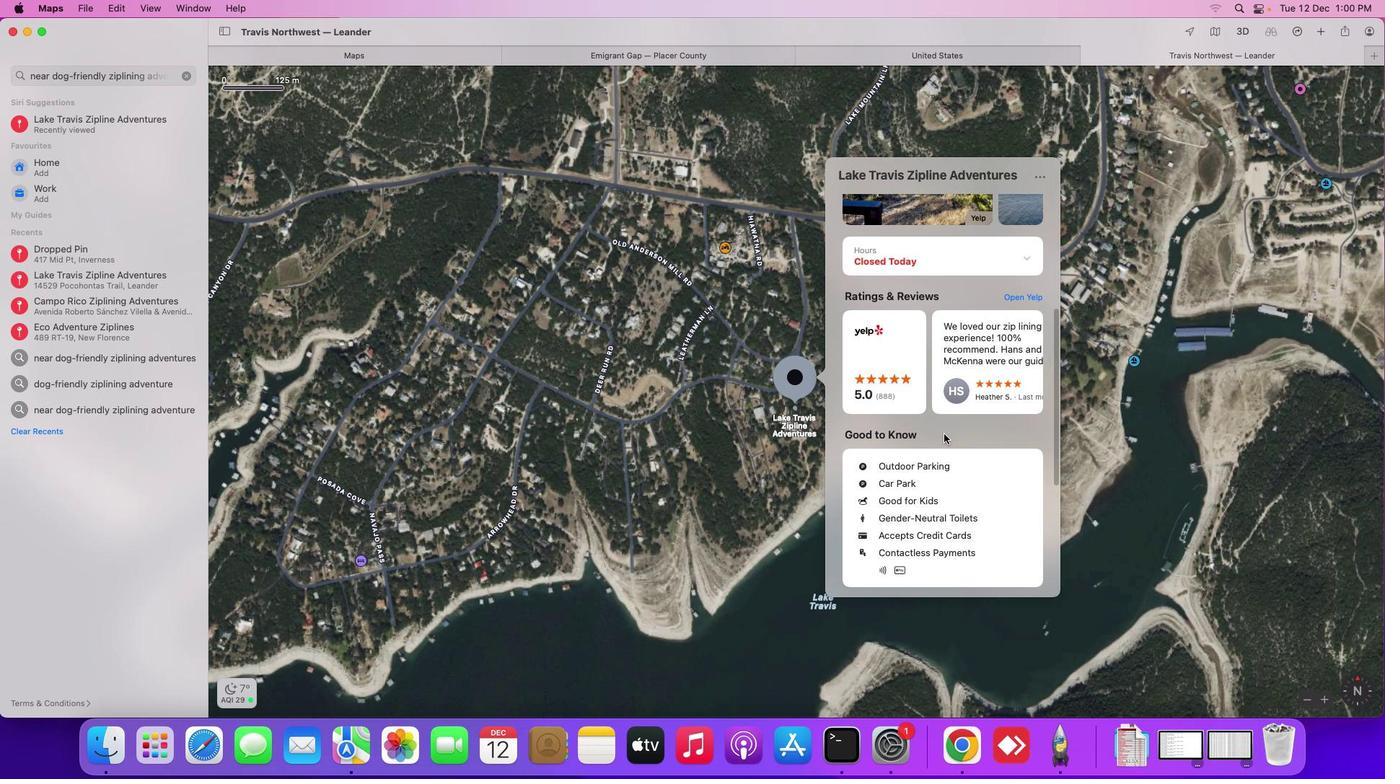 
Action: Mouse scrolled (944, 433) with delta (0, -3)
Screenshot: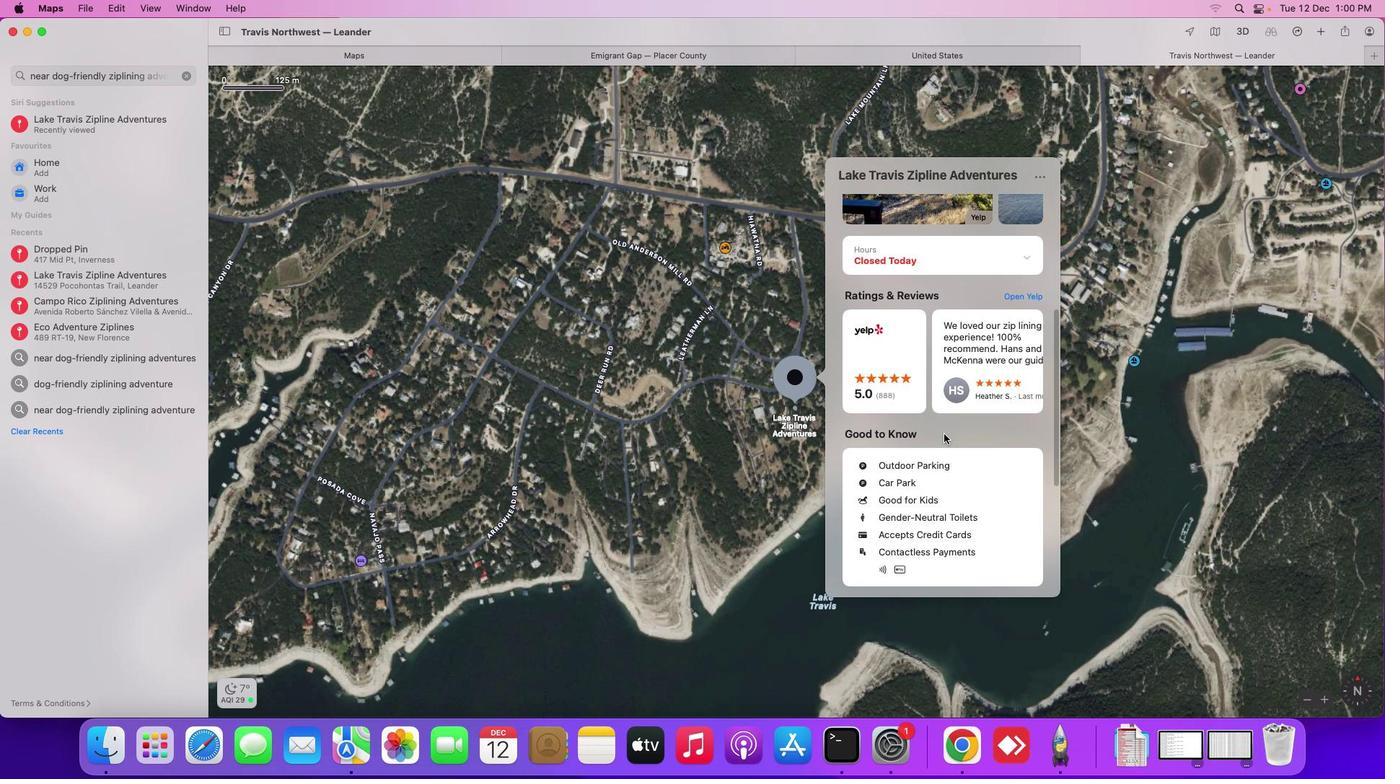 
Action: Mouse scrolled (944, 433) with delta (0, -2)
Screenshot: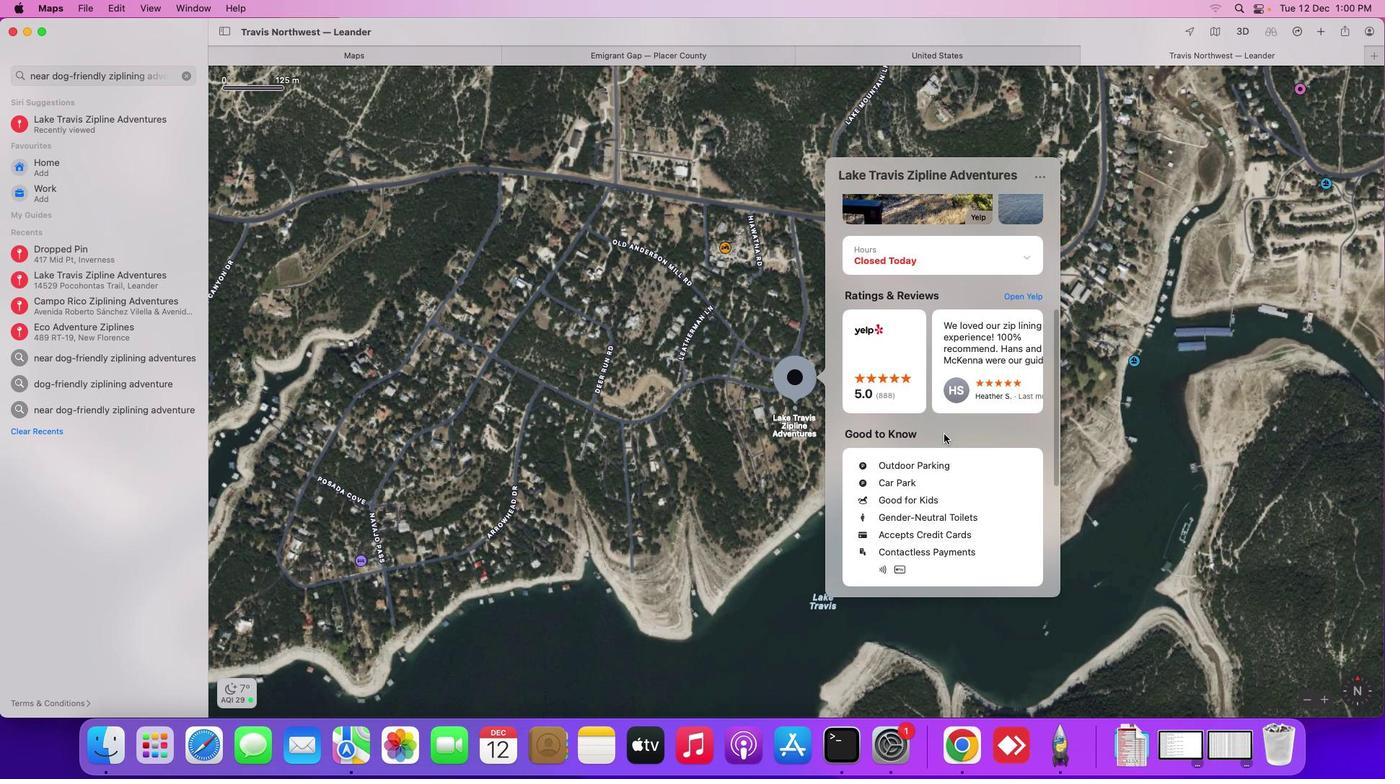 
Action: Mouse scrolled (944, 433) with delta (0, 0)
Screenshot: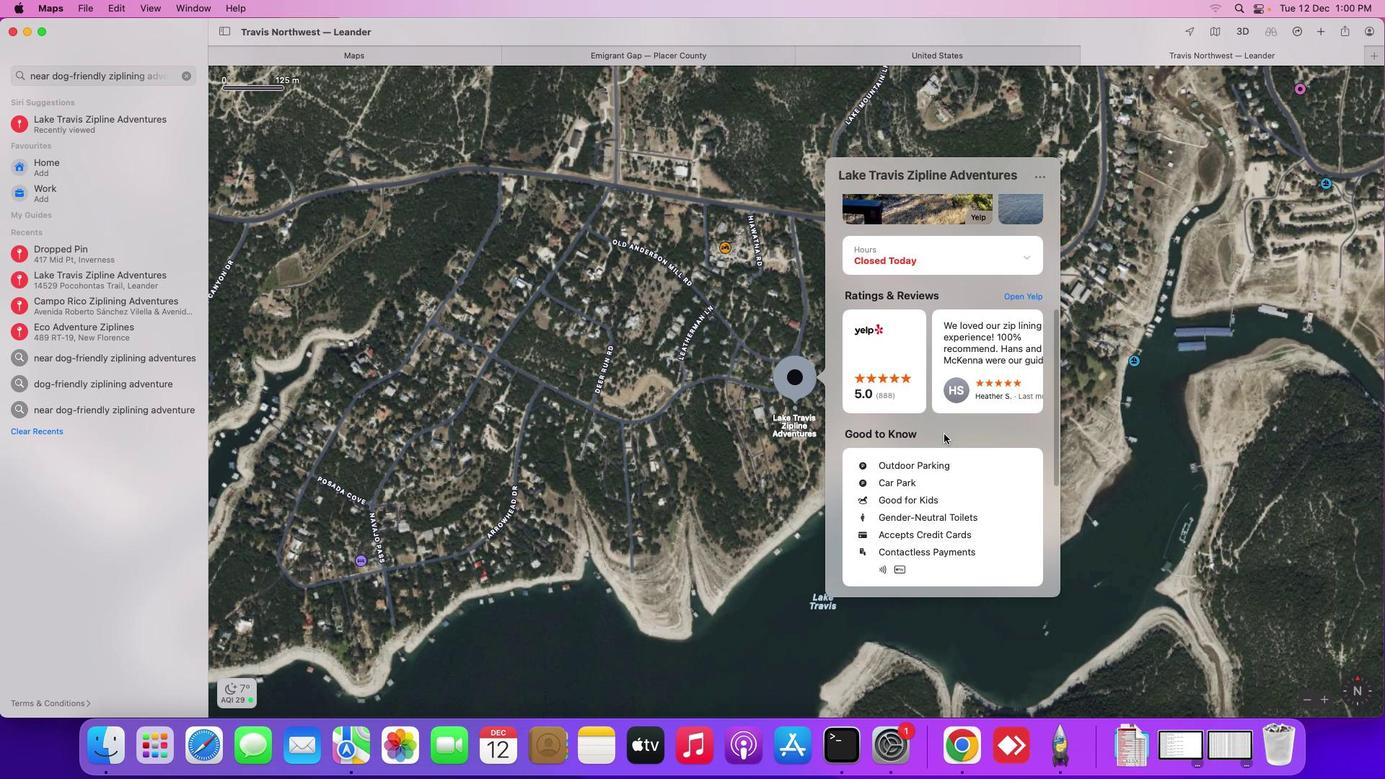 
Action: Mouse moved to (945, 433)
Screenshot: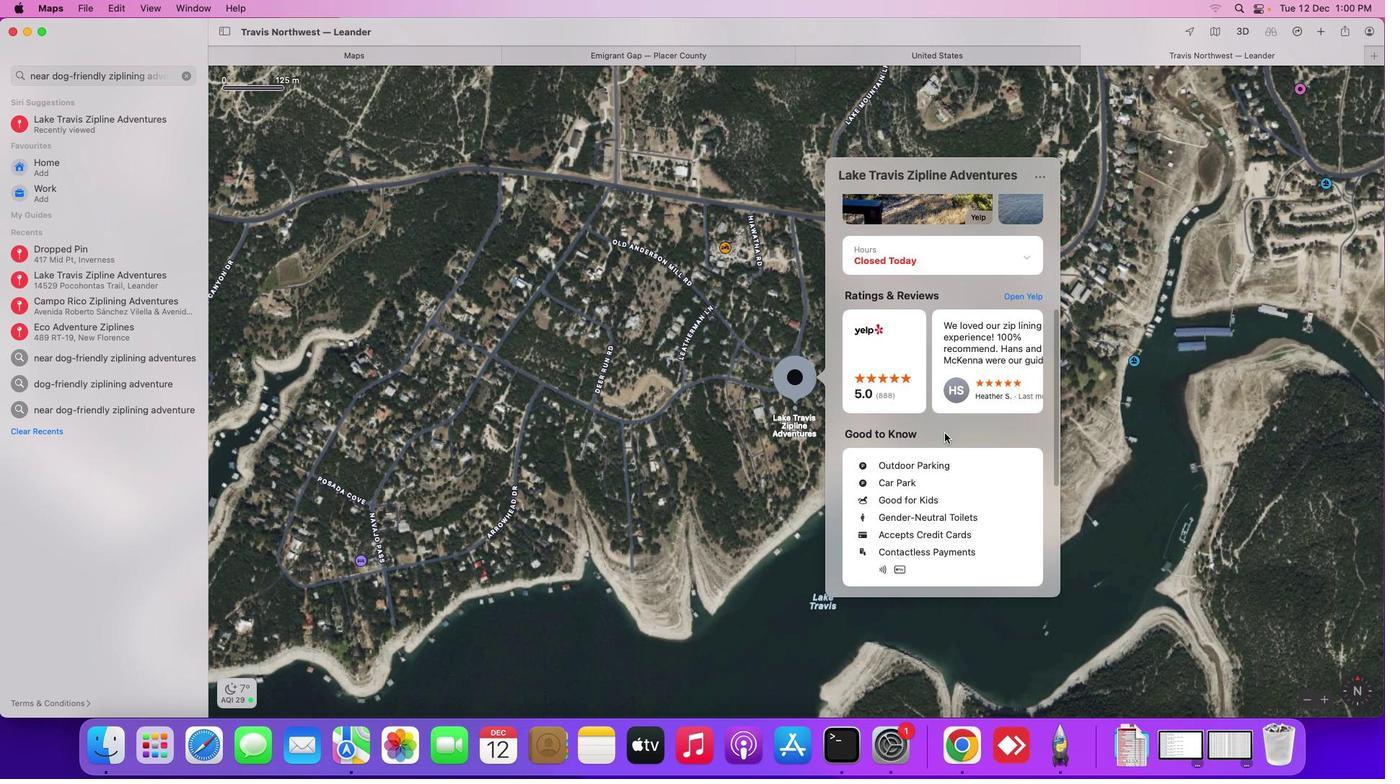 
Action: Mouse scrolled (945, 433) with delta (0, 0)
Screenshot: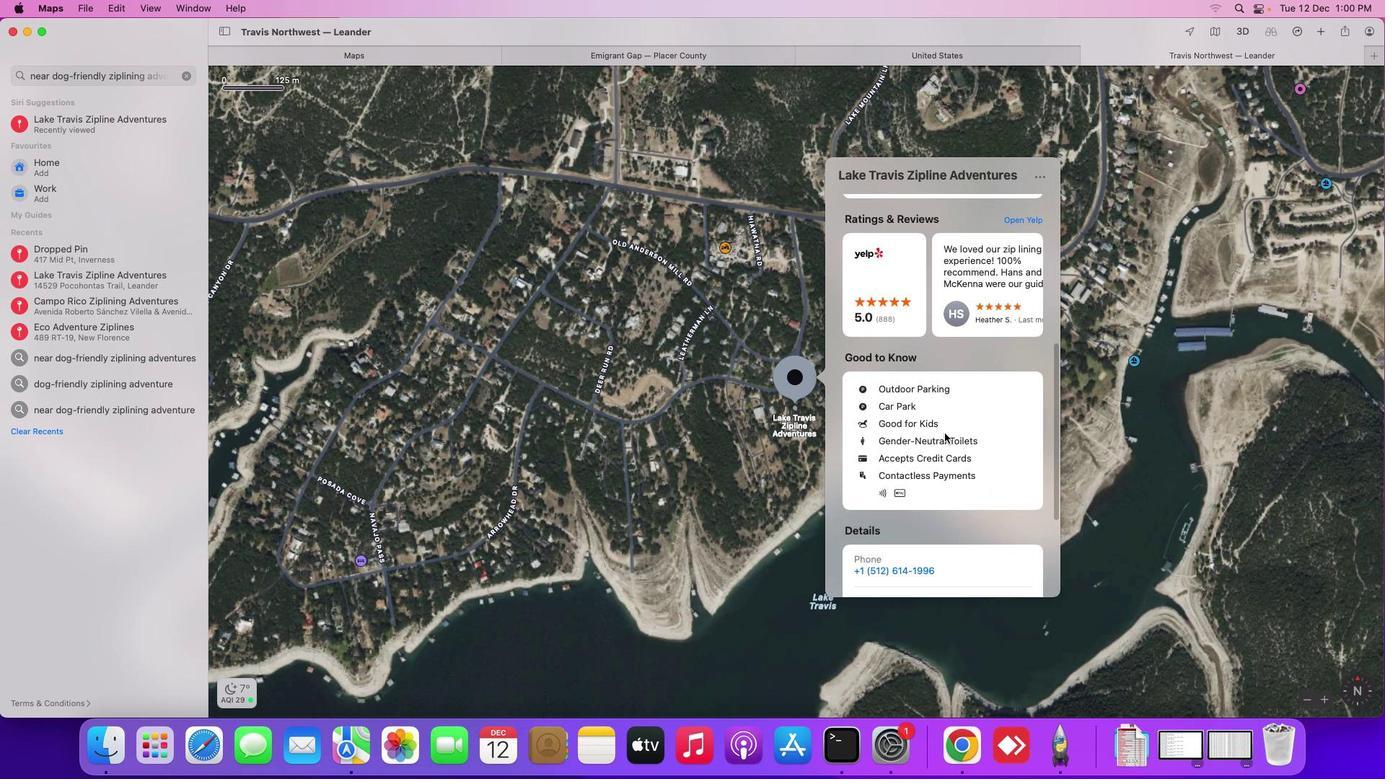 
Action: Mouse scrolled (945, 433) with delta (0, 0)
Screenshot: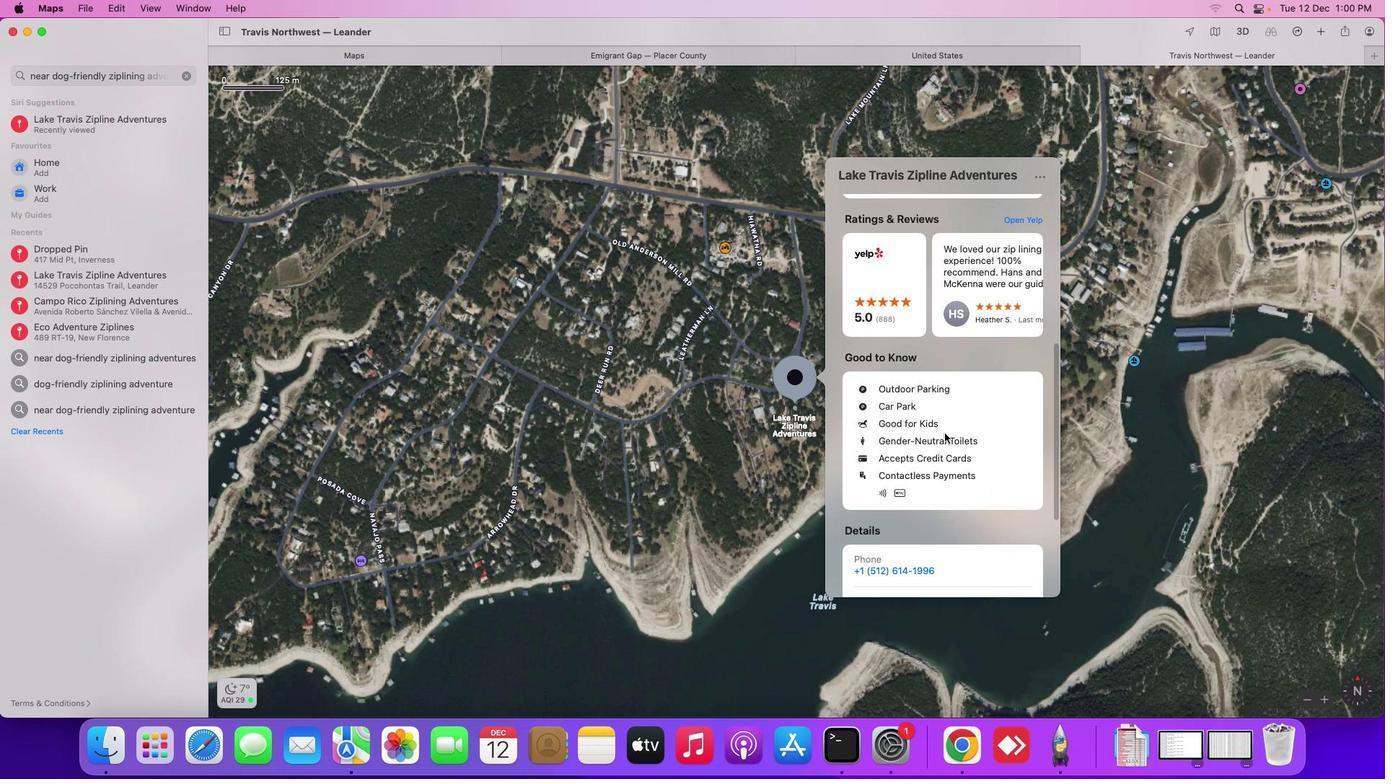 
Action: Mouse scrolled (945, 433) with delta (0, 0)
Screenshot: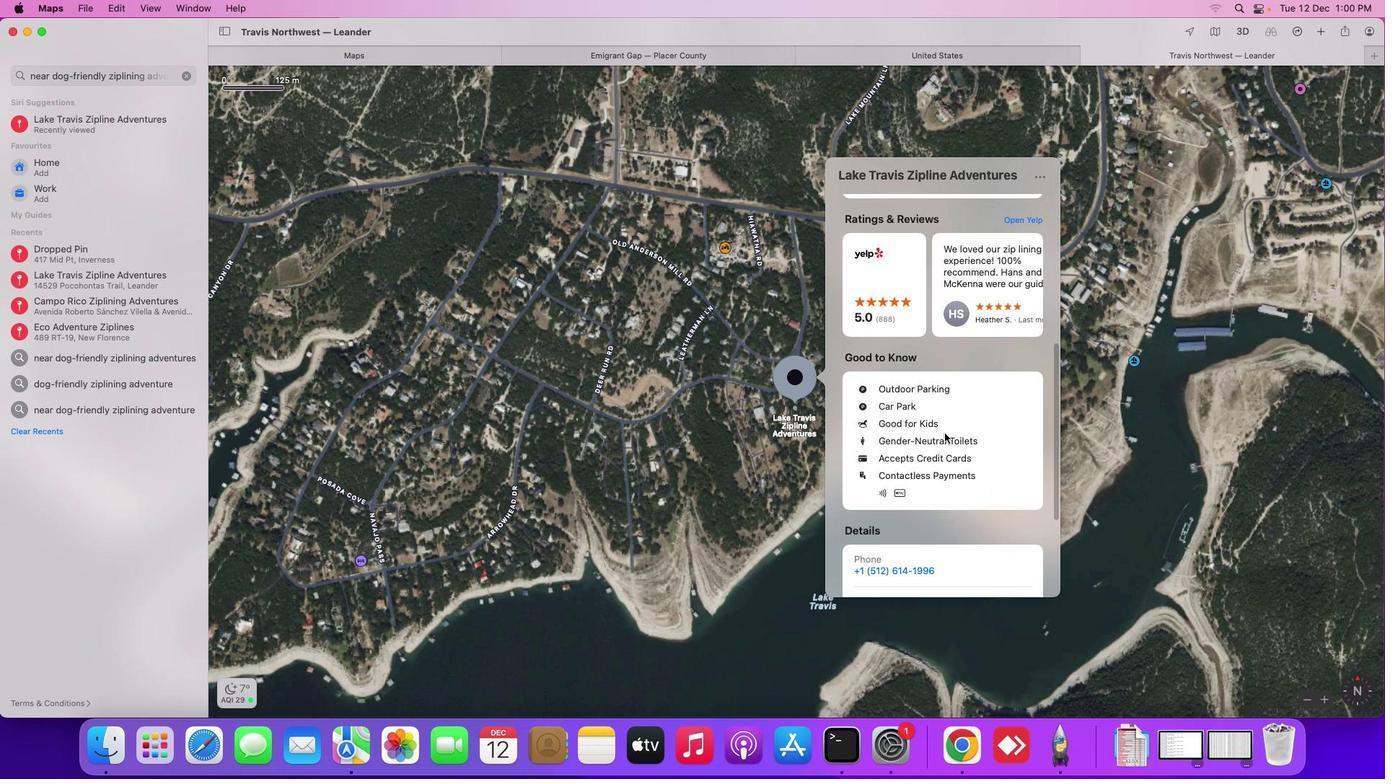 
Action: Mouse scrolled (945, 433) with delta (0, -2)
Screenshot: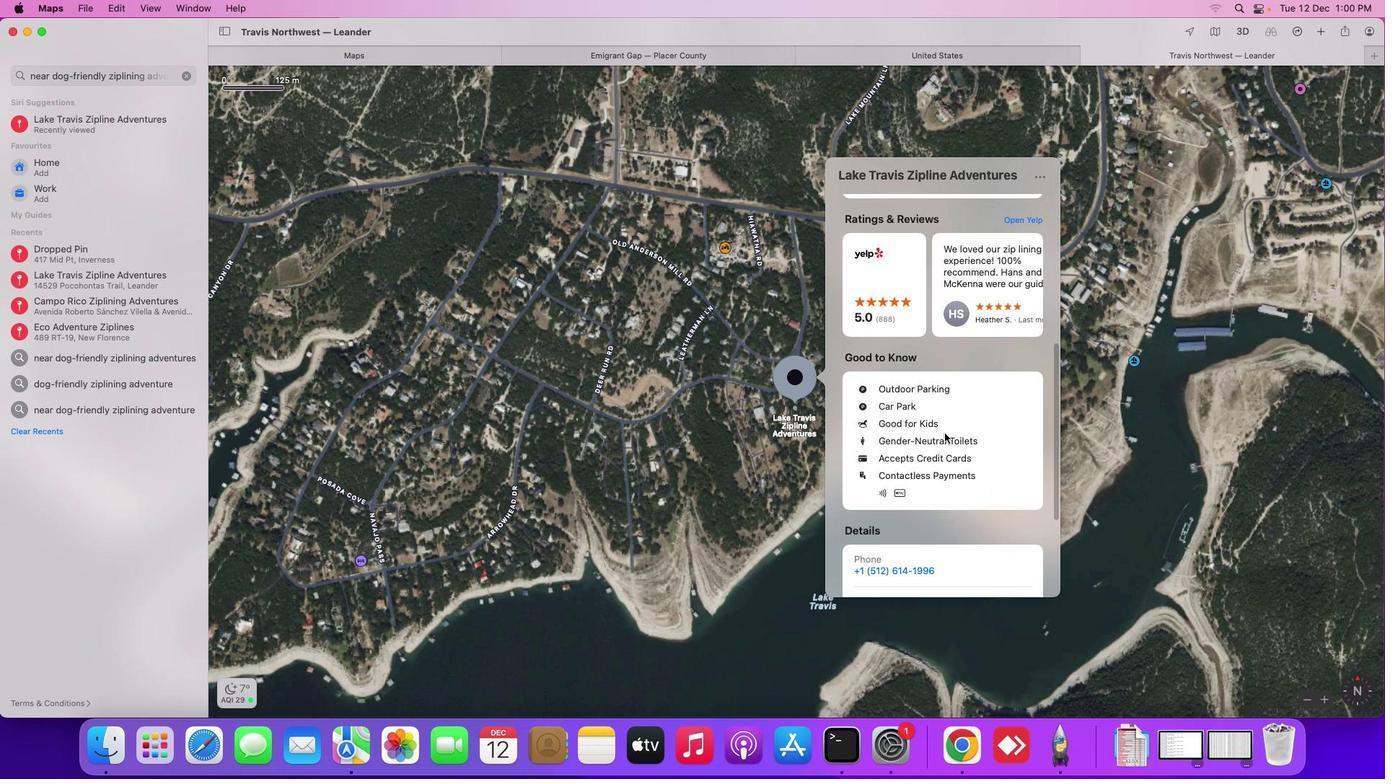 
Action: Mouse scrolled (945, 433) with delta (0, -2)
Screenshot: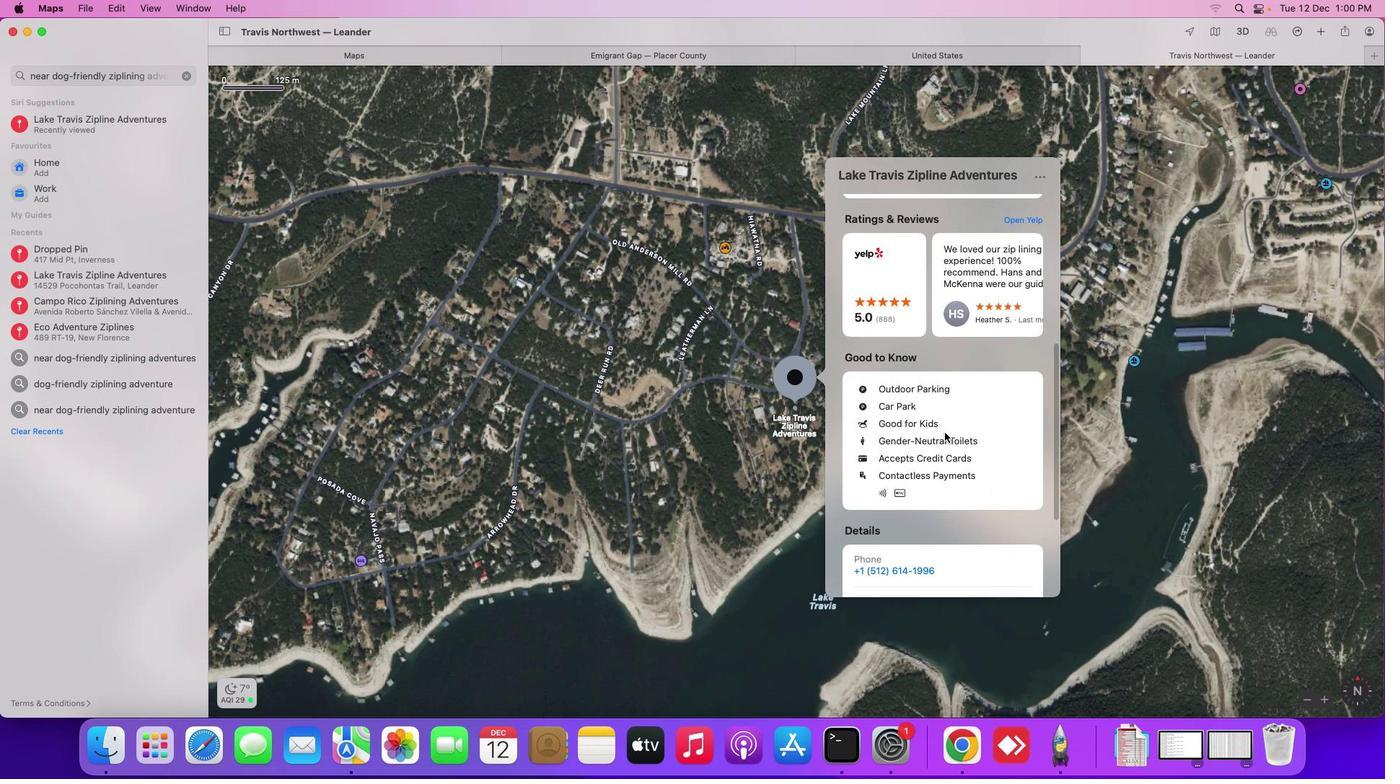 
Action: Mouse moved to (945, 433)
Screenshot: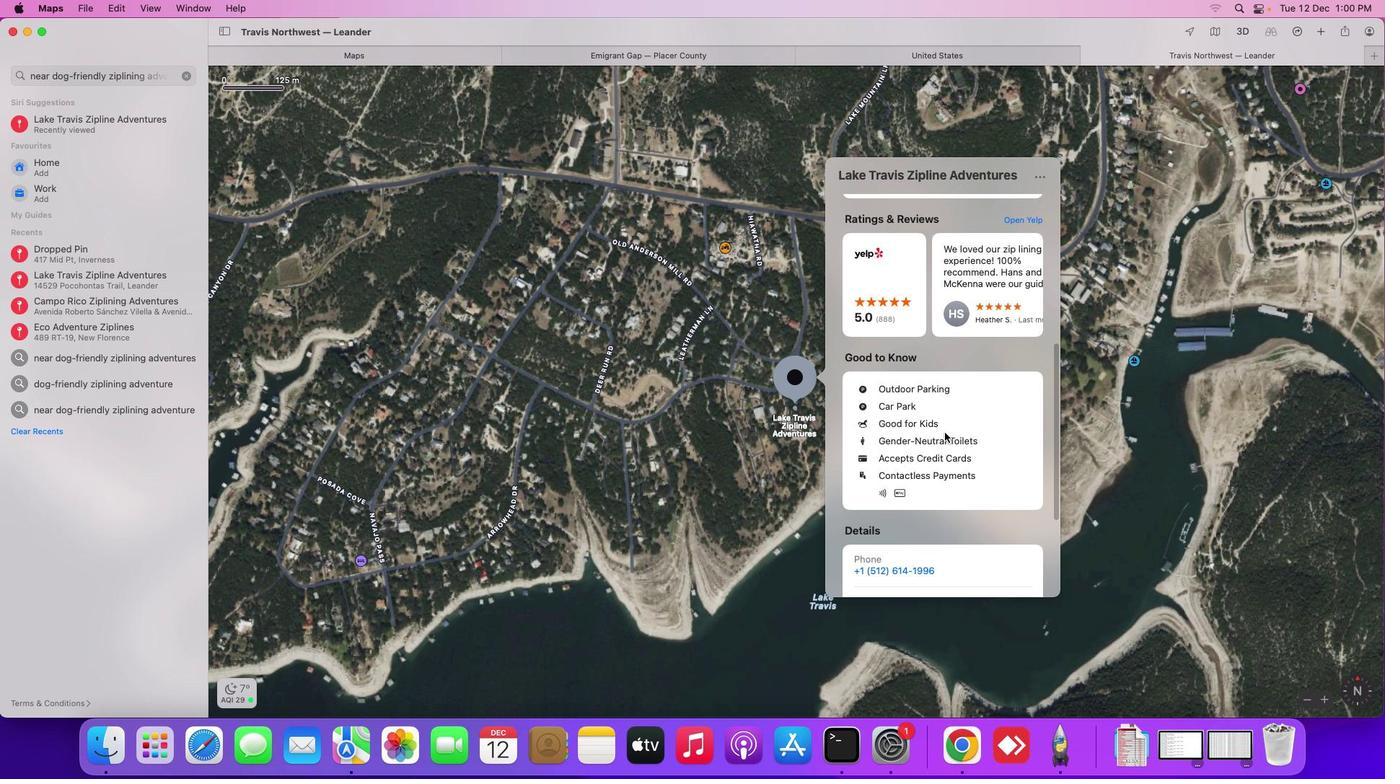 
Action: Mouse scrolled (945, 433) with delta (0, 0)
Screenshot: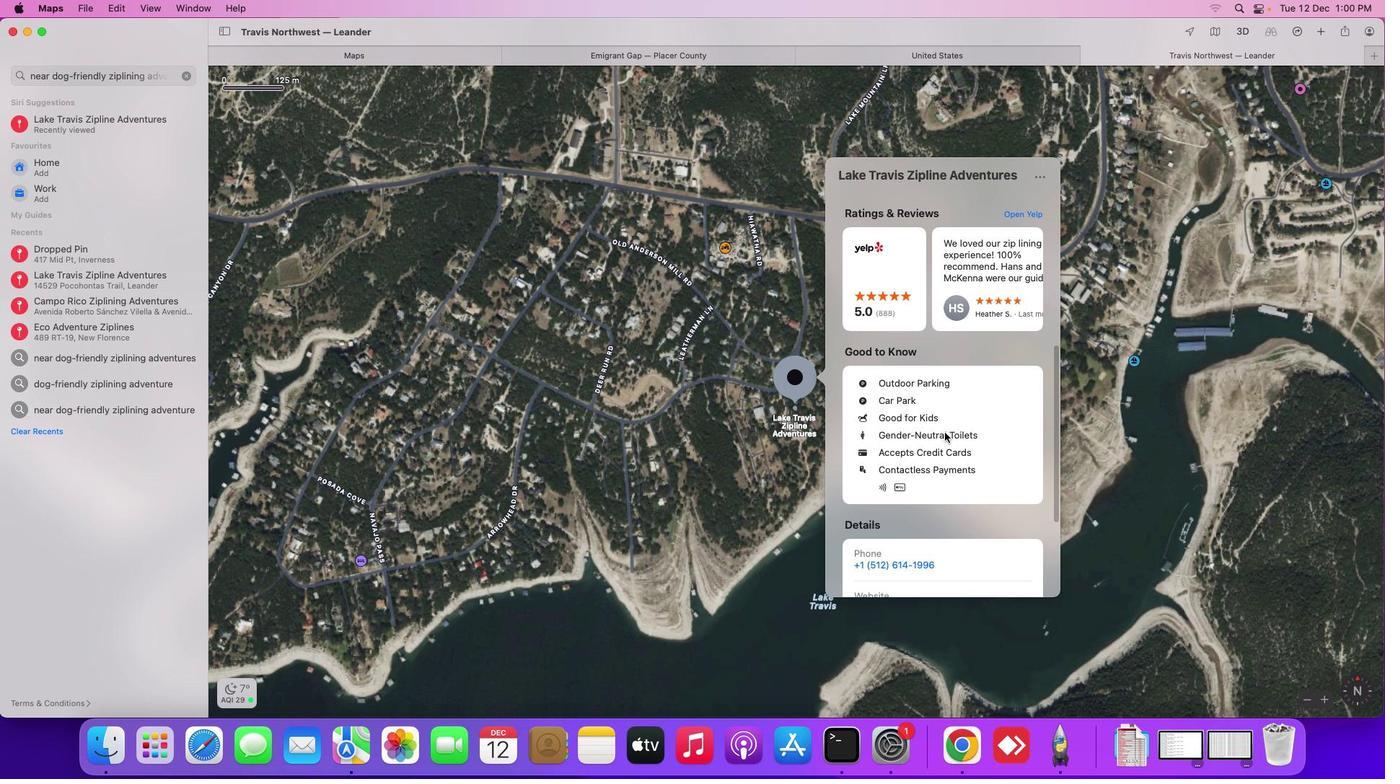 
Action: Mouse scrolled (945, 433) with delta (0, 0)
Screenshot: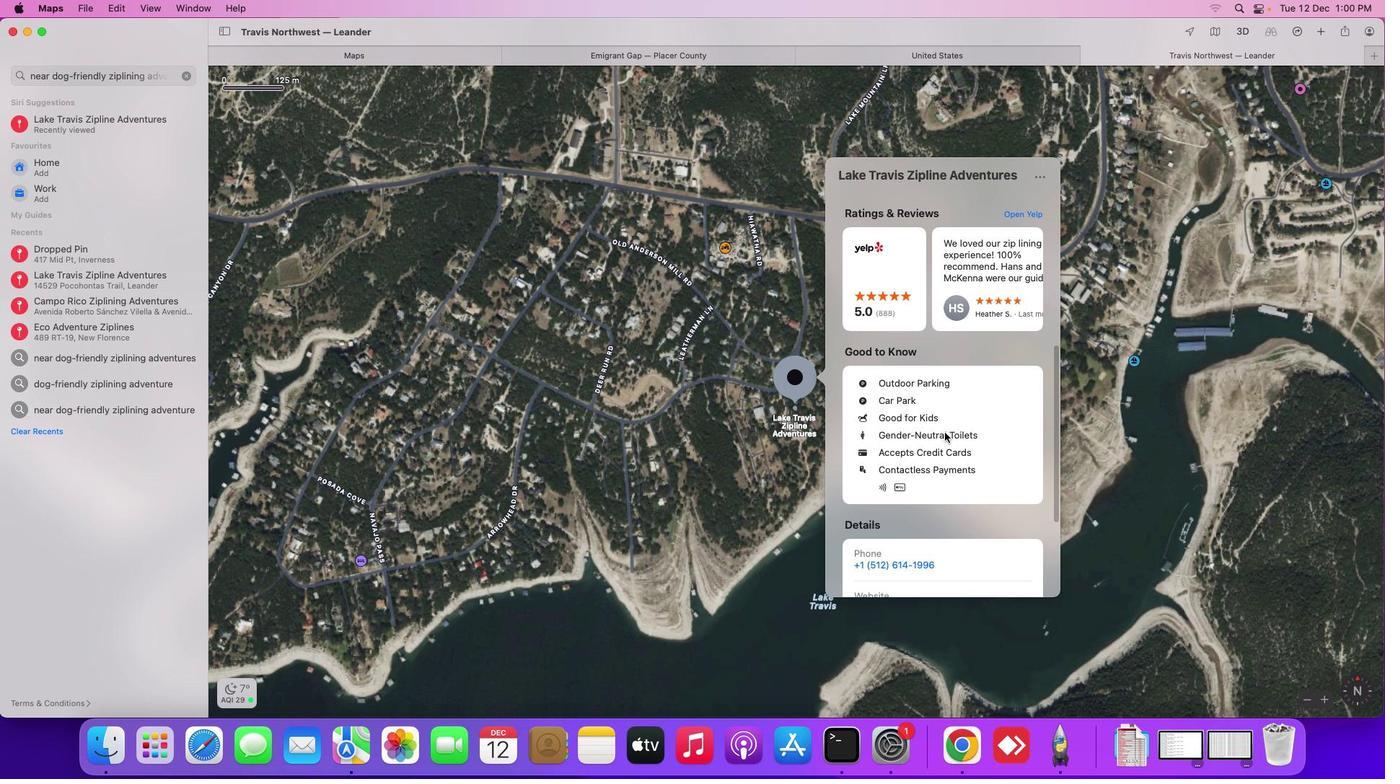 
Action: Mouse moved to (945, 433)
Screenshot: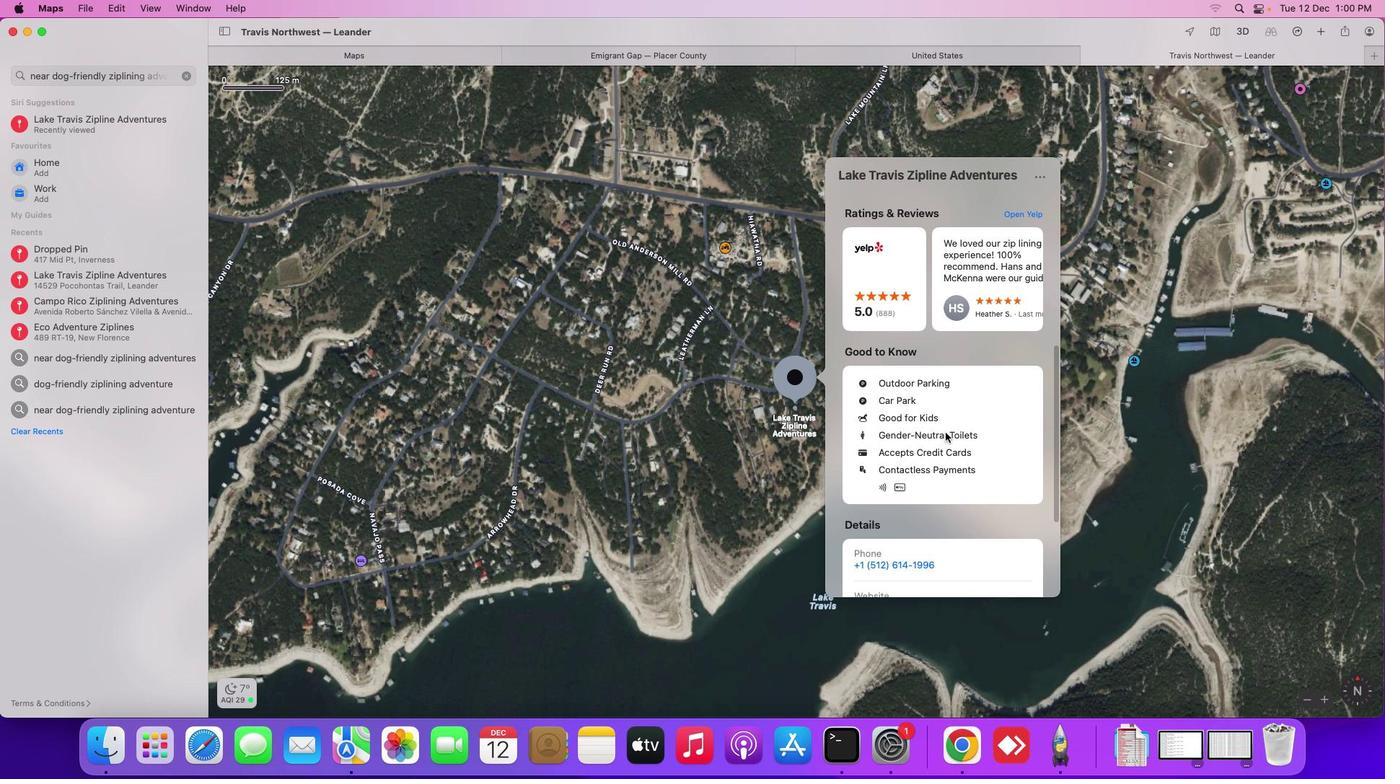 
Action: Mouse scrolled (945, 433) with delta (0, 0)
Screenshot: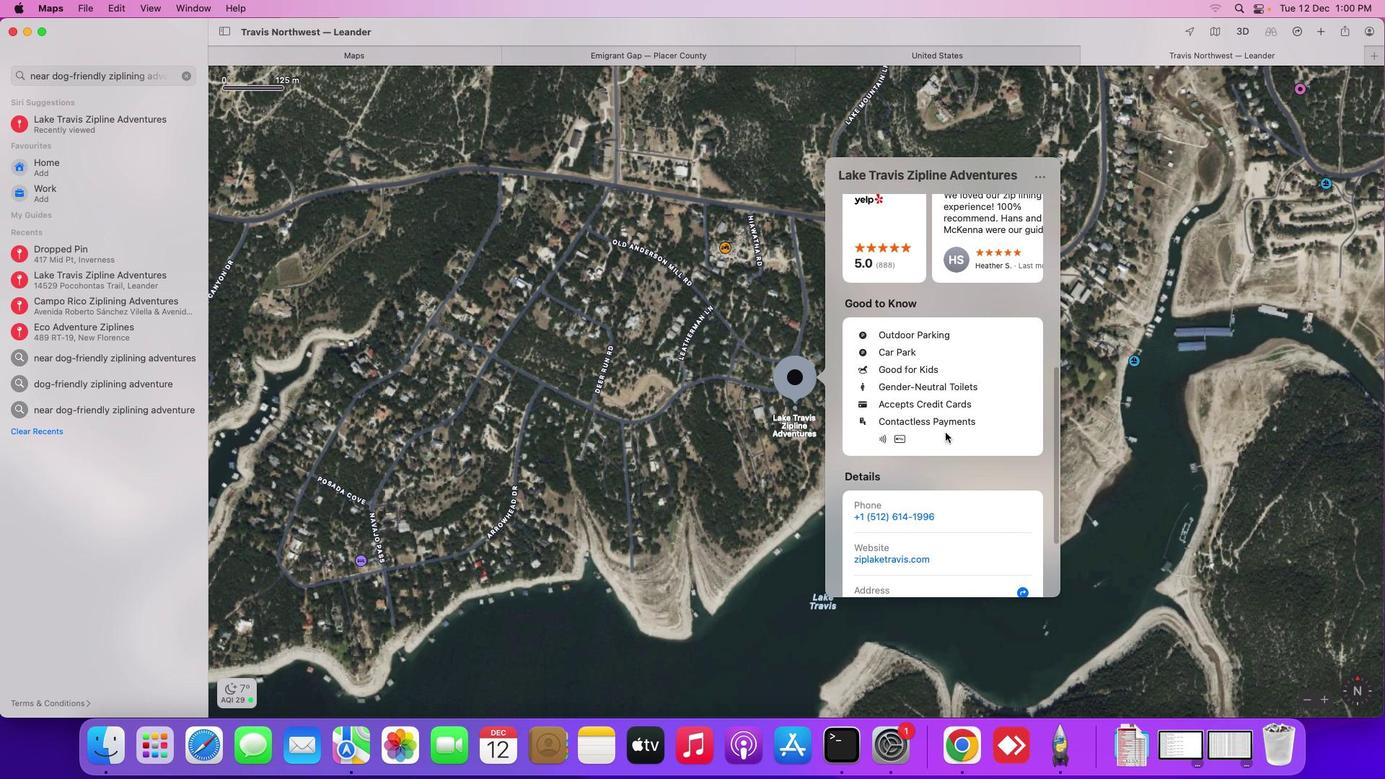 
Action: Mouse scrolled (945, 433) with delta (0, 0)
Screenshot: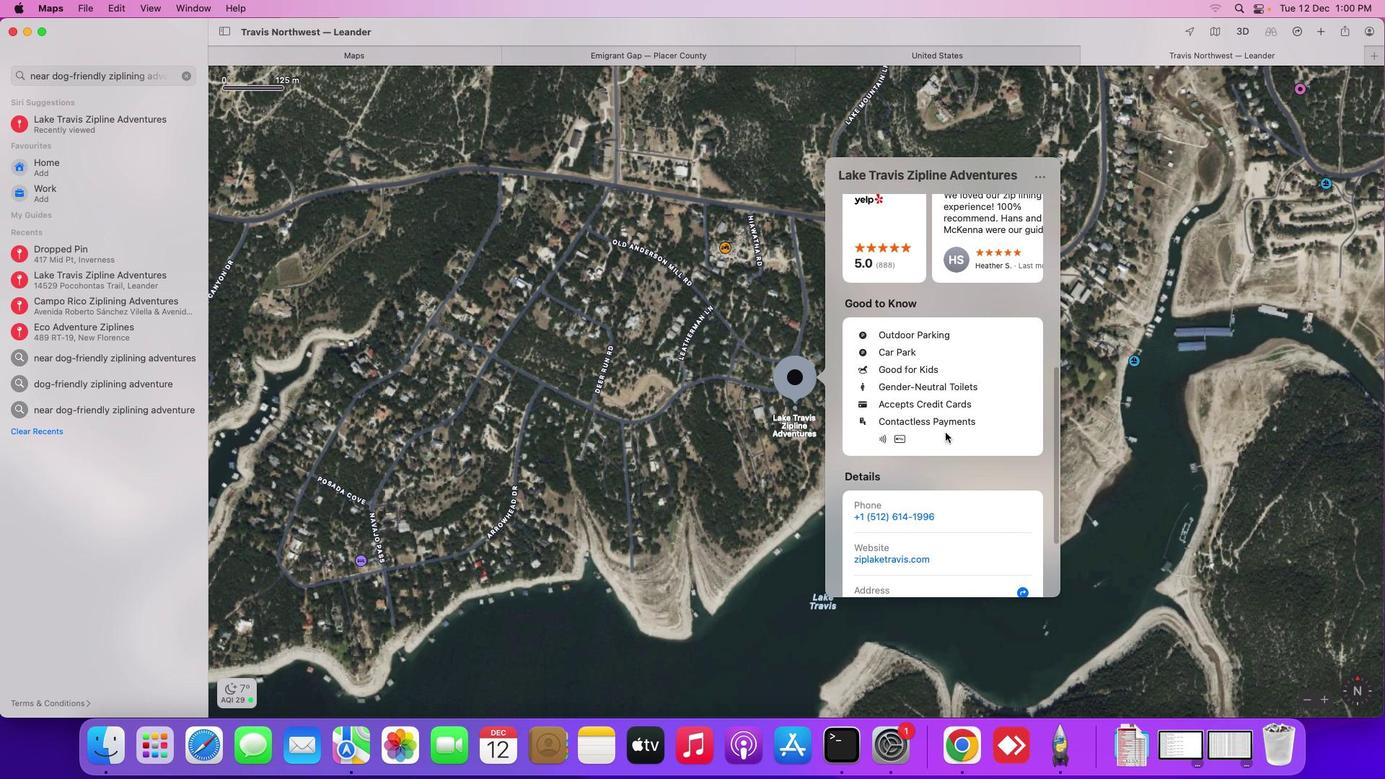 
Action: Mouse scrolled (945, 433) with delta (0, -1)
Screenshot: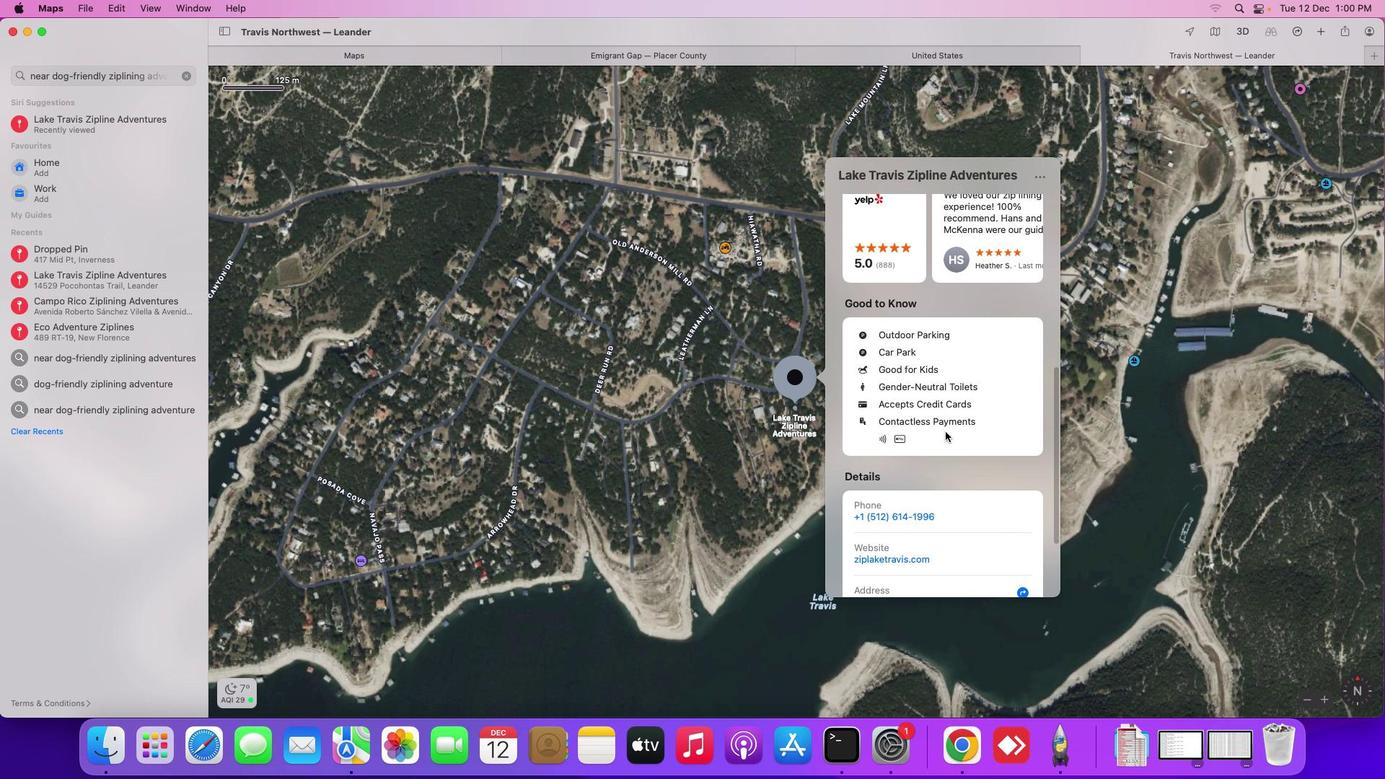 
Action: Mouse scrolled (945, 433) with delta (0, -2)
Screenshot: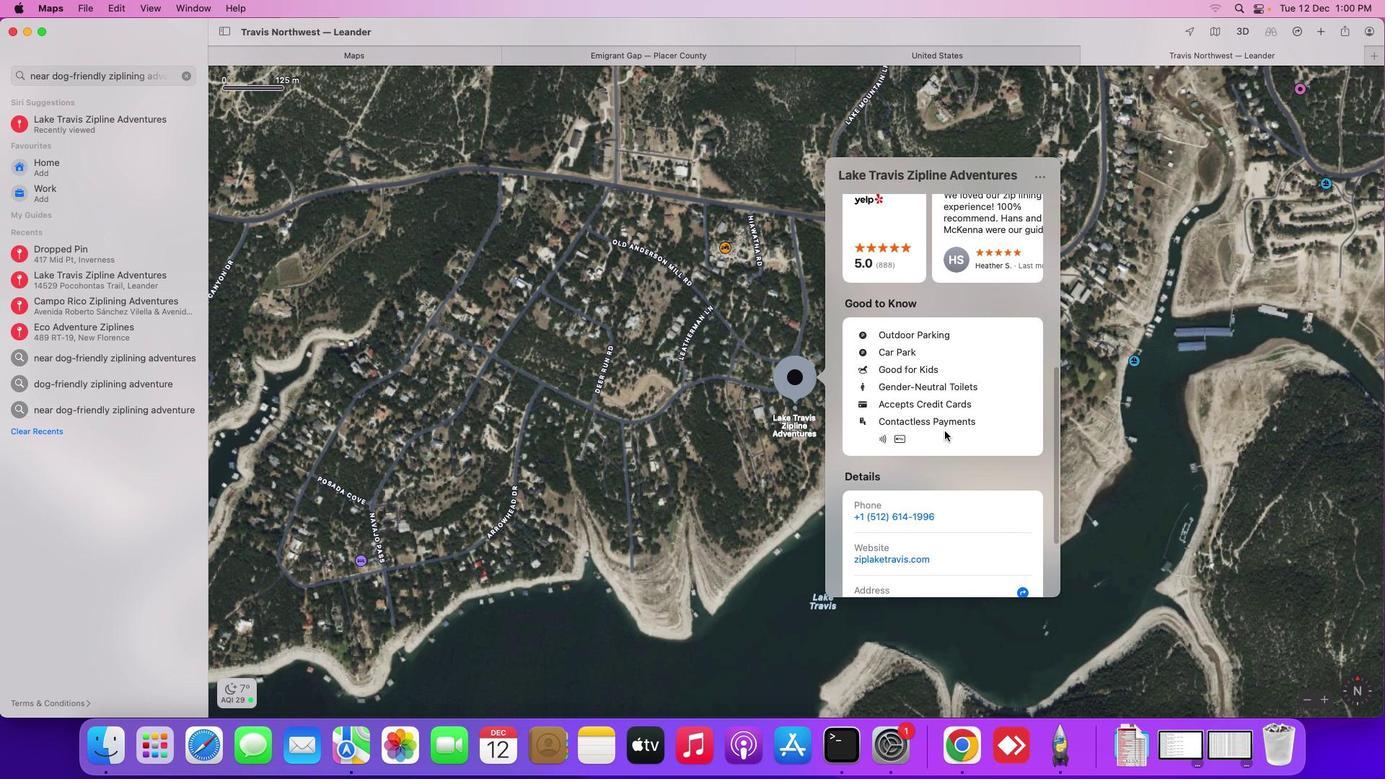 
Action: Mouse moved to (945, 430)
Screenshot: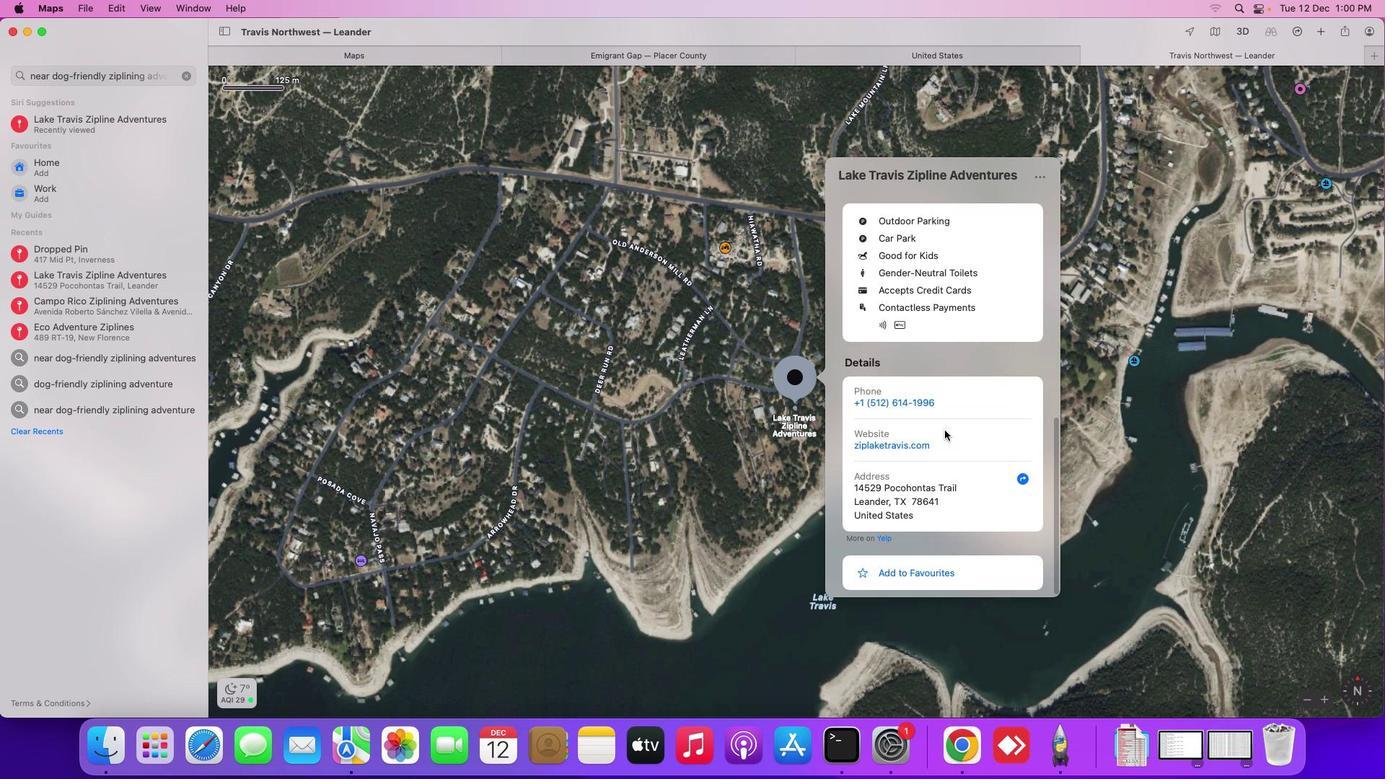 
Action: Mouse scrolled (945, 430) with delta (0, 0)
Screenshot: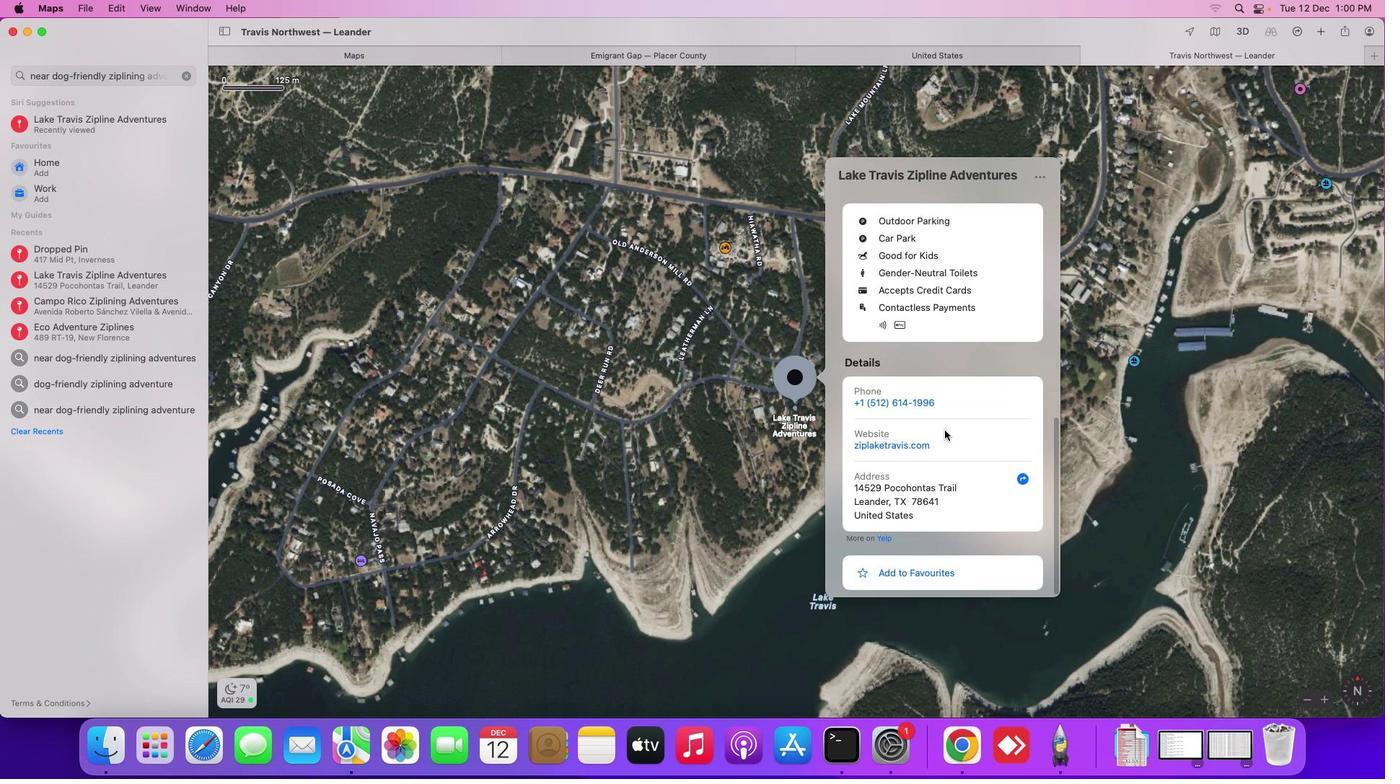 
Action: Mouse scrolled (945, 430) with delta (0, 0)
Screenshot: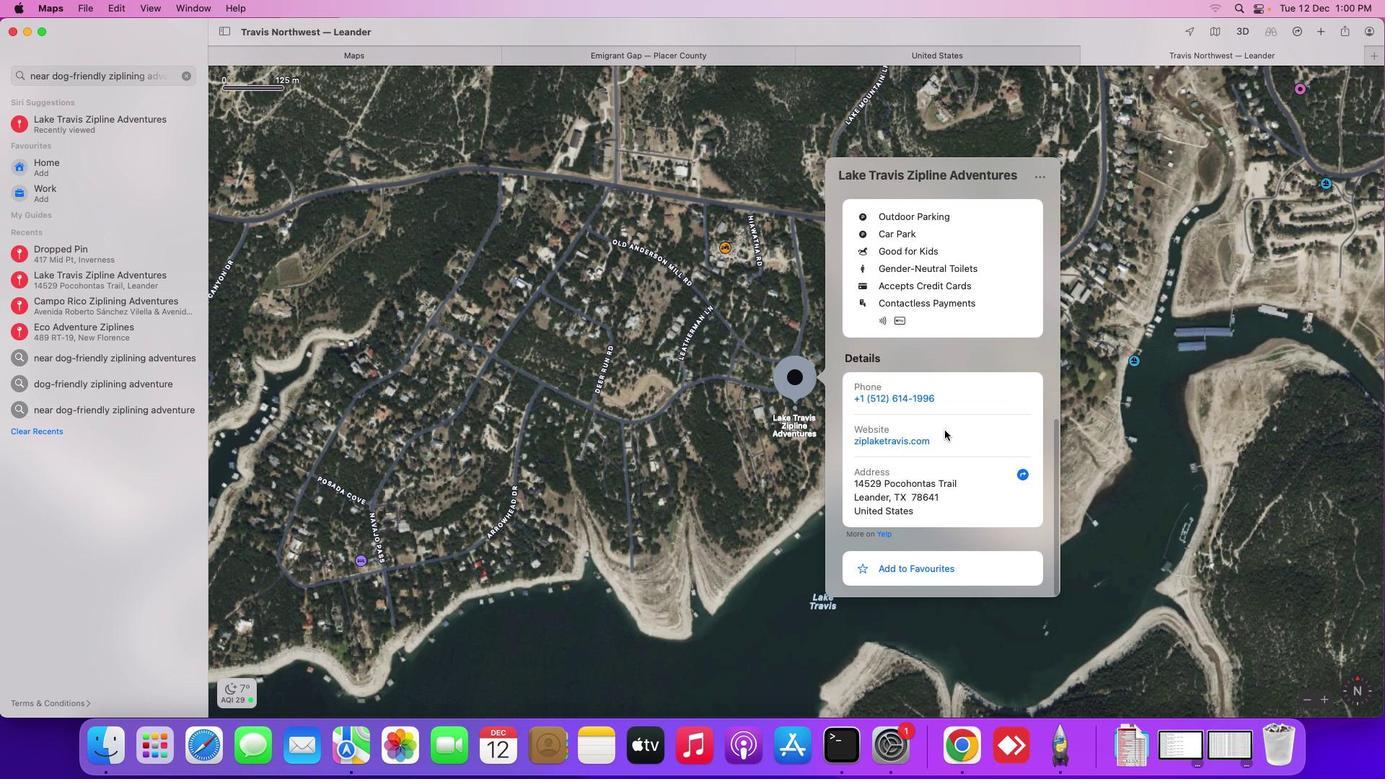 
Action: Mouse scrolled (945, 430) with delta (0, -1)
Screenshot: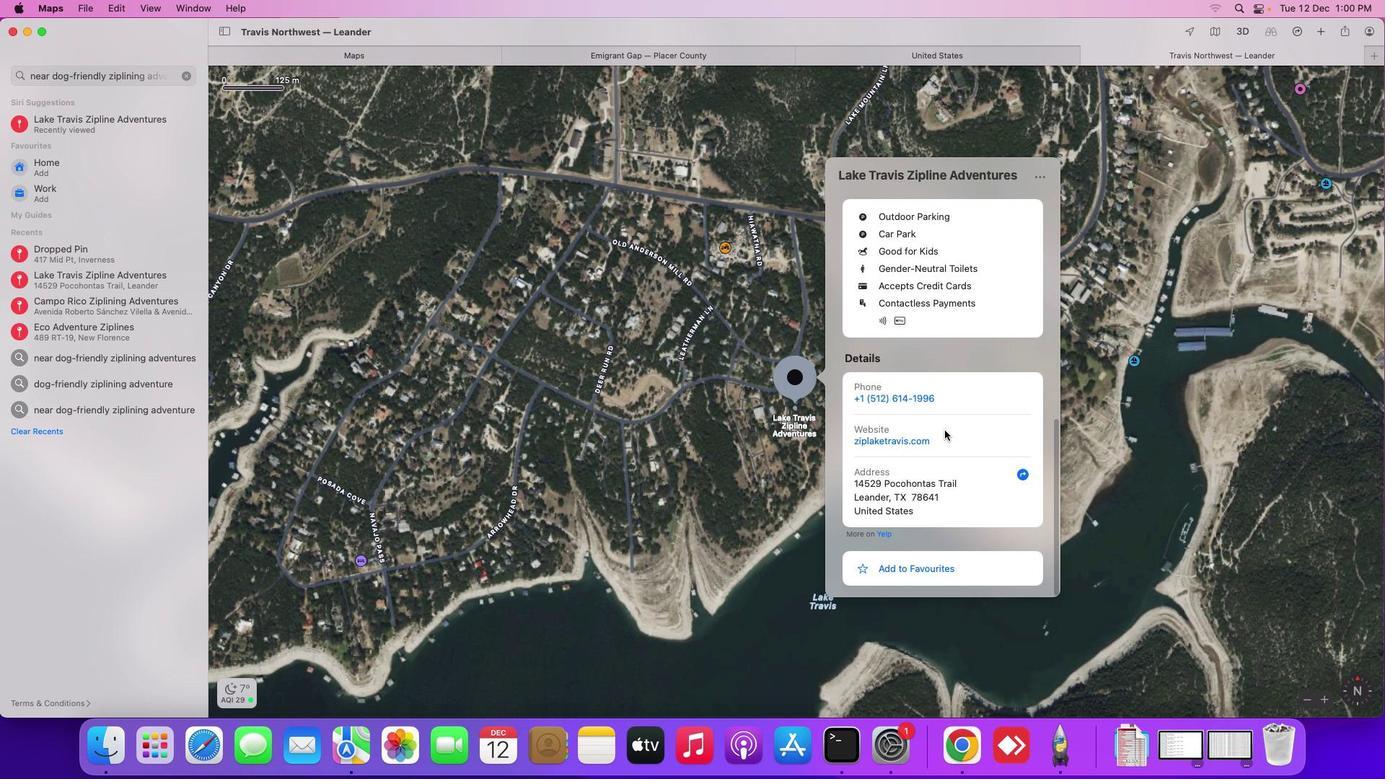
Action: Mouse scrolled (945, 430) with delta (0, -2)
Screenshot: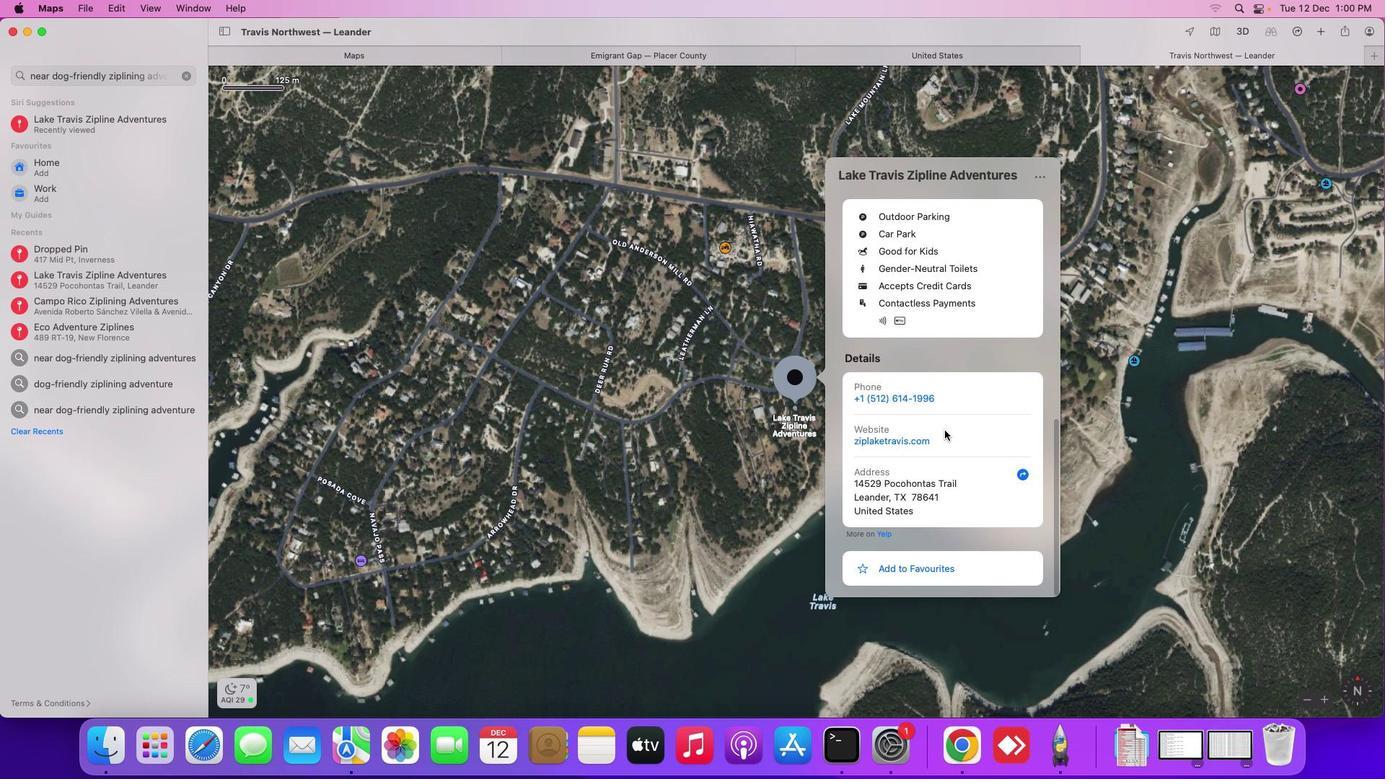 
Action: Mouse scrolled (945, 430) with delta (0, -2)
Screenshot: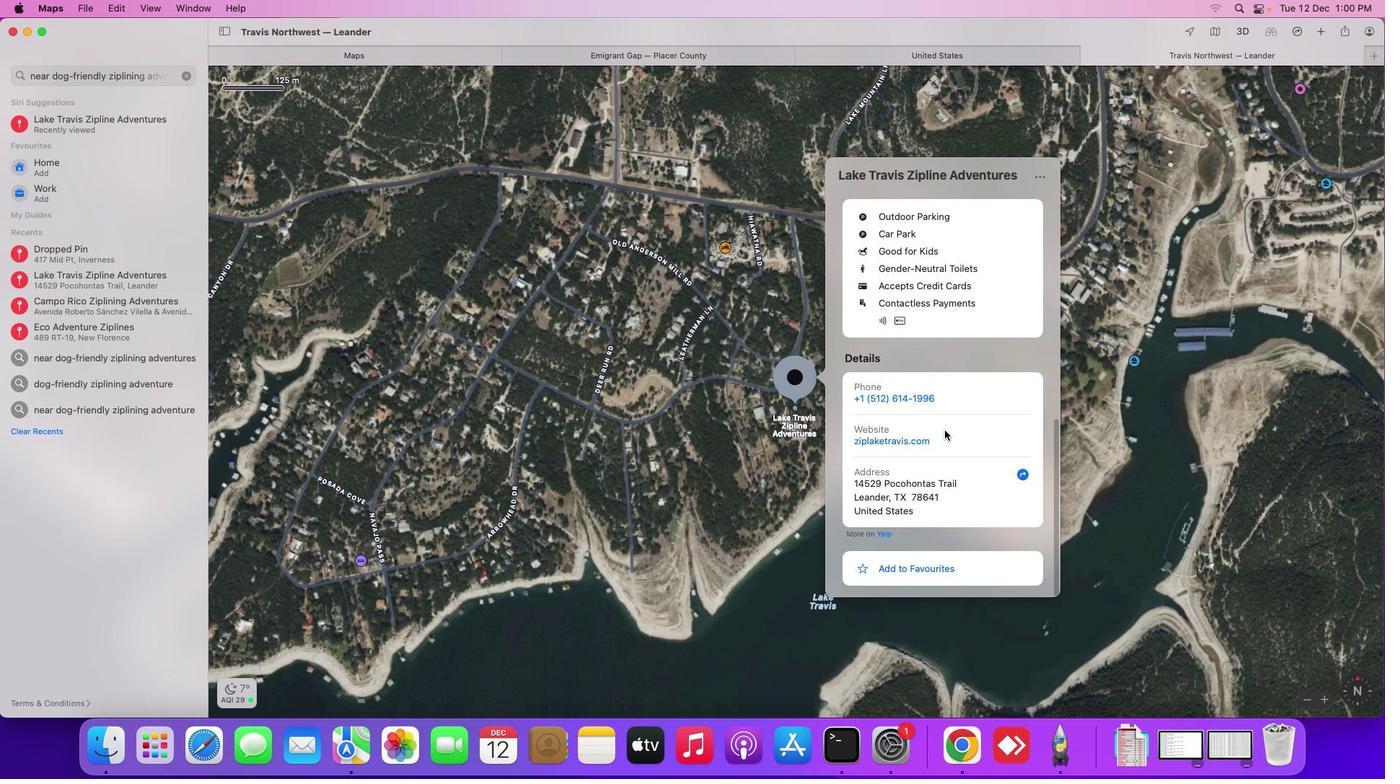 
Action: Mouse scrolled (945, 430) with delta (0, -2)
Screenshot: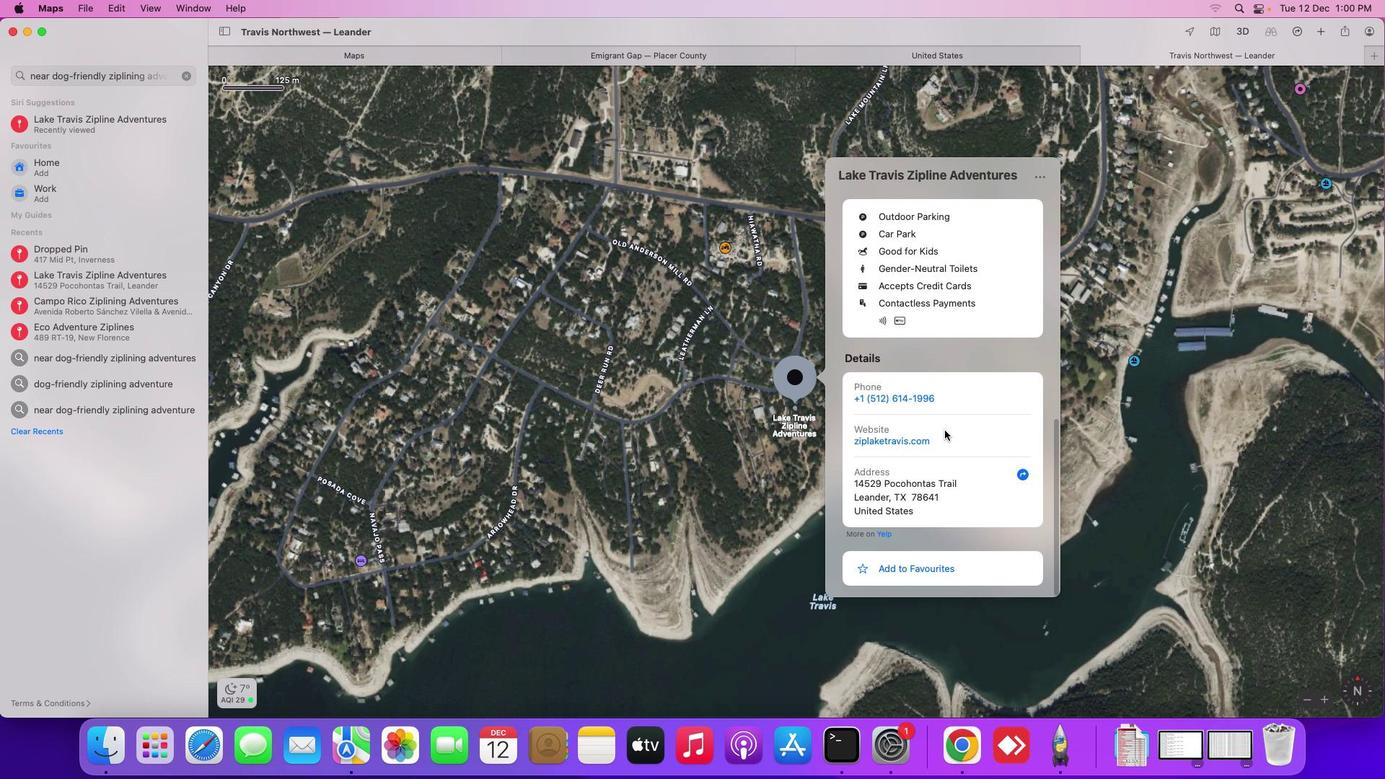 
Action: Mouse scrolled (945, 430) with delta (0, -2)
Screenshot: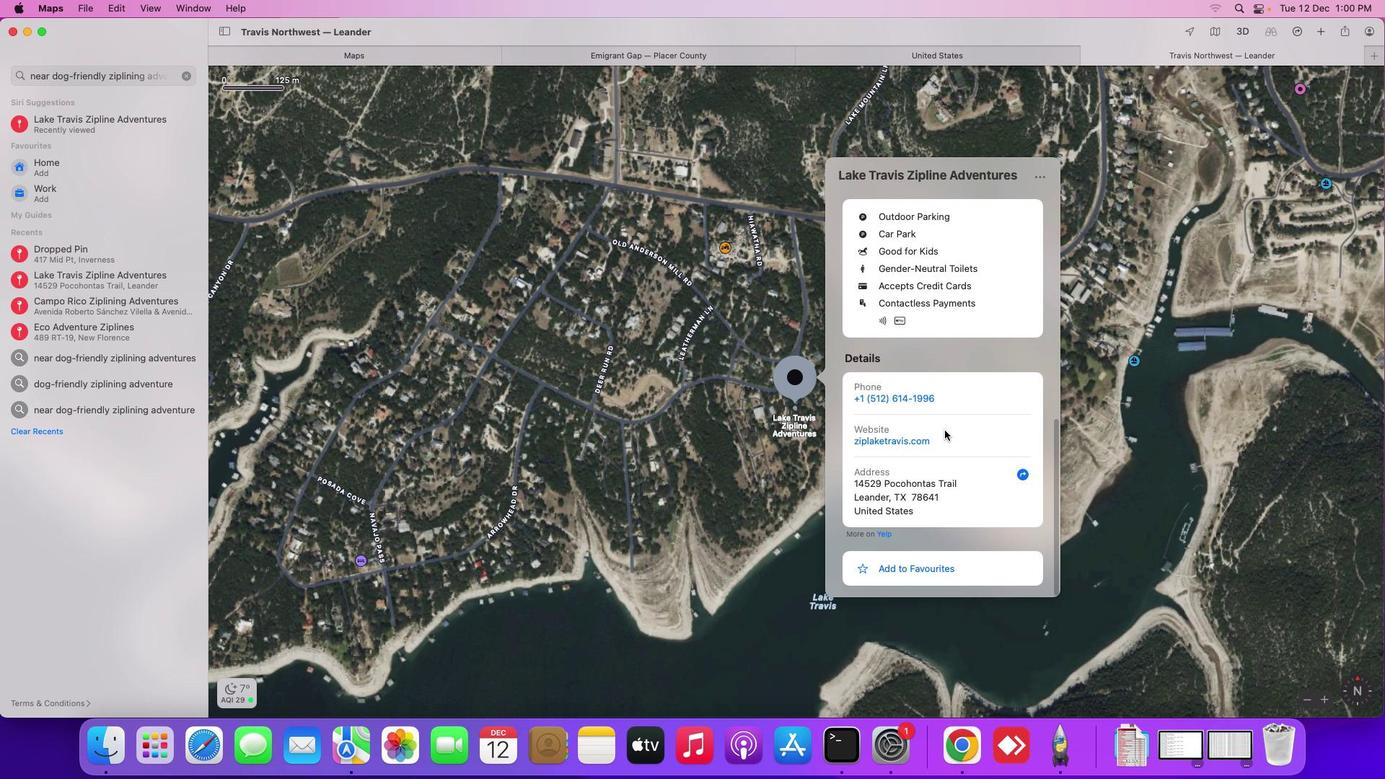 
Action: Mouse scrolled (945, 430) with delta (0, 0)
Screenshot: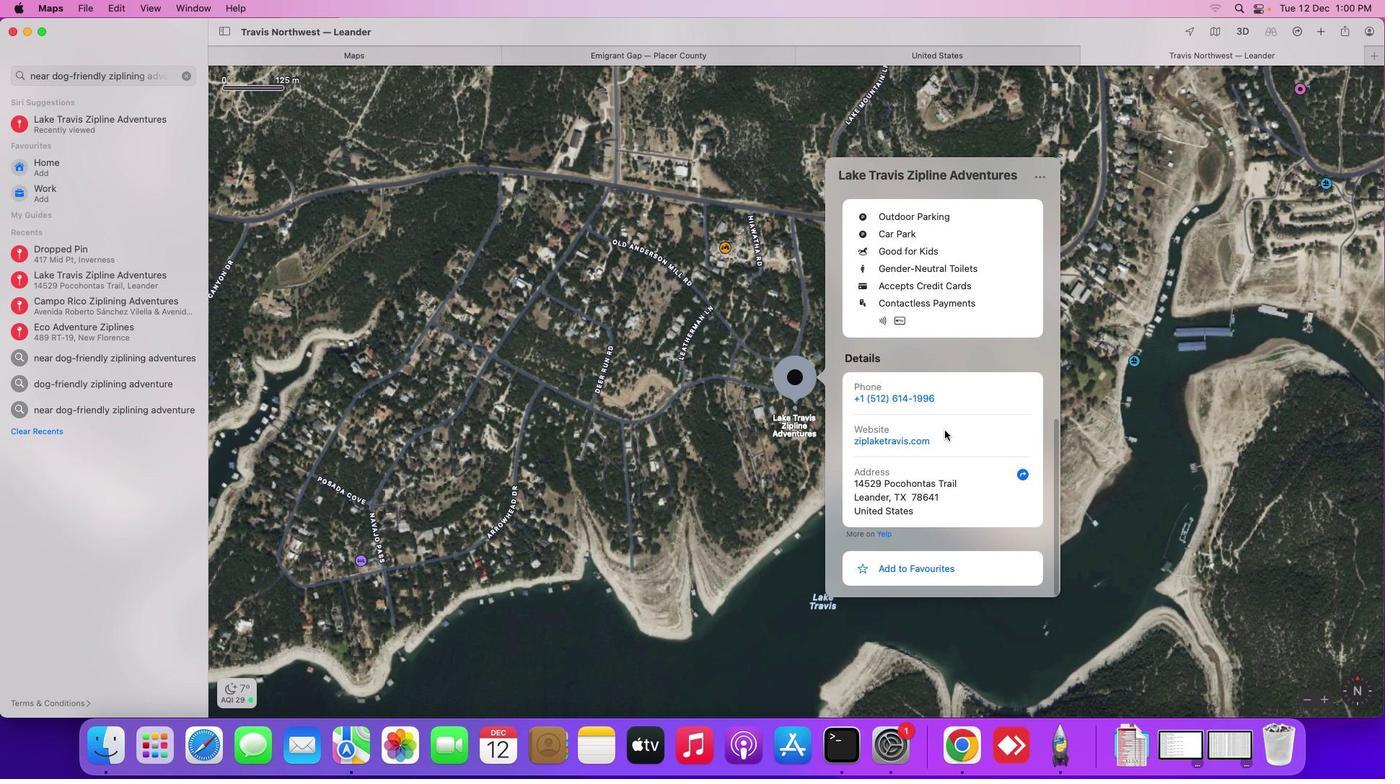 
Action: Mouse scrolled (945, 430) with delta (0, 0)
Screenshot: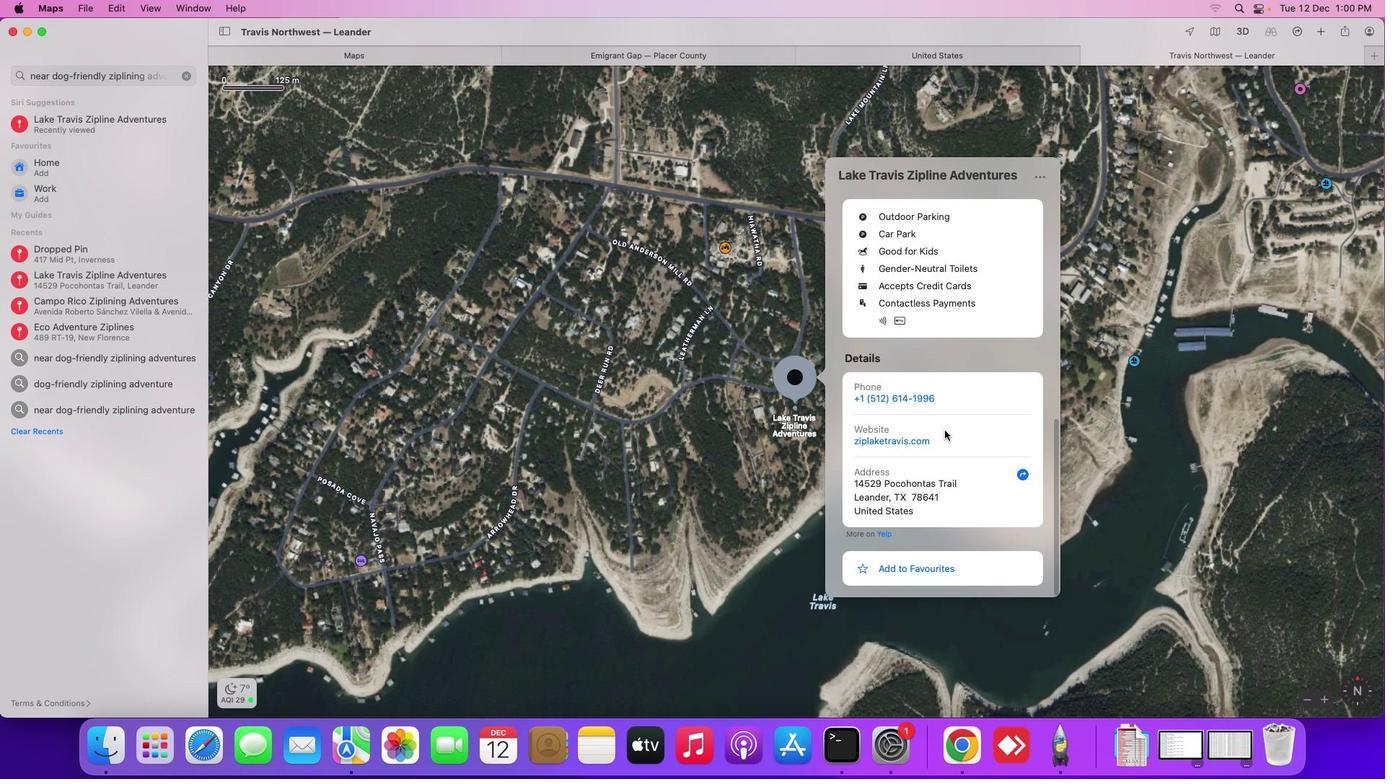 
Action: Mouse scrolled (945, 430) with delta (0, -1)
Screenshot: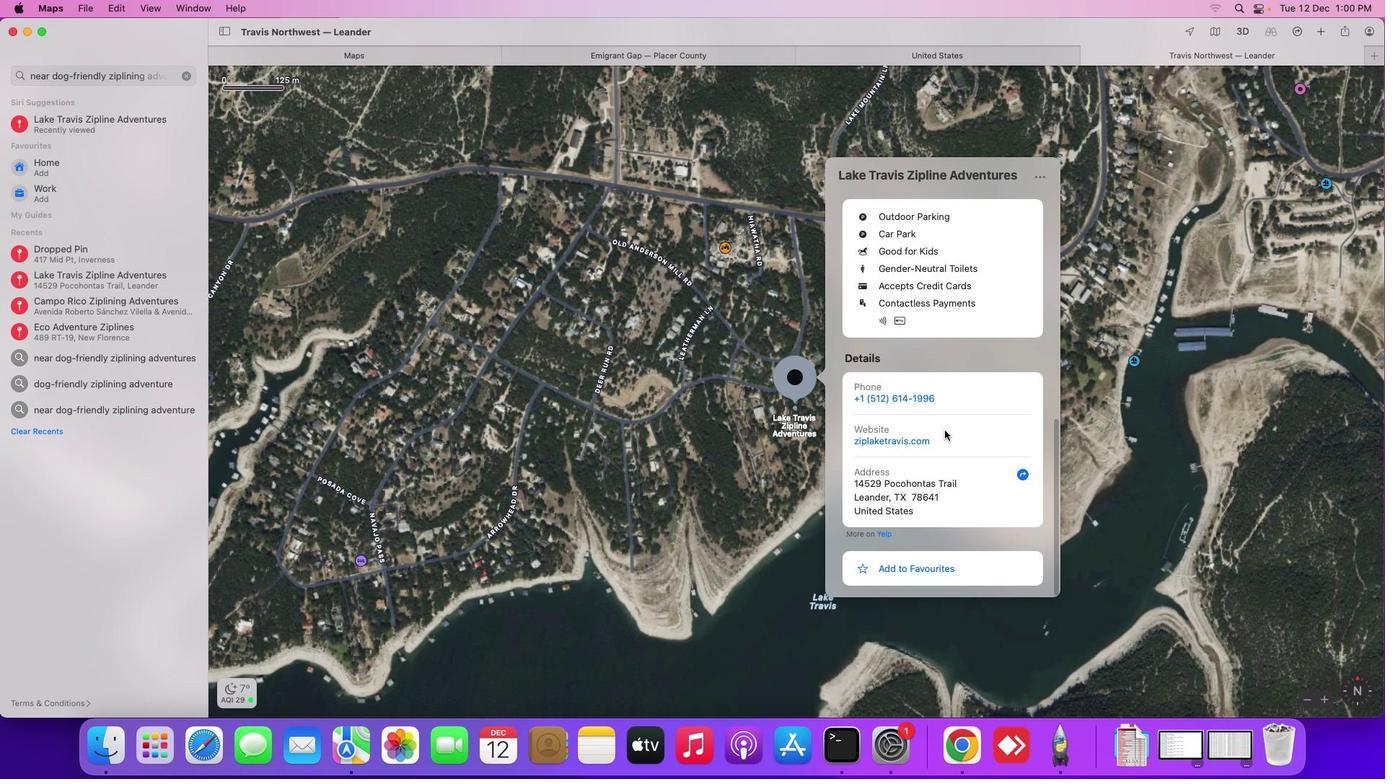 
Action: Mouse scrolled (945, 430) with delta (0, -2)
Screenshot: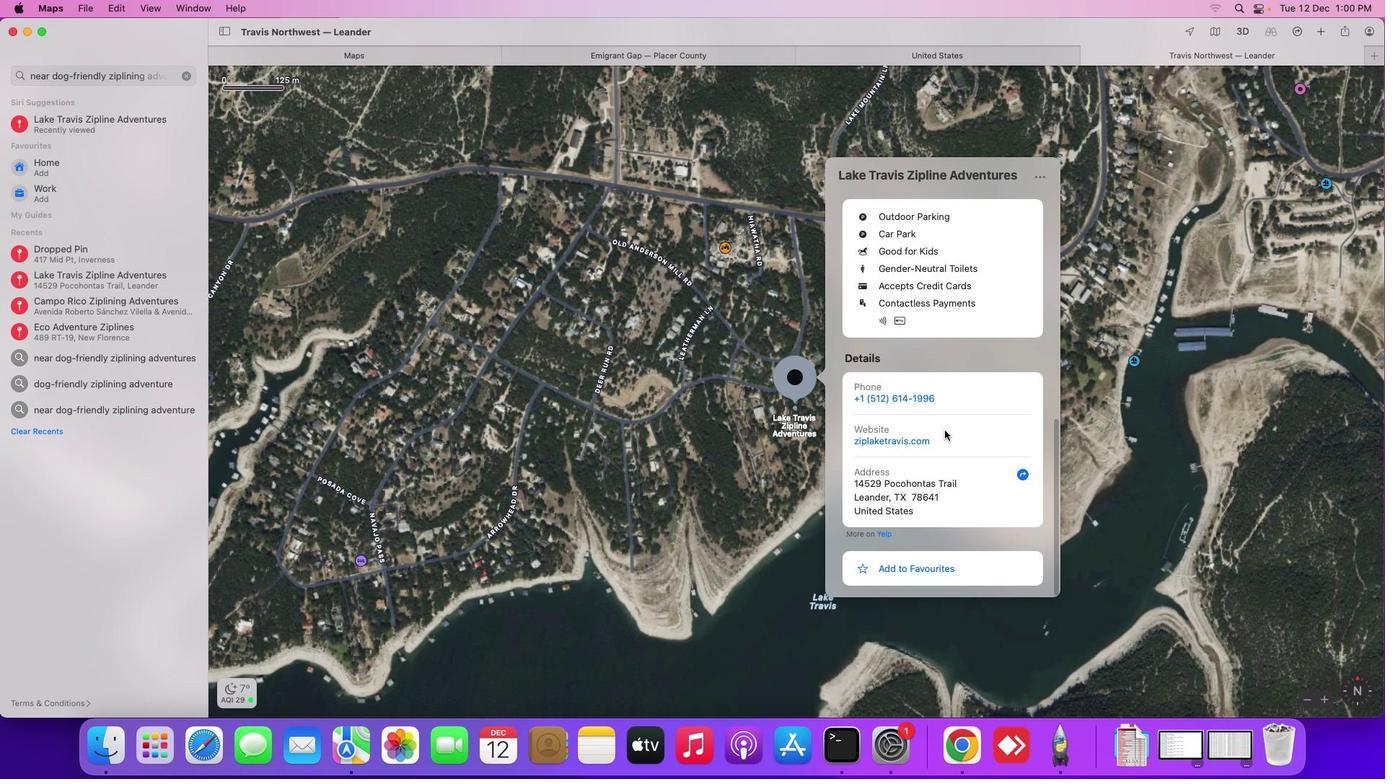 
Action: Mouse scrolled (945, 430) with delta (0, -3)
Screenshot: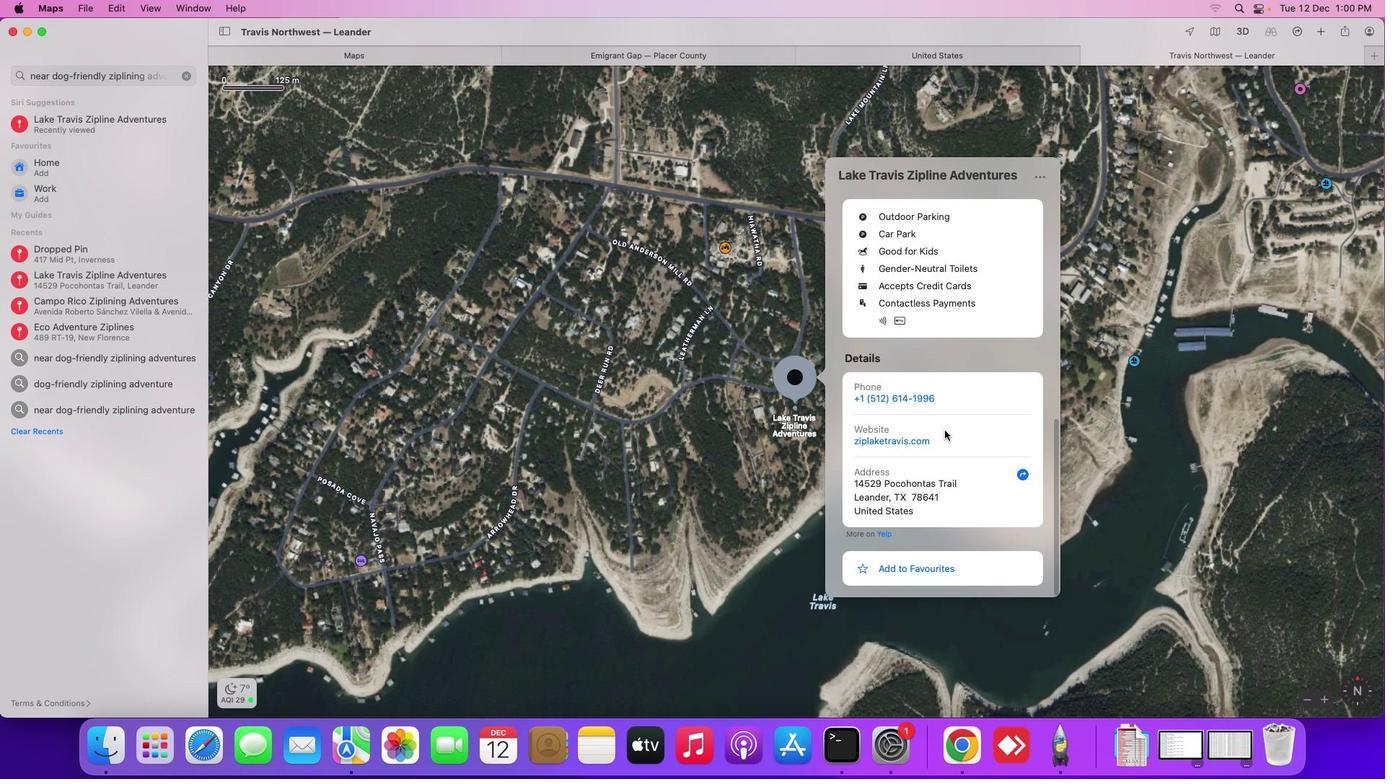 
Action: Mouse scrolled (945, 430) with delta (0, -3)
Screenshot: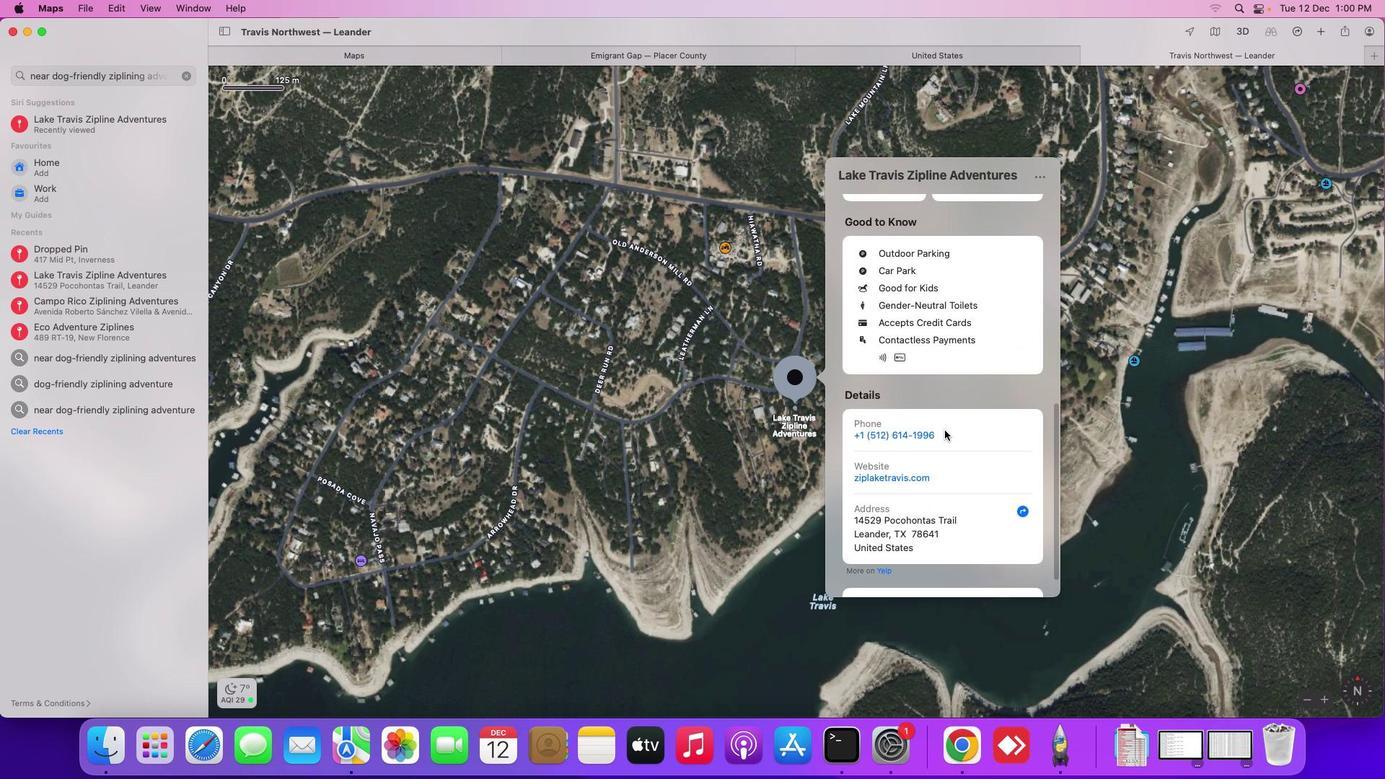 
Action: Mouse scrolled (945, 430) with delta (0, 0)
Screenshot: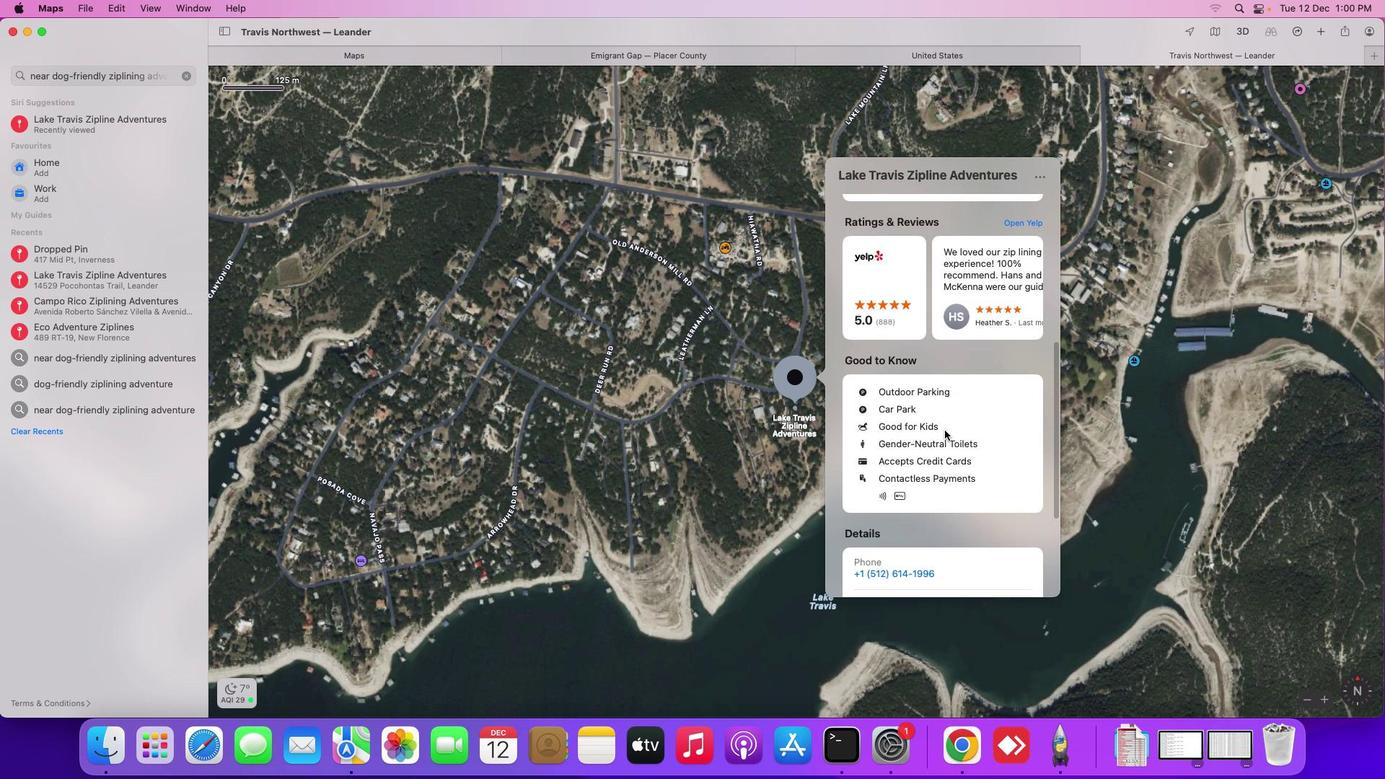 
Action: Mouse scrolled (945, 430) with delta (0, 0)
Screenshot: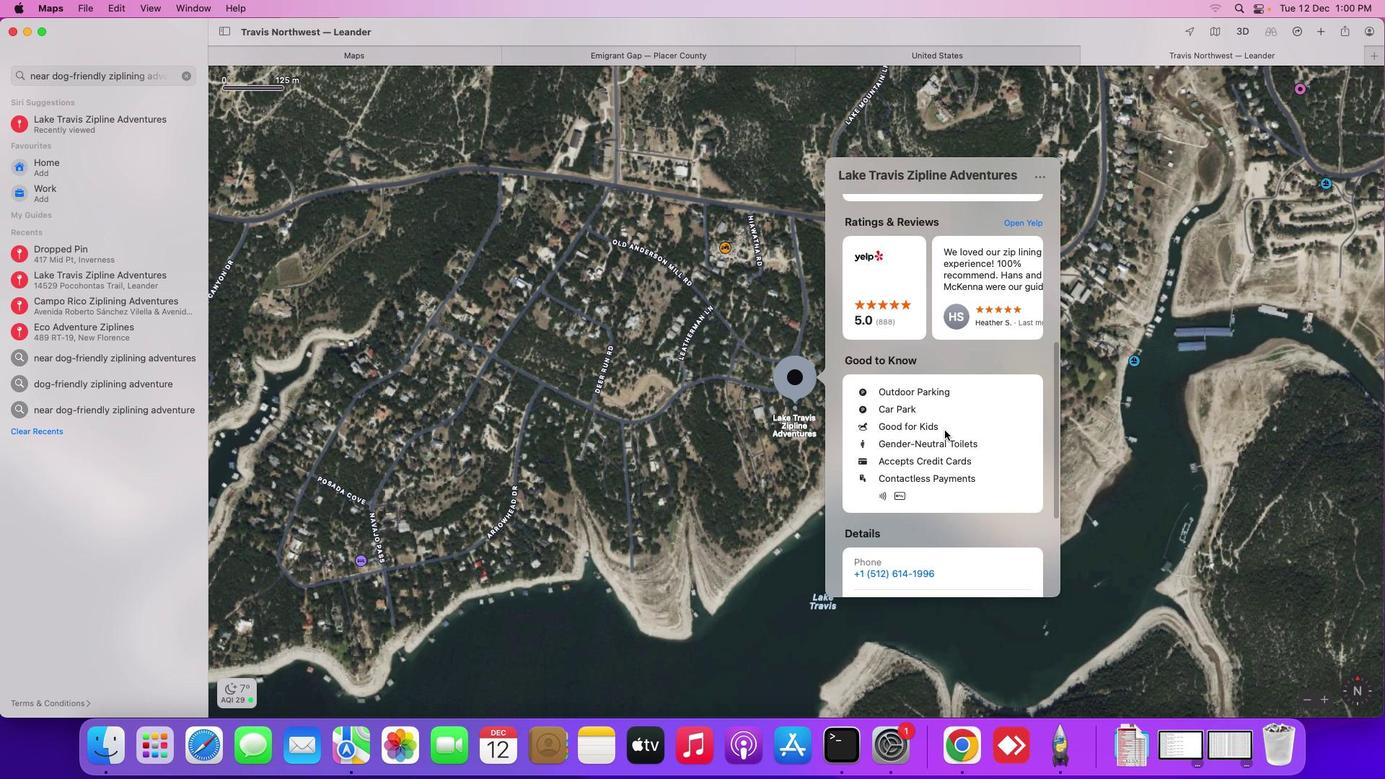 
Action: Mouse scrolled (945, 430) with delta (0, 0)
Screenshot: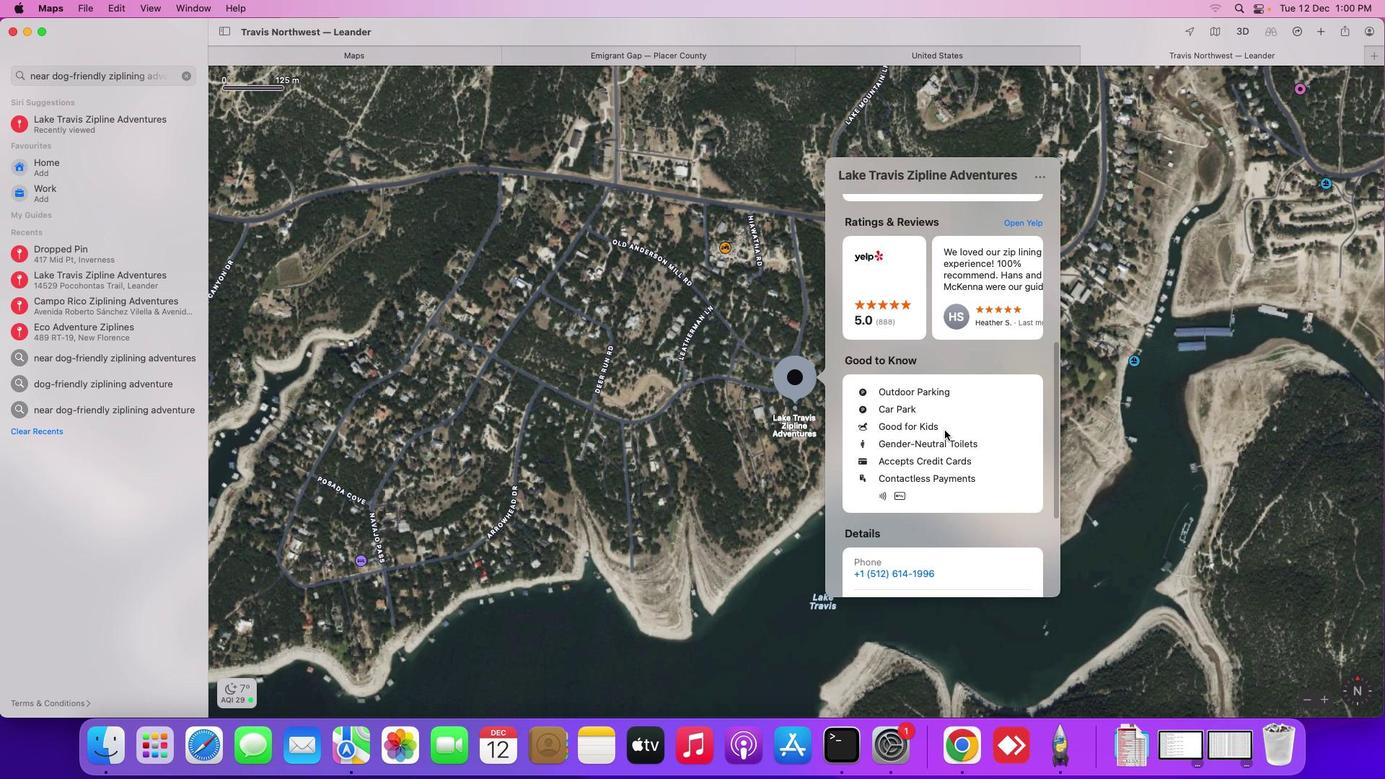 
Action: Mouse scrolled (945, 430) with delta (0, 2)
Screenshot: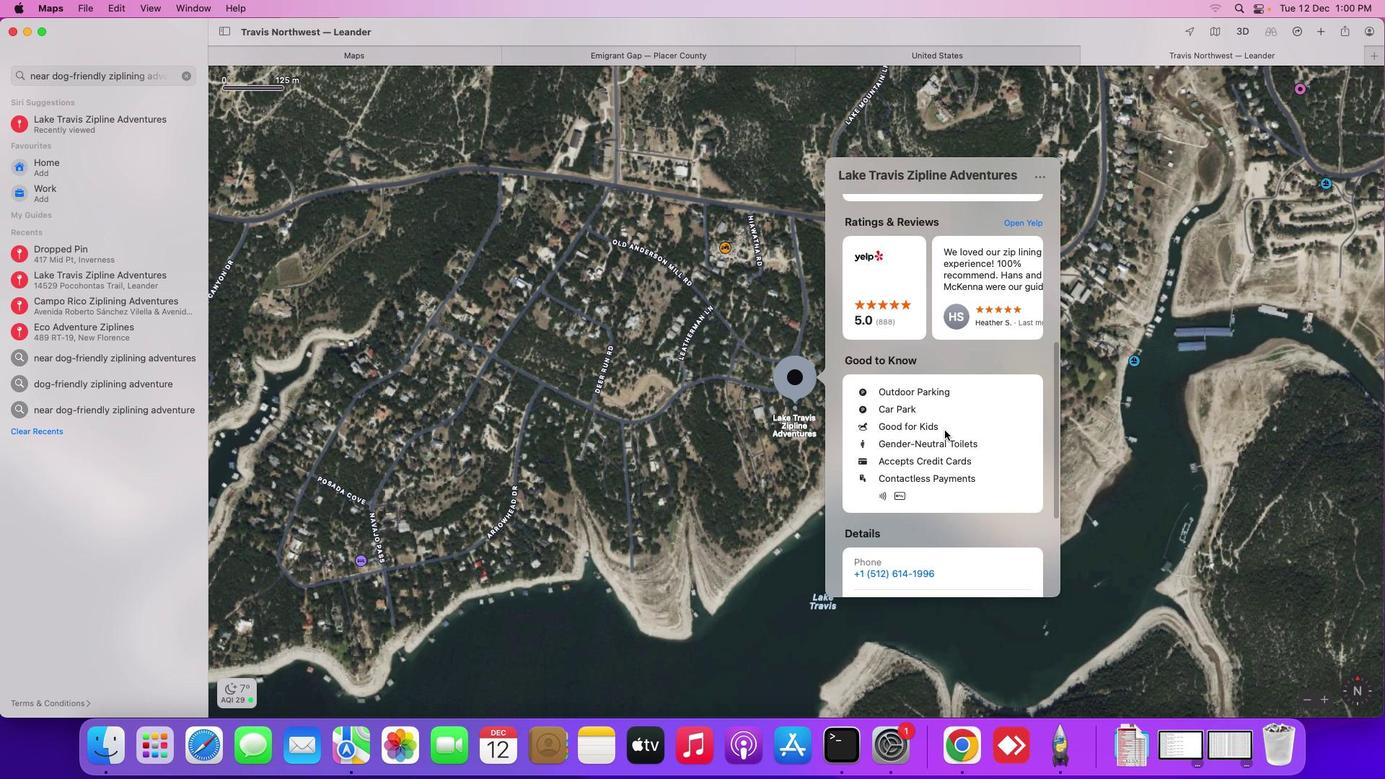 
Action: Mouse scrolled (945, 430) with delta (0, 3)
Screenshot: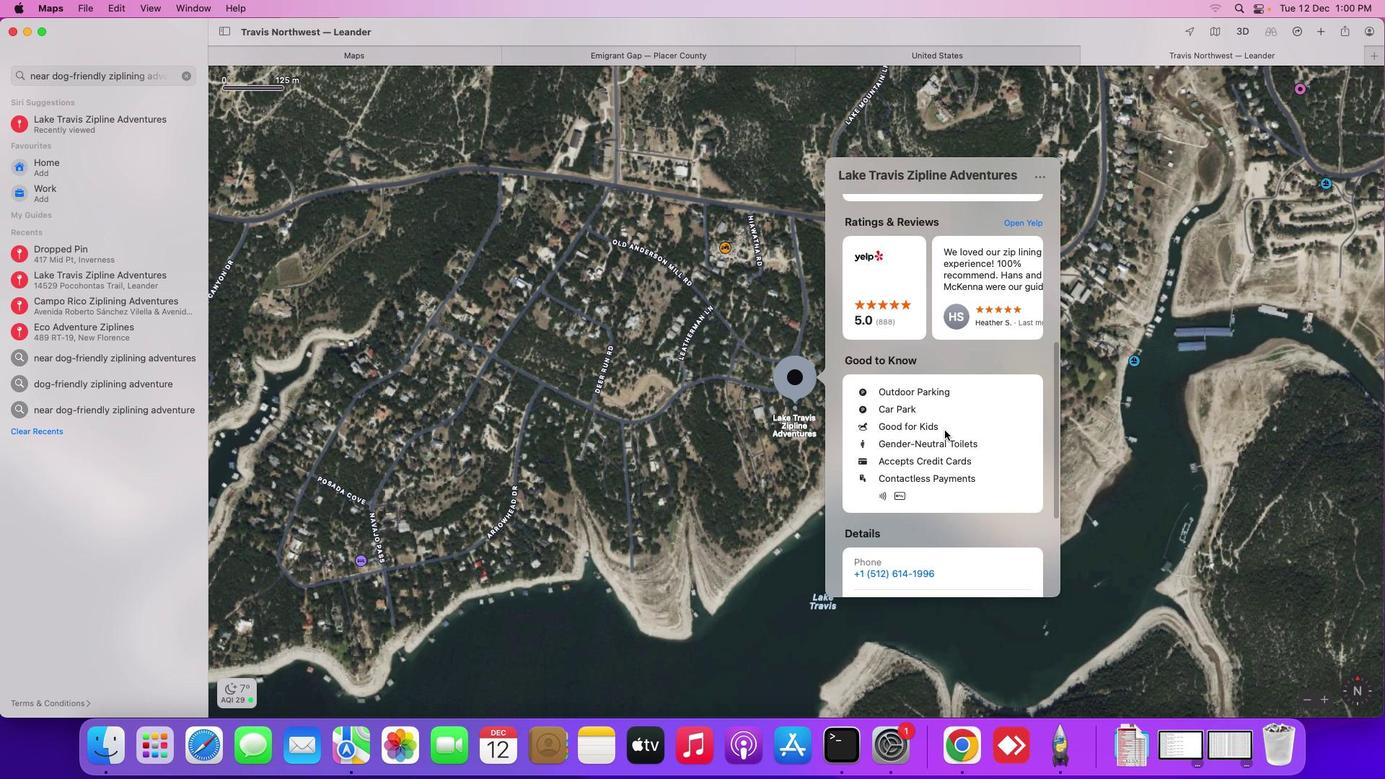 
Action: Mouse scrolled (945, 430) with delta (0, 4)
Screenshot: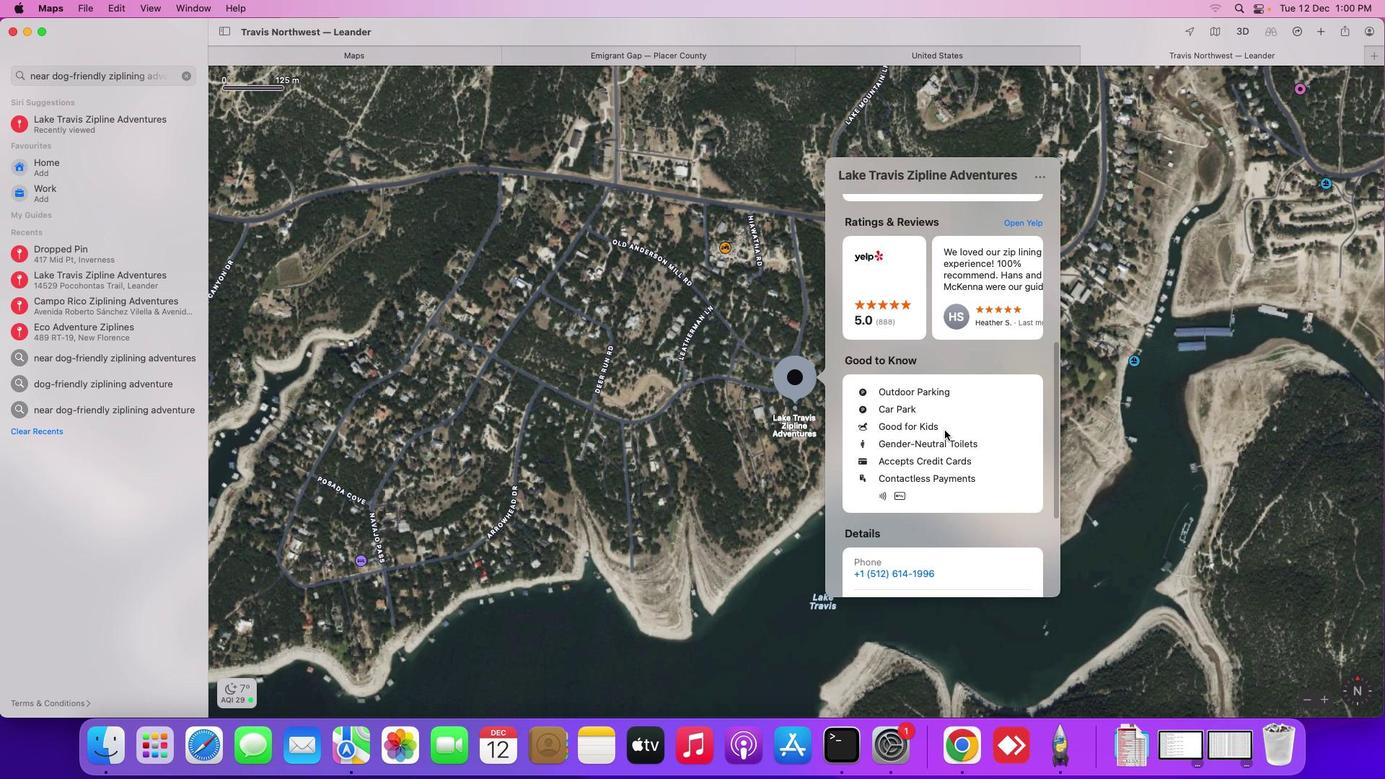 
Action: Mouse scrolled (945, 430) with delta (0, 5)
Screenshot: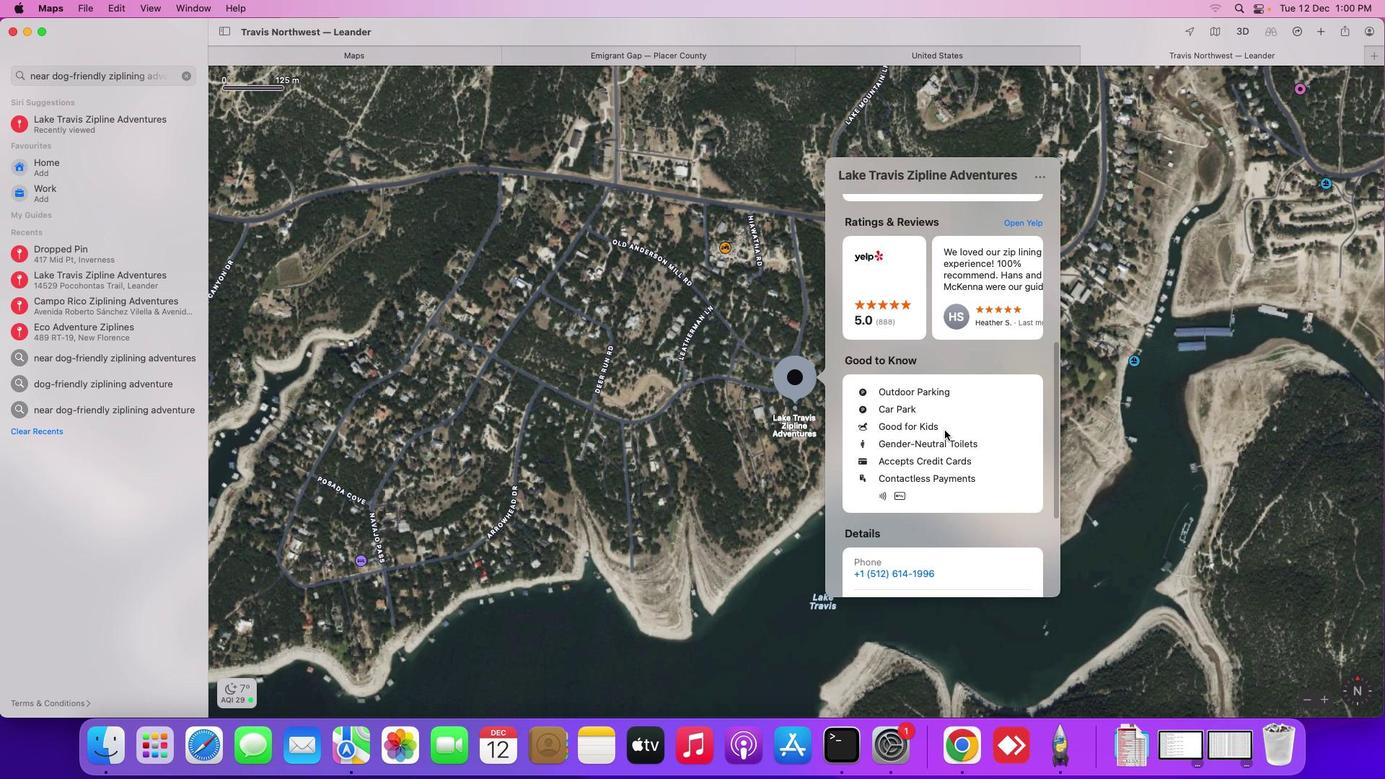 
Action: Mouse scrolled (945, 430) with delta (0, 0)
Screenshot: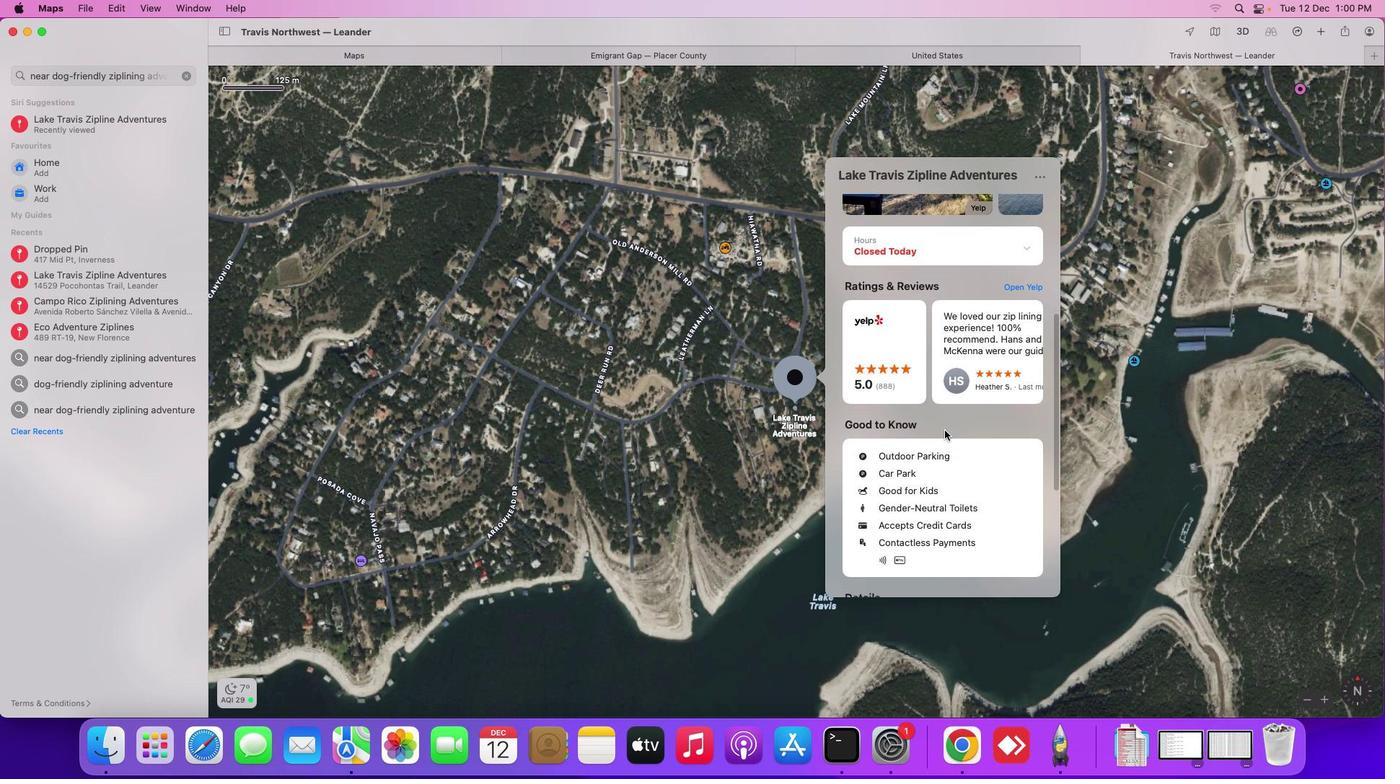 
Action: Mouse scrolled (945, 430) with delta (0, 0)
Screenshot: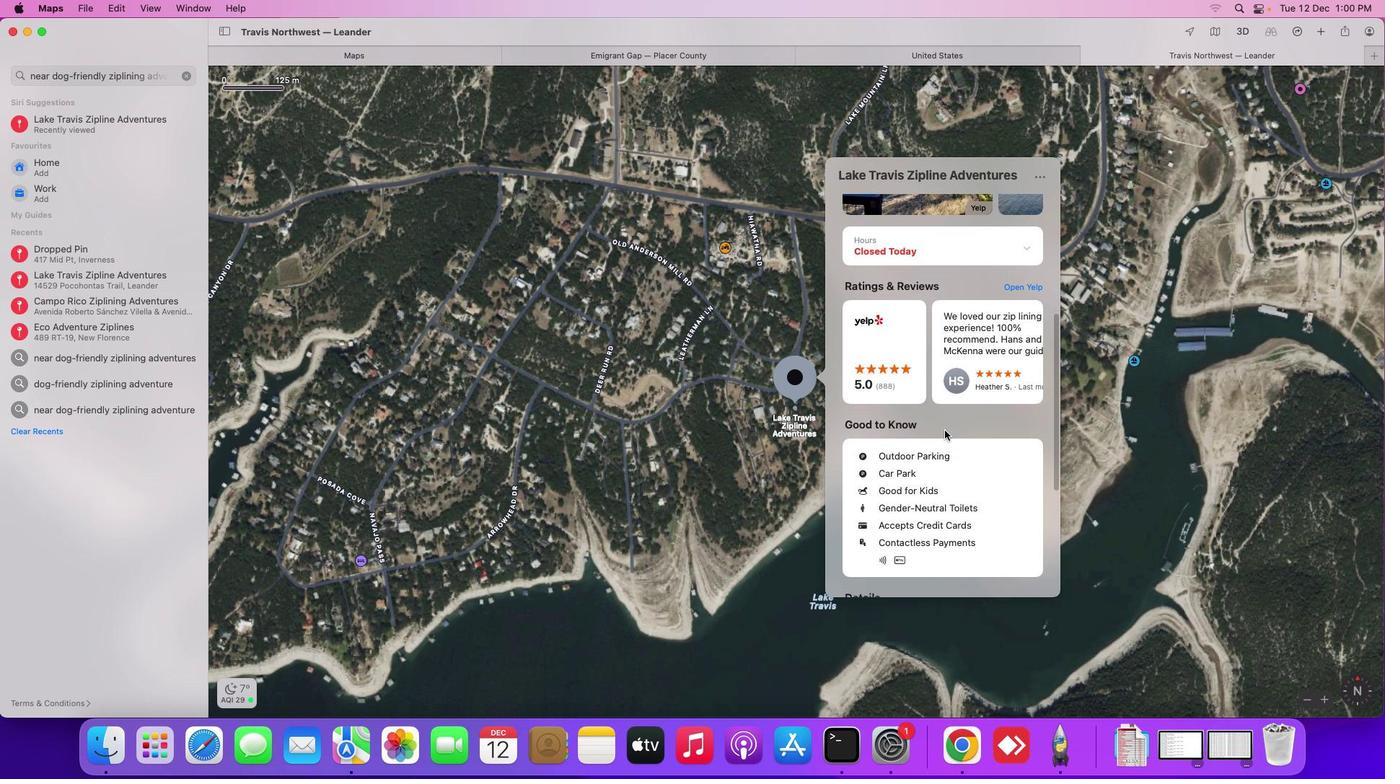 
Action: Mouse scrolled (945, 430) with delta (0, 0)
Screenshot: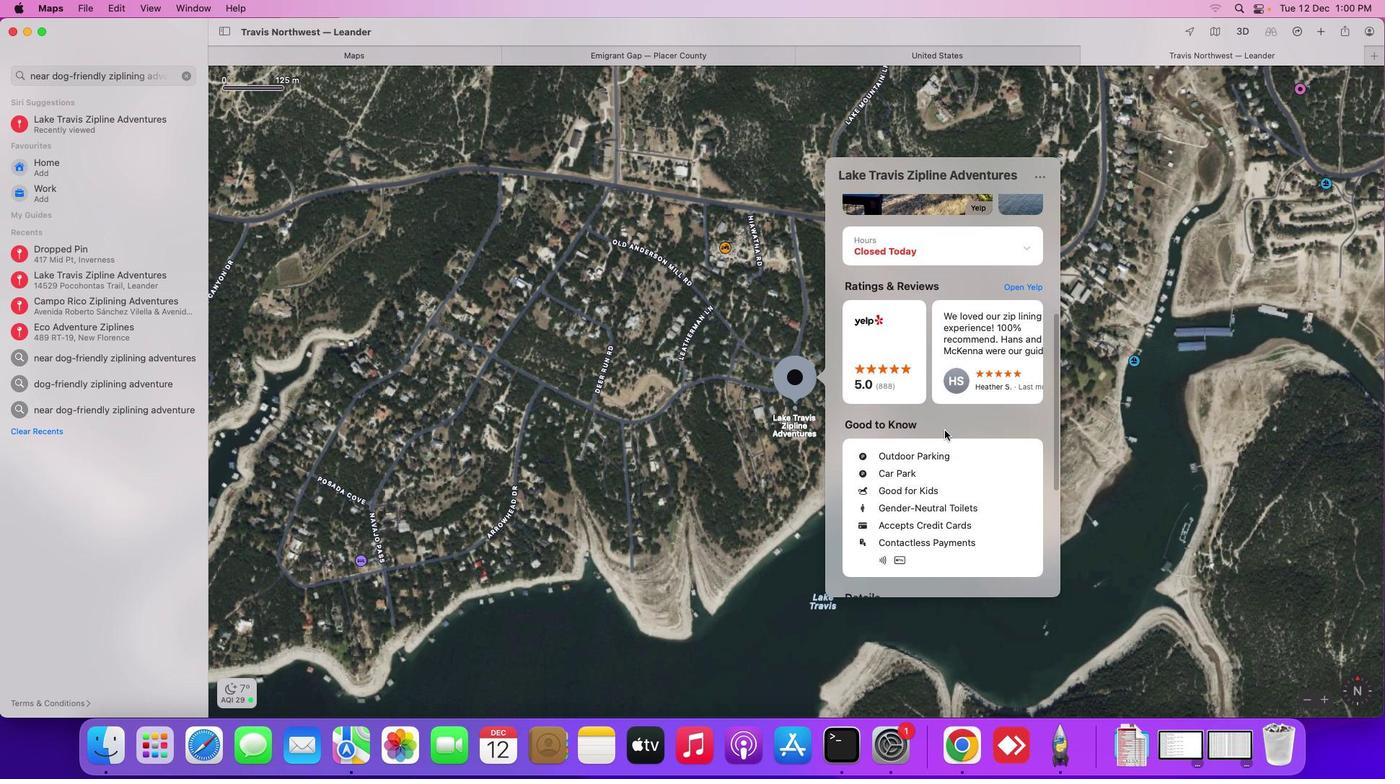 
Action: Mouse scrolled (945, 430) with delta (0, 1)
Screenshot: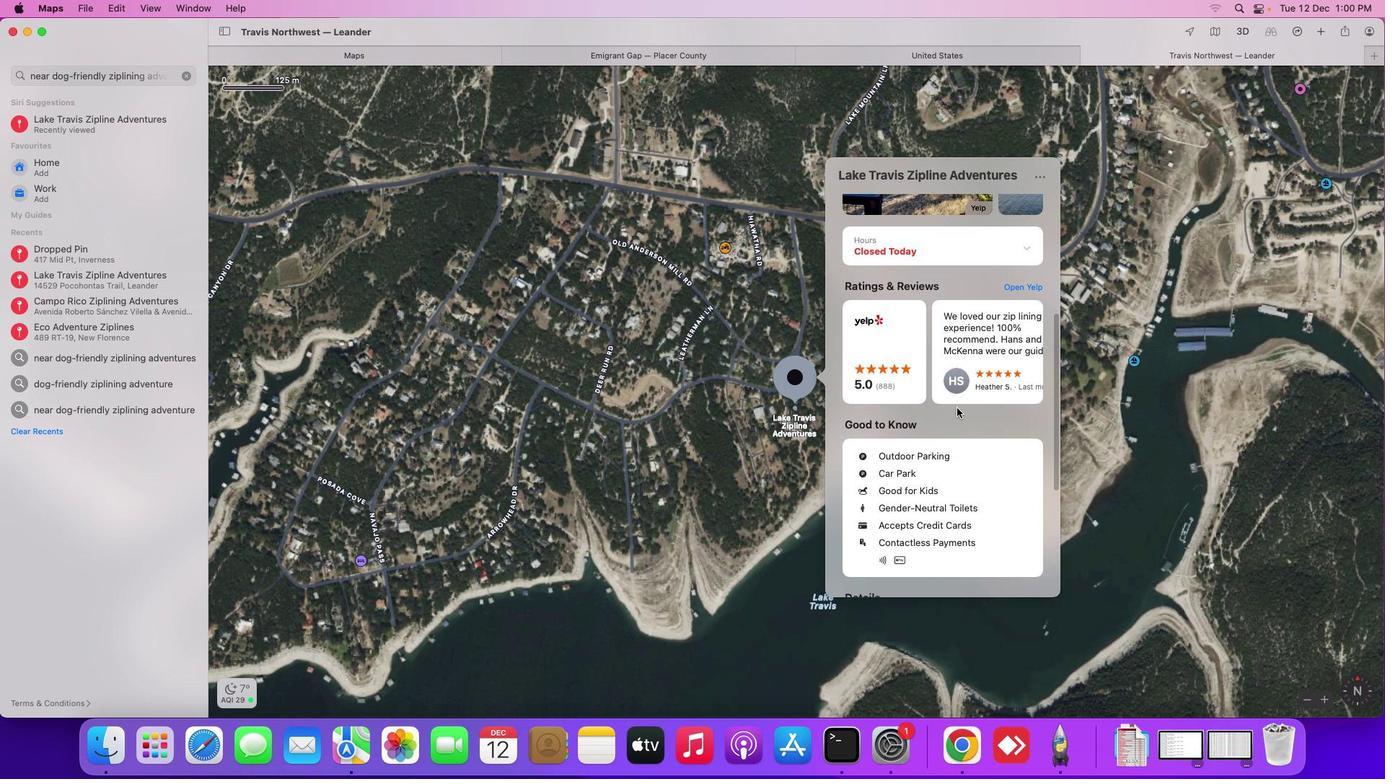 
Action: Mouse scrolled (945, 430) with delta (0, 2)
Screenshot: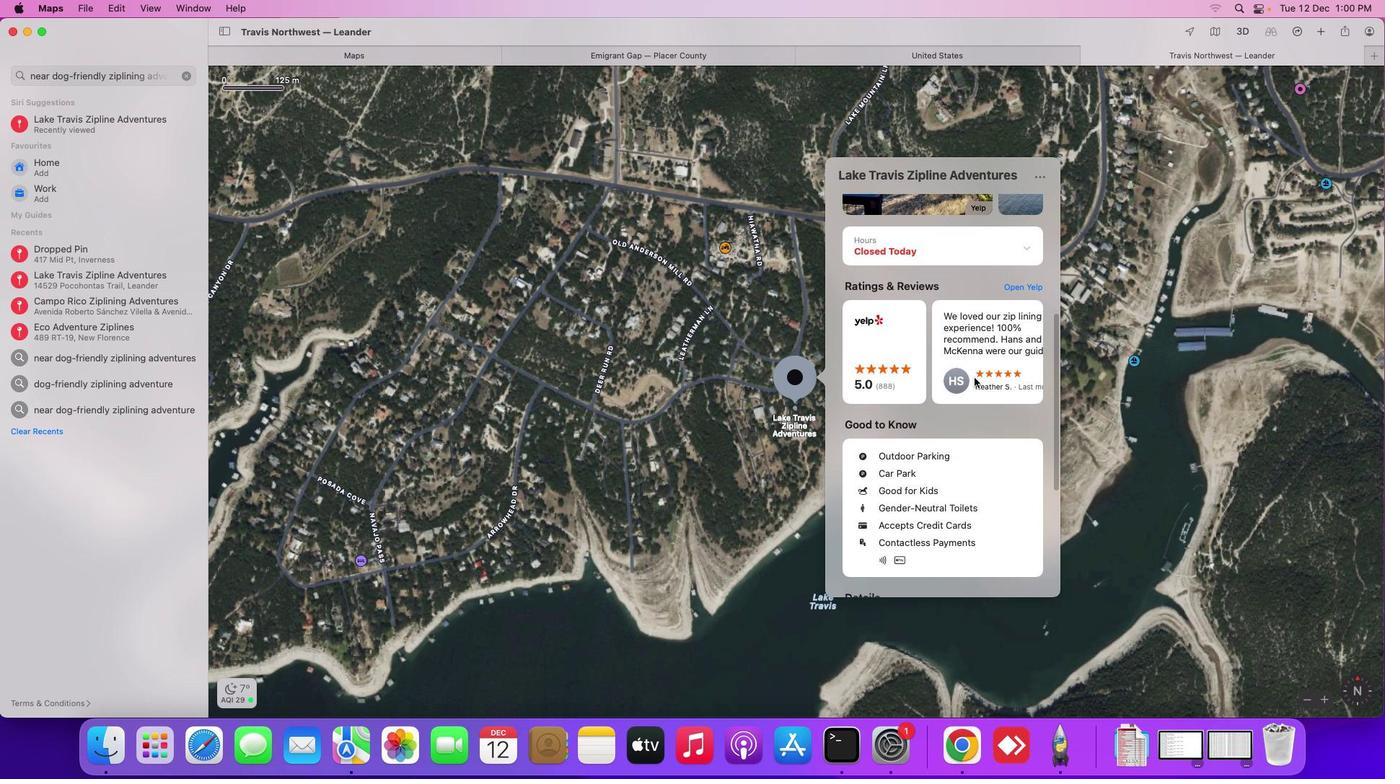 
Action: Mouse moved to (1050, 354)
Screenshot: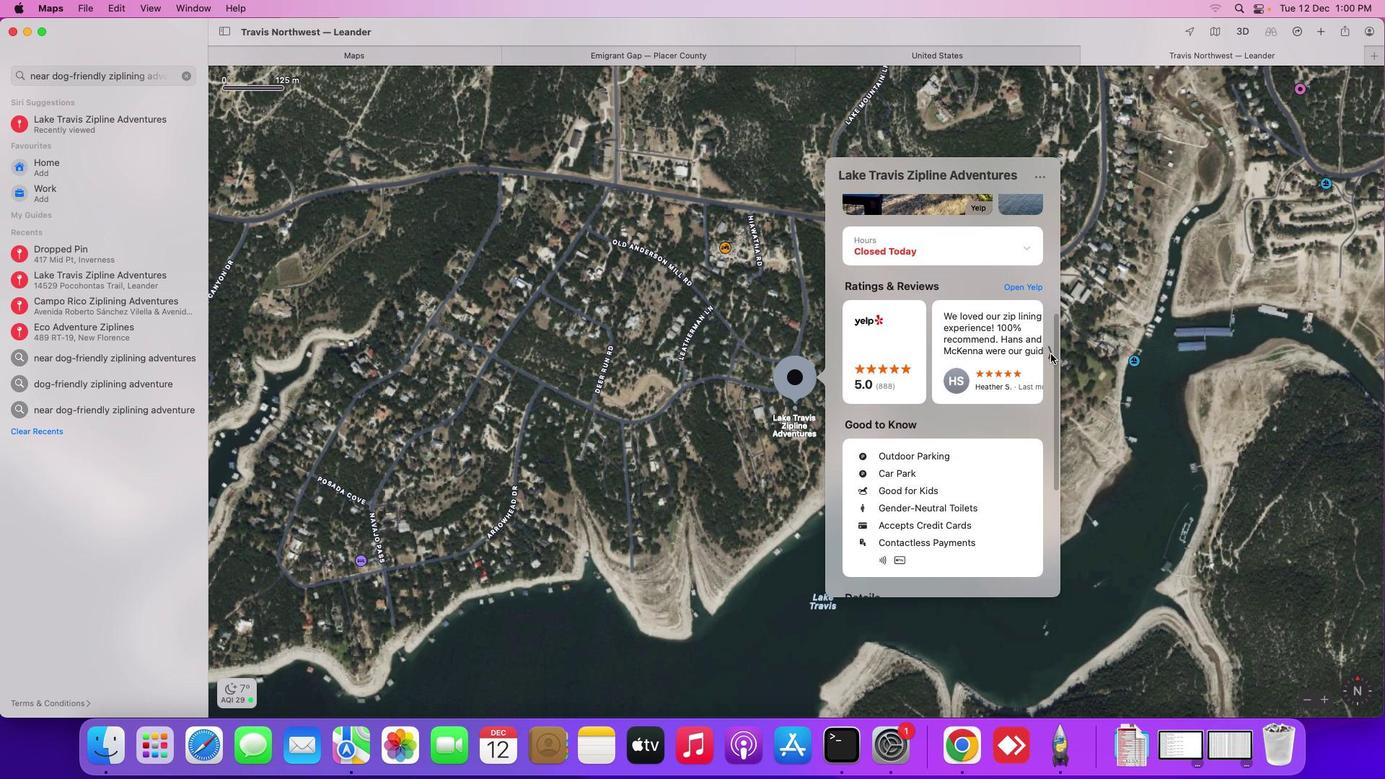 
Action: Mouse pressed left at (1050, 354)
Screenshot: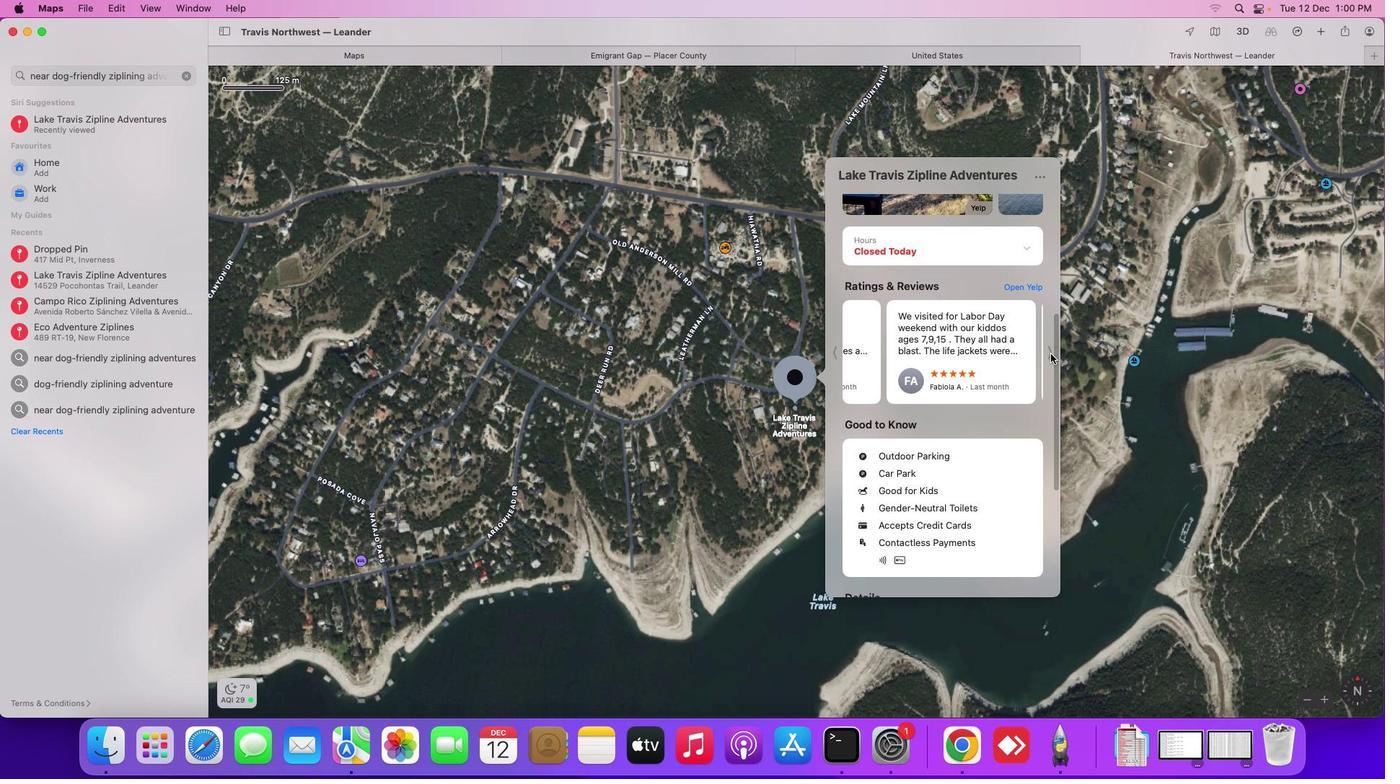 
Action: Mouse moved to (962, 357)
Screenshot: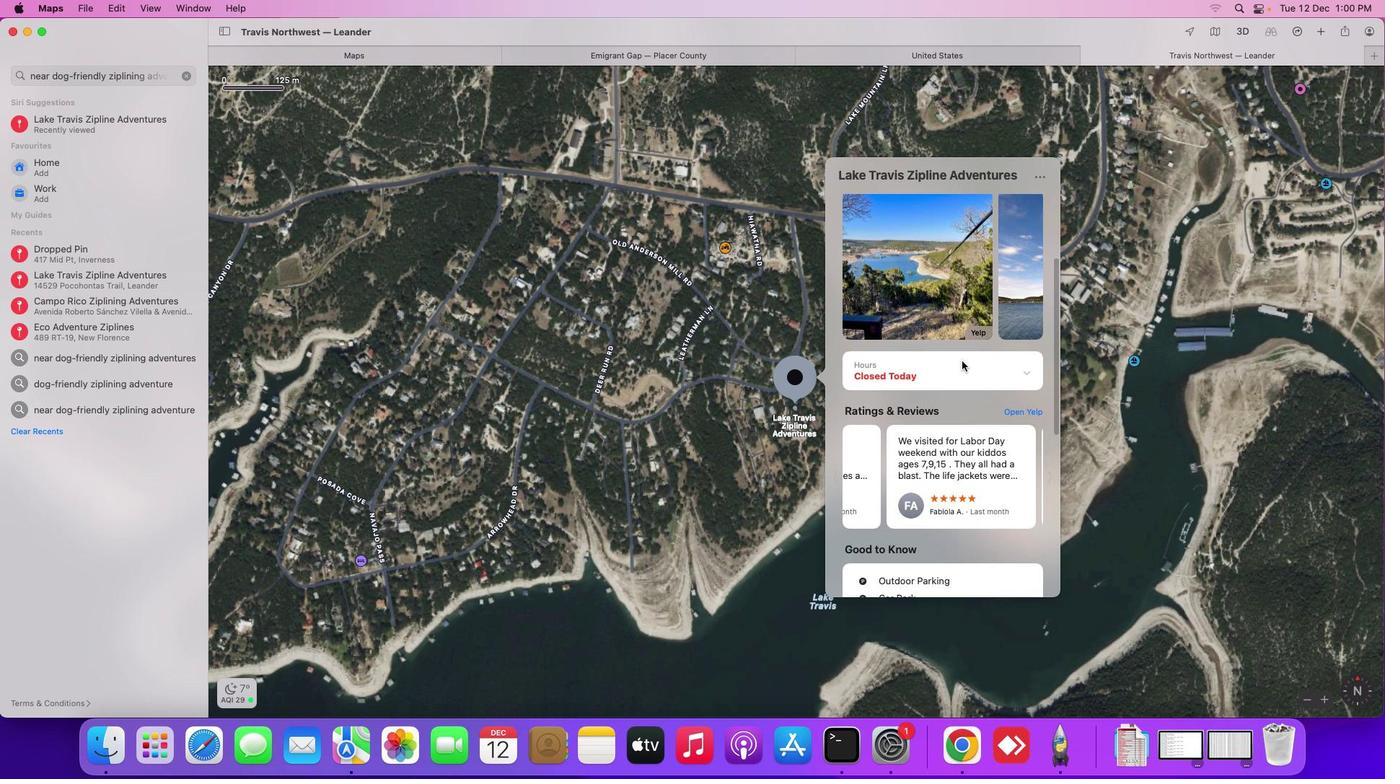 
Action: Mouse scrolled (962, 357) with delta (0, 0)
Screenshot: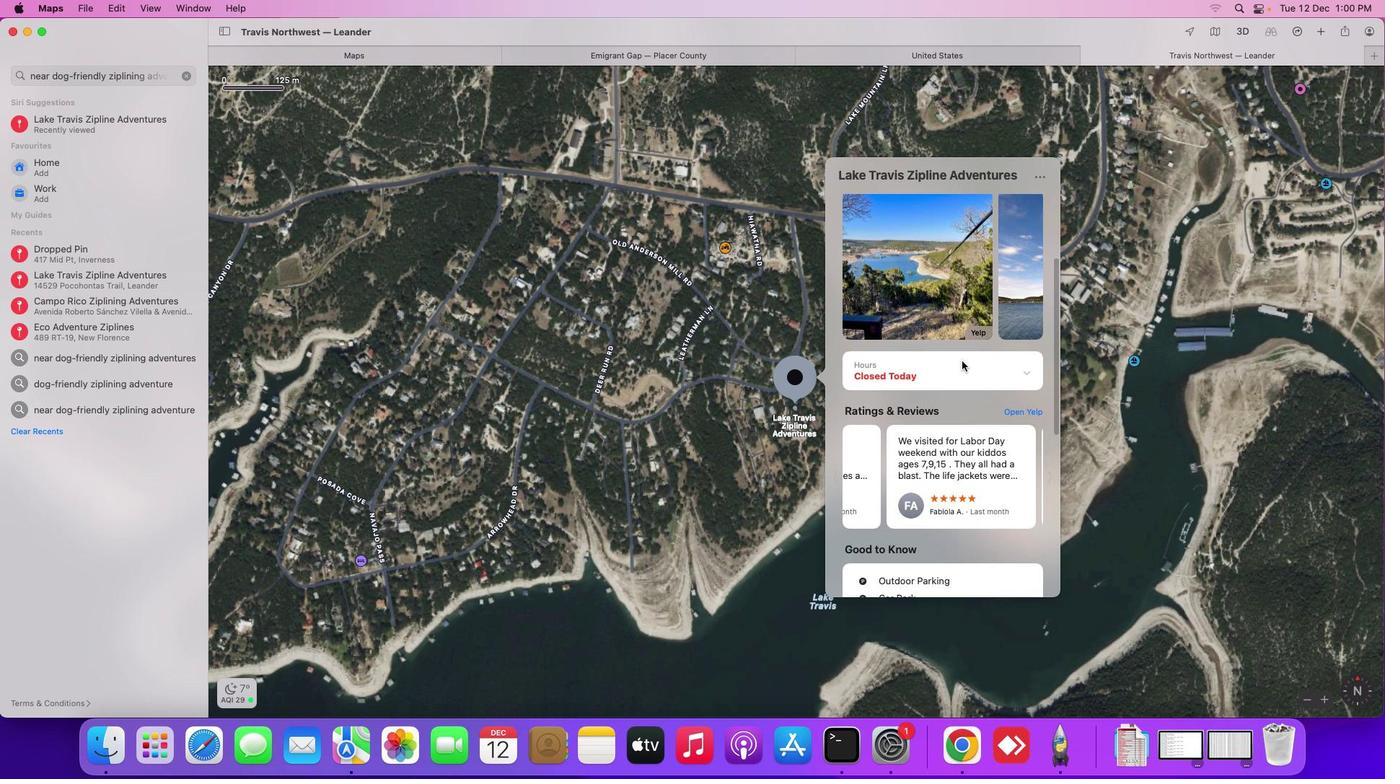 
Action: Mouse moved to (962, 357)
Screenshot: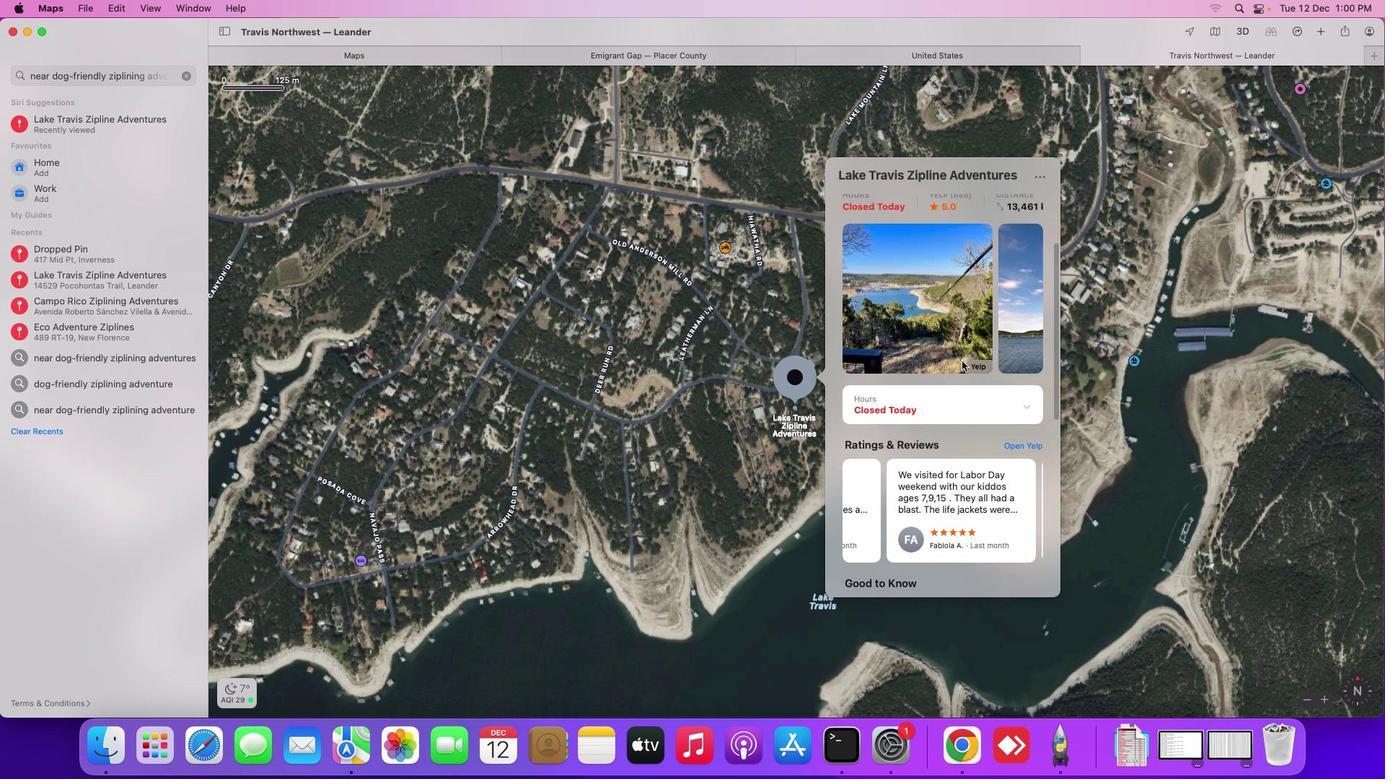 
Action: Mouse scrolled (962, 357) with delta (0, 0)
Screenshot: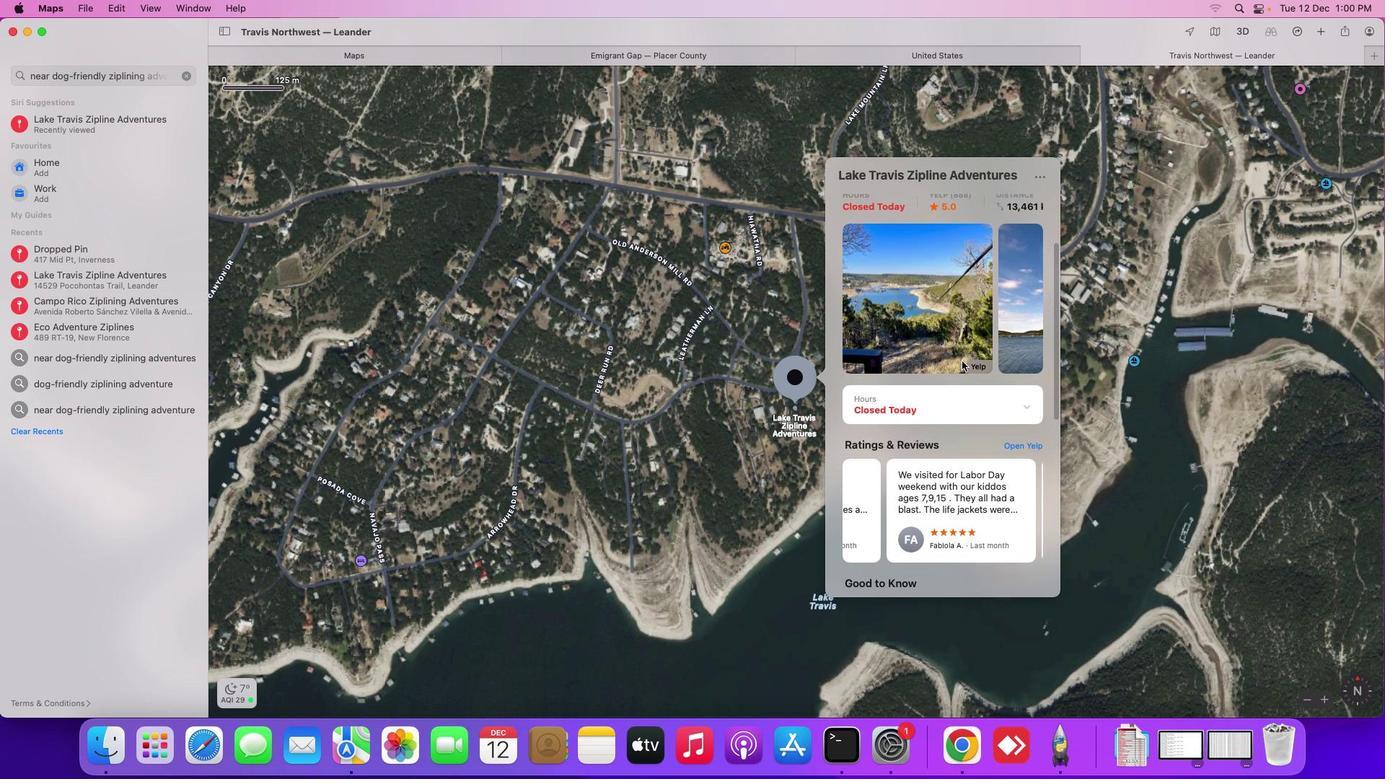 
Action: Mouse moved to (962, 357)
Screenshot: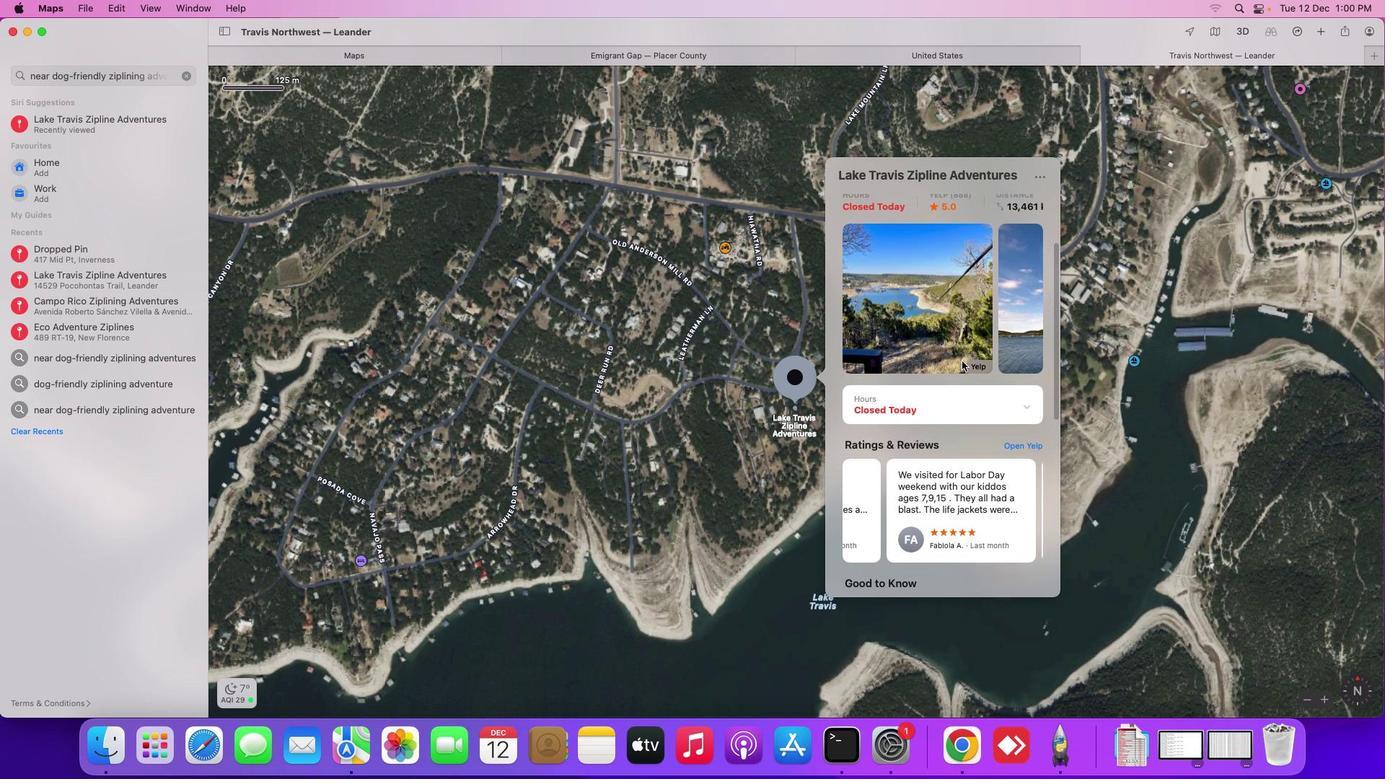 
Action: Mouse scrolled (962, 357) with delta (0, 2)
Screenshot: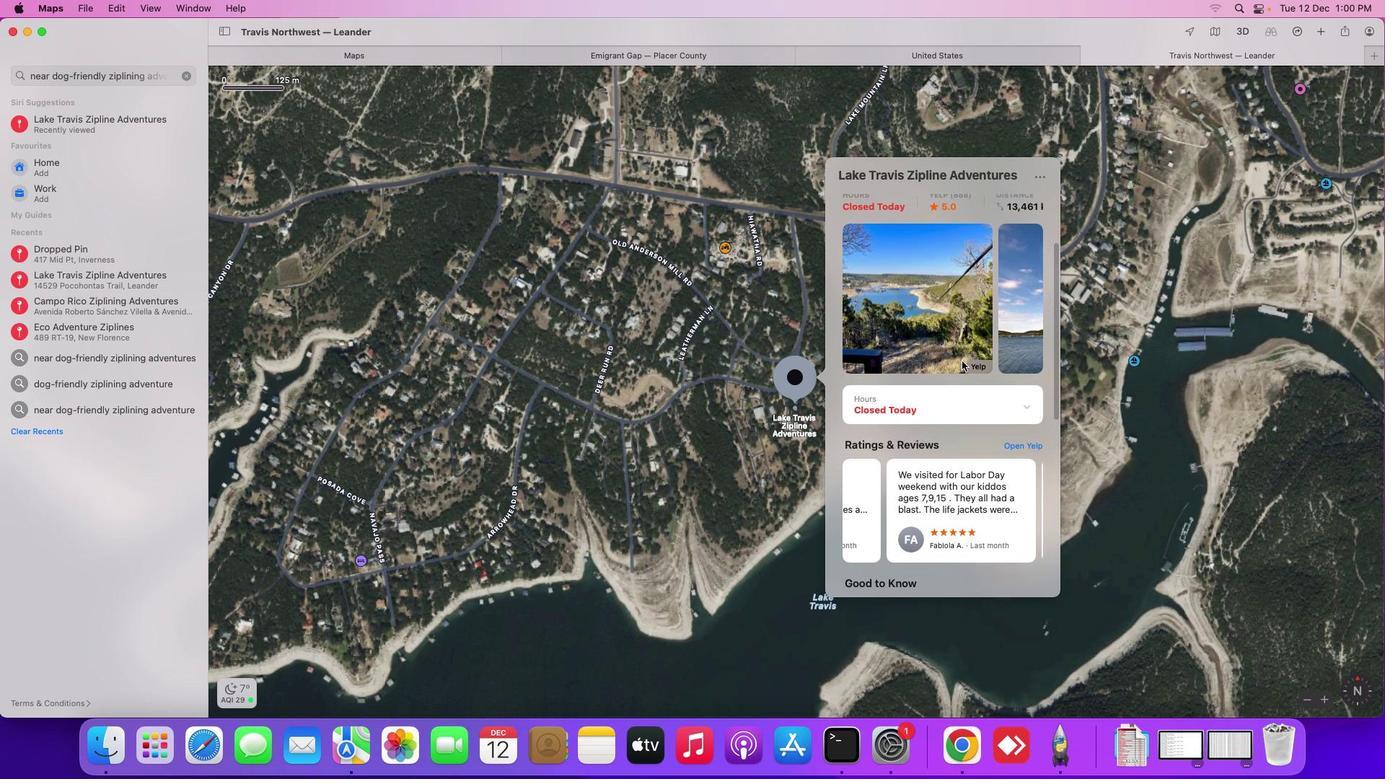 
Action: Mouse moved to (962, 358)
Screenshot: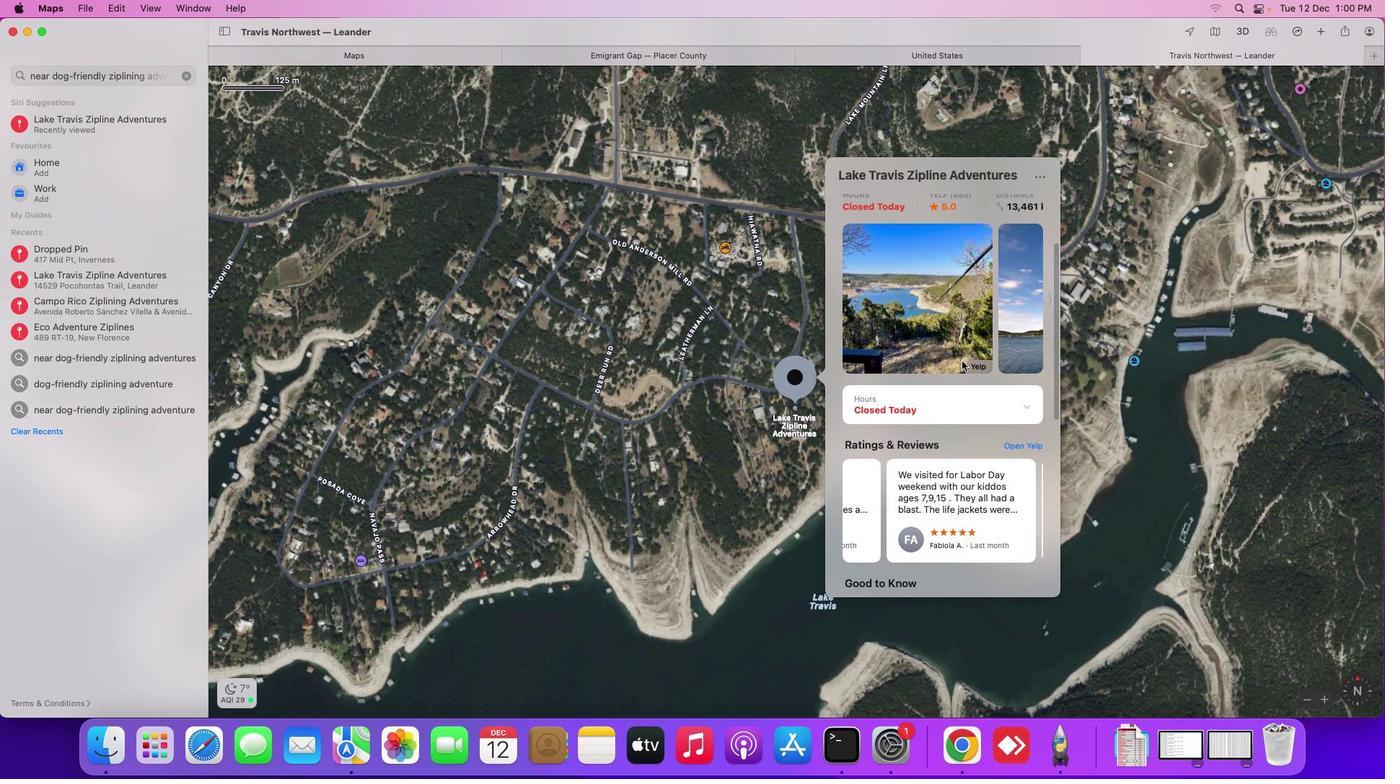 
Action: Mouse scrolled (962, 358) with delta (0, 2)
Screenshot: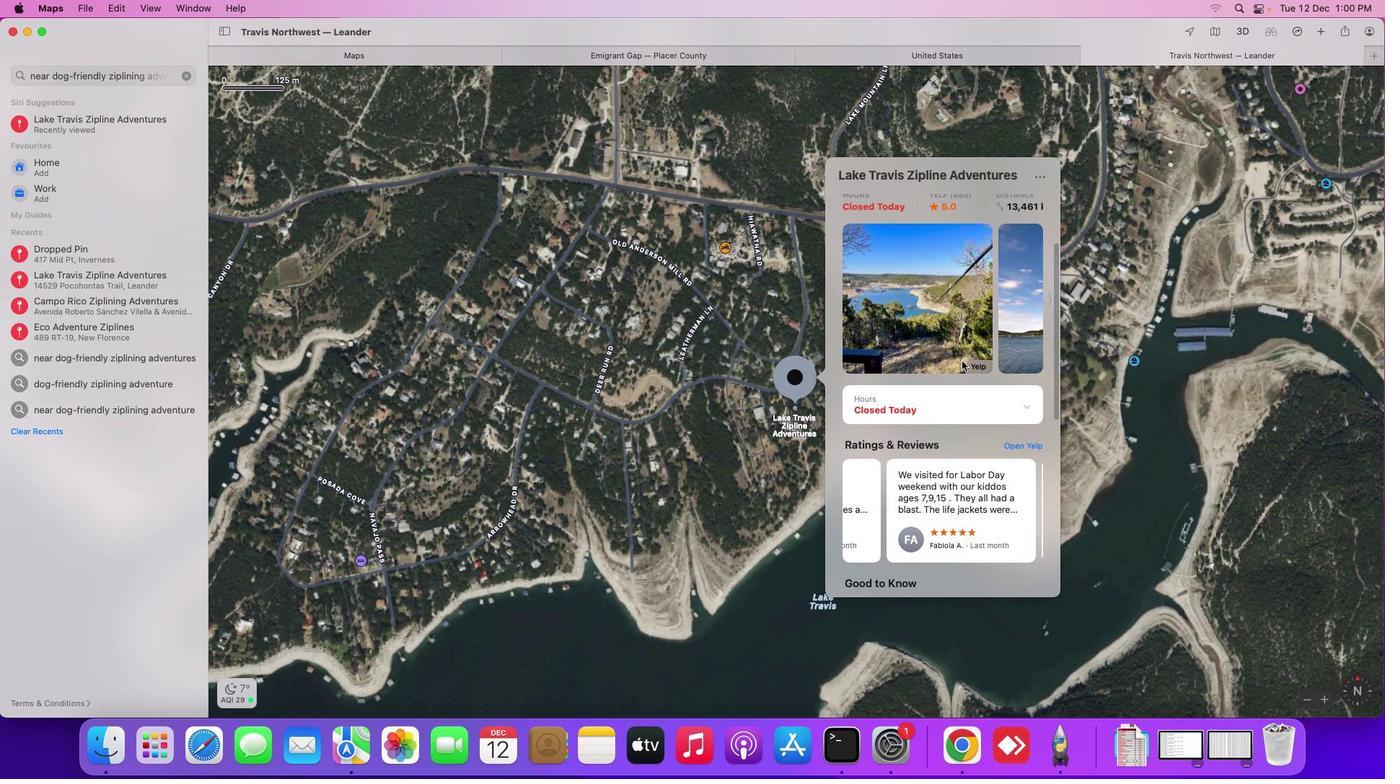 
Action: Mouse moved to (962, 360)
Screenshot: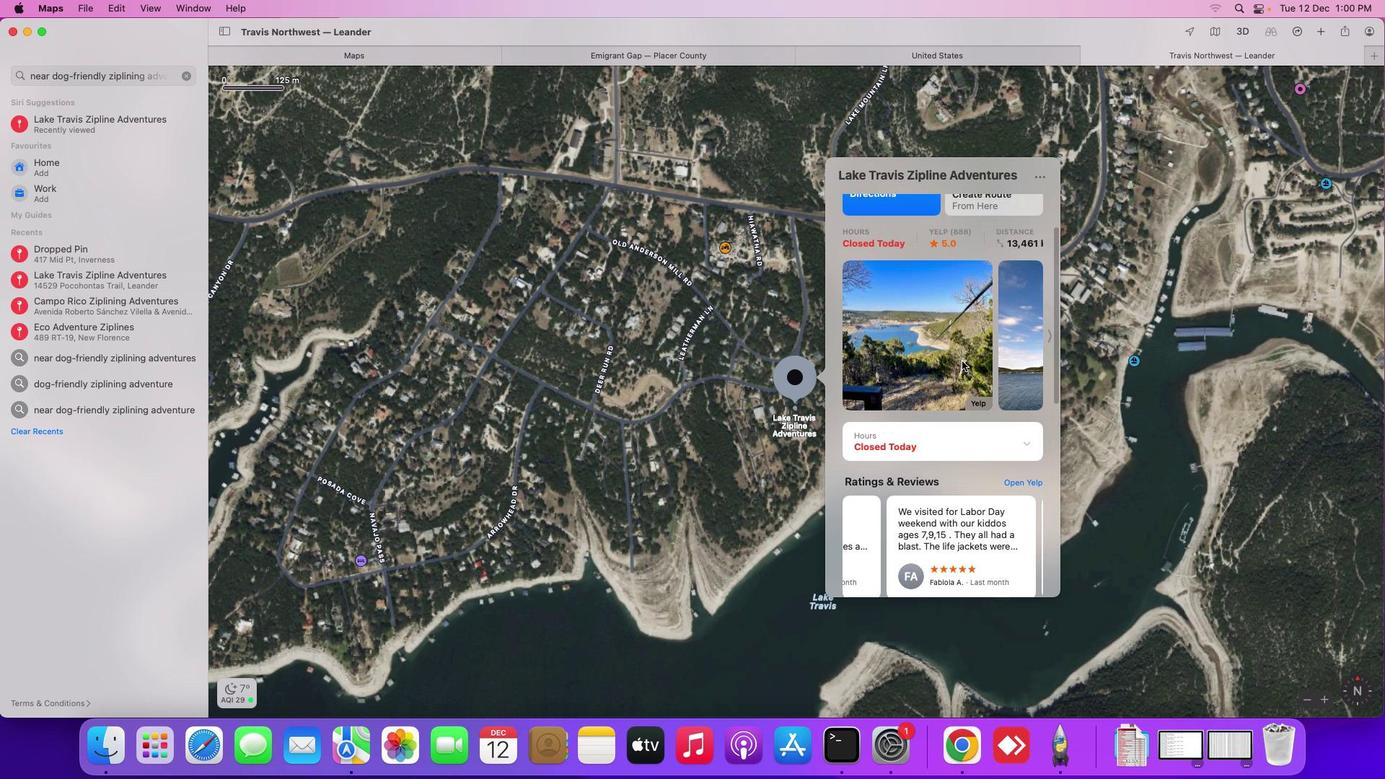 
Action: Mouse scrolled (962, 360) with delta (0, 2)
Screenshot: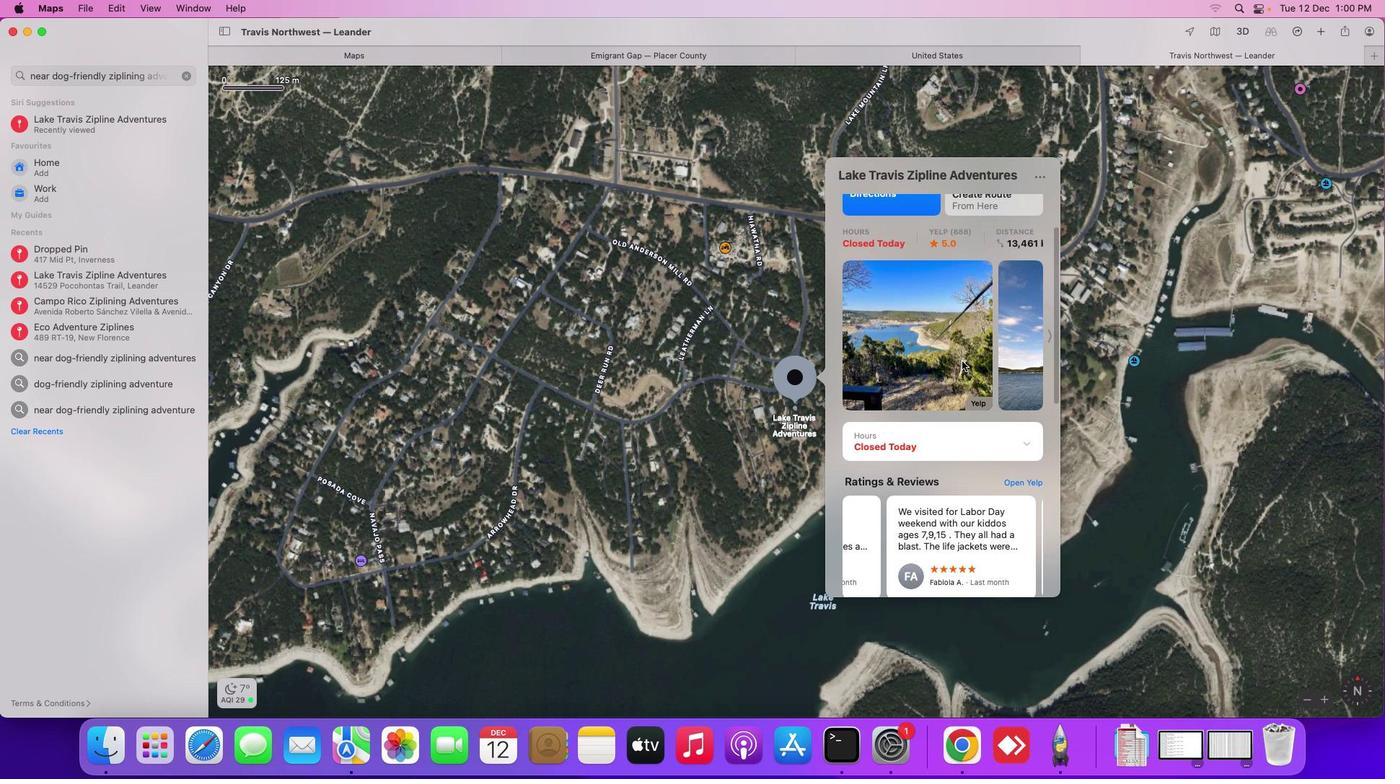
Action: Mouse moved to (962, 360)
Screenshot: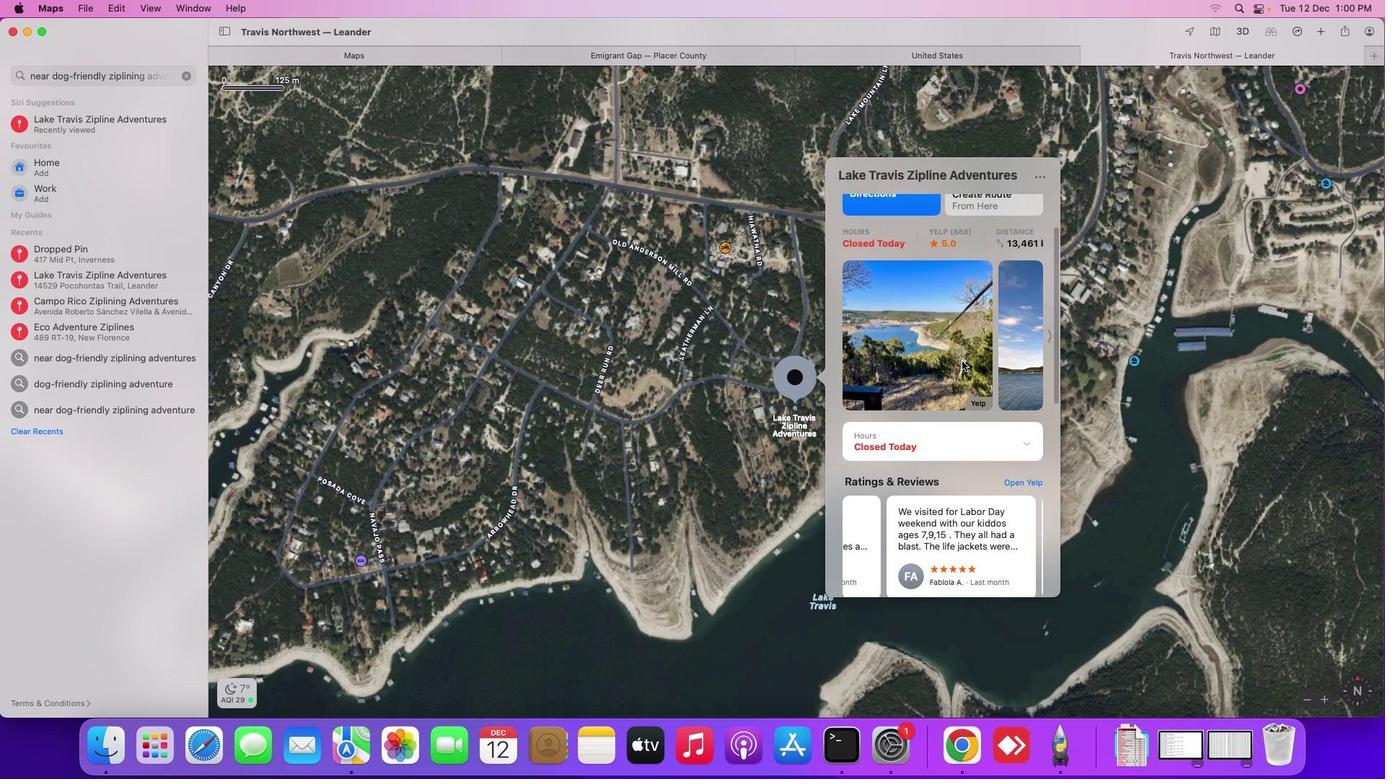 
Action: Mouse scrolled (962, 360) with delta (0, 2)
Screenshot: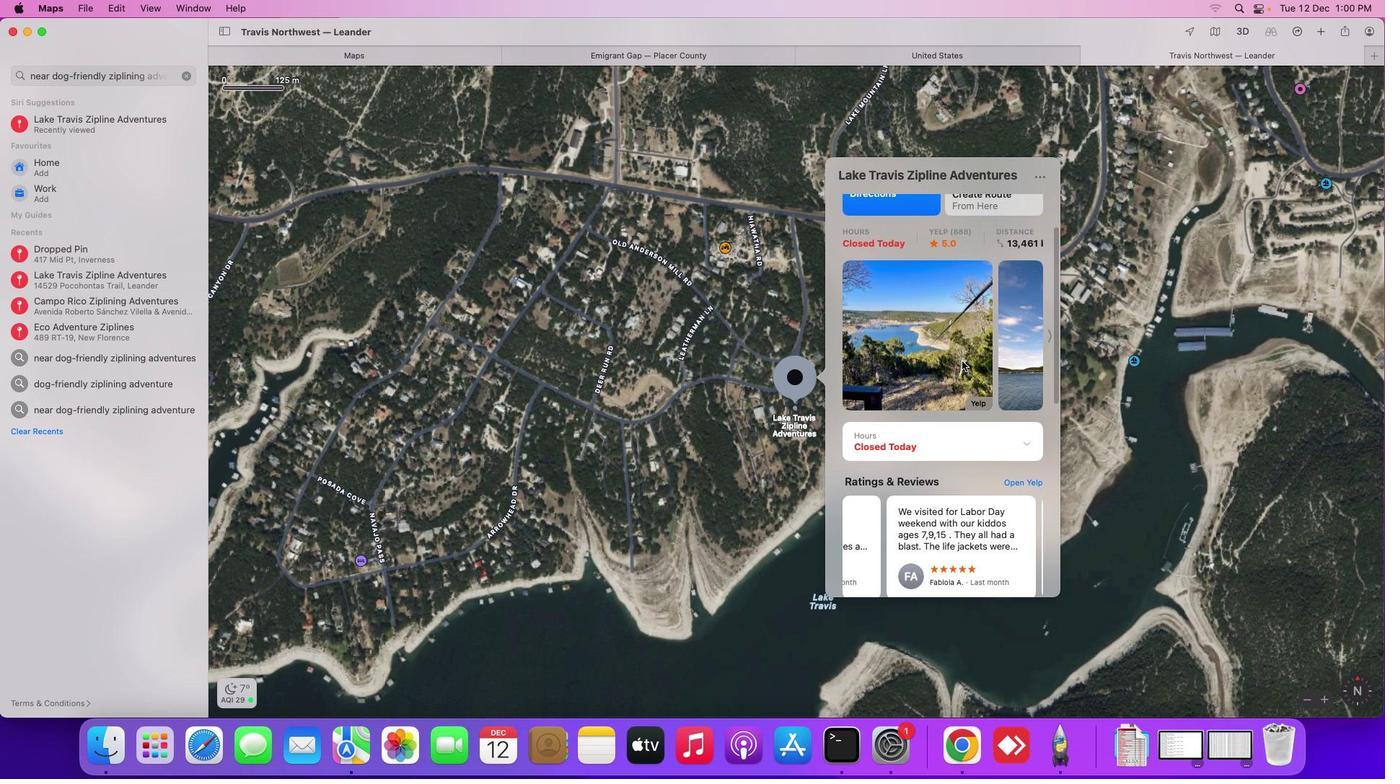 
Action: Mouse scrolled (962, 360) with delta (0, 2)
Screenshot: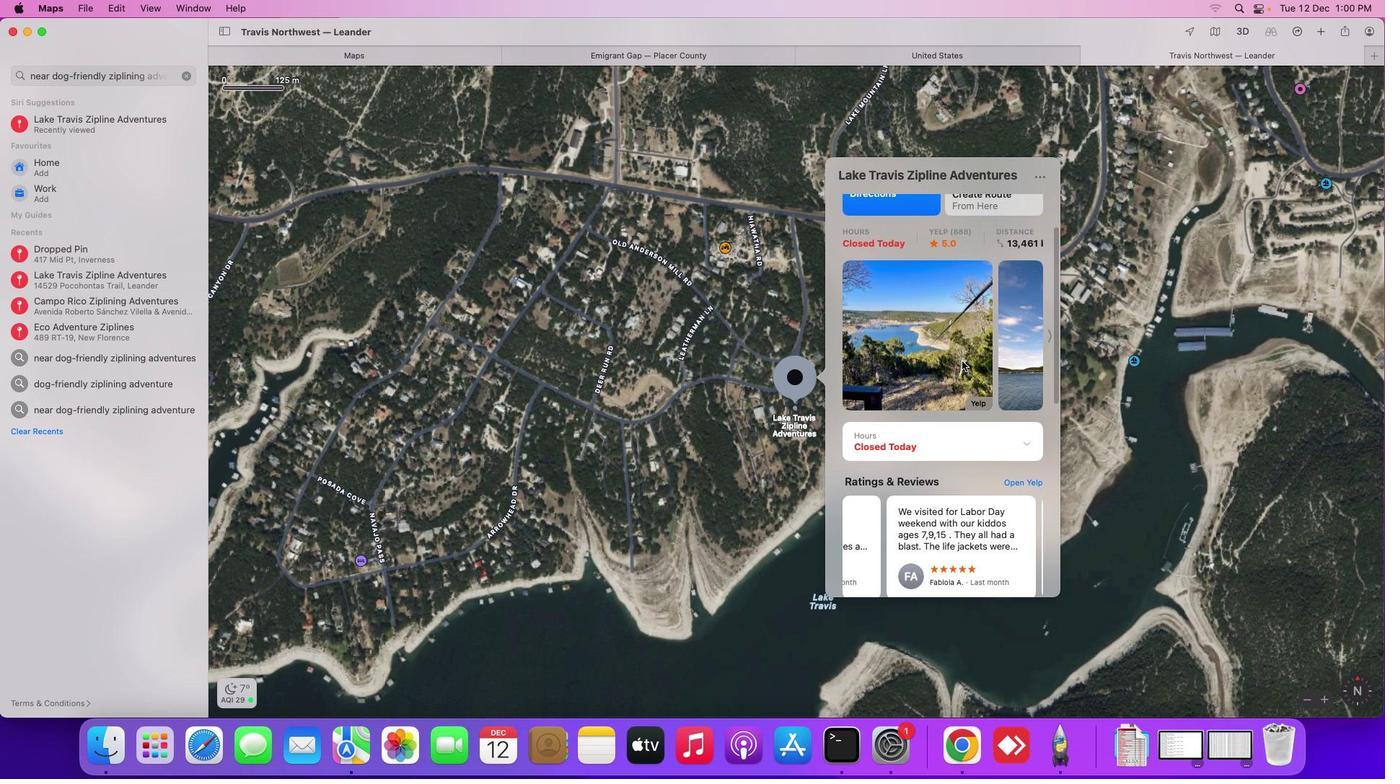 
Action: Mouse scrolled (962, 360) with delta (0, 3)
Screenshot: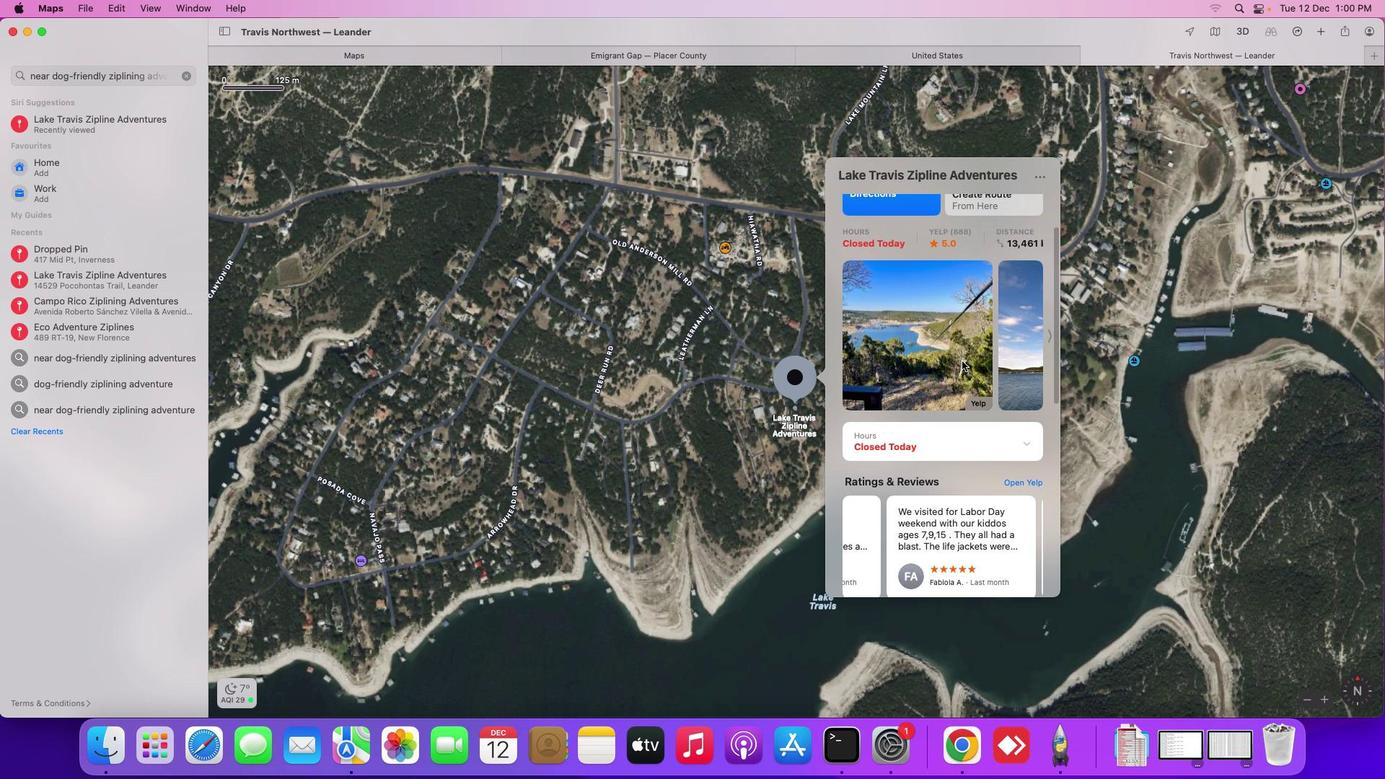 
Action: Mouse moved to (1053, 337)
Screenshot: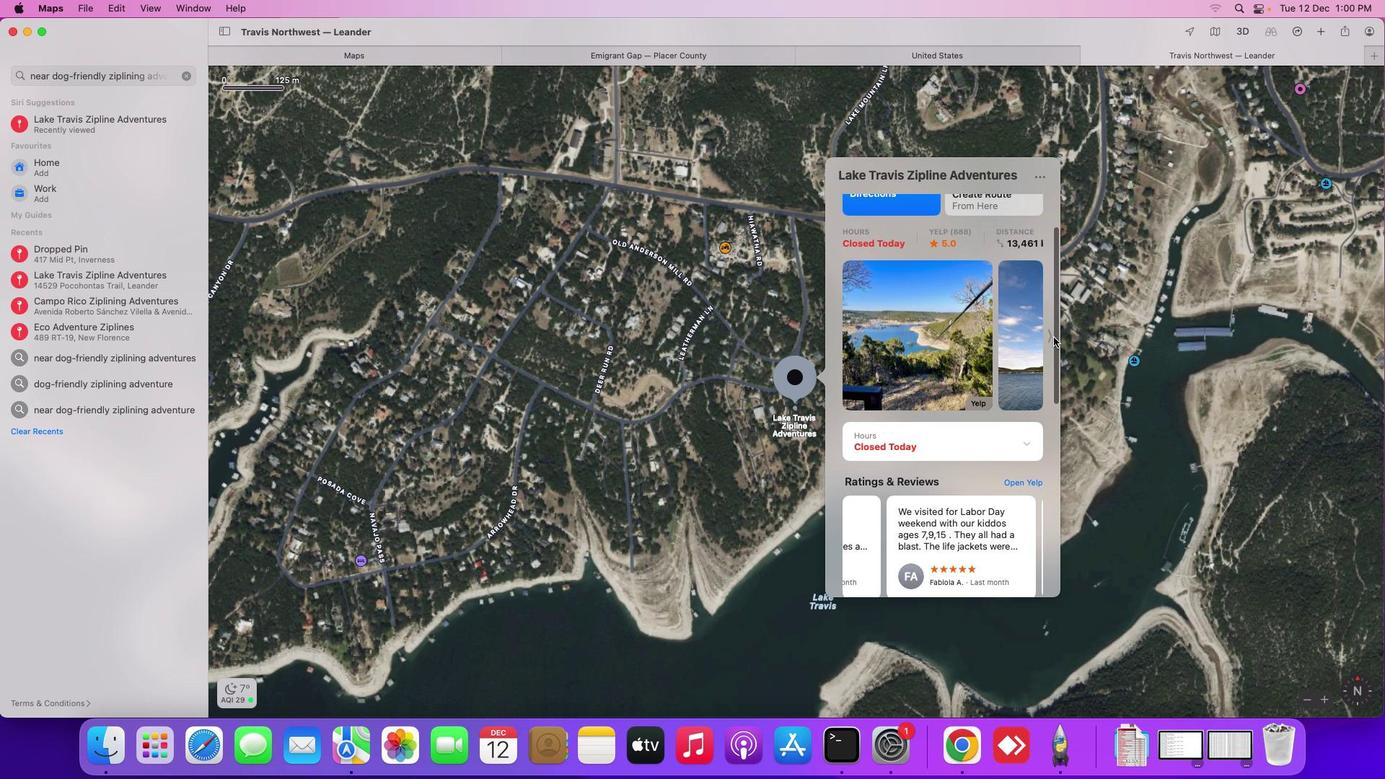 
Action: Mouse pressed left at (1053, 337)
Screenshot: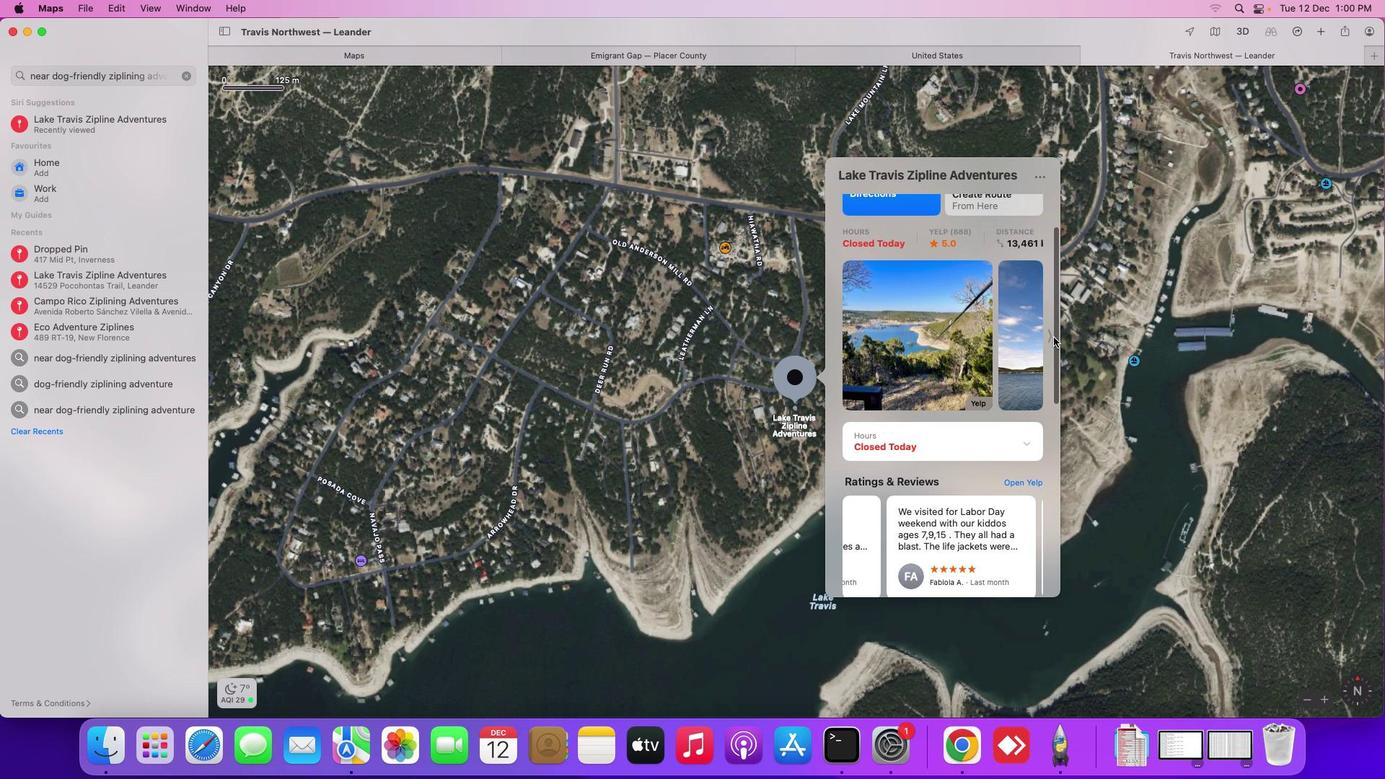 
Action: Mouse moved to (1049, 337)
Screenshot: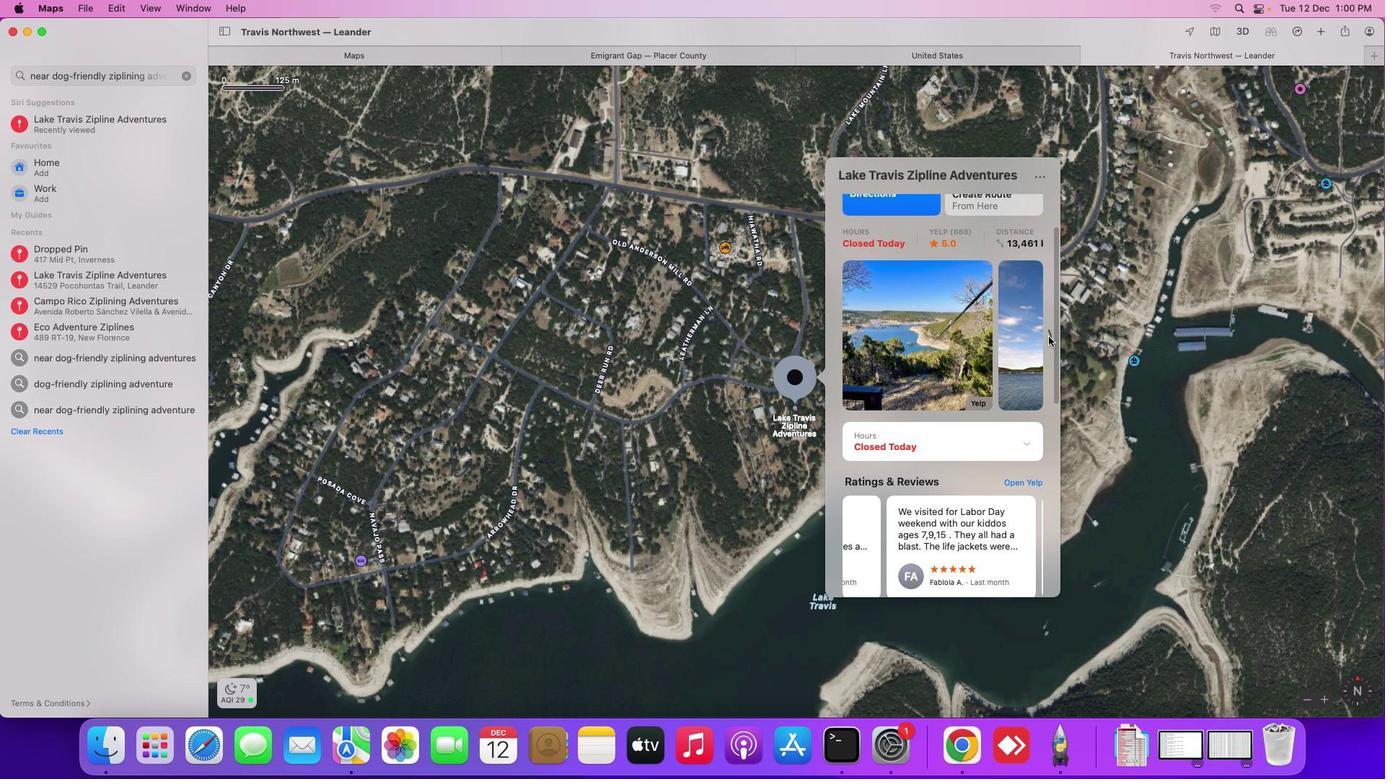 
Action: Mouse pressed left at (1049, 337)
Screenshot: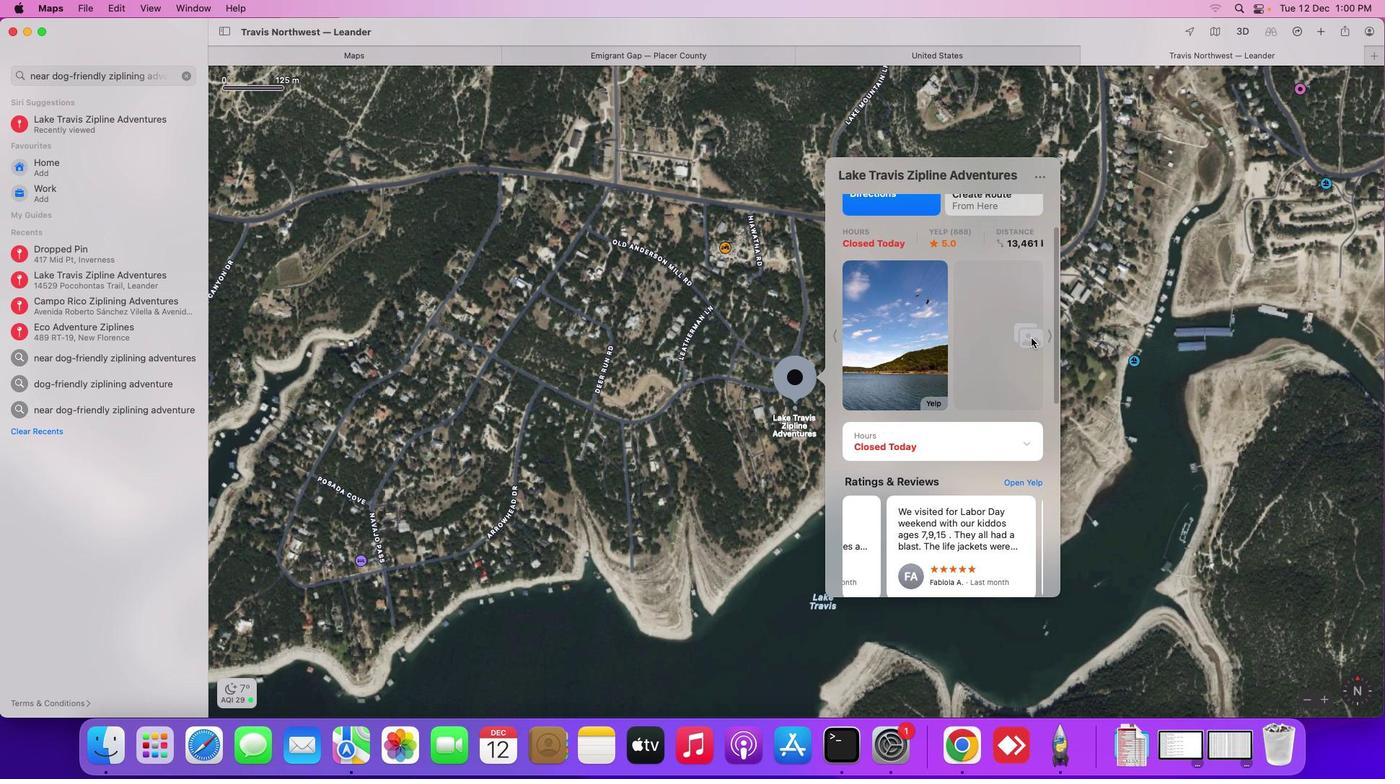 
Action: Mouse moved to (835, 335)
Screenshot: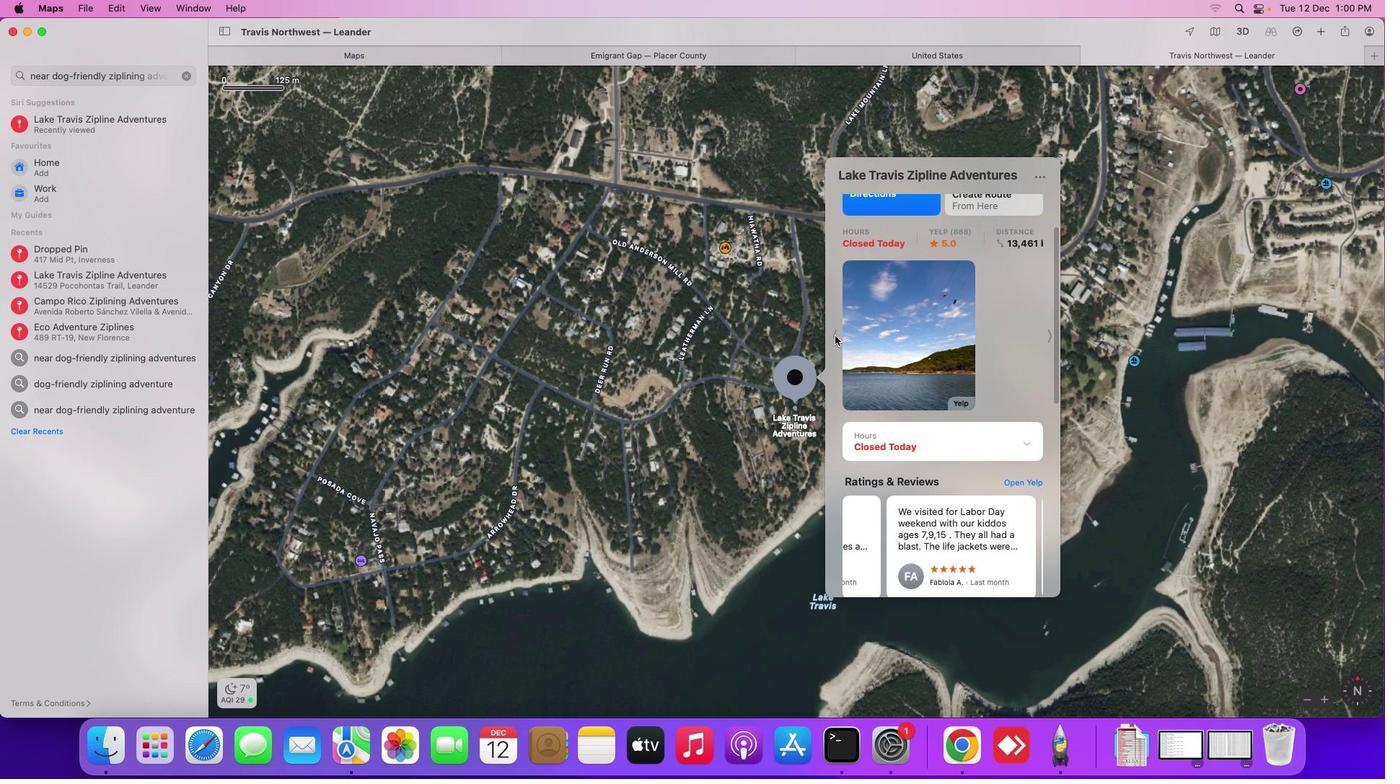 
Action: Mouse pressed left at (835, 335)
Screenshot: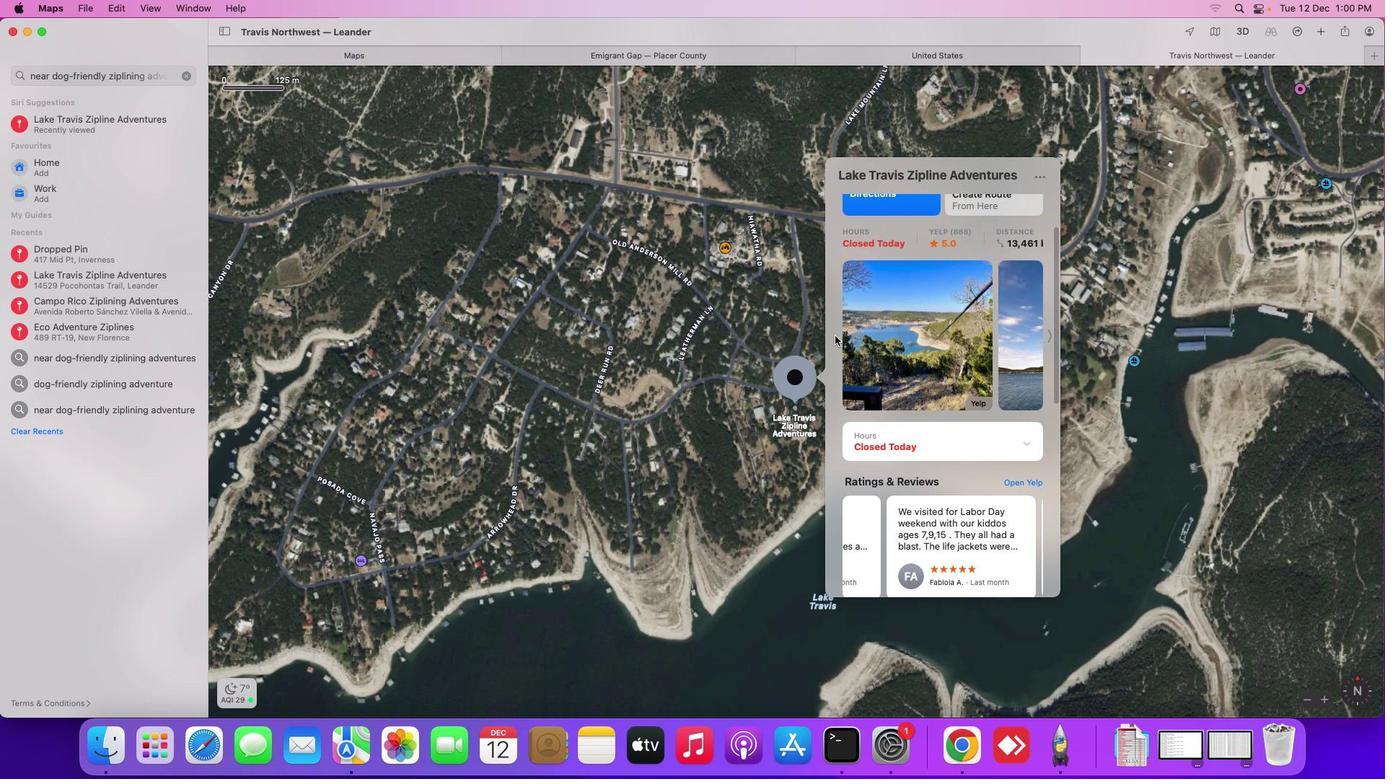 
Action: Mouse moved to (130, 70)
Screenshot: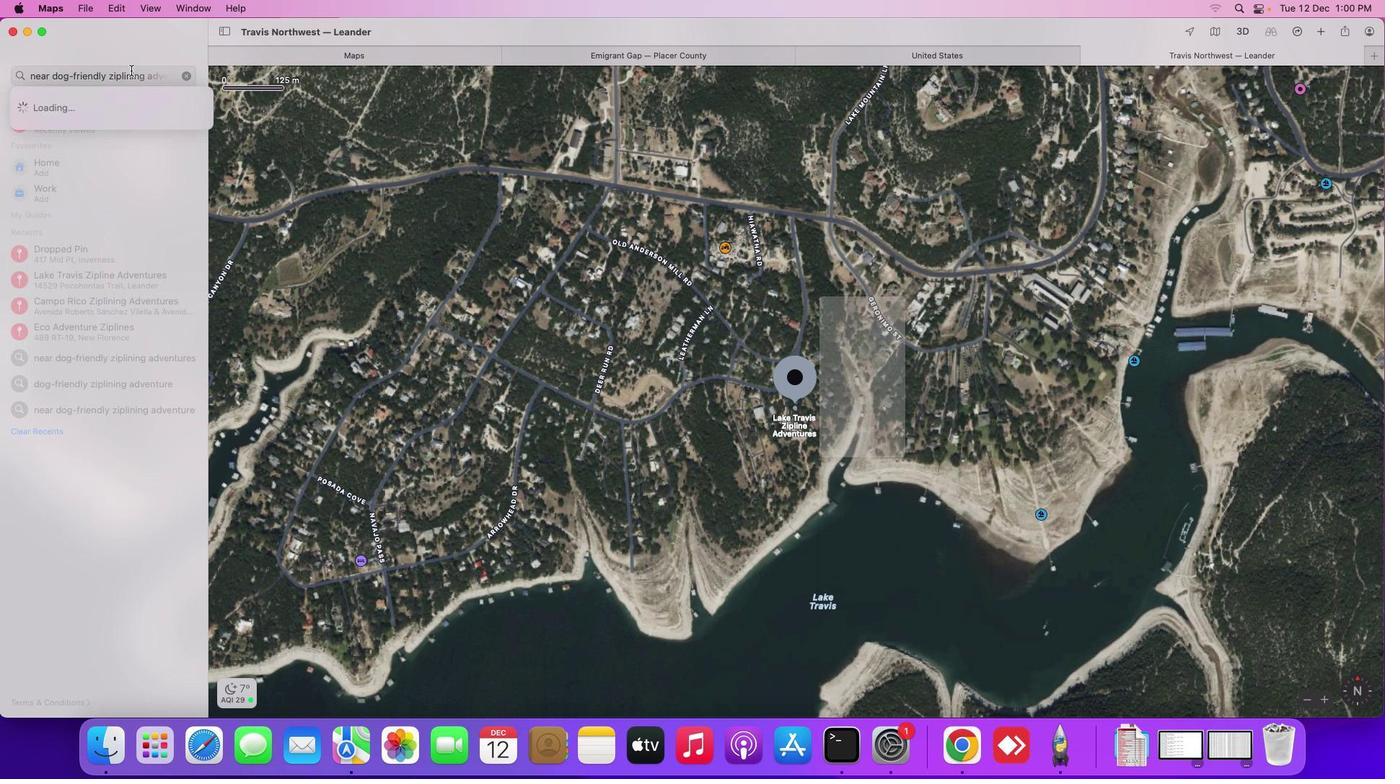 
Action: Mouse pressed left at (130, 70)
Screenshot: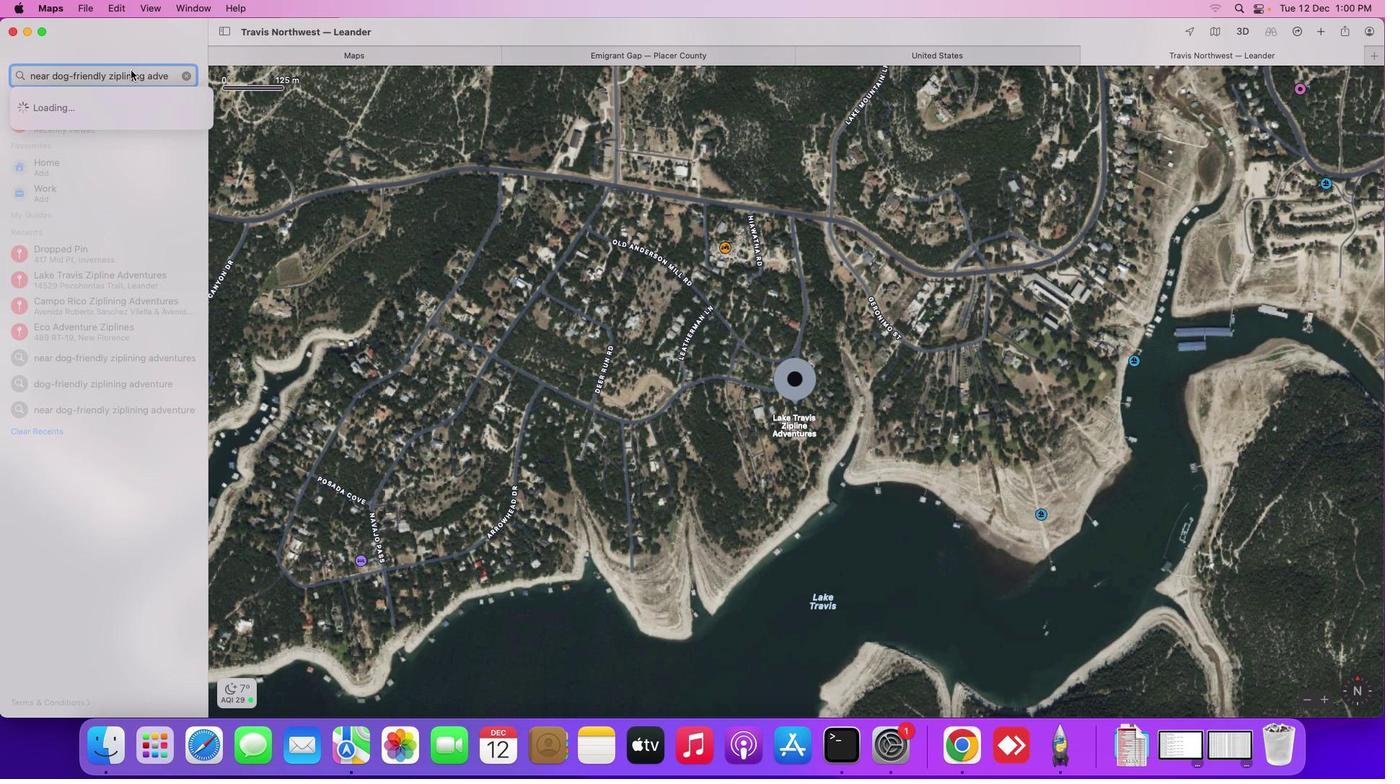 
Action: Key pressed Key.enter
Screenshot: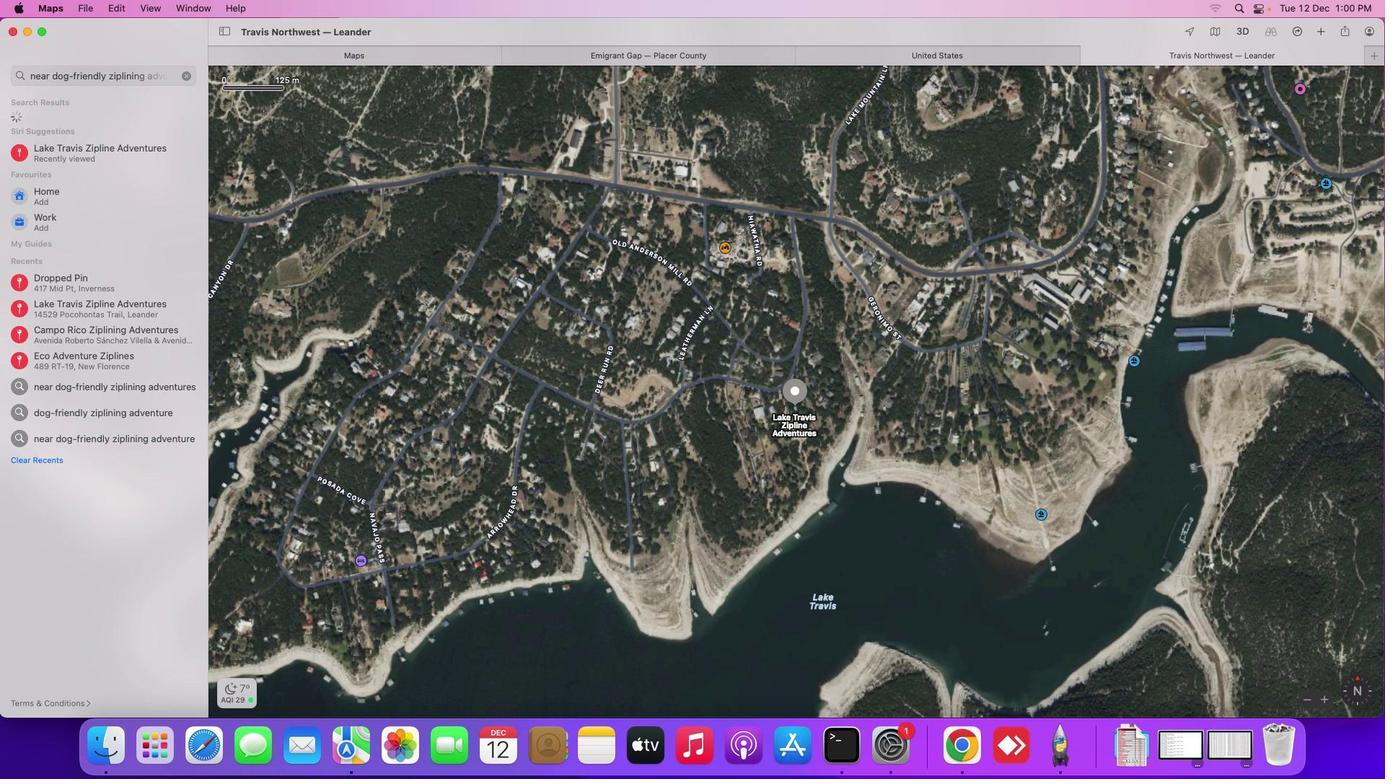 
Action: Mouse moved to (109, 119)
Screenshot: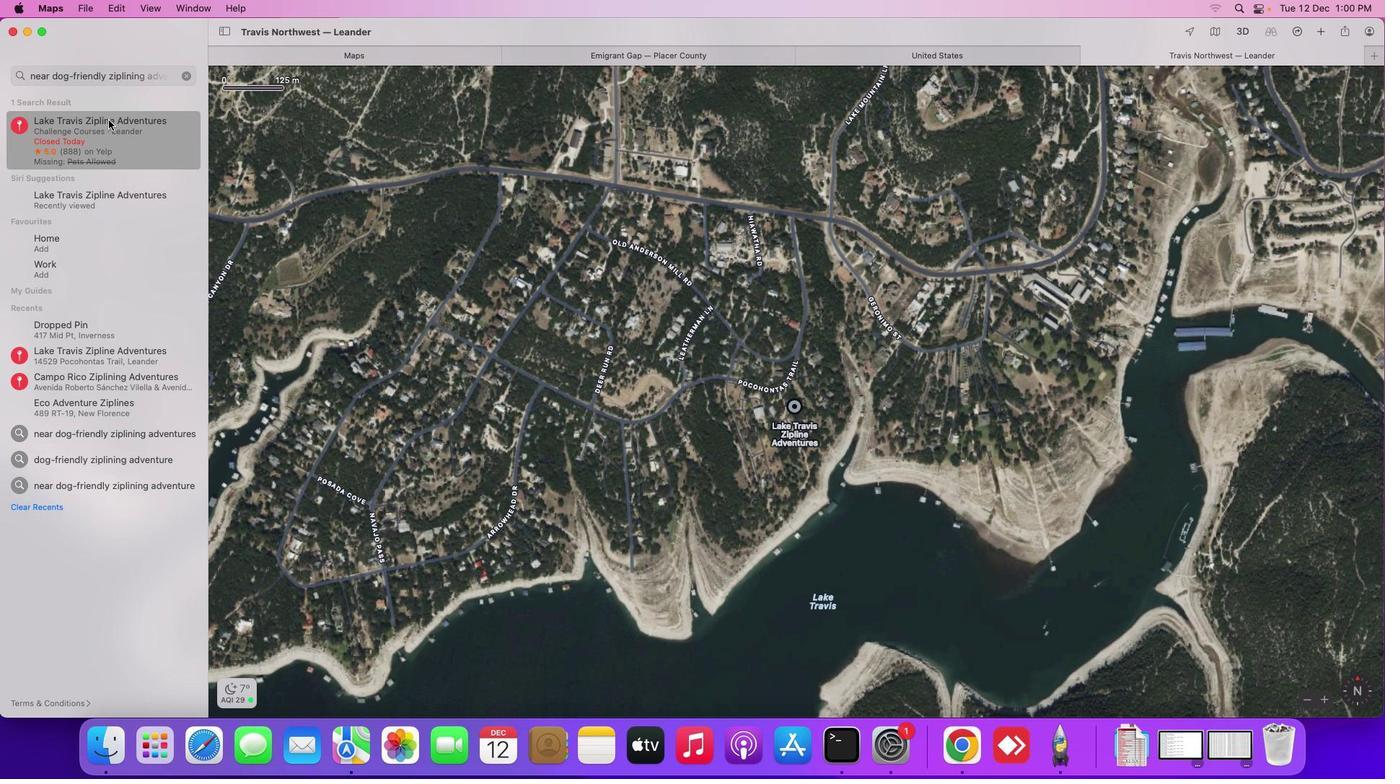 
Action: Mouse pressed left at (109, 119)
Screenshot: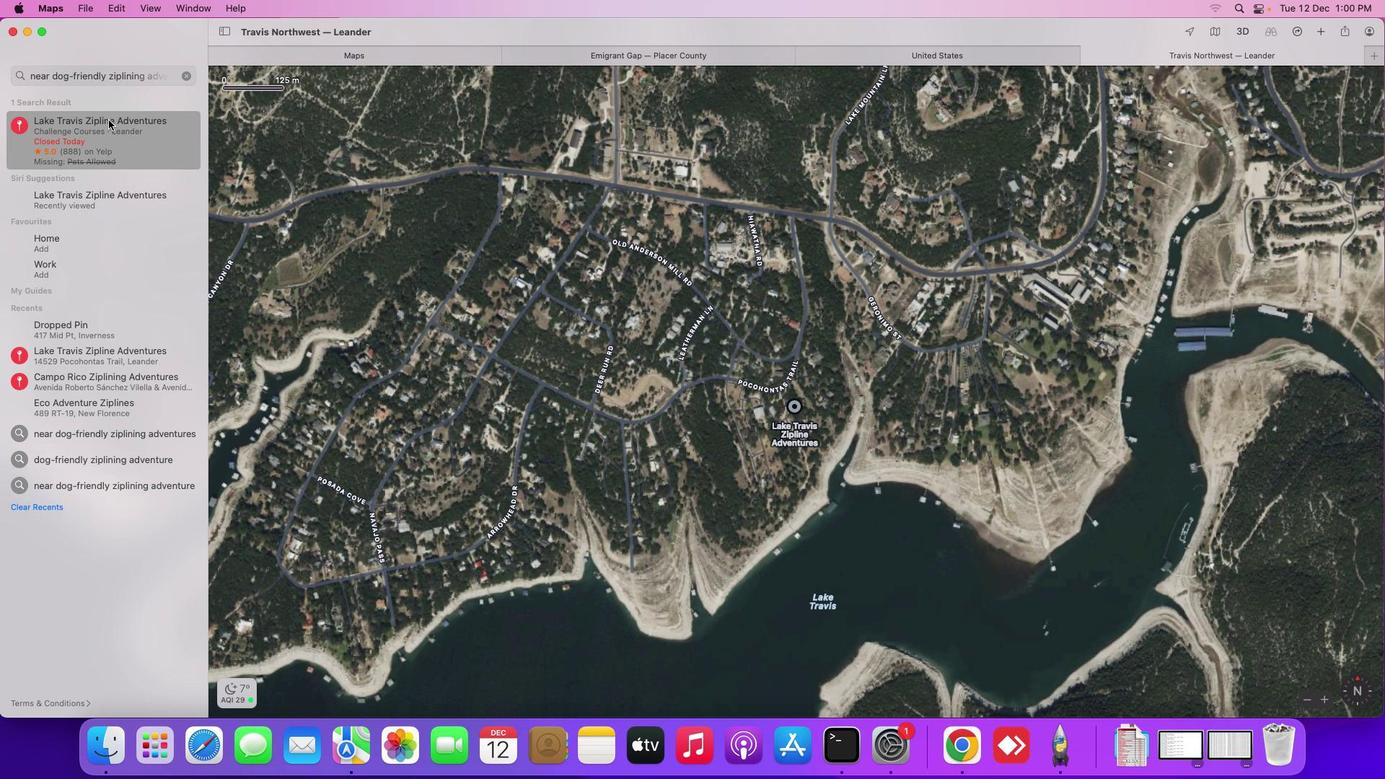 
Action: Mouse moved to (926, 405)
Screenshot: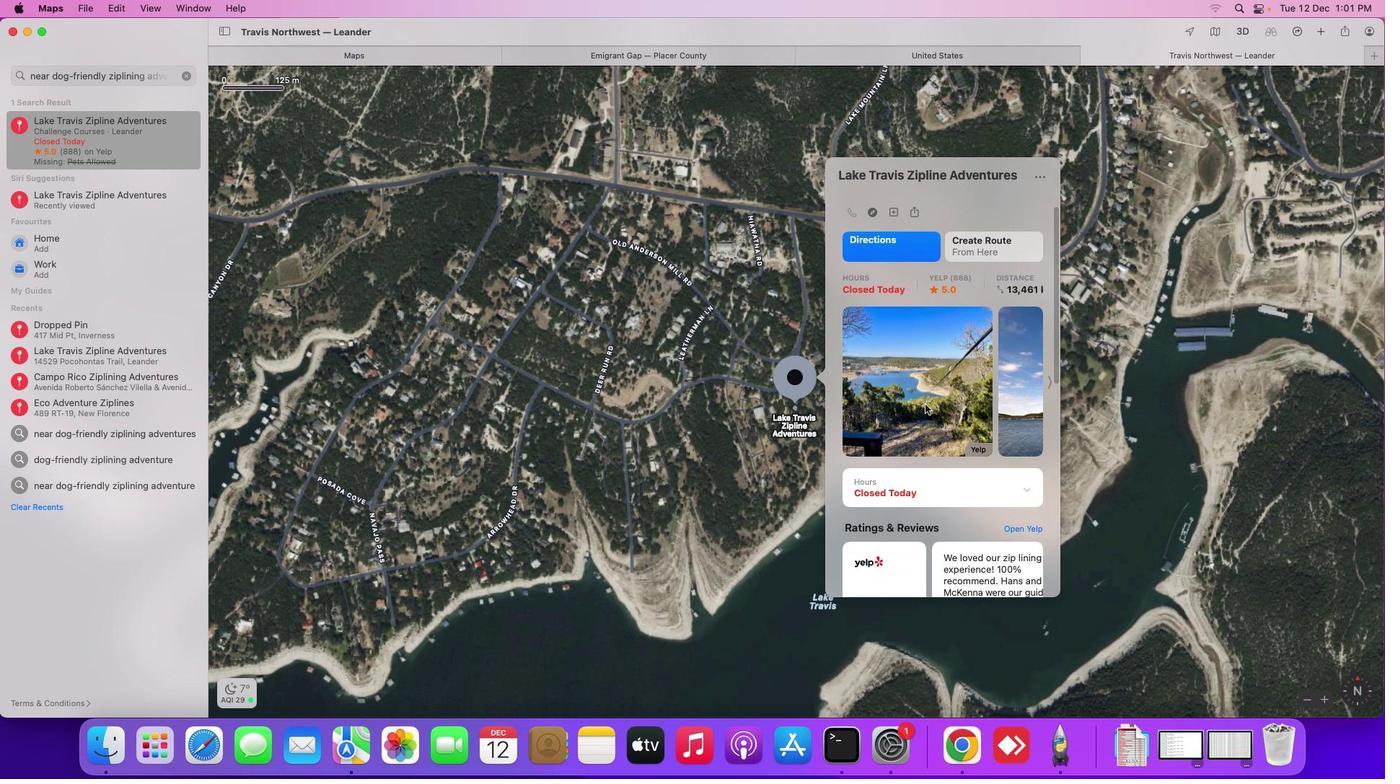 
Action: Mouse scrolled (926, 405) with delta (0, 0)
Screenshot: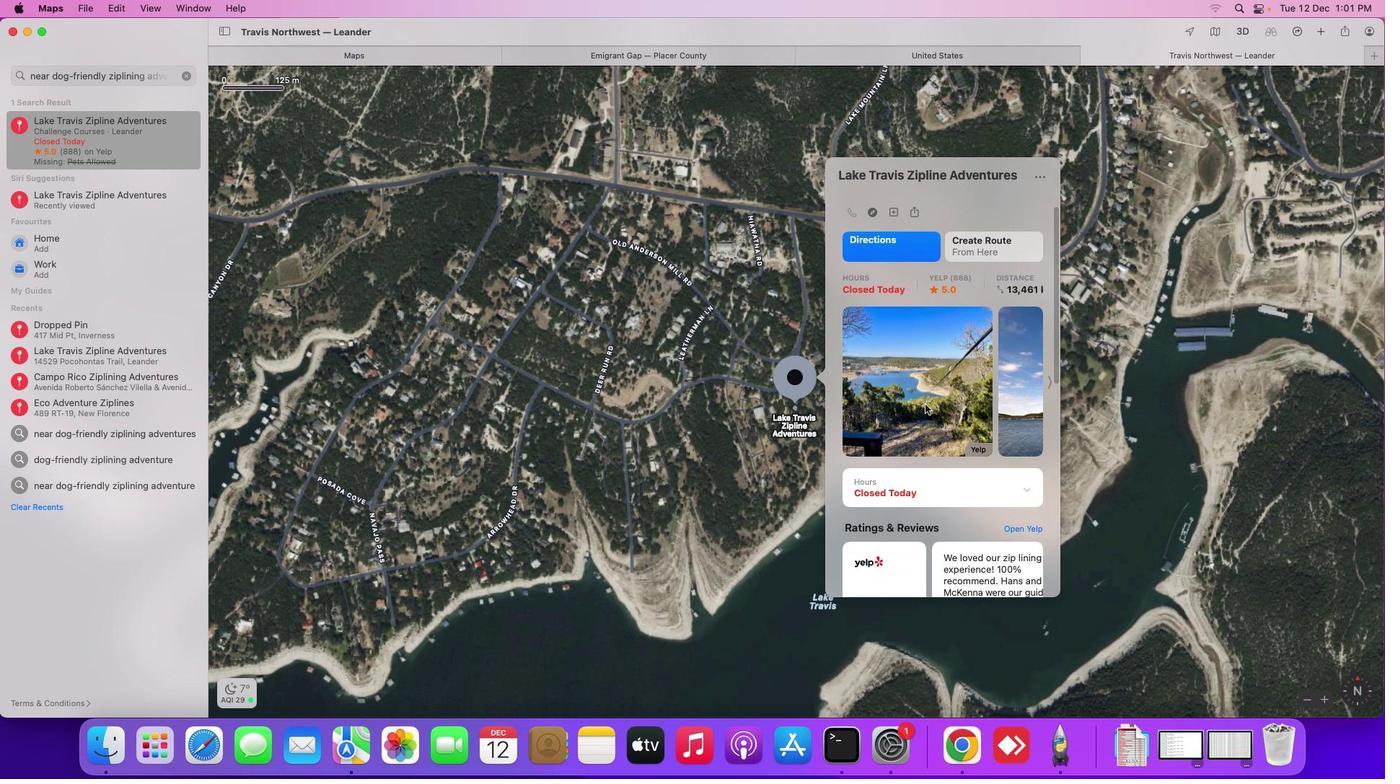
Action: Mouse scrolled (926, 405) with delta (0, 0)
Screenshot: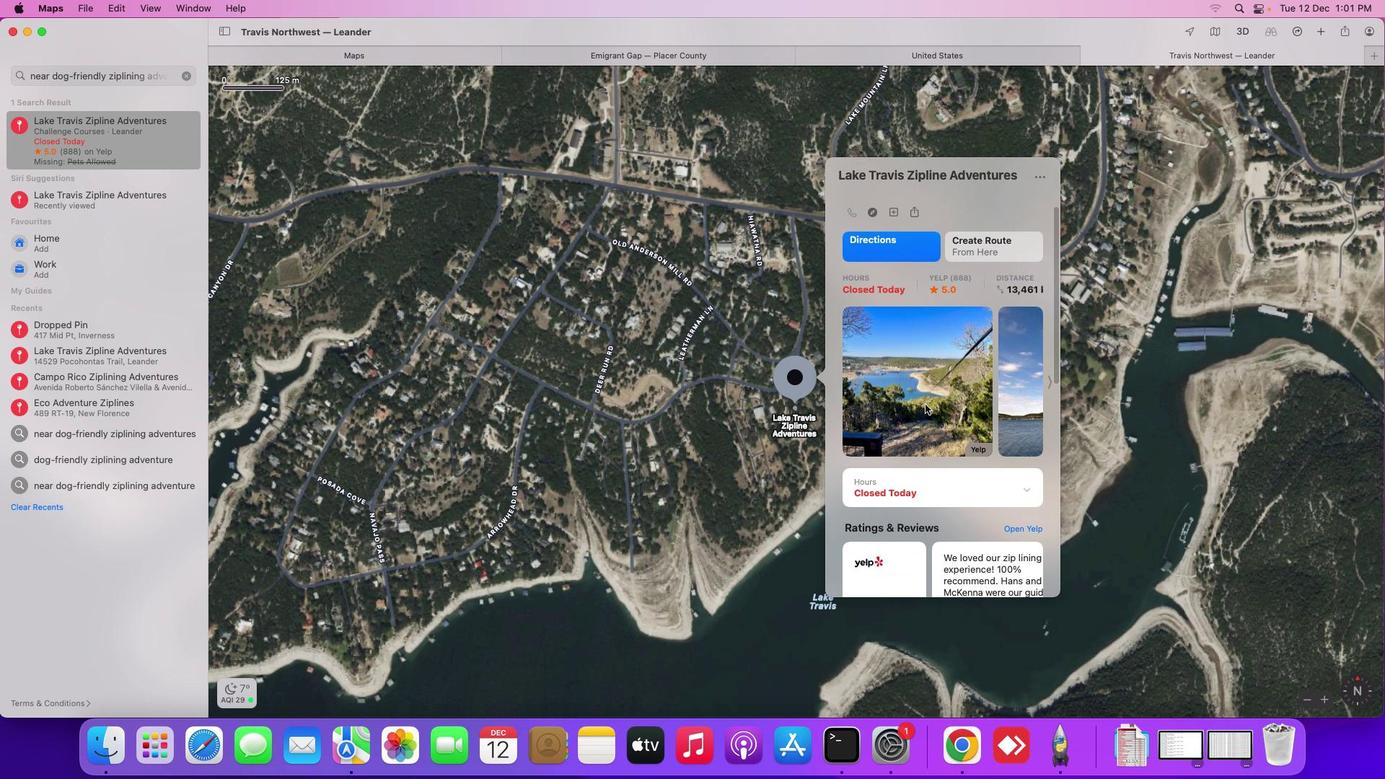
Action: Mouse scrolled (926, 405) with delta (0, -1)
Screenshot: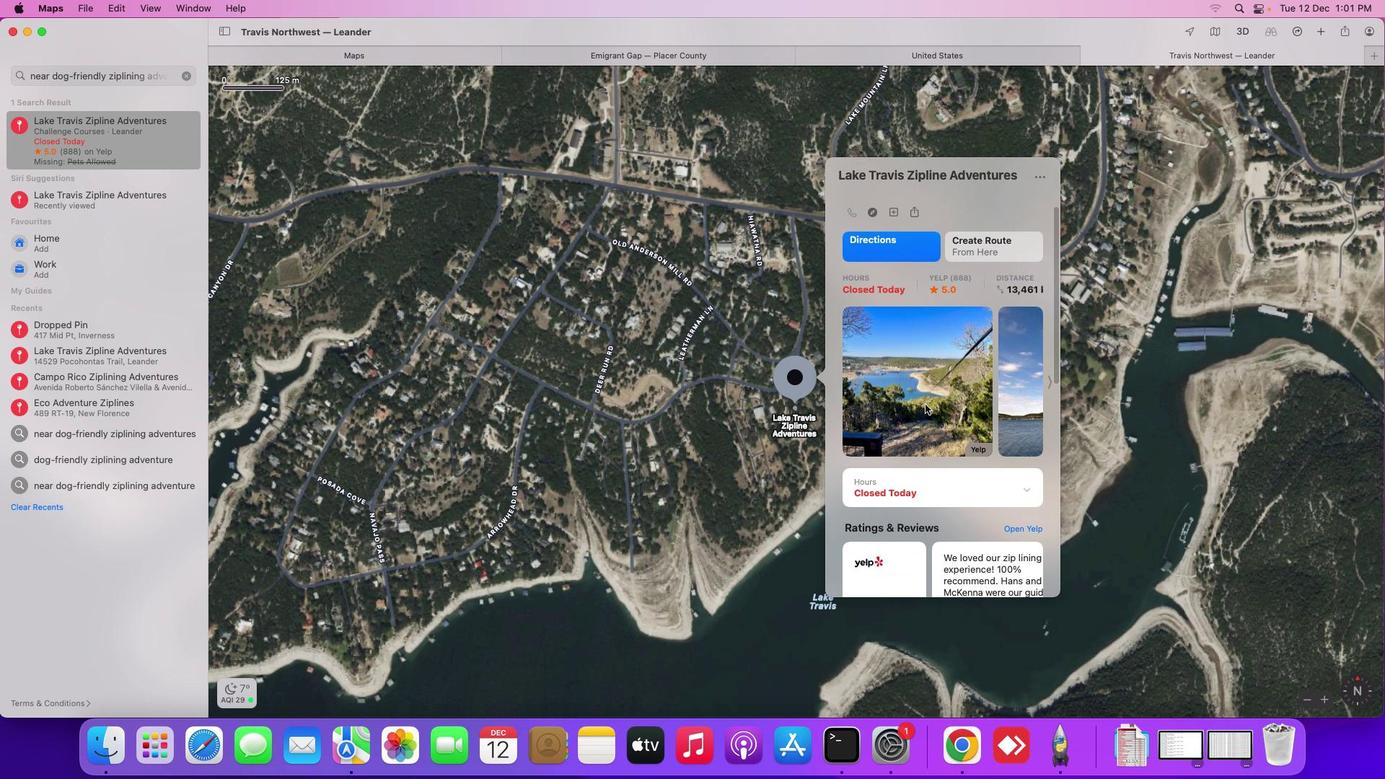 
Action: Mouse moved to (925, 404)
Screenshot: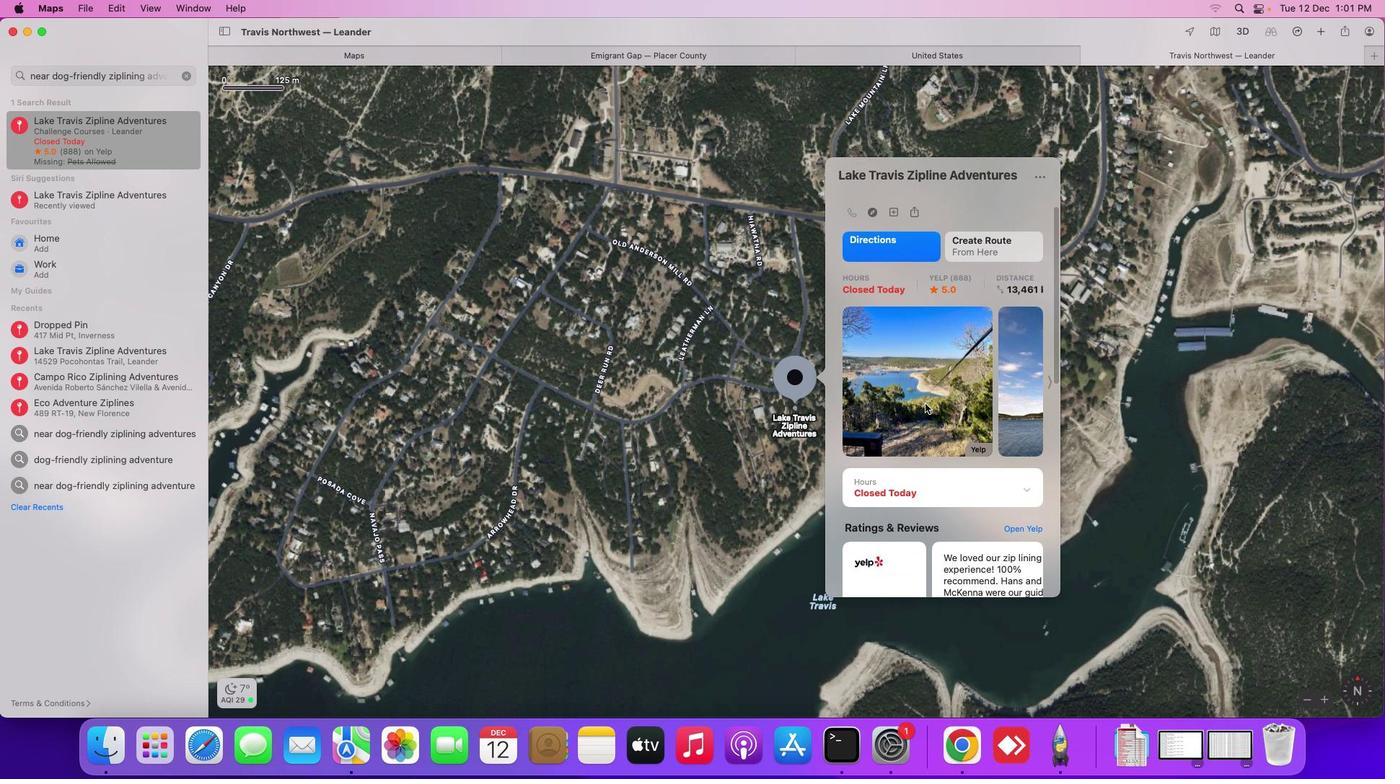
Action: Mouse scrolled (925, 404) with delta (0, 0)
Screenshot: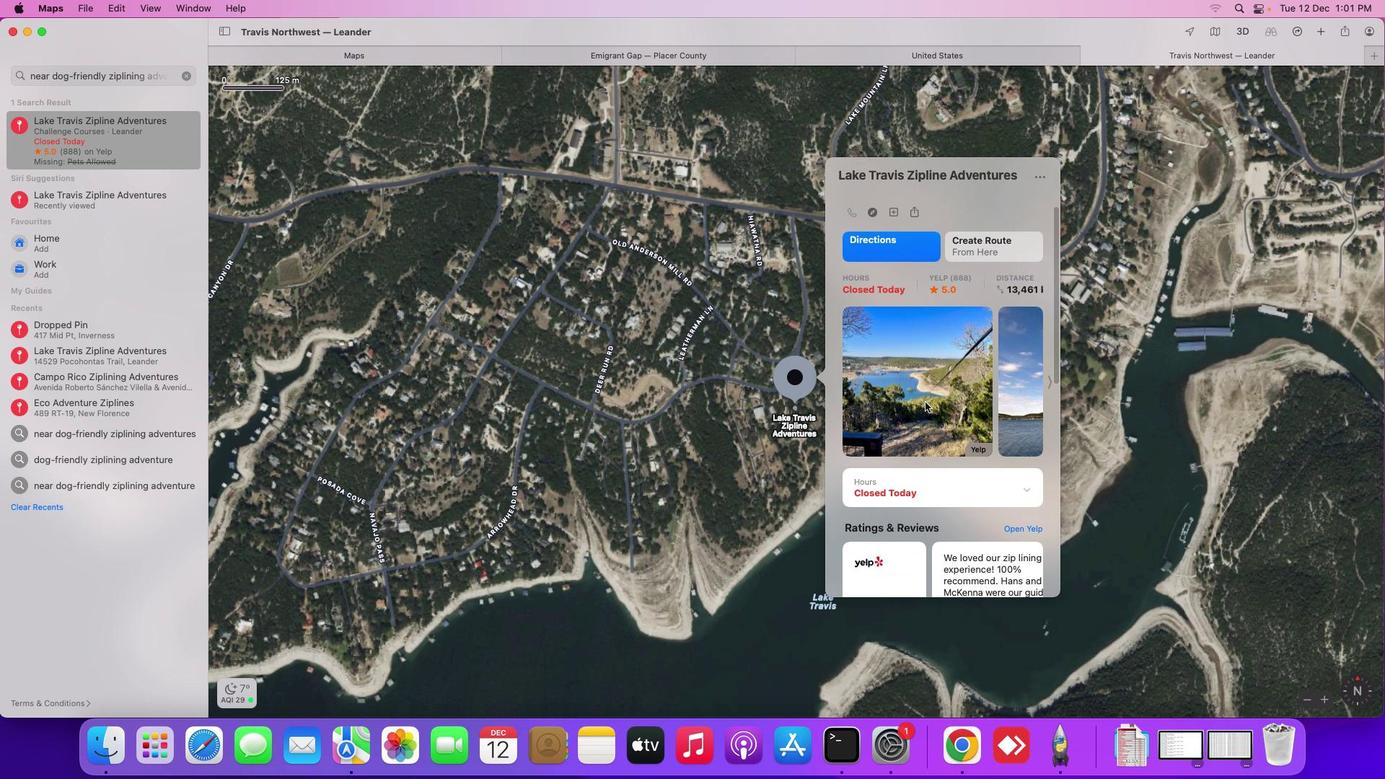 
Action: Mouse moved to (304, 221)
Screenshot: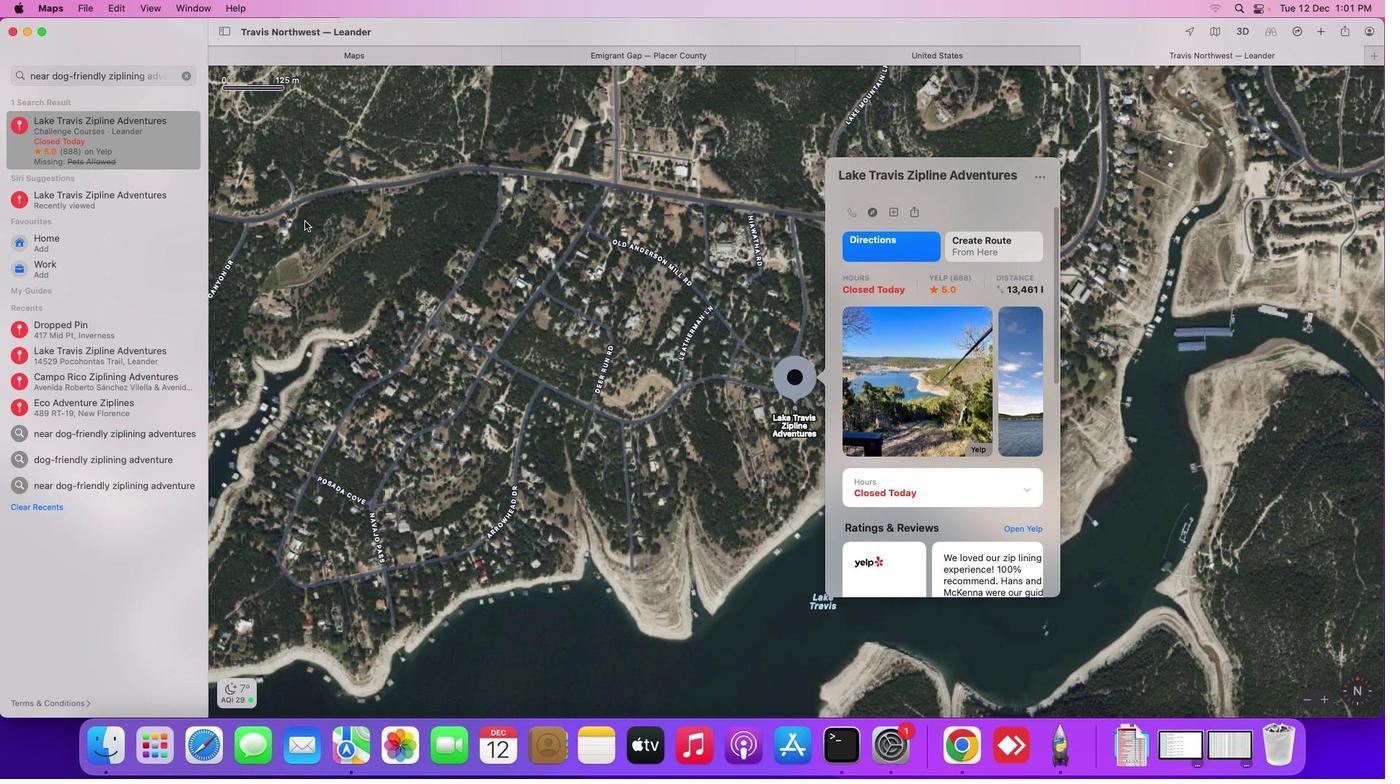 
Action: Mouse pressed left at (304, 221)
Screenshot: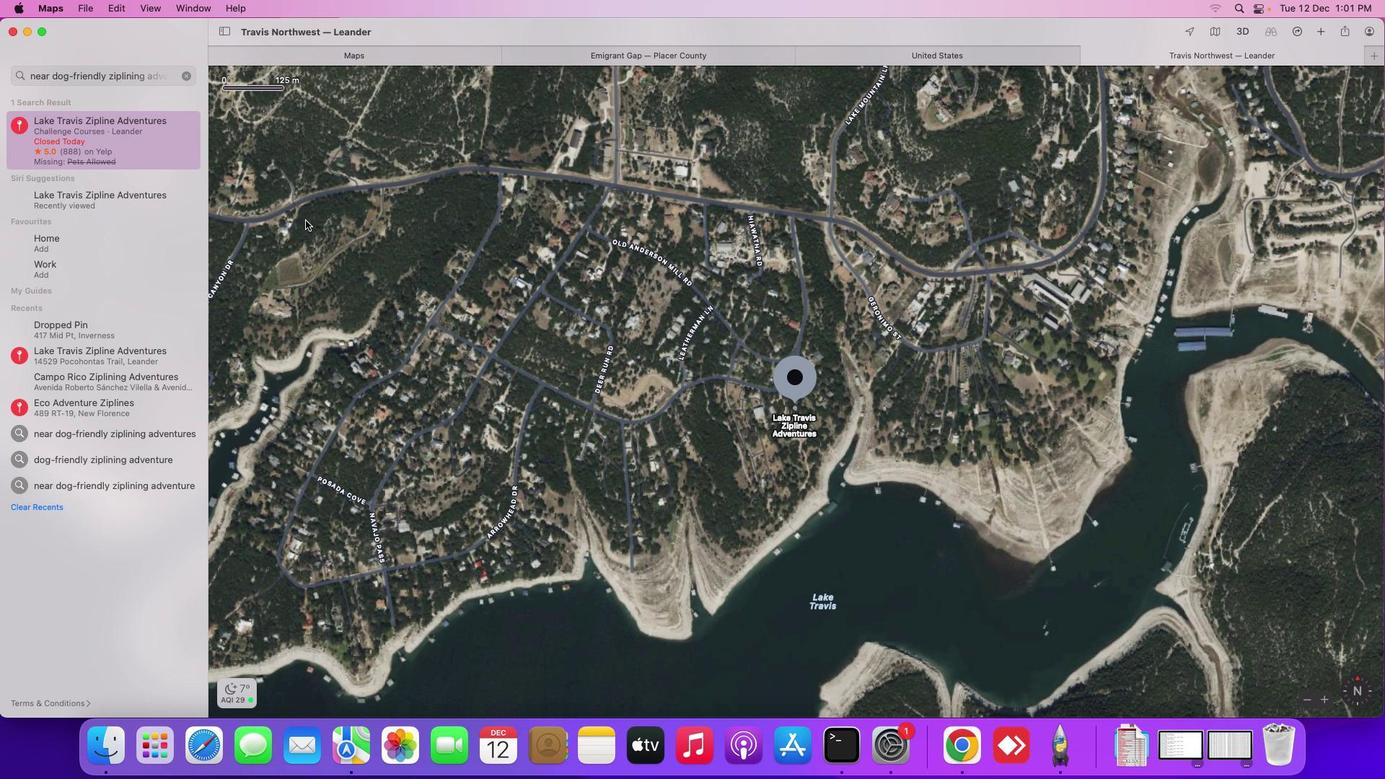 
Action: Mouse moved to (305, 220)
Screenshot: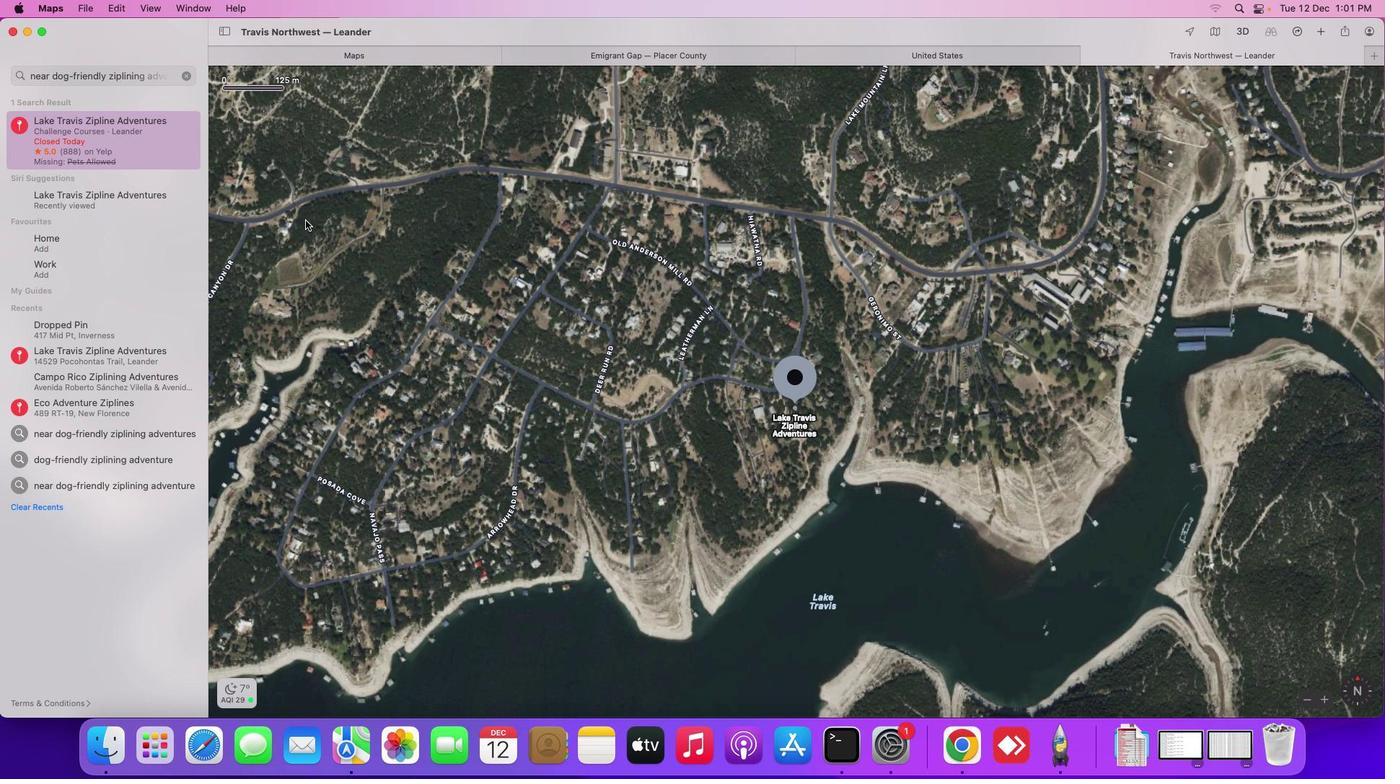 
